 Task: Look for space in Siófok, Hungary from 10th July, 2023 to 15th July, 2023 for 7 adults in price range Rs.10000 to Rs.15000. Place can be entire place or shared room with 4 bedrooms having 7 beds and 4 bathrooms. Property type can be house, flat, guest house. Amenities needed are: wifi, TV, free parkinig on premises, gym, breakfast. Booking option can be shelf check-in. Required host language is English.
Action: Mouse moved to (604, 130)
Screenshot: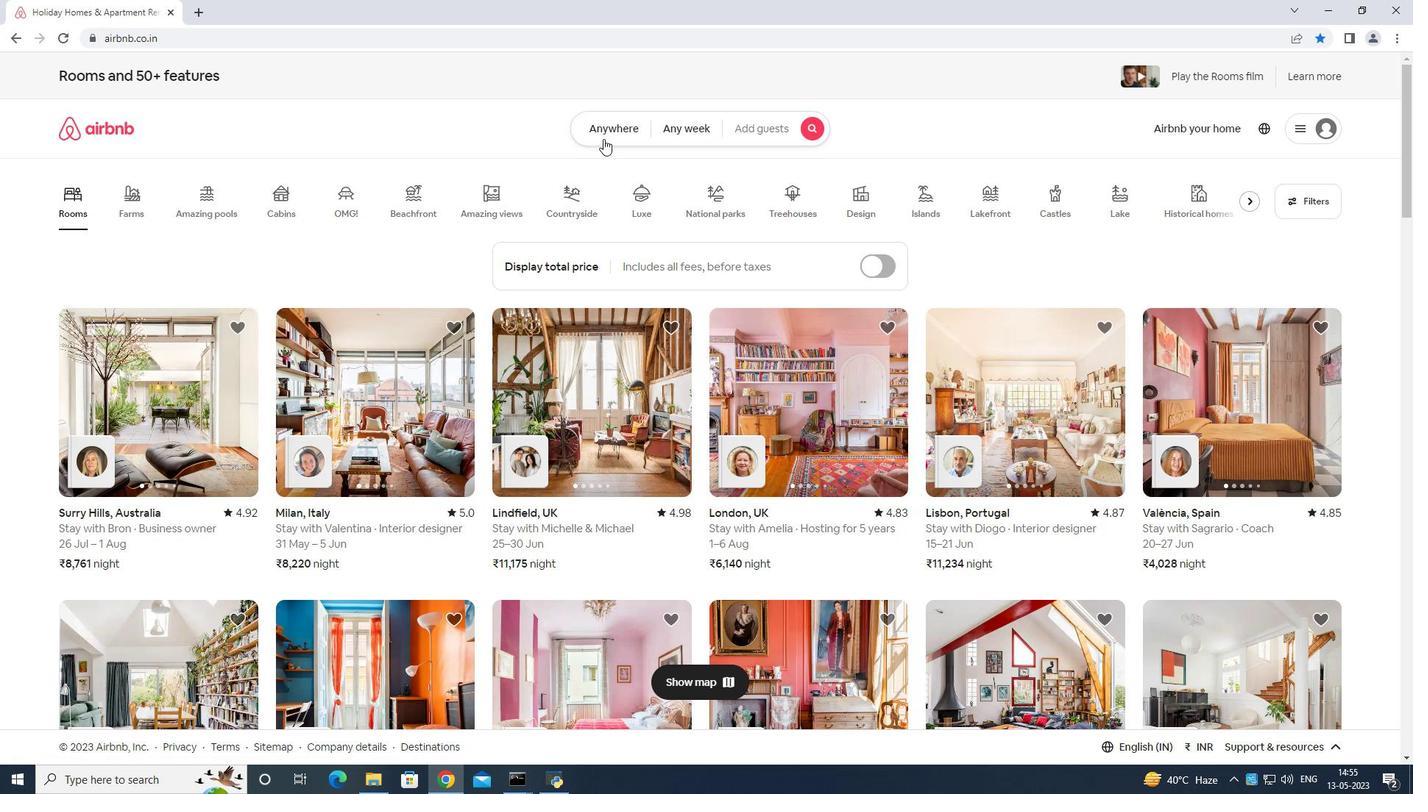 
Action: Mouse pressed left at (604, 130)
Screenshot: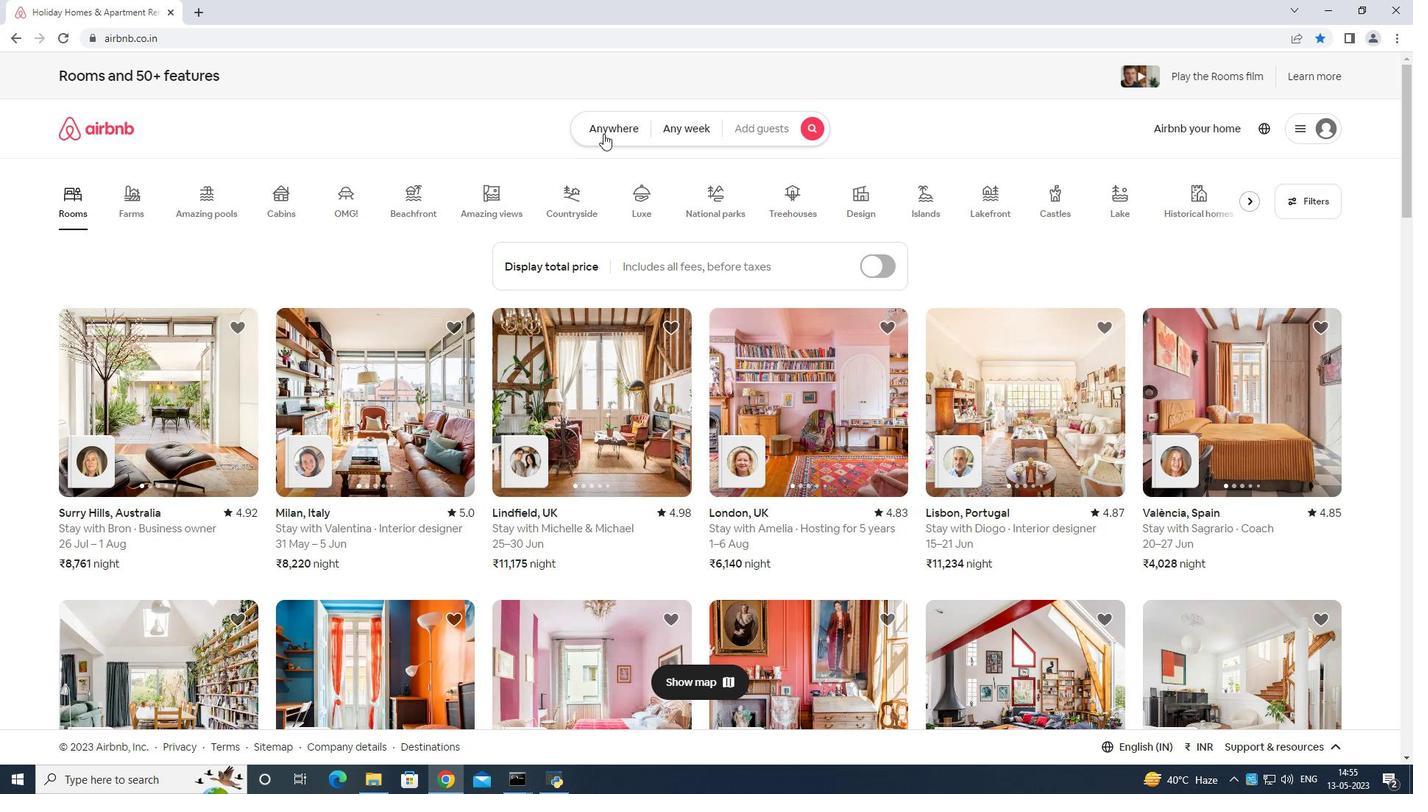 
Action: Mouse moved to (571, 168)
Screenshot: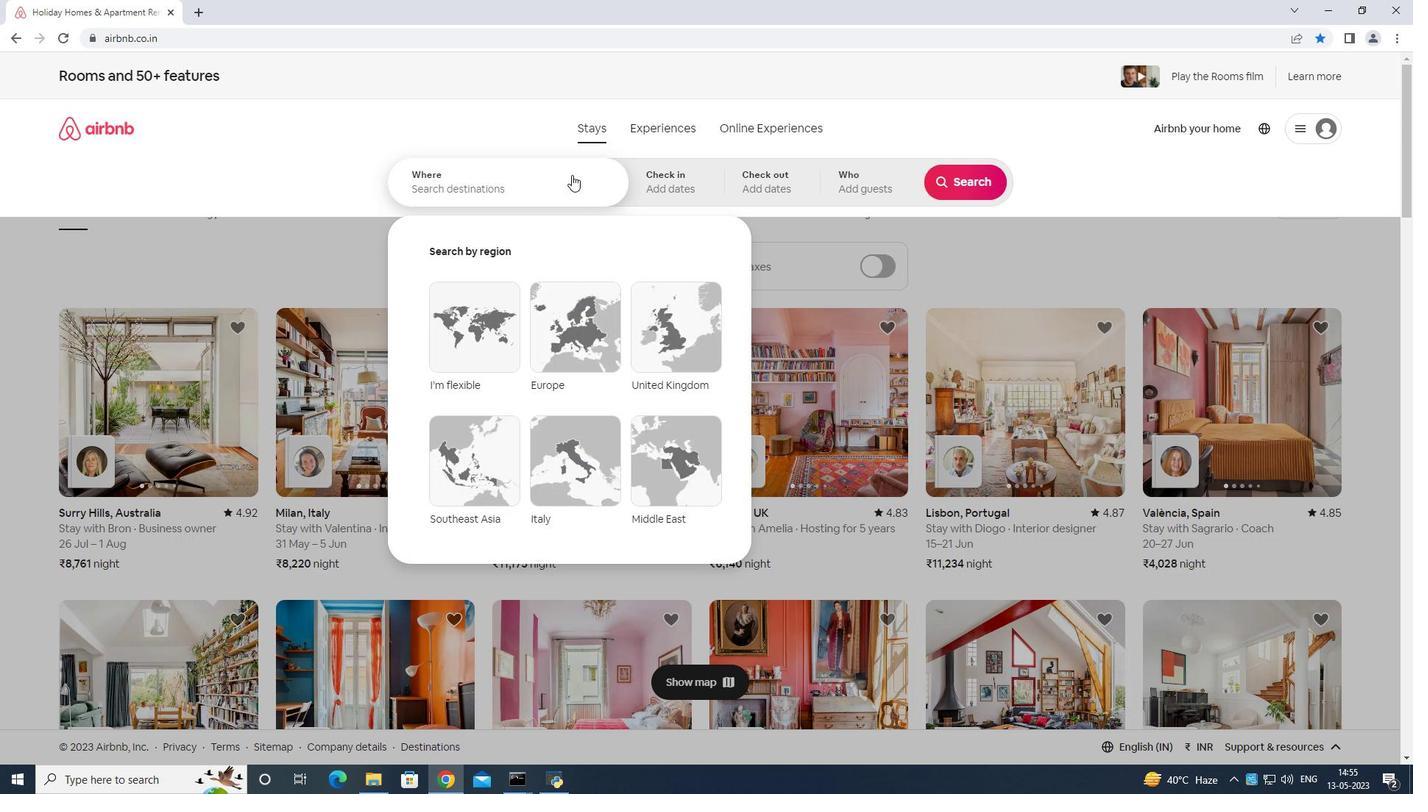 
Action: Mouse pressed left at (571, 168)
Screenshot: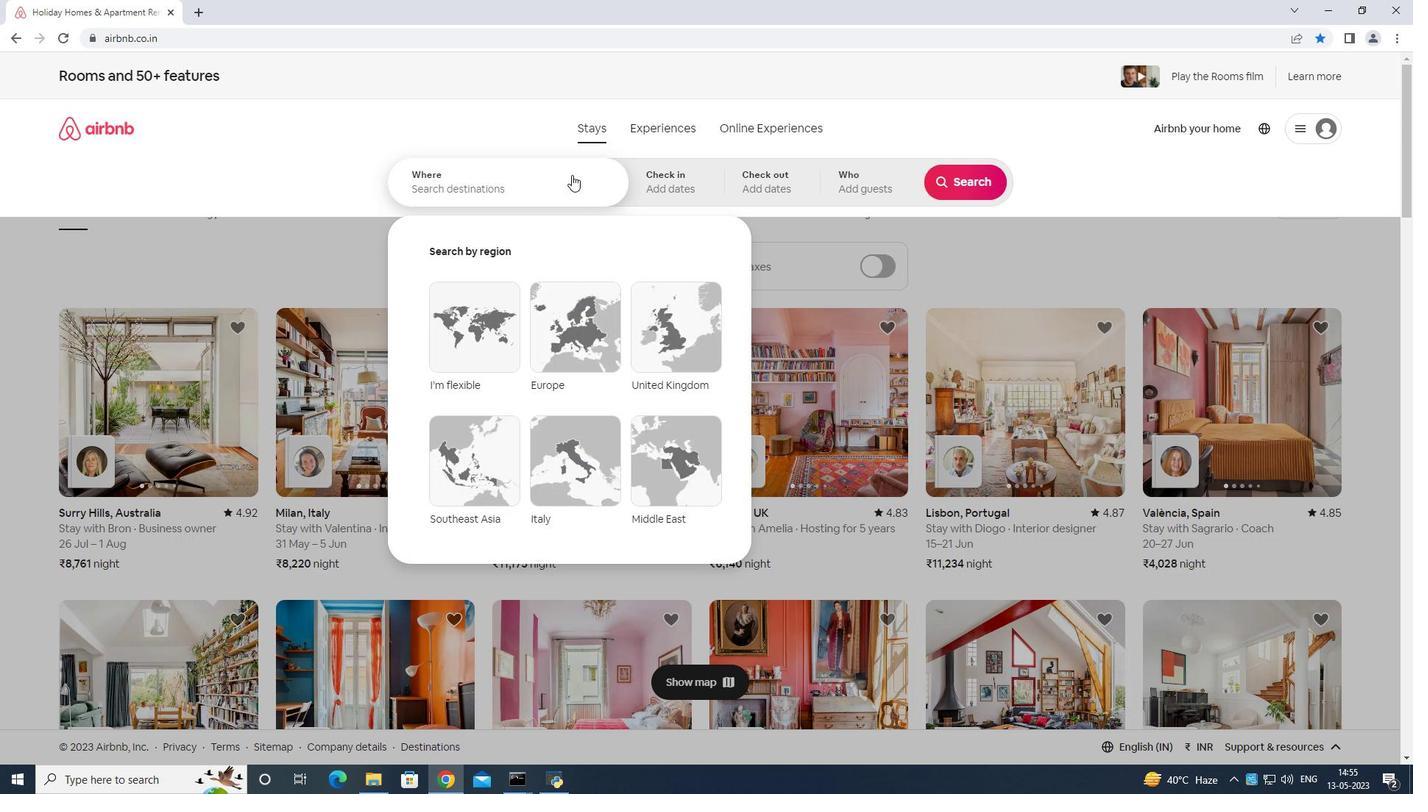 
Action: Mouse moved to (571, 170)
Screenshot: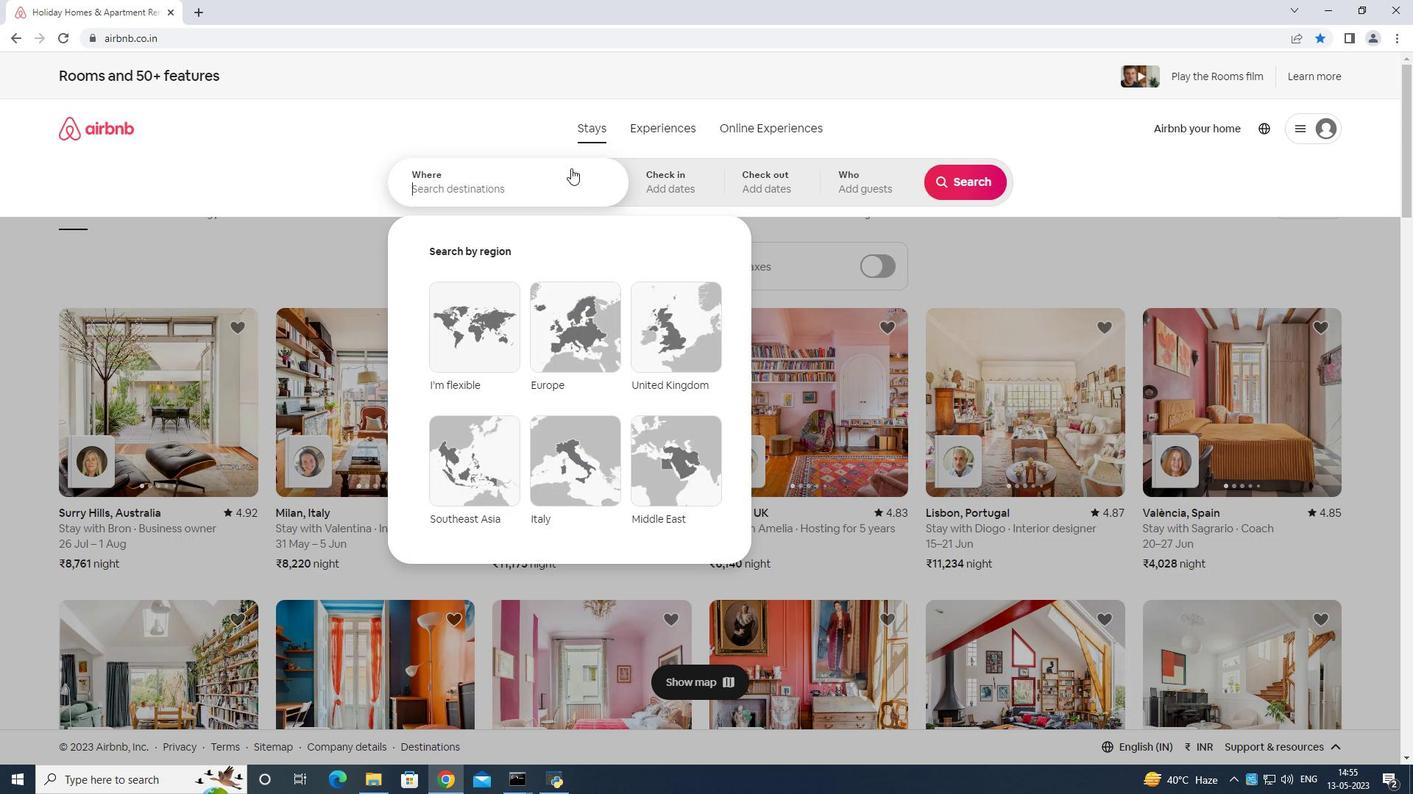
Action: Key pressed <Key.shift>Siofok<Key.space>hungary<Key.enter>
Screenshot: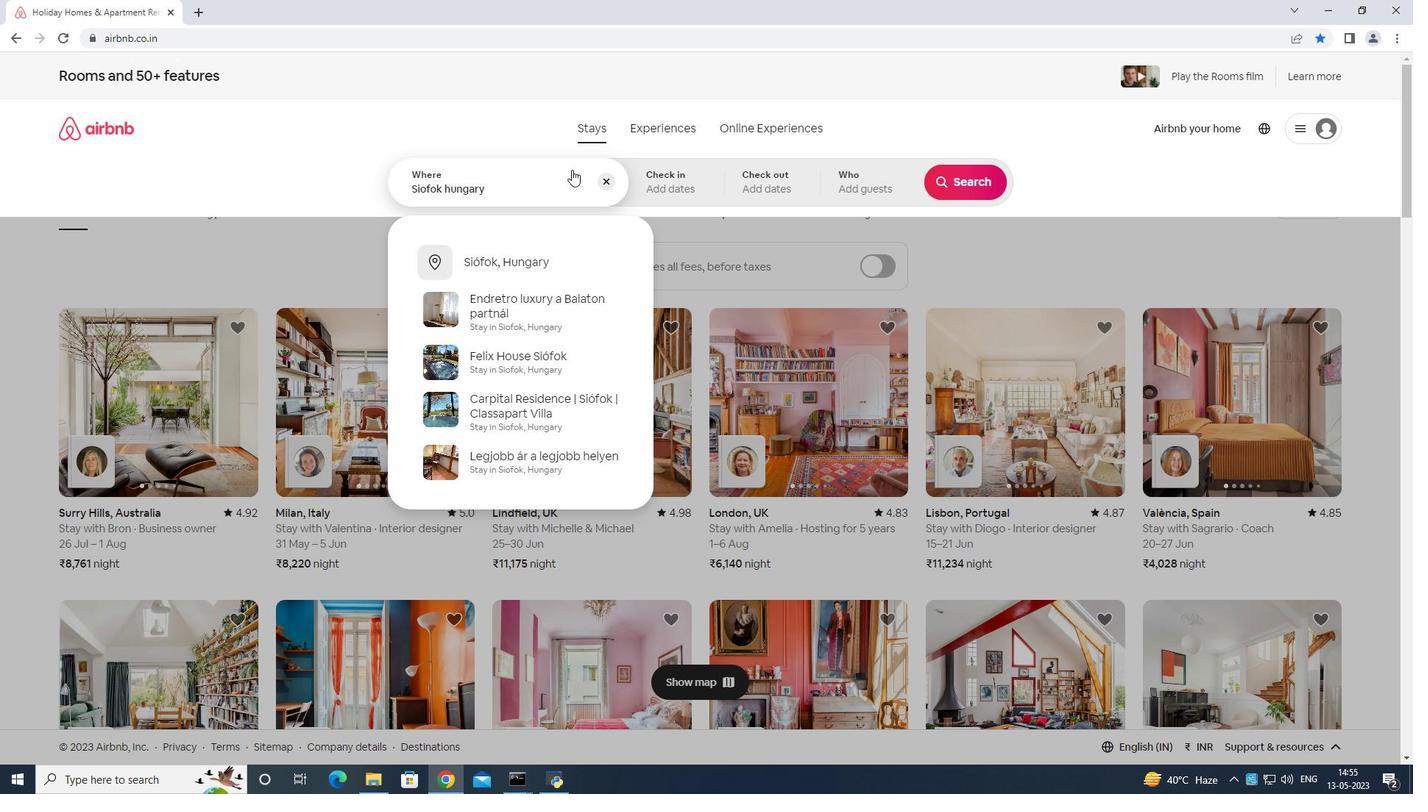
Action: Mouse moved to (961, 295)
Screenshot: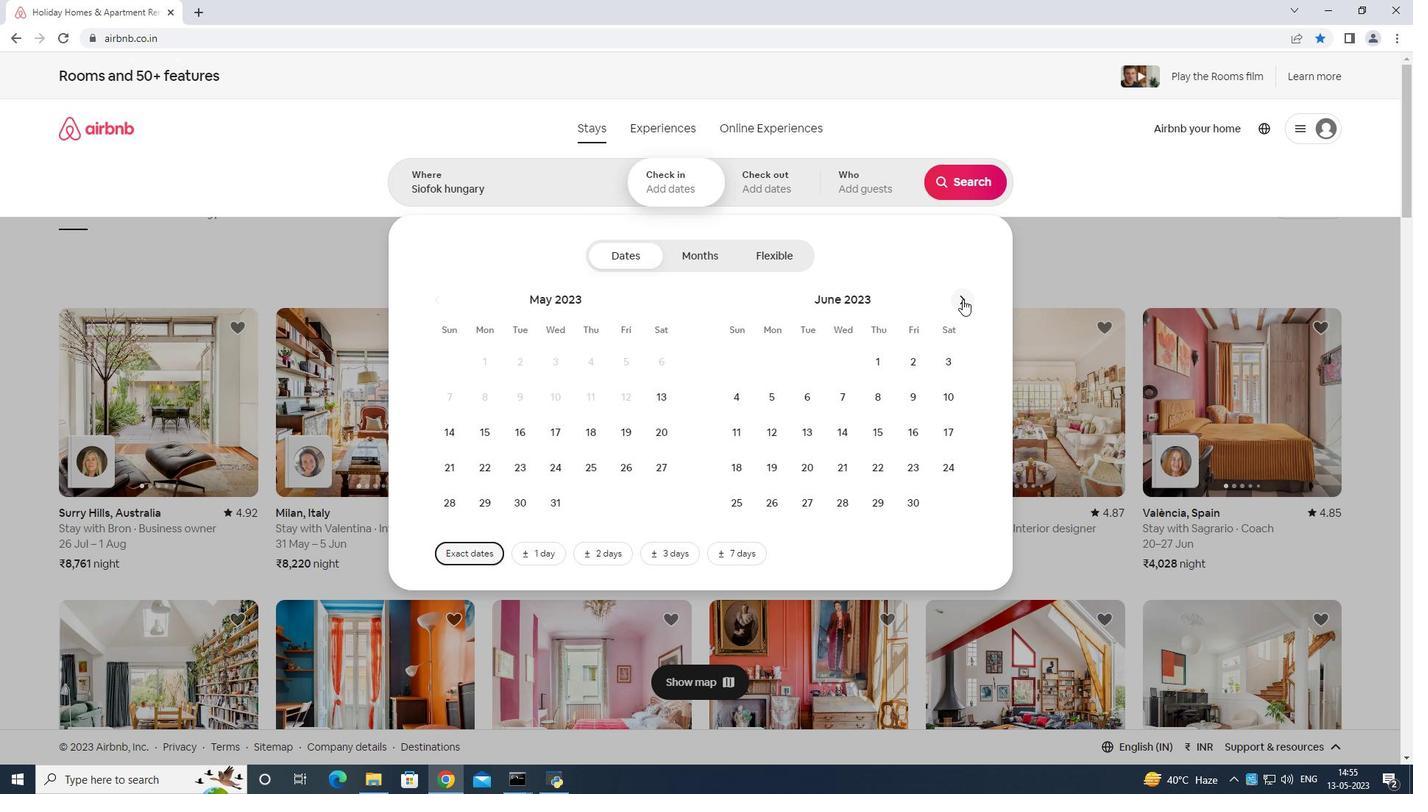 
Action: Mouse pressed left at (961, 295)
Screenshot: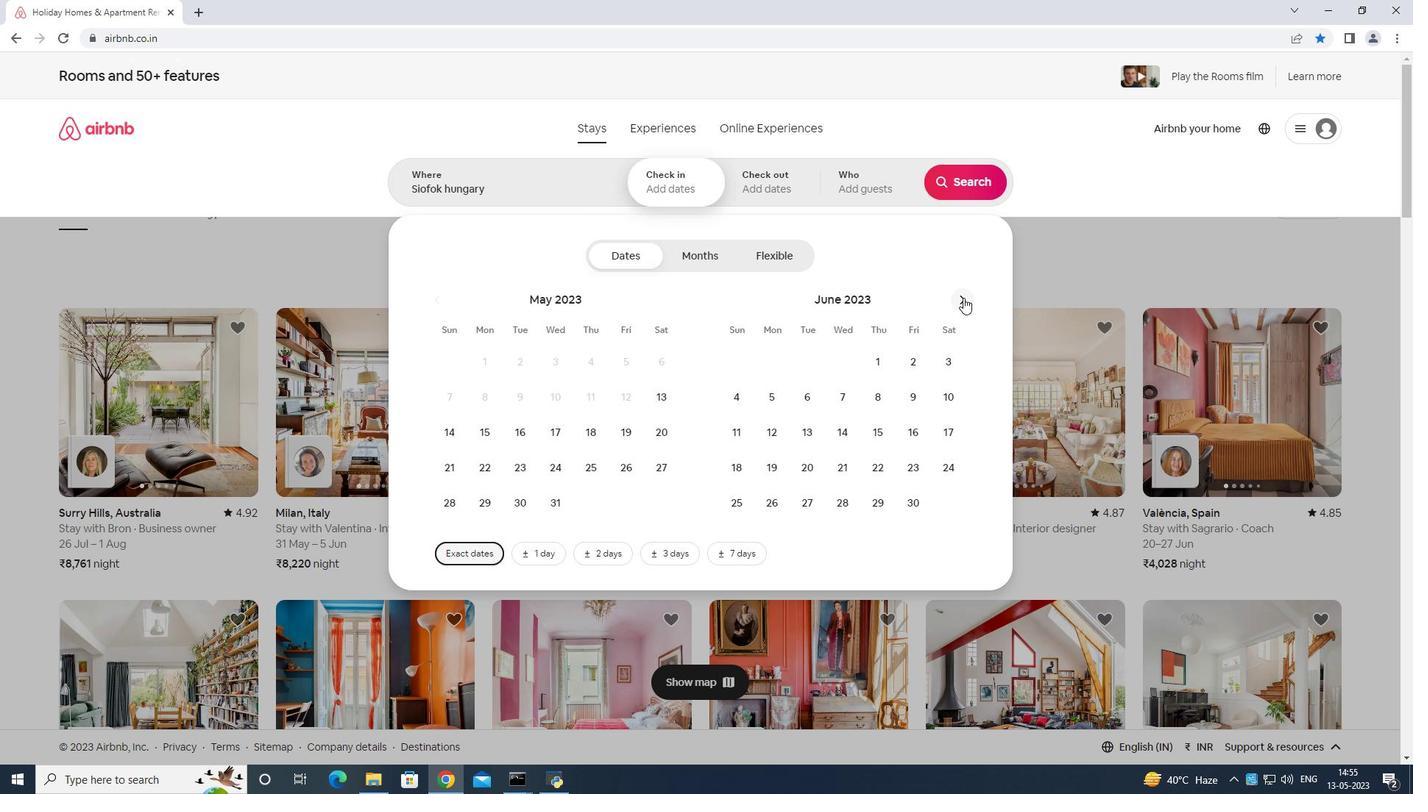 
Action: Mouse moved to (765, 434)
Screenshot: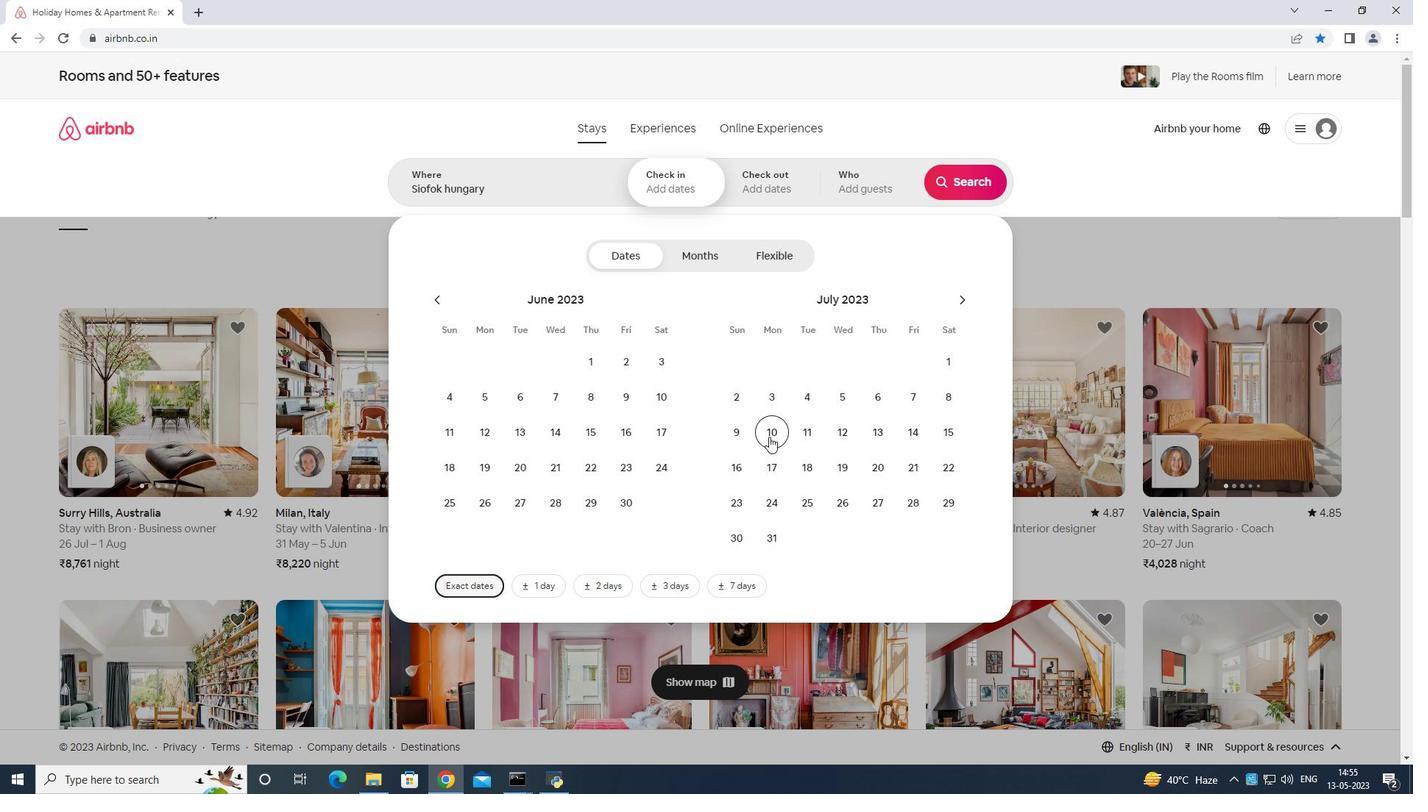 
Action: Mouse pressed left at (765, 434)
Screenshot: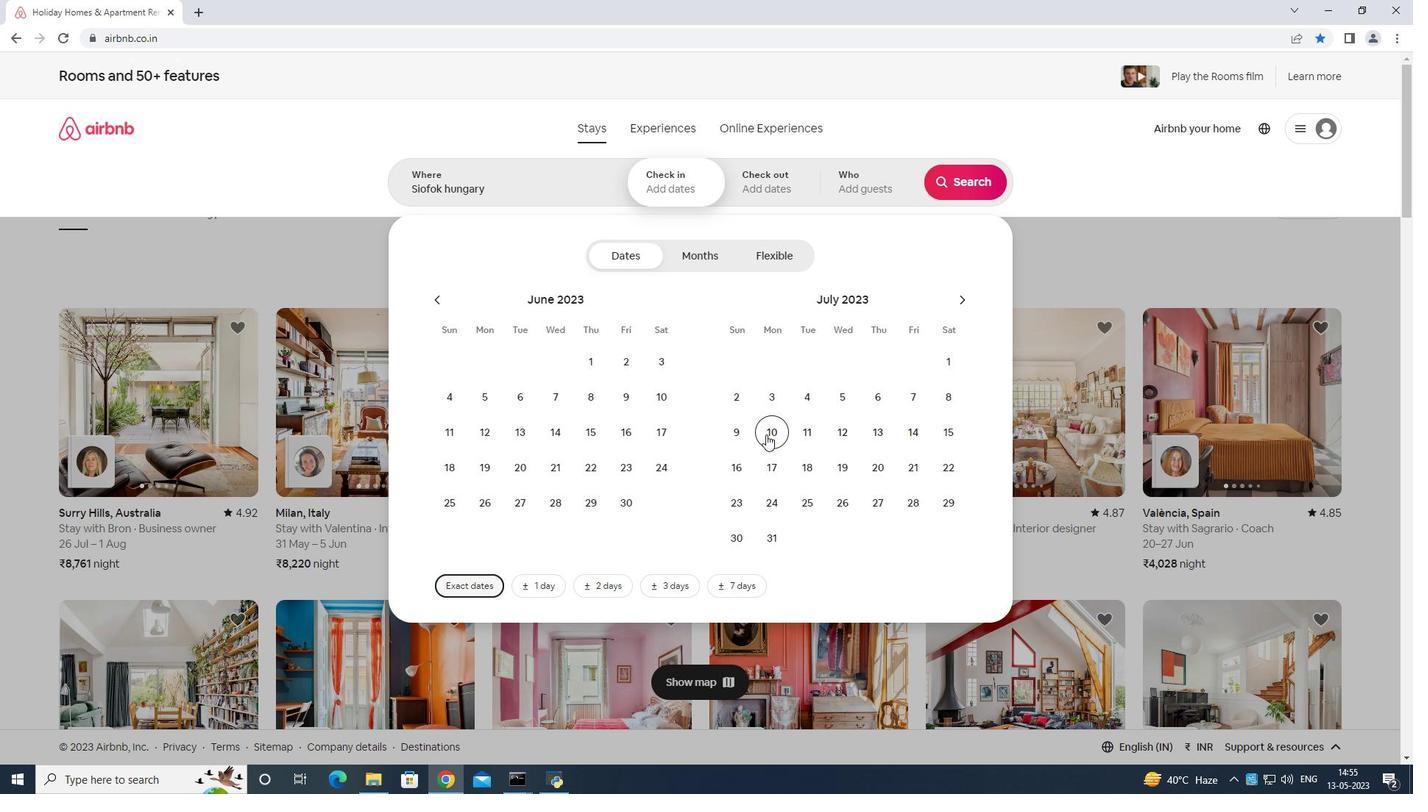 
Action: Mouse moved to (939, 429)
Screenshot: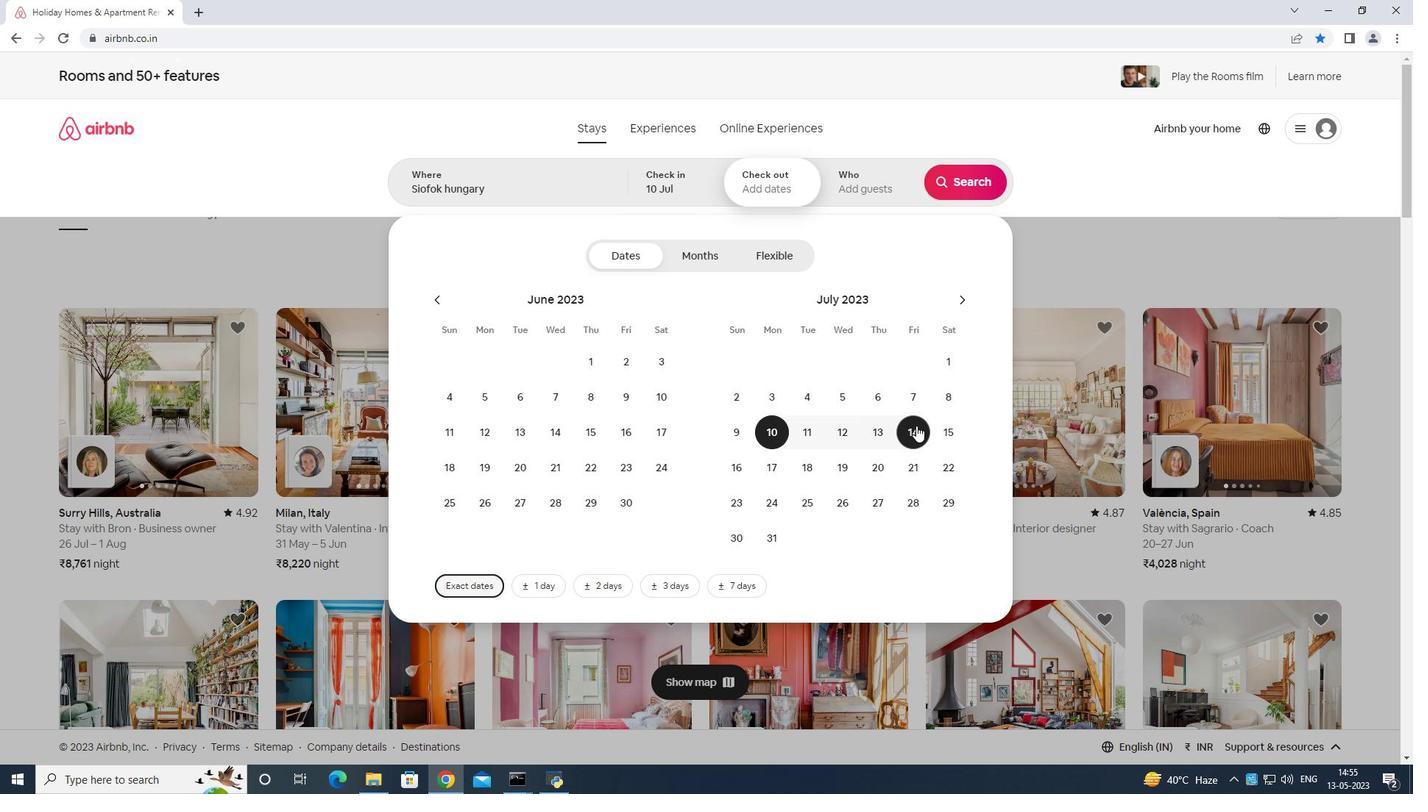 
Action: Mouse pressed left at (939, 429)
Screenshot: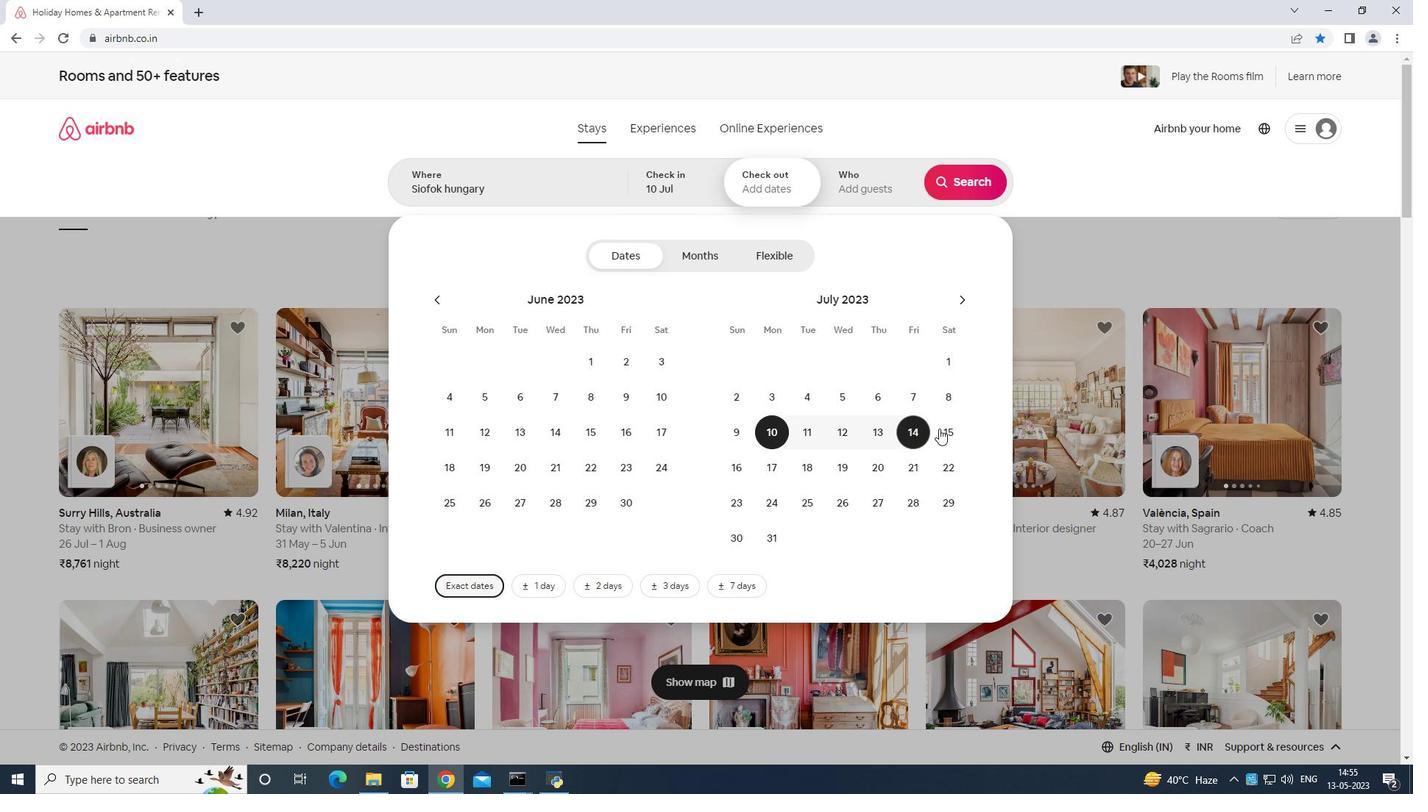 
Action: Mouse moved to (853, 184)
Screenshot: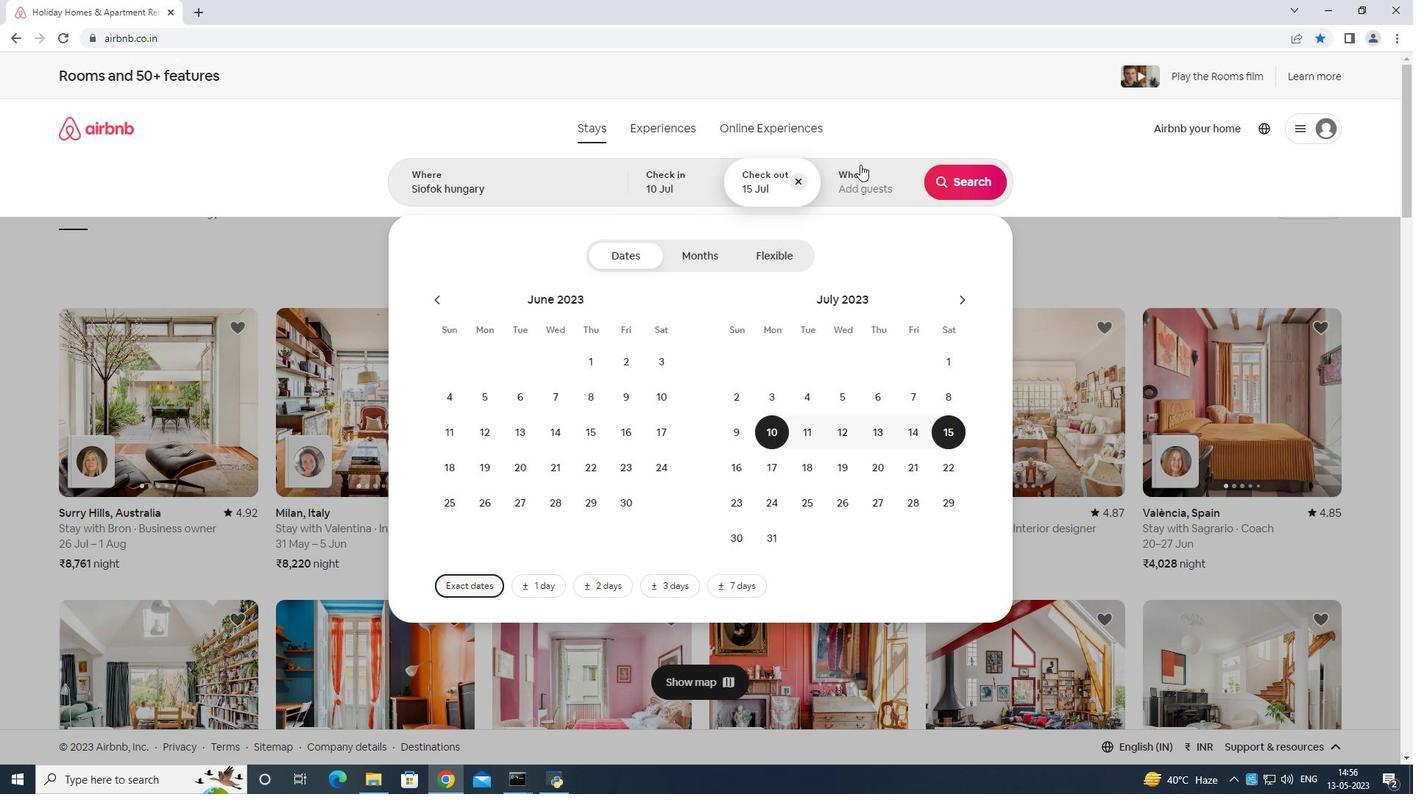 
Action: Mouse pressed left at (853, 184)
Screenshot: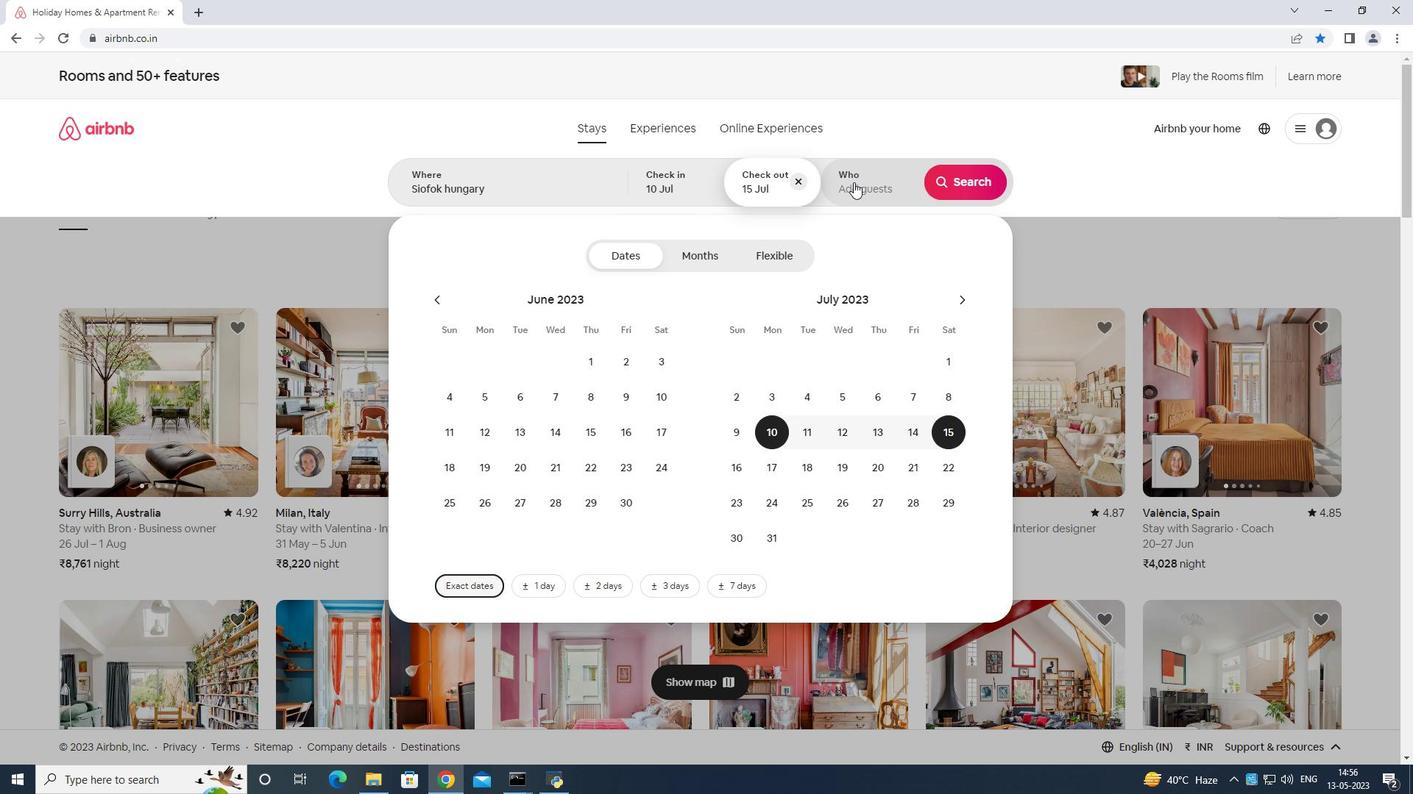 
Action: Mouse moved to (967, 248)
Screenshot: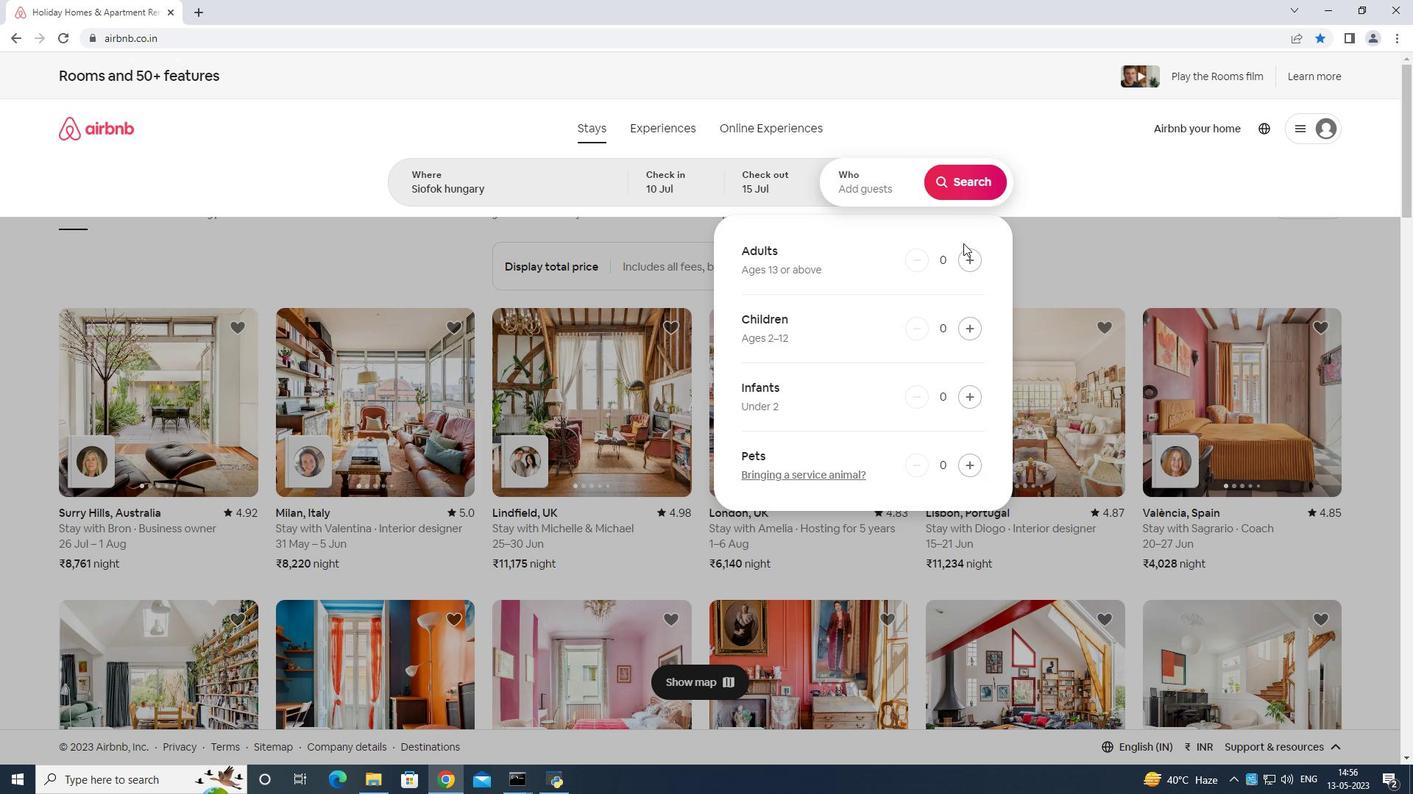 
Action: Mouse pressed left at (967, 248)
Screenshot: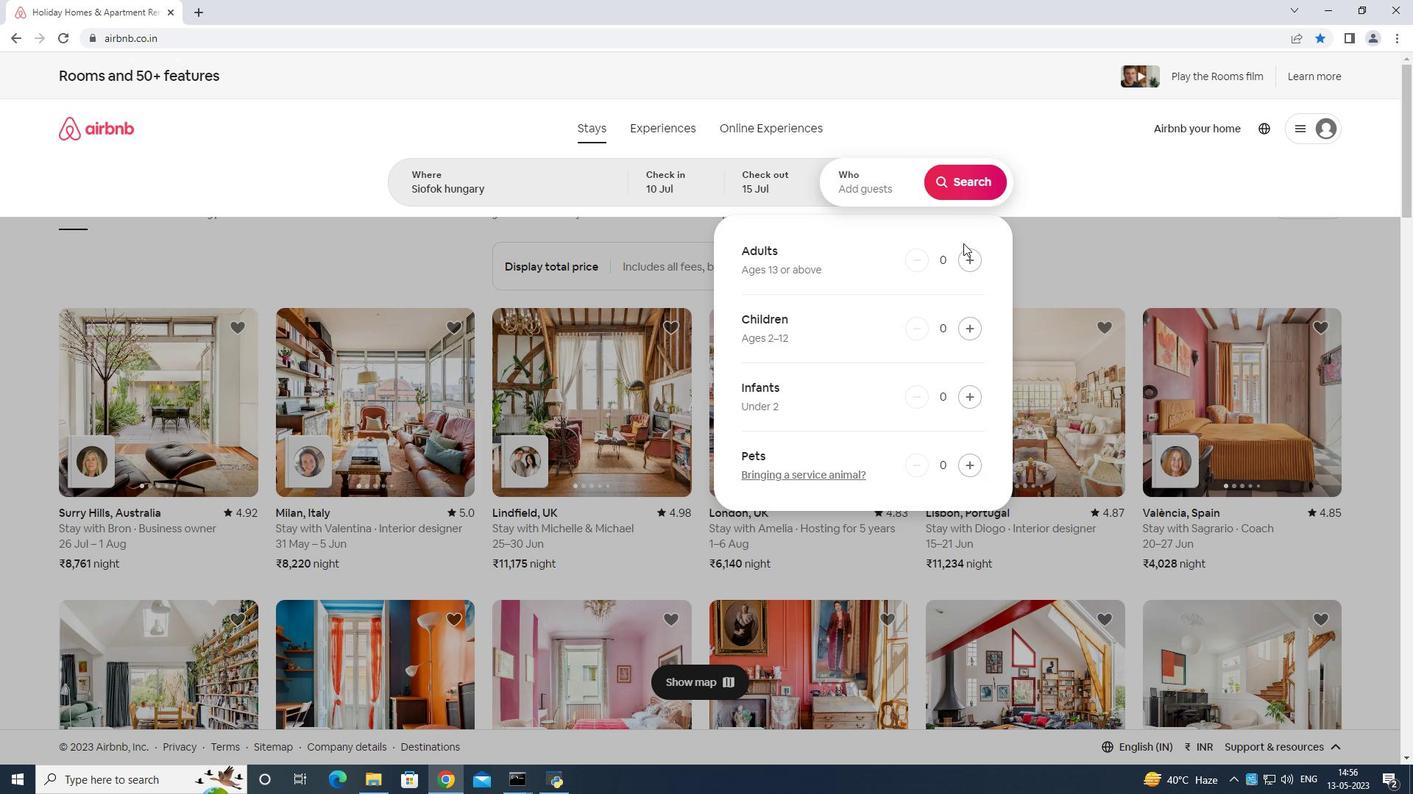 
Action: Mouse moved to (968, 252)
Screenshot: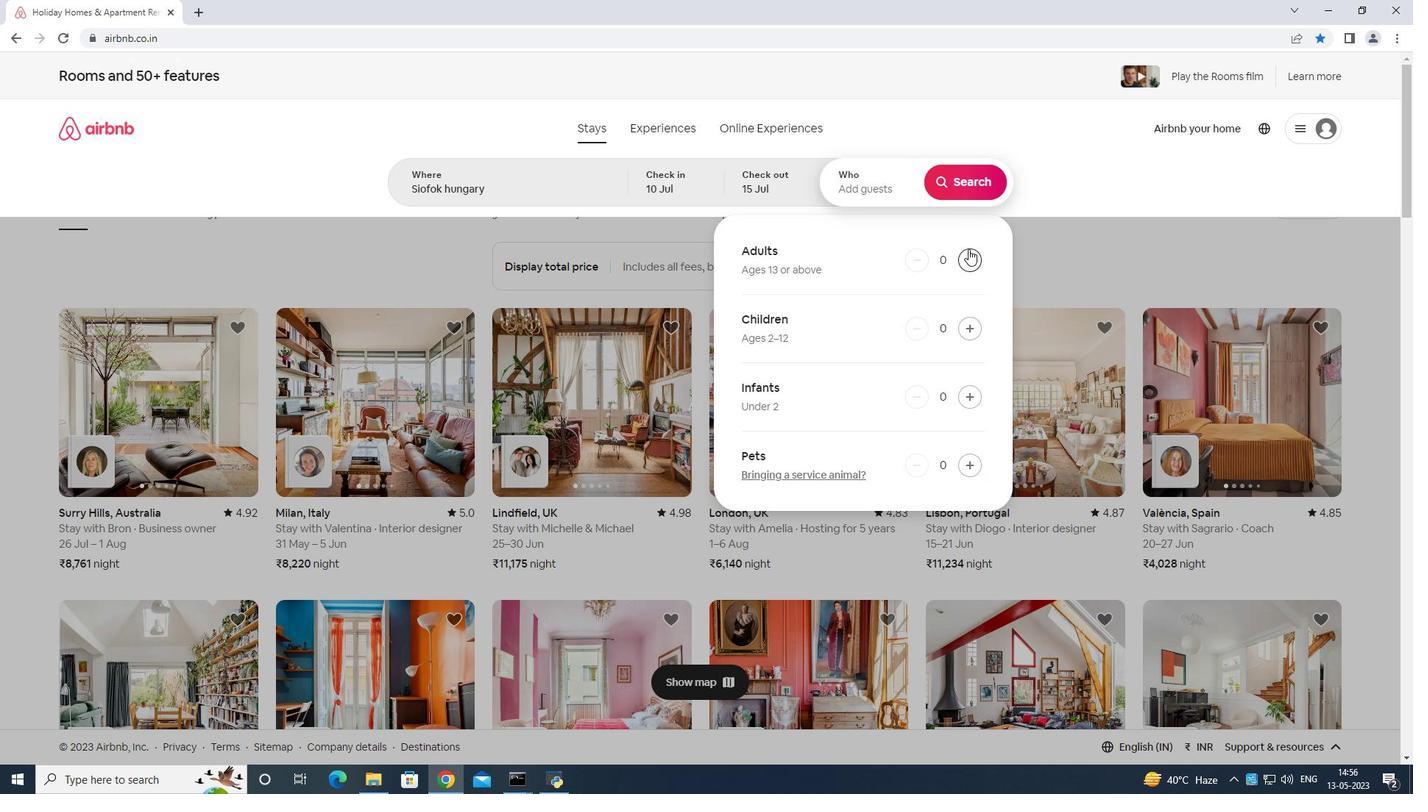 
Action: Mouse pressed left at (968, 252)
Screenshot: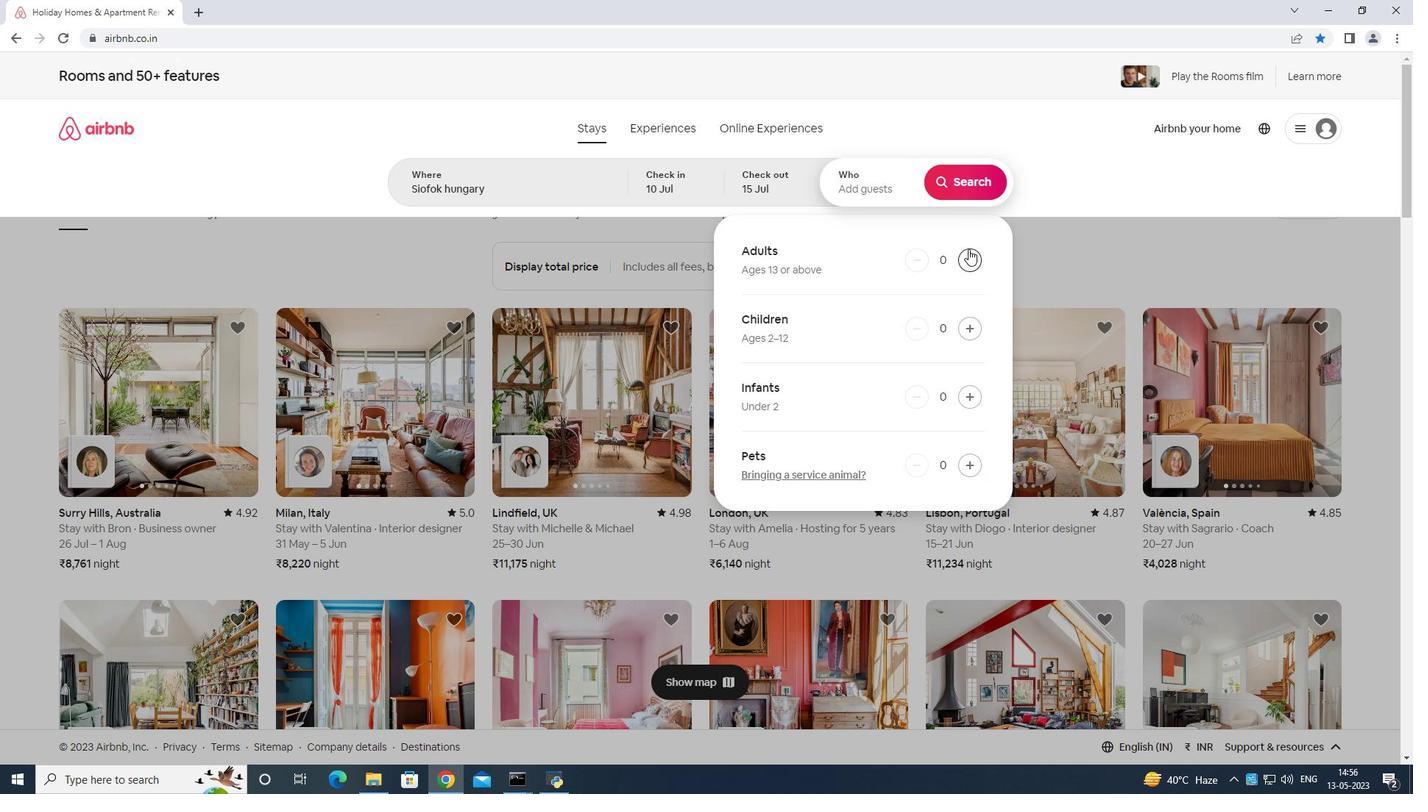 
Action: Mouse moved to (969, 253)
Screenshot: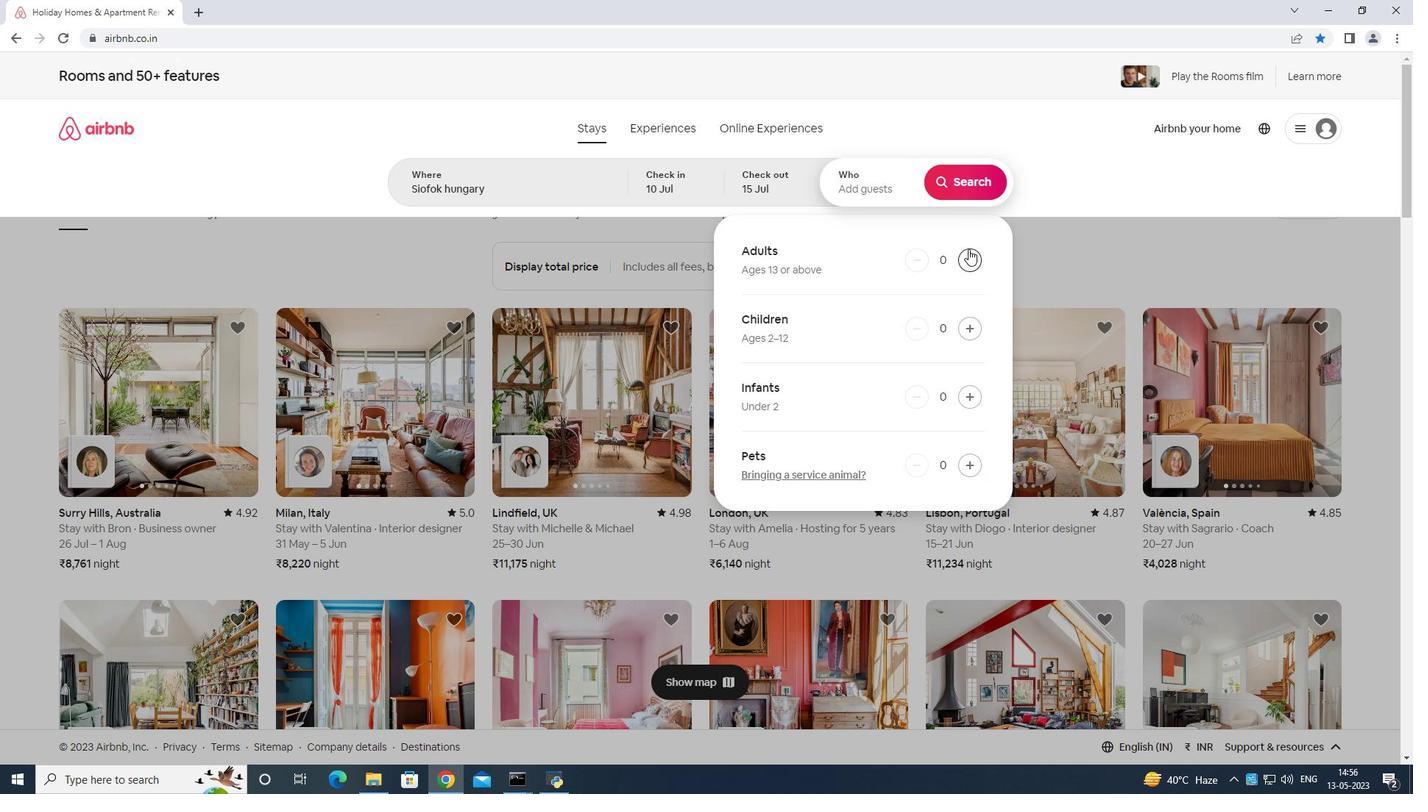 
Action: Mouse pressed left at (969, 253)
Screenshot: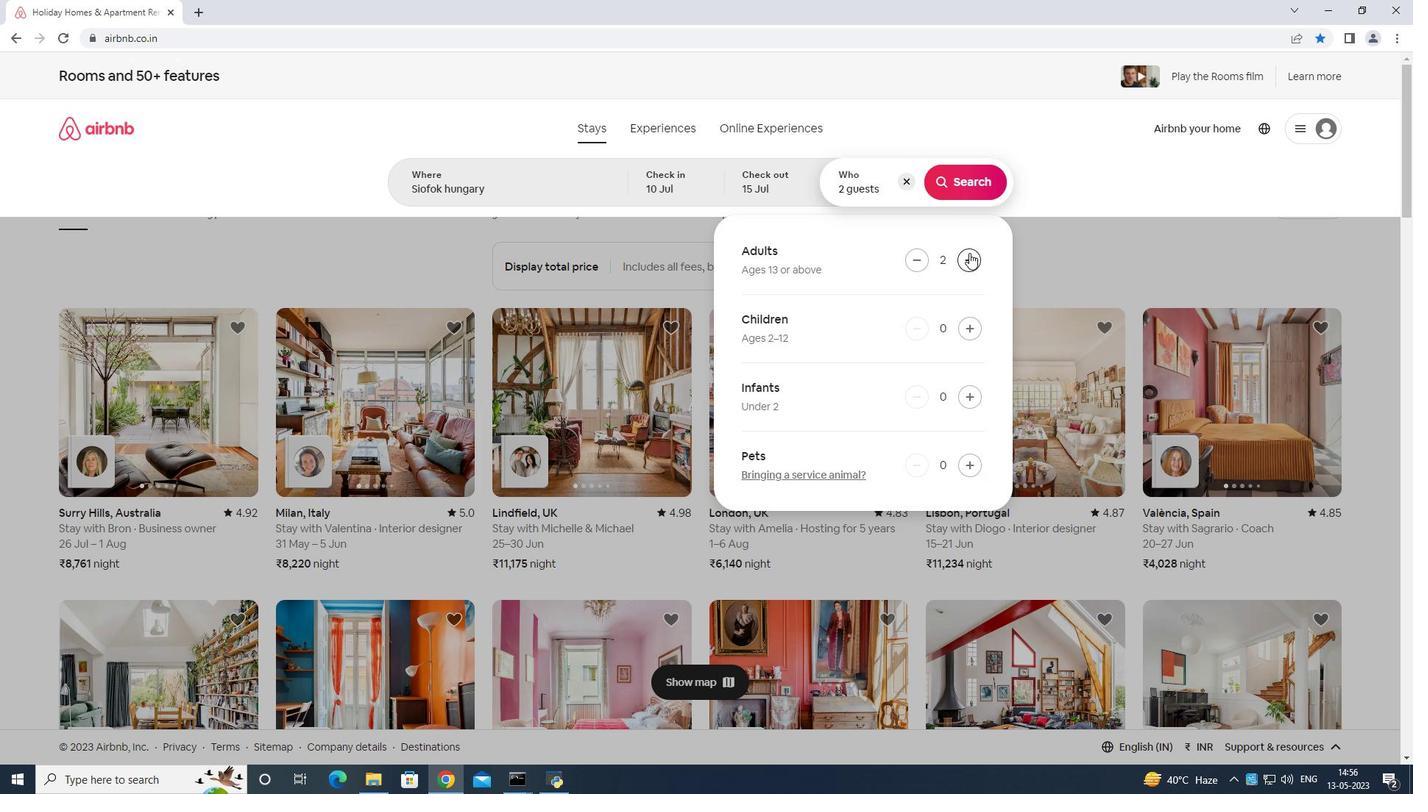 
Action: Mouse moved to (970, 253)
Screenshot: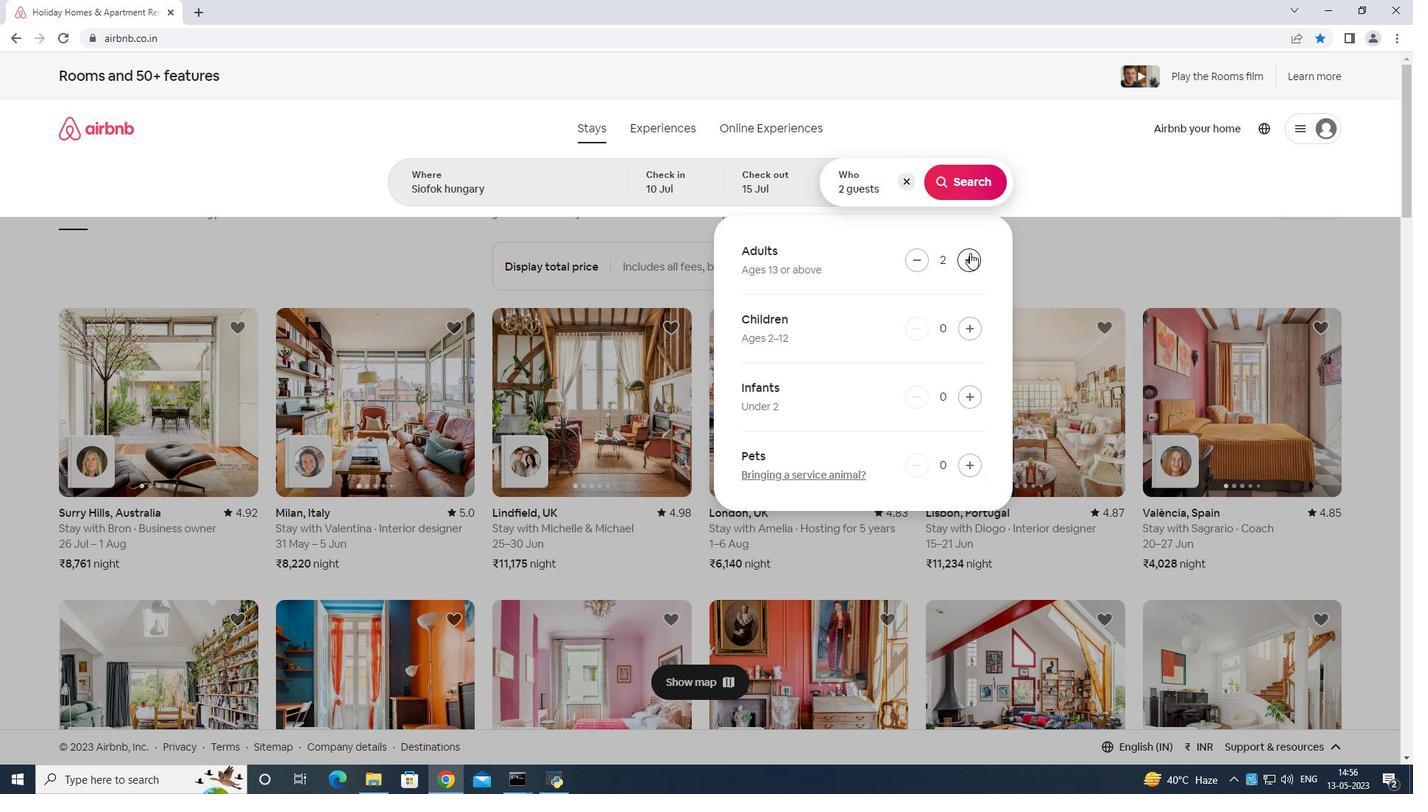 
Action: Mouse pressed left at (970, 253)
Screenshot: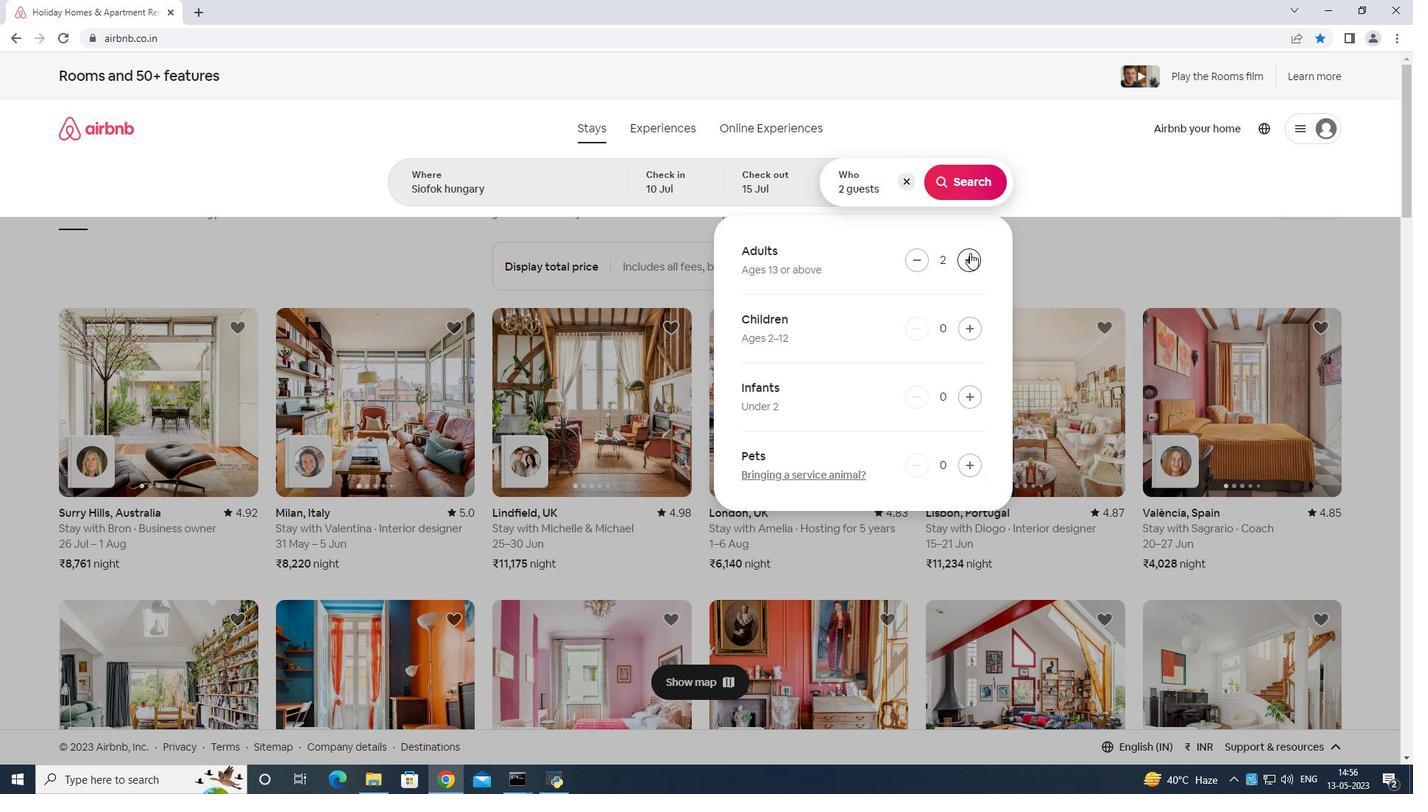 
Action: Mouse moved to (970, 253)
Screenshot: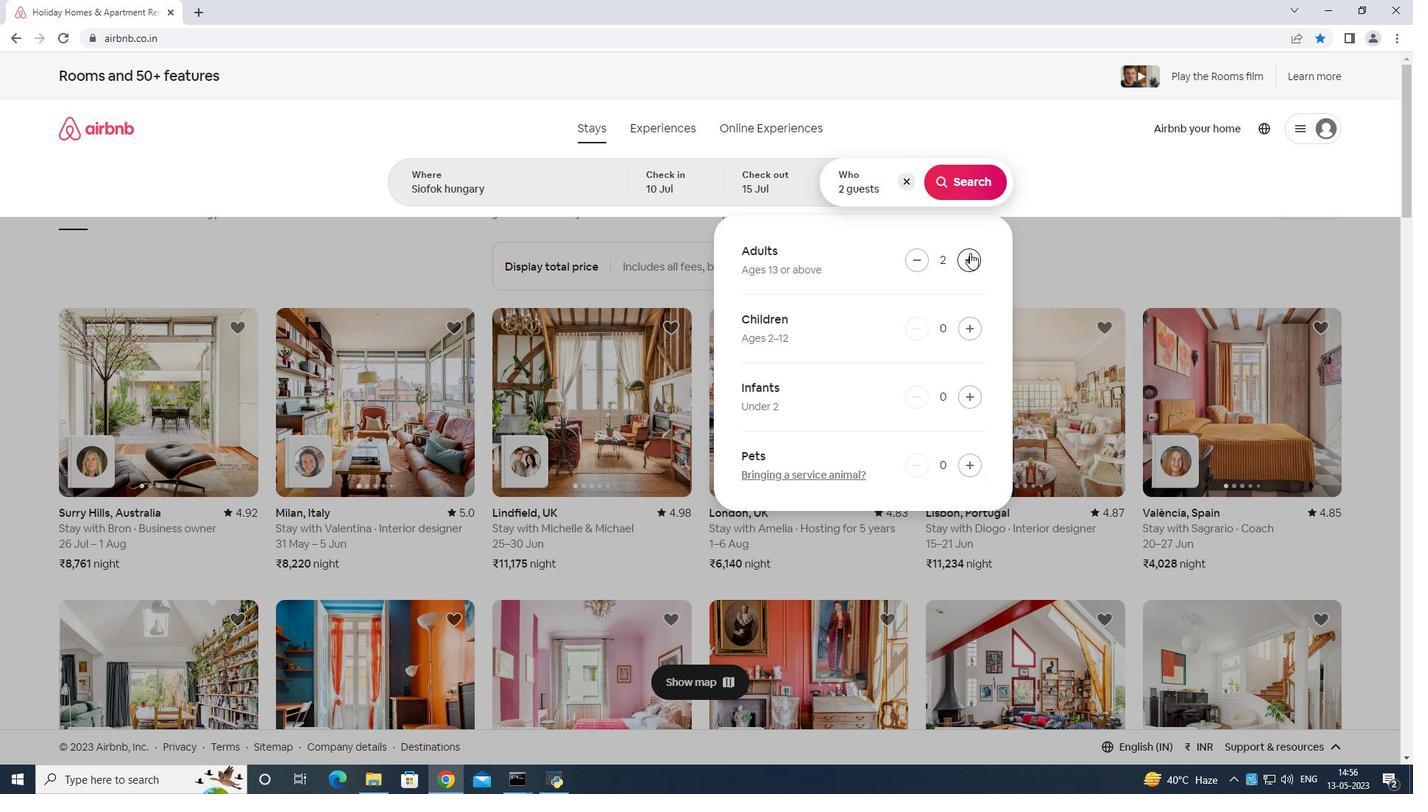 
Action: Mouse pressed left at (970, 253)
Screenshot: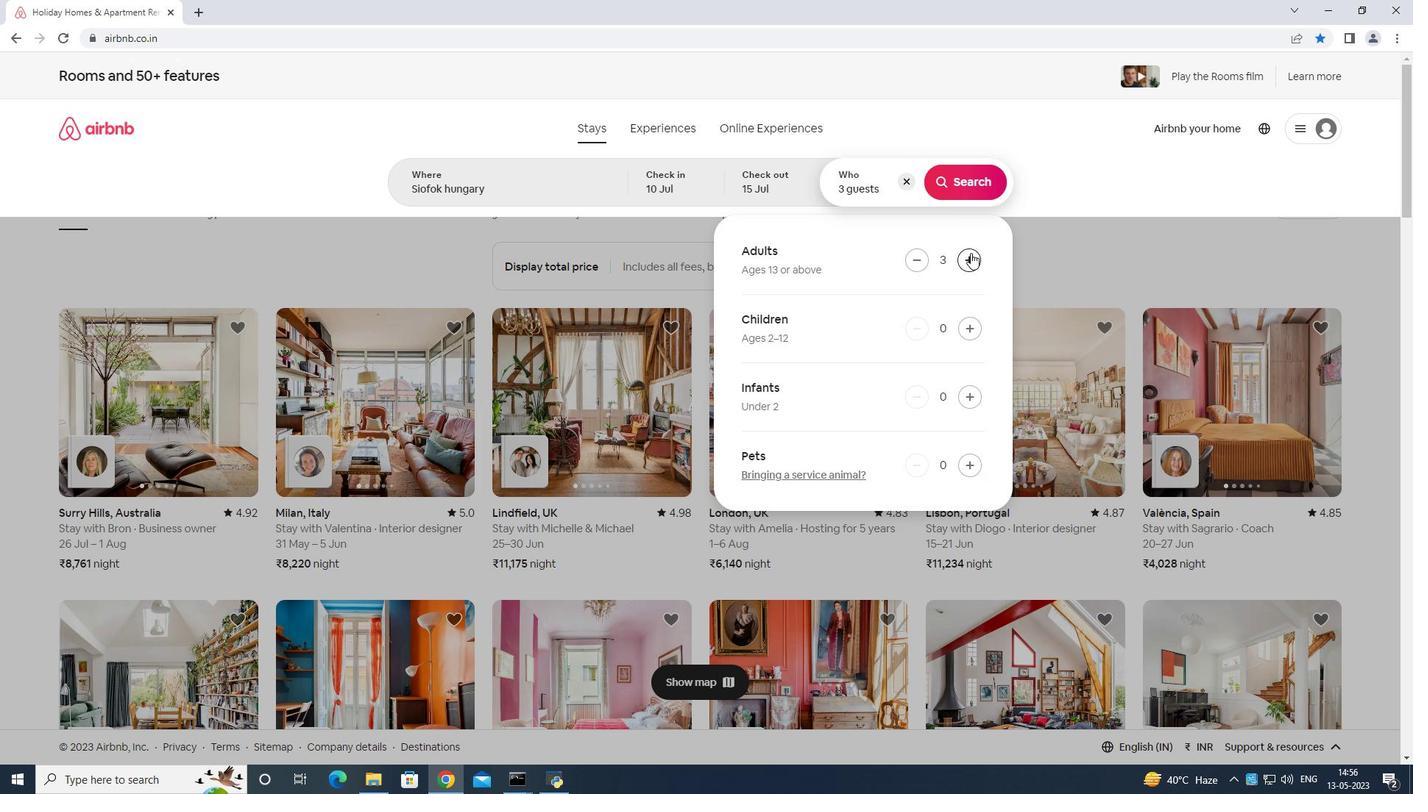 
Action: Mouse moved to (972, 253)
Screenshot: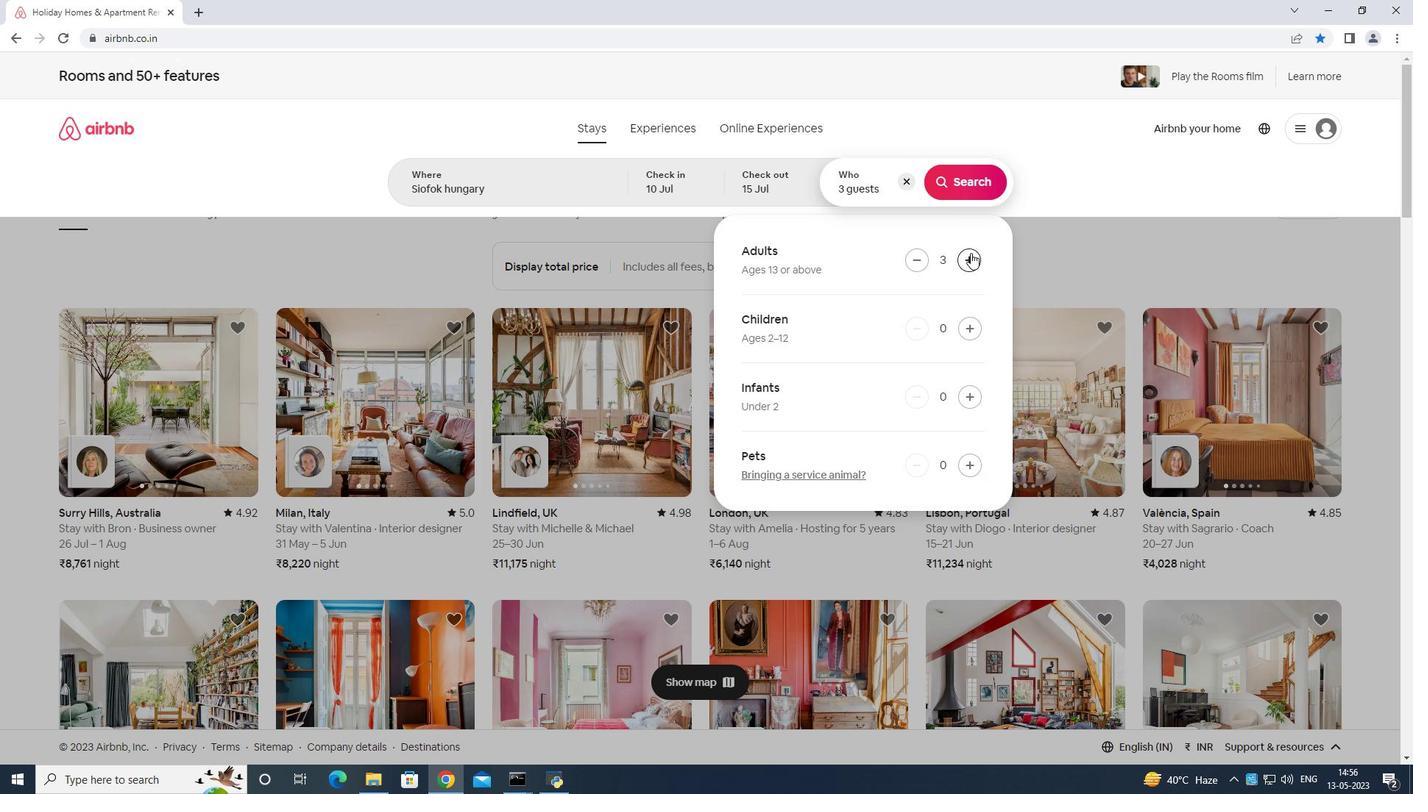 
Action: Mouse pressed left at (972, 253)
Screenshot: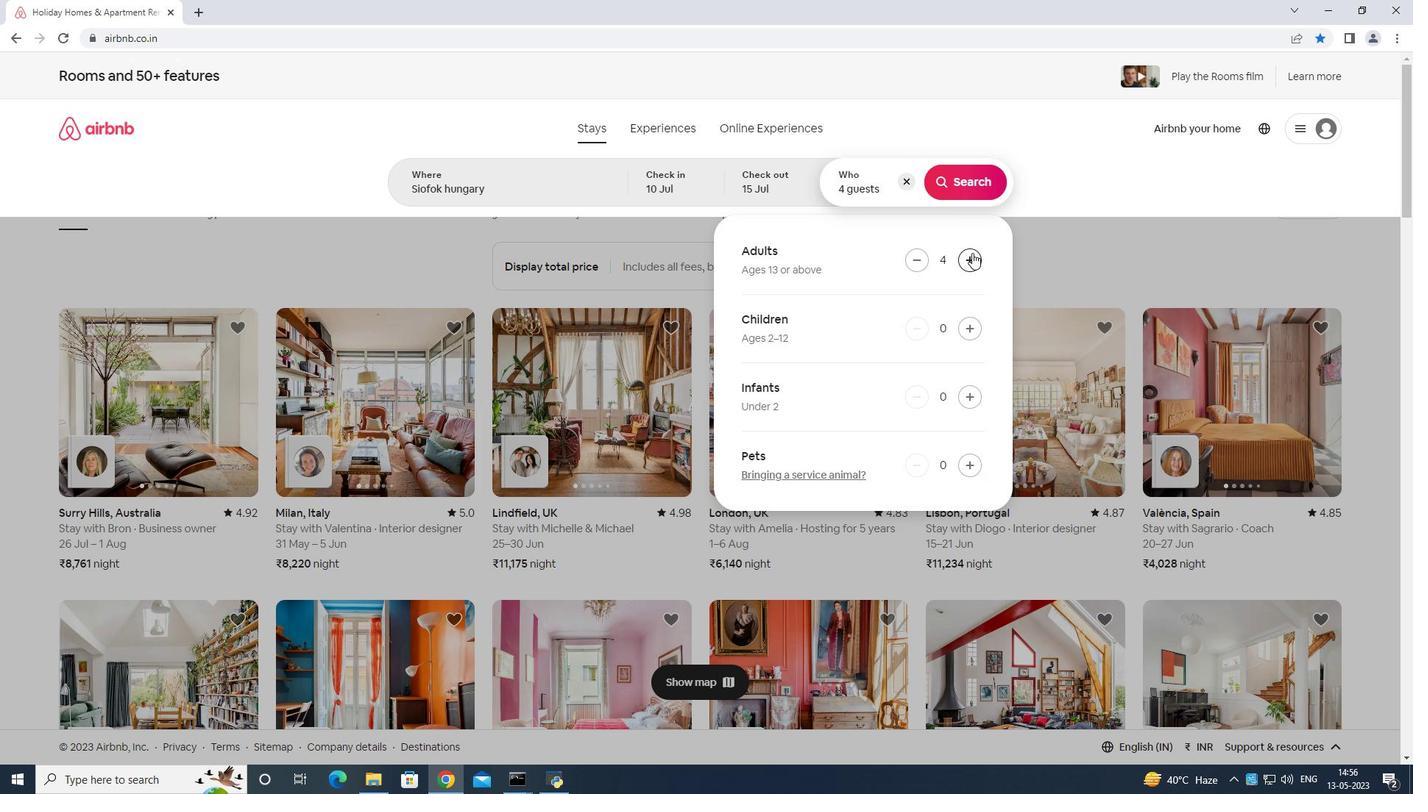 
Action: Mouse moved to (972, 253)
Screenshot: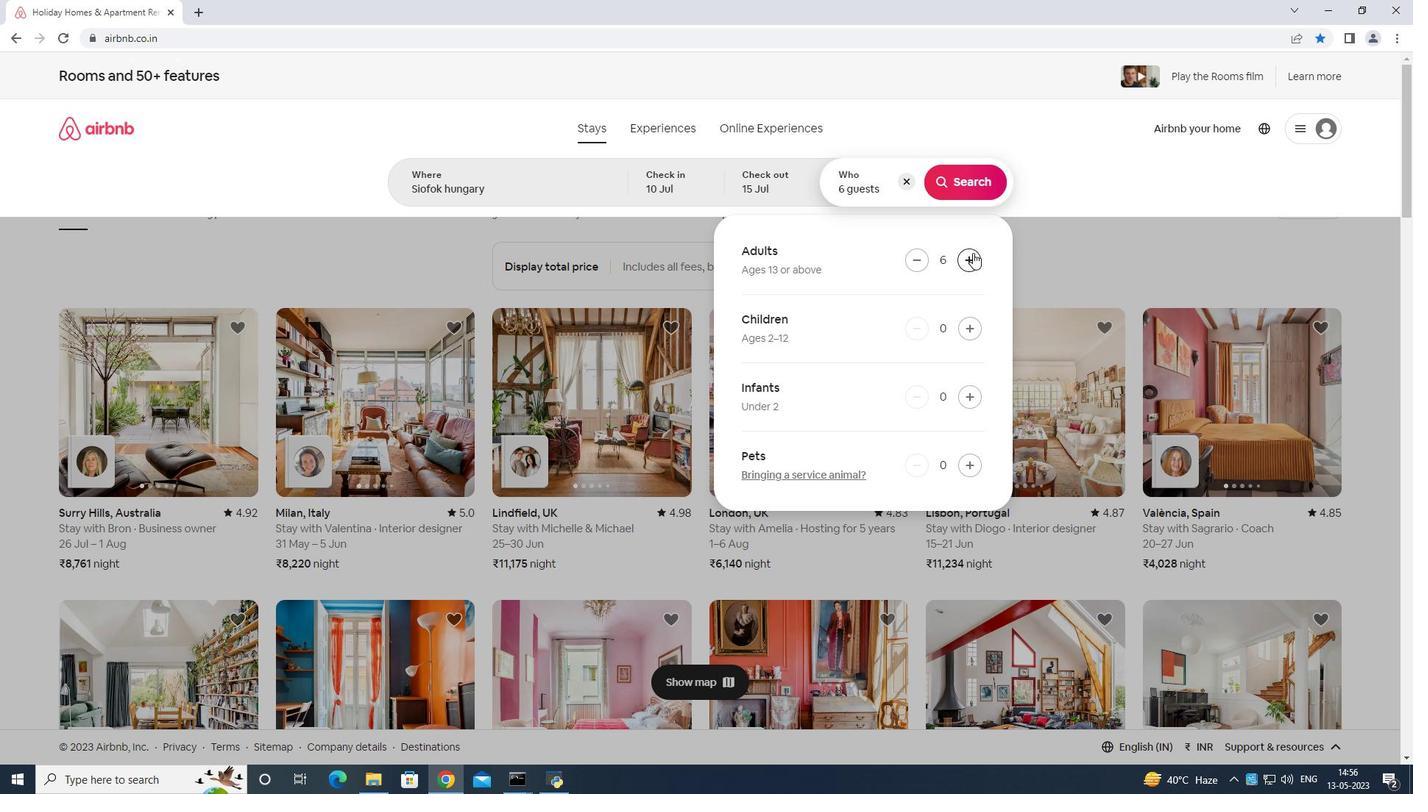 
Action: Mouse pressed left at (972, 253)
Screenshot: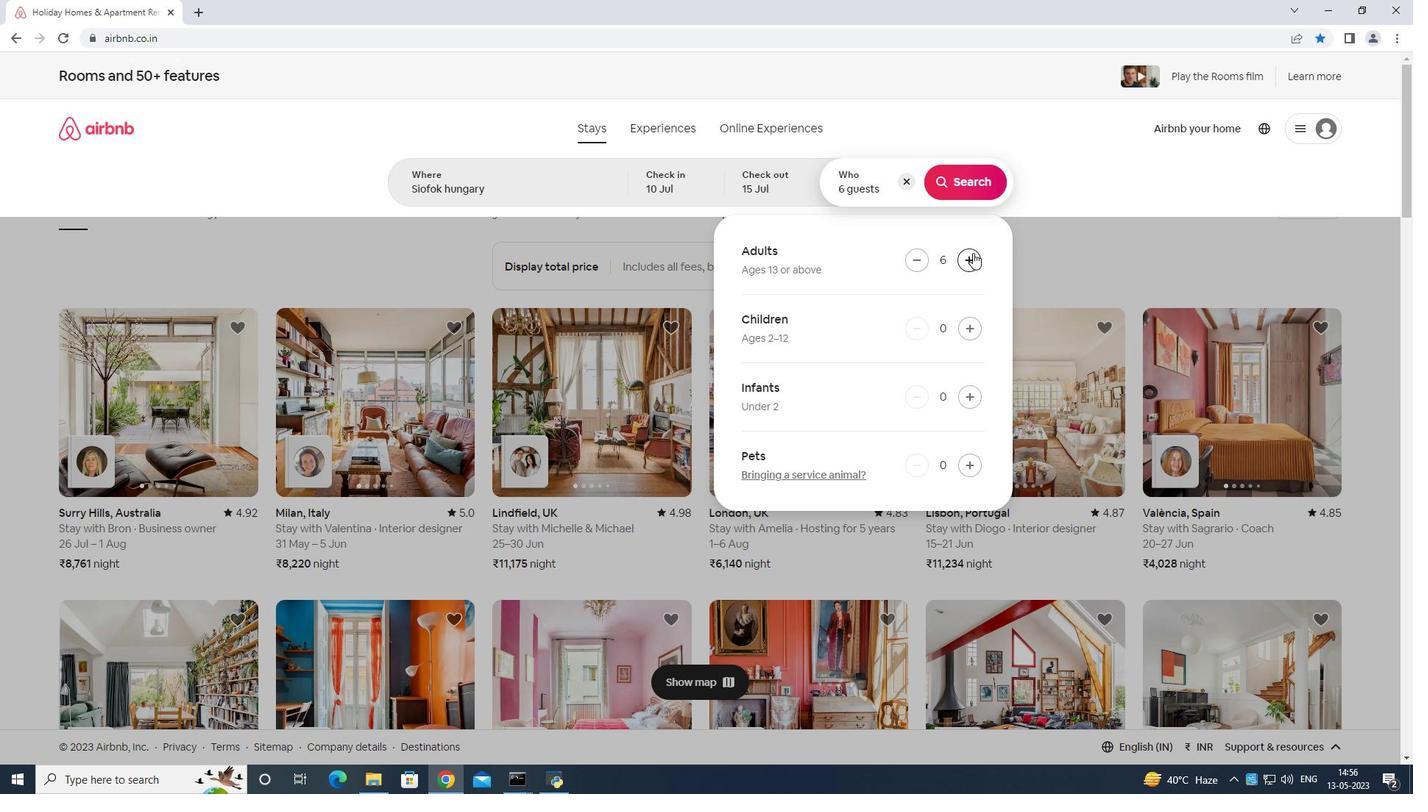 
Action: Mouse moved to (962, 176)
Screenshot: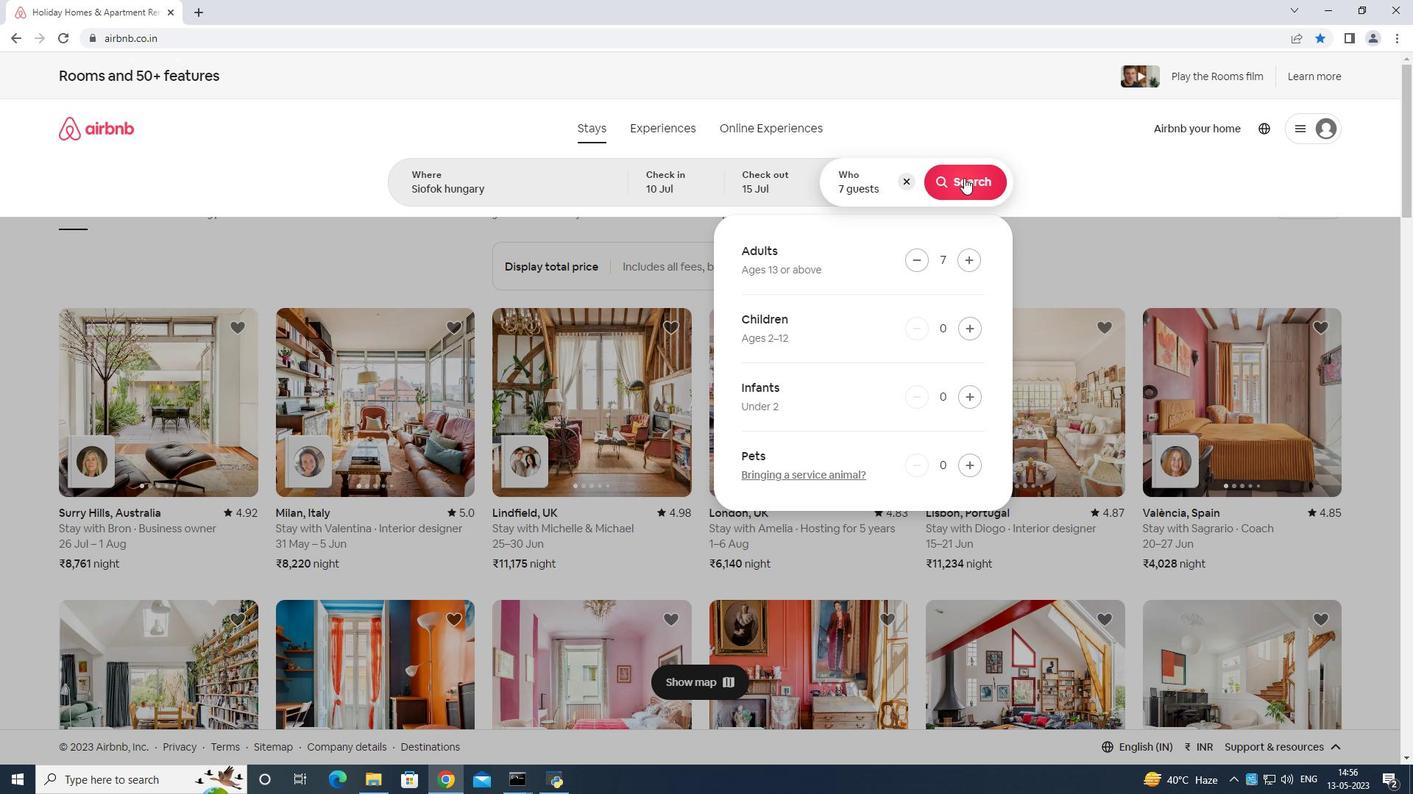 
Action: Mouse pressed left at (962, 176)
Screenshot: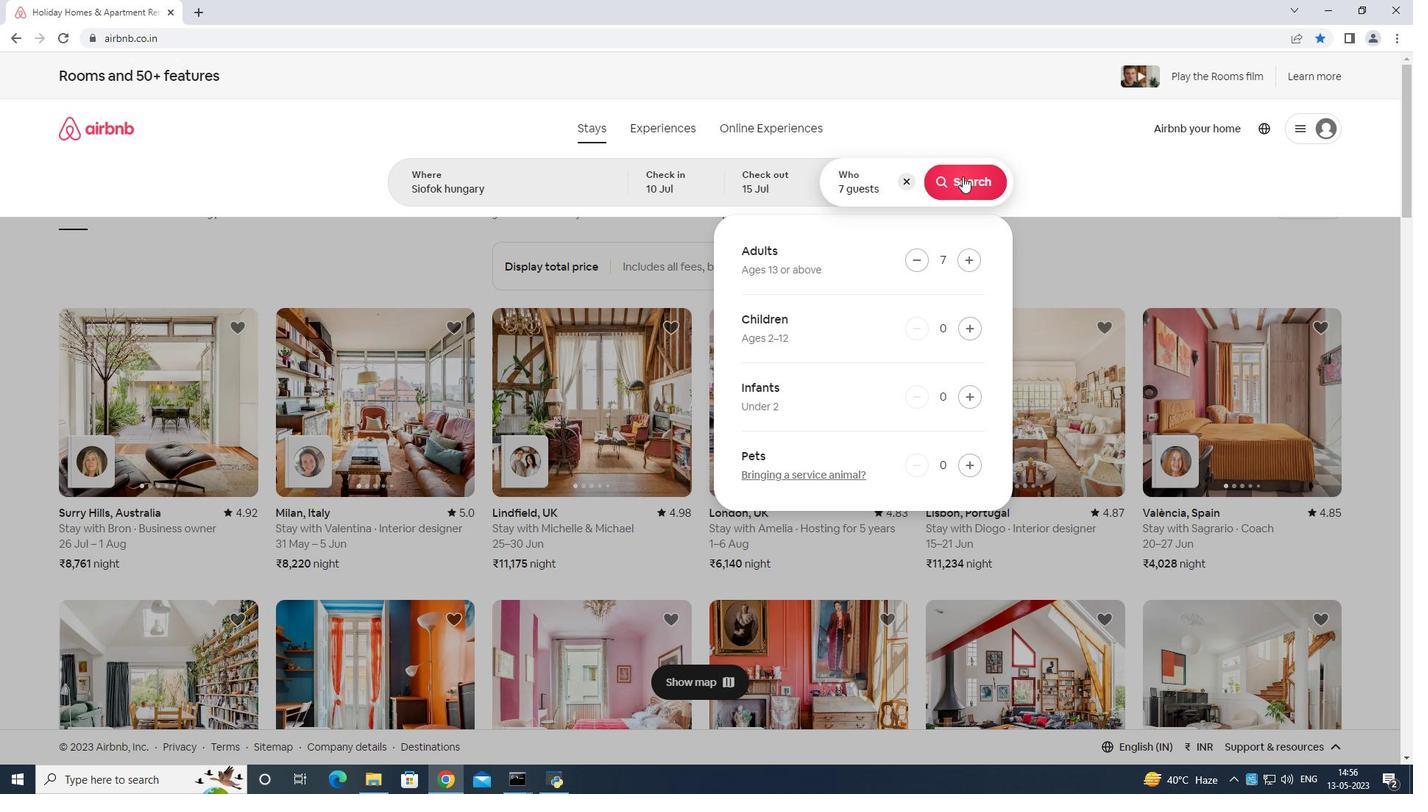 
Action: Mouse moved to (1351, 136)
Screenshot: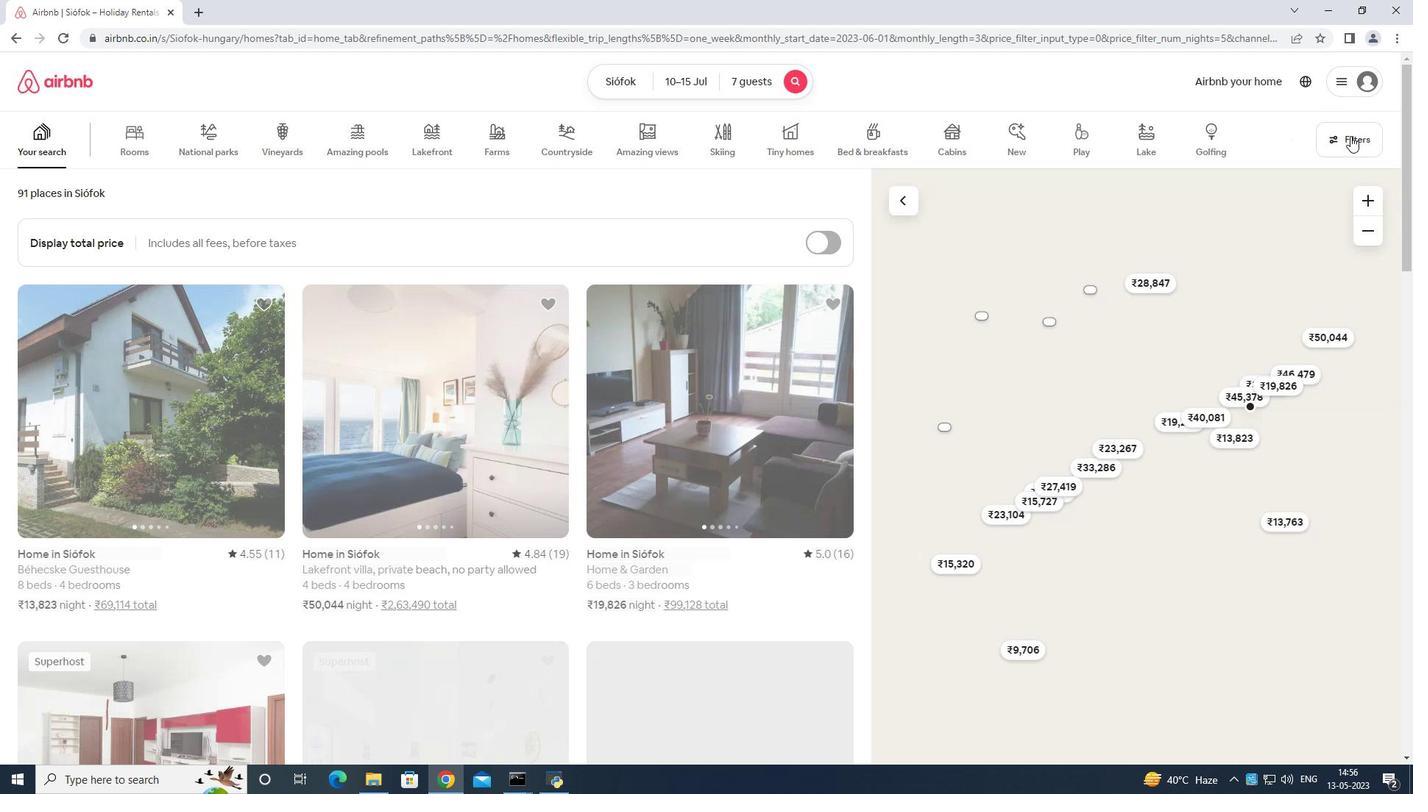 
Action: Mouse pressed left at (1351, 136)
Screenshot: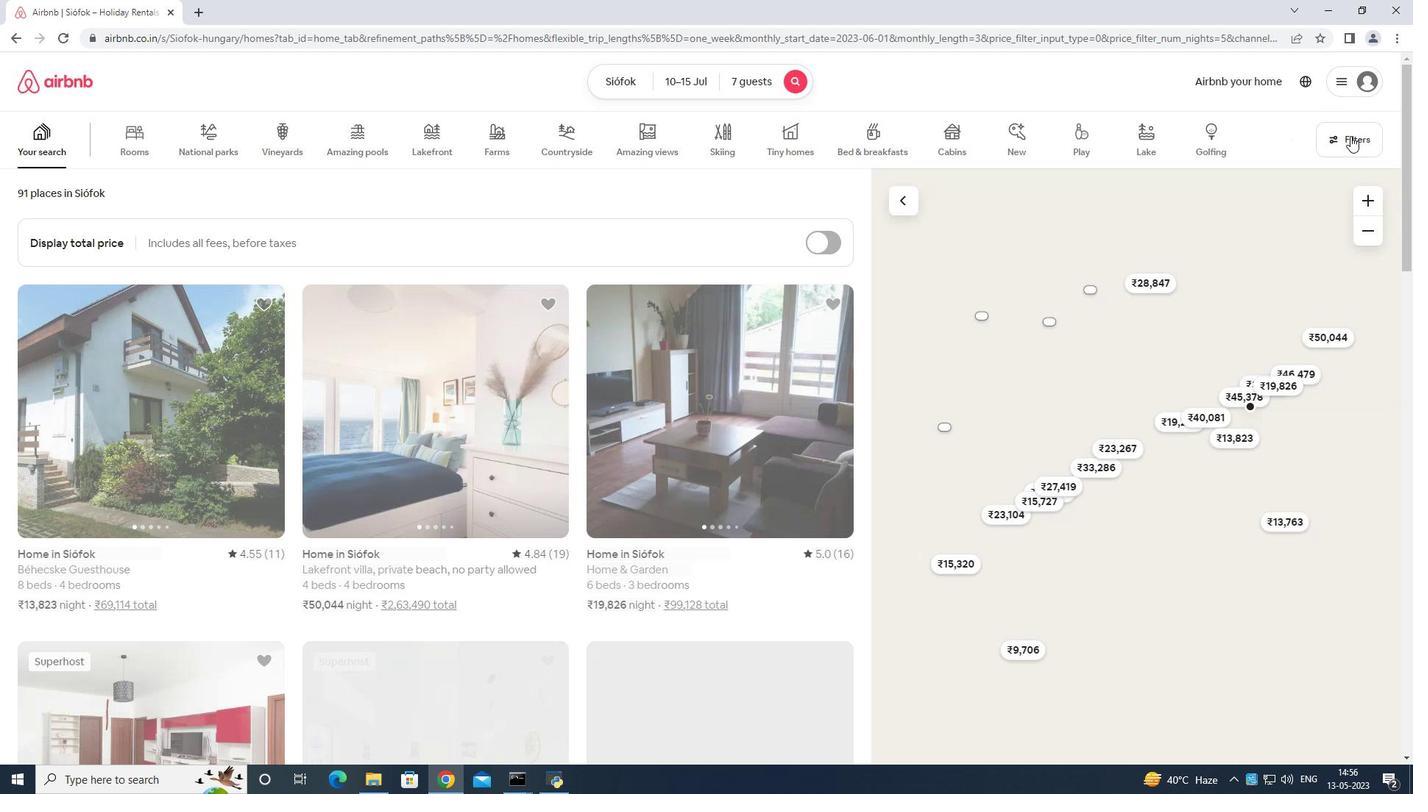 
Action: Mouse moved to (621, 498)
Screenshot: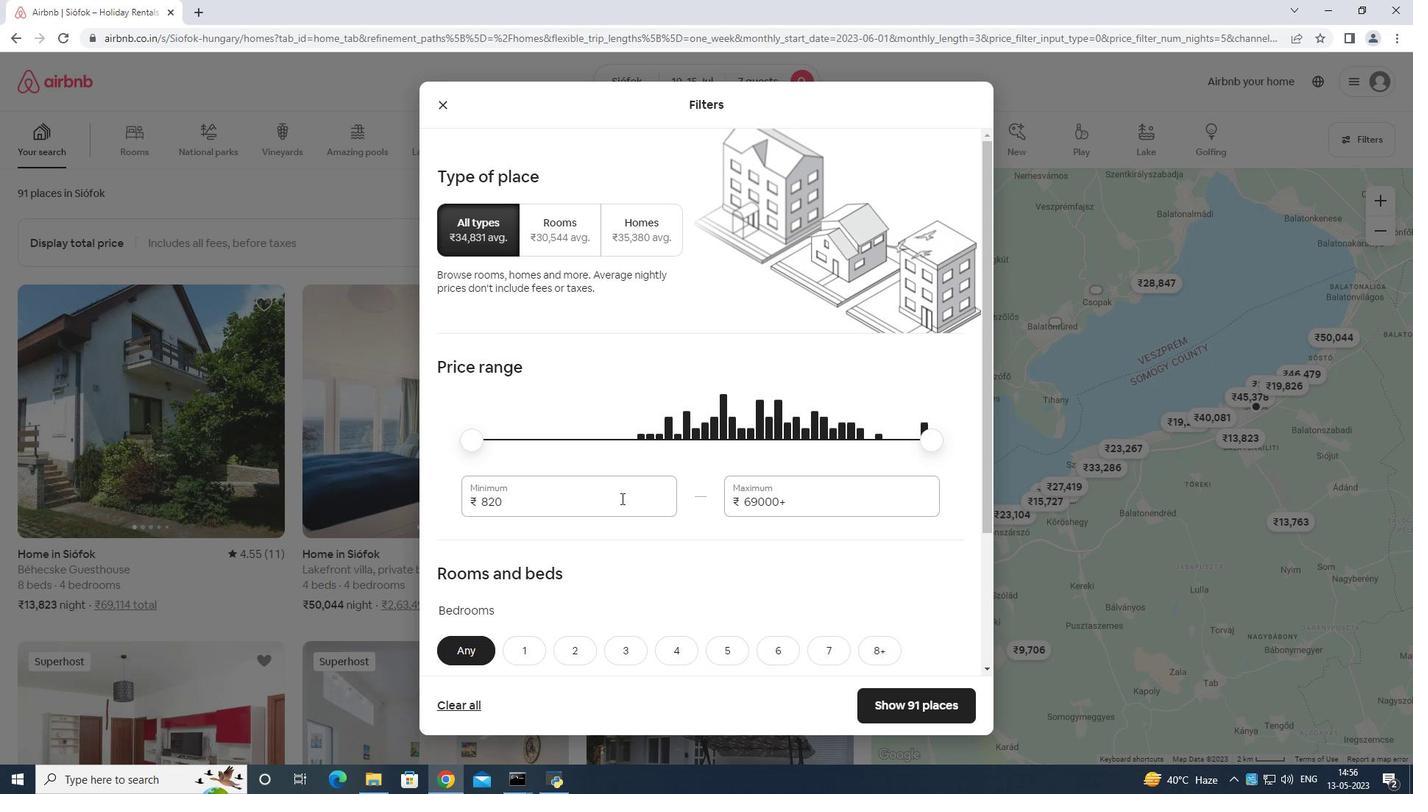 
Action: Mouse pressed left at (621, 498)
Screenshot: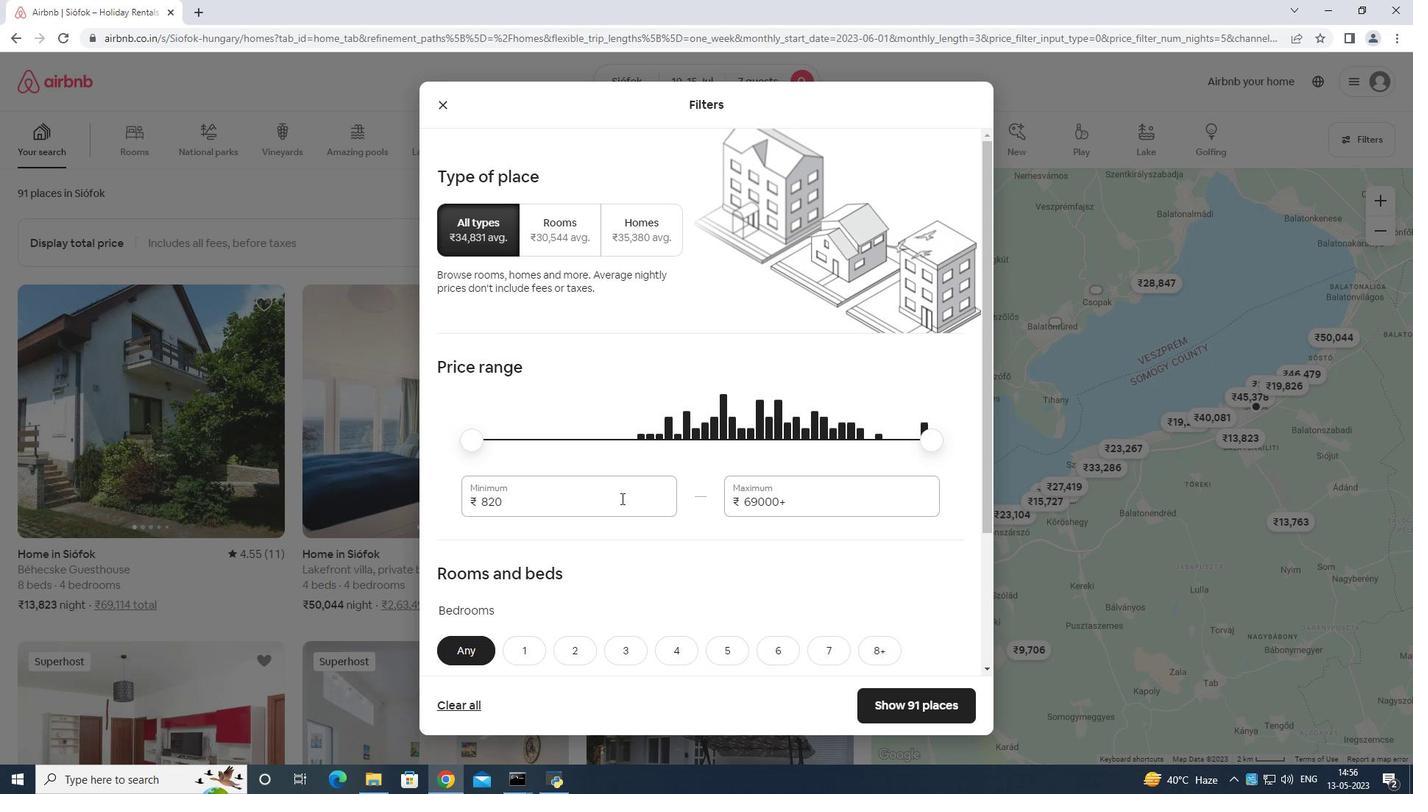 
Action: Mouse moved to (624, 484)
Screenshot: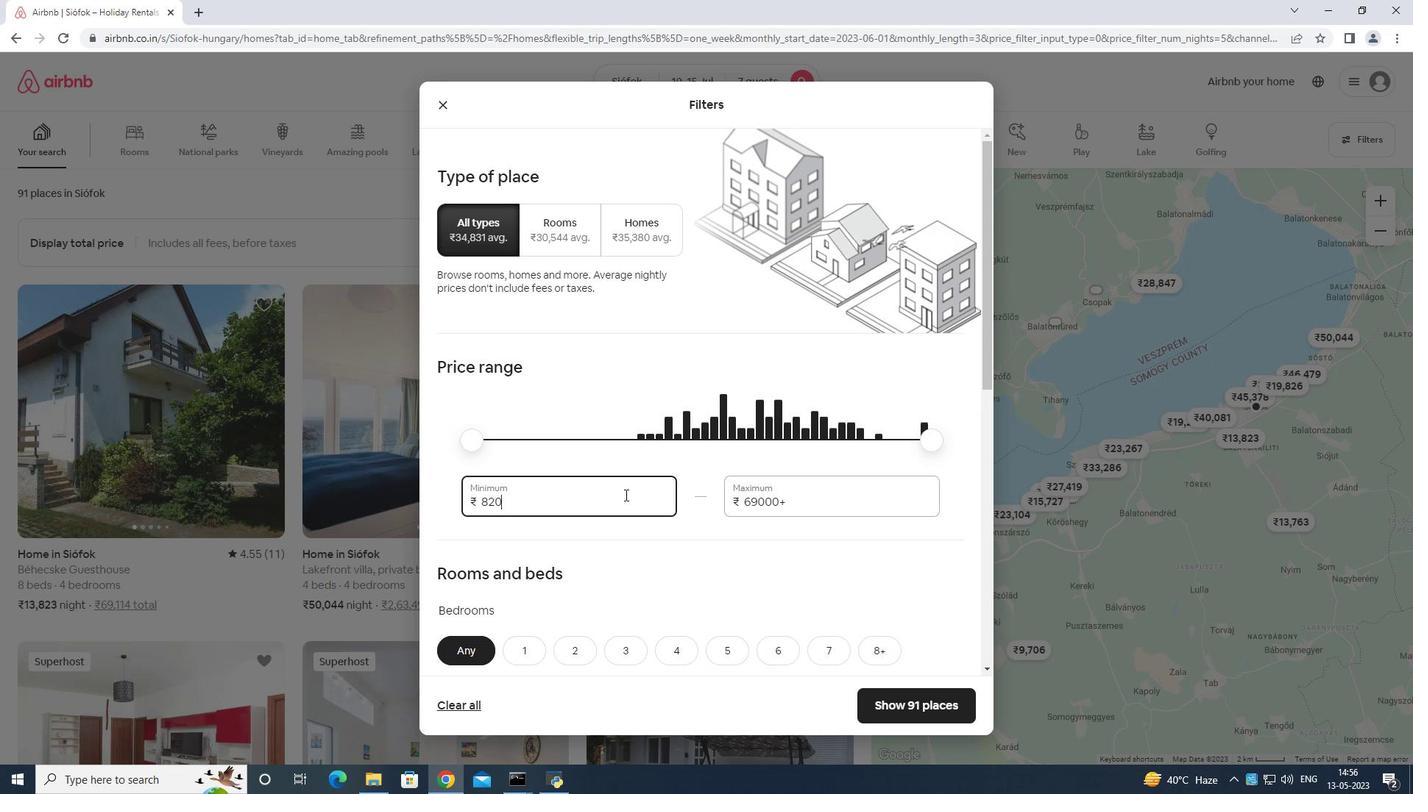
Action: Key pressed <Key.backspace>
Screenshot: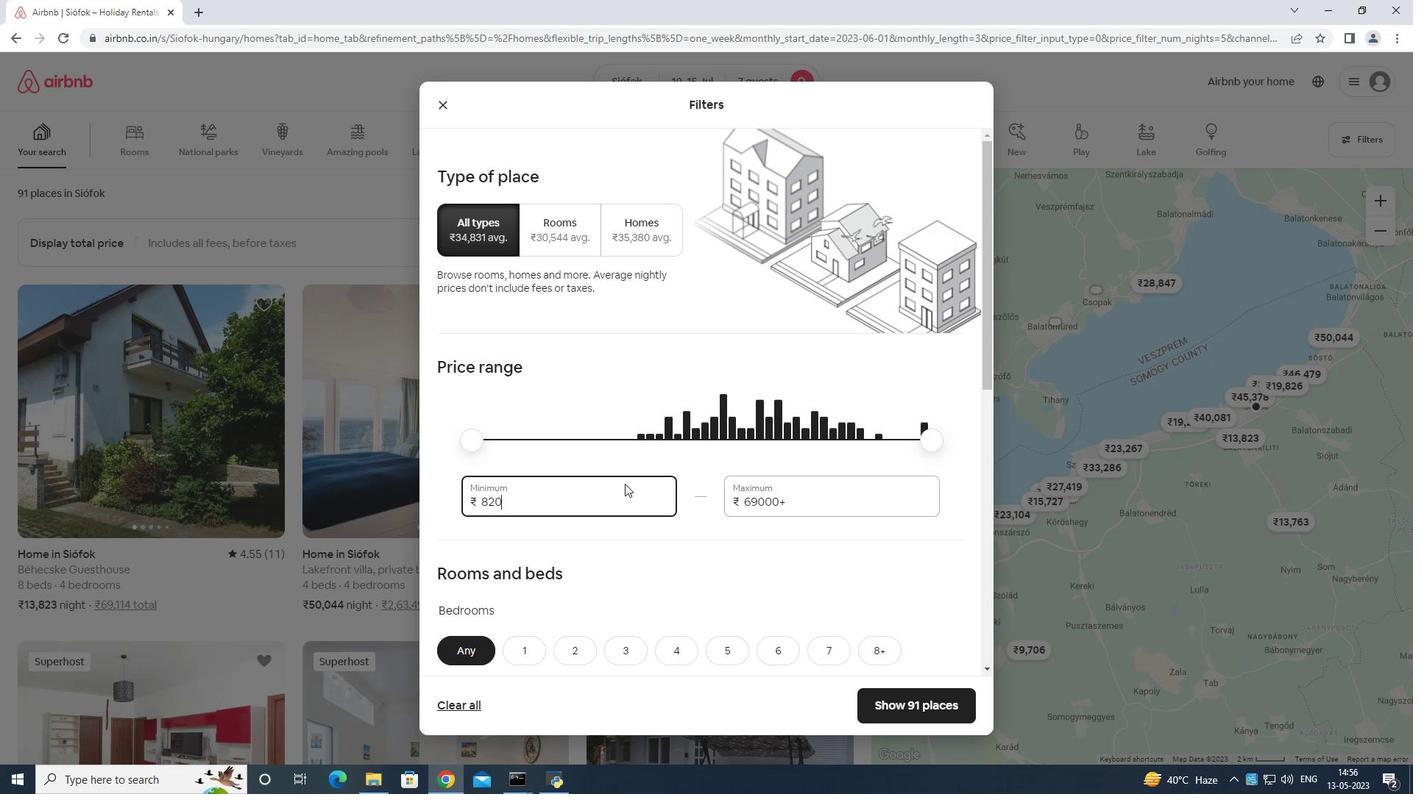 
Action: Mouse moved to (625, 482)
Screenshot: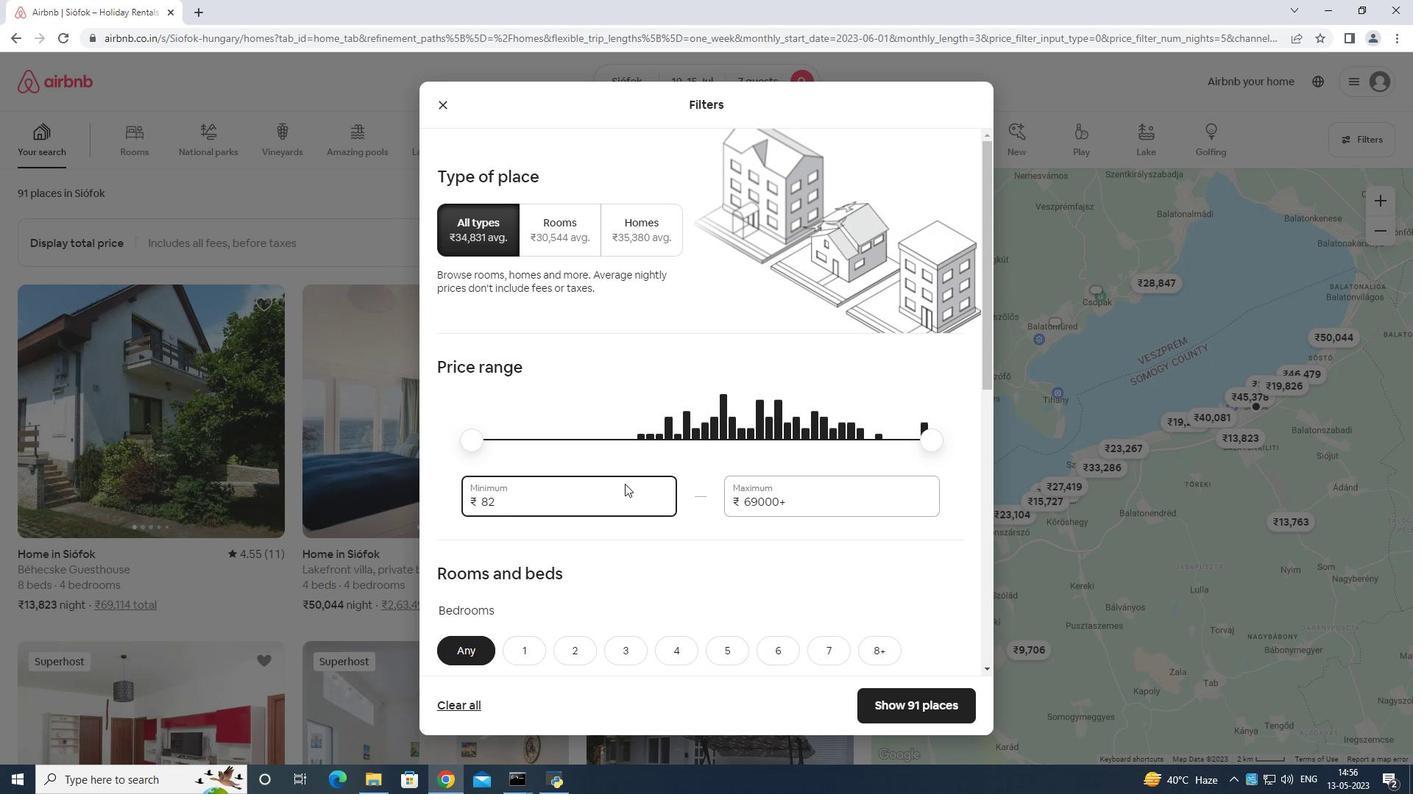 
Action: Key pressed <Key.backspace><Key.backspace><Key.backspace><Key.backspace><Key.backspace><Key.backspace><Key.backspace><Key.backspace><Key.backspace>
Screenshot: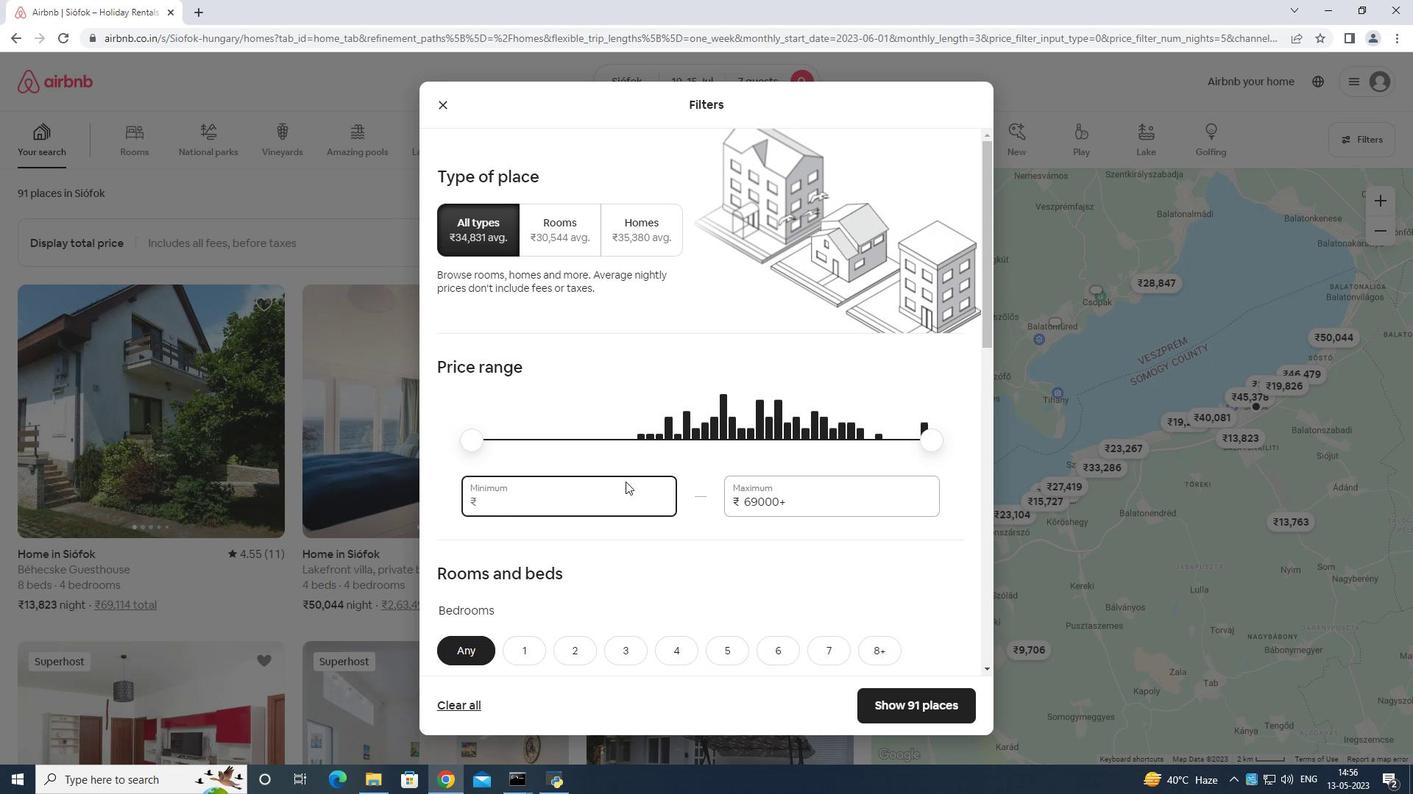 
Action: Mouse moved to (636, 476)
Screenshot: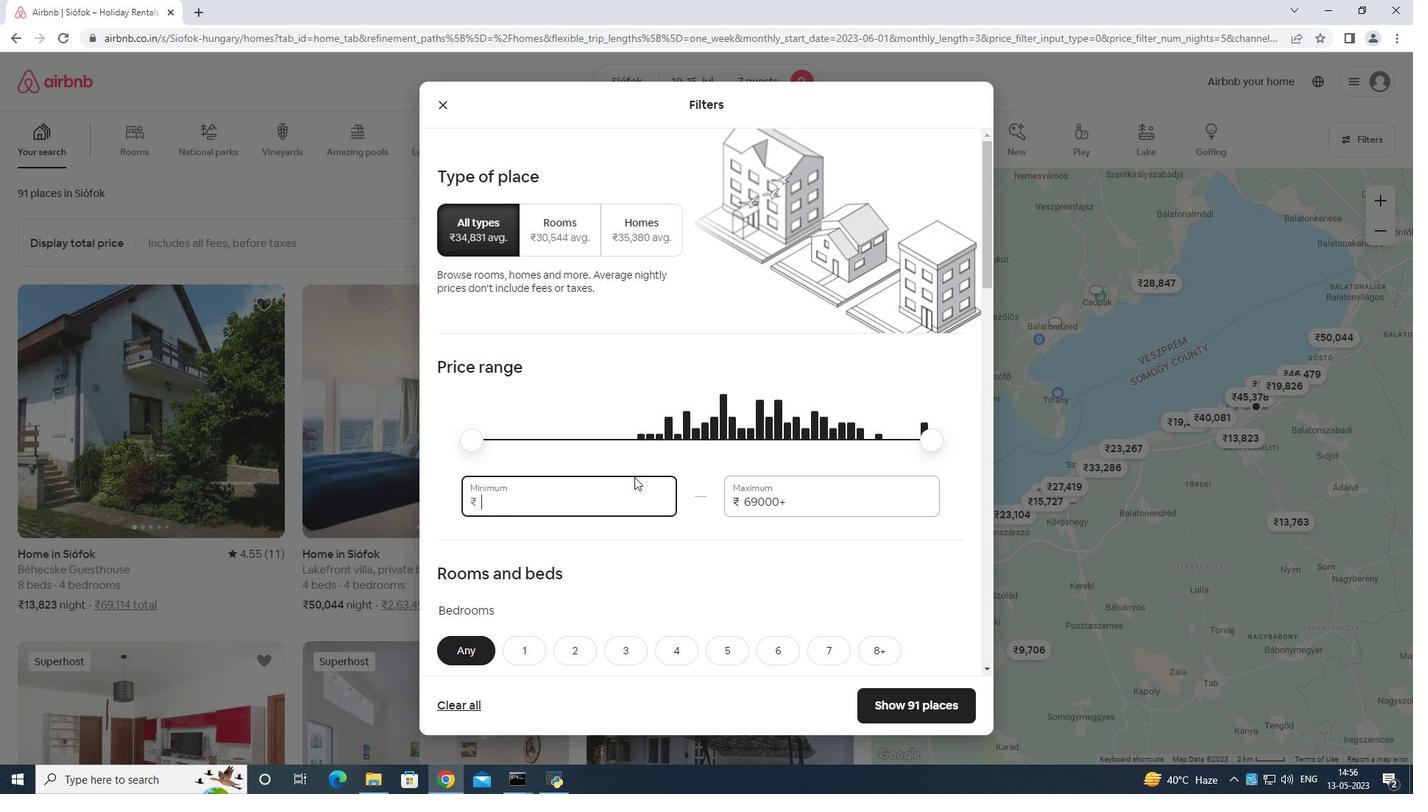 
Action: Key pressed 1
Screenshot: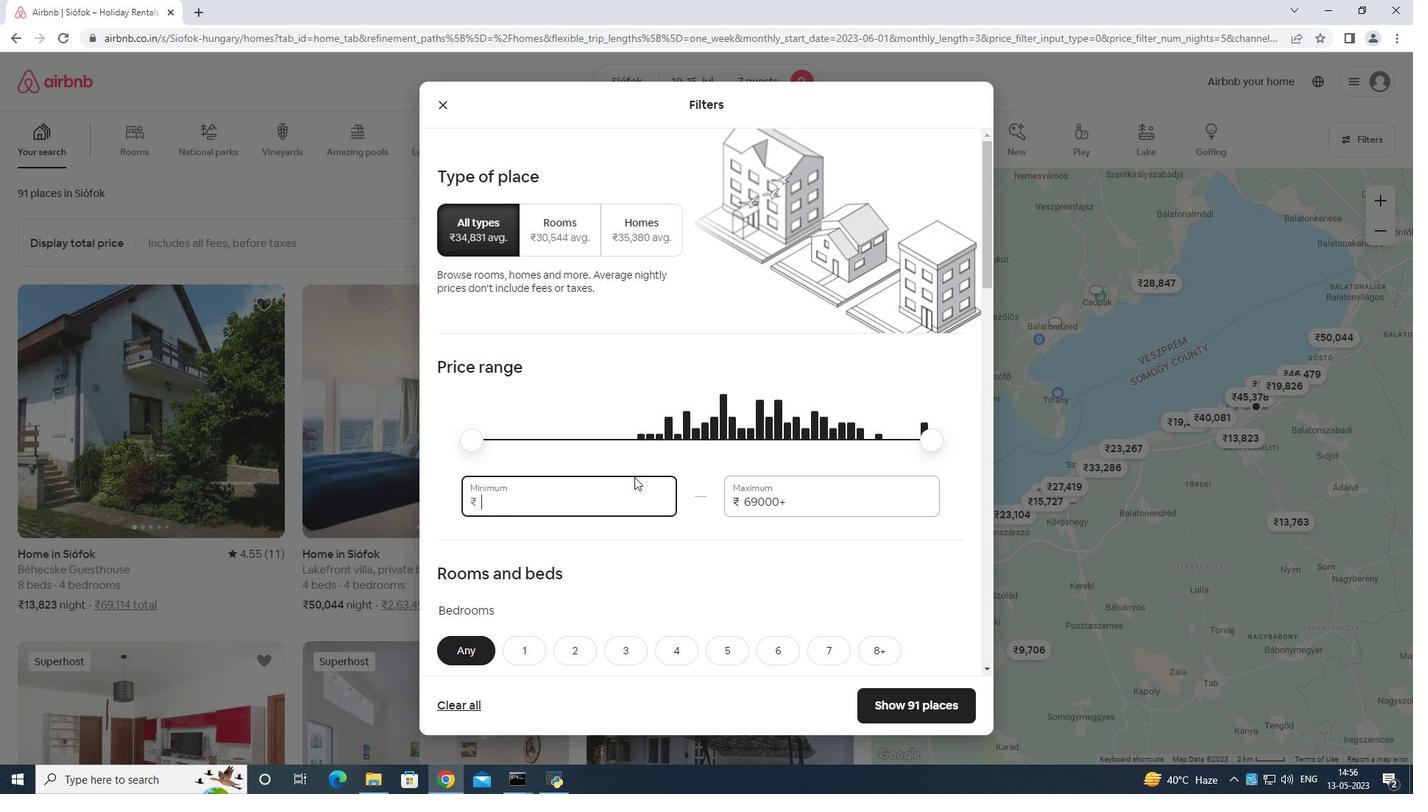 
Action: Mouse moved to (639, 475)
Screenshot: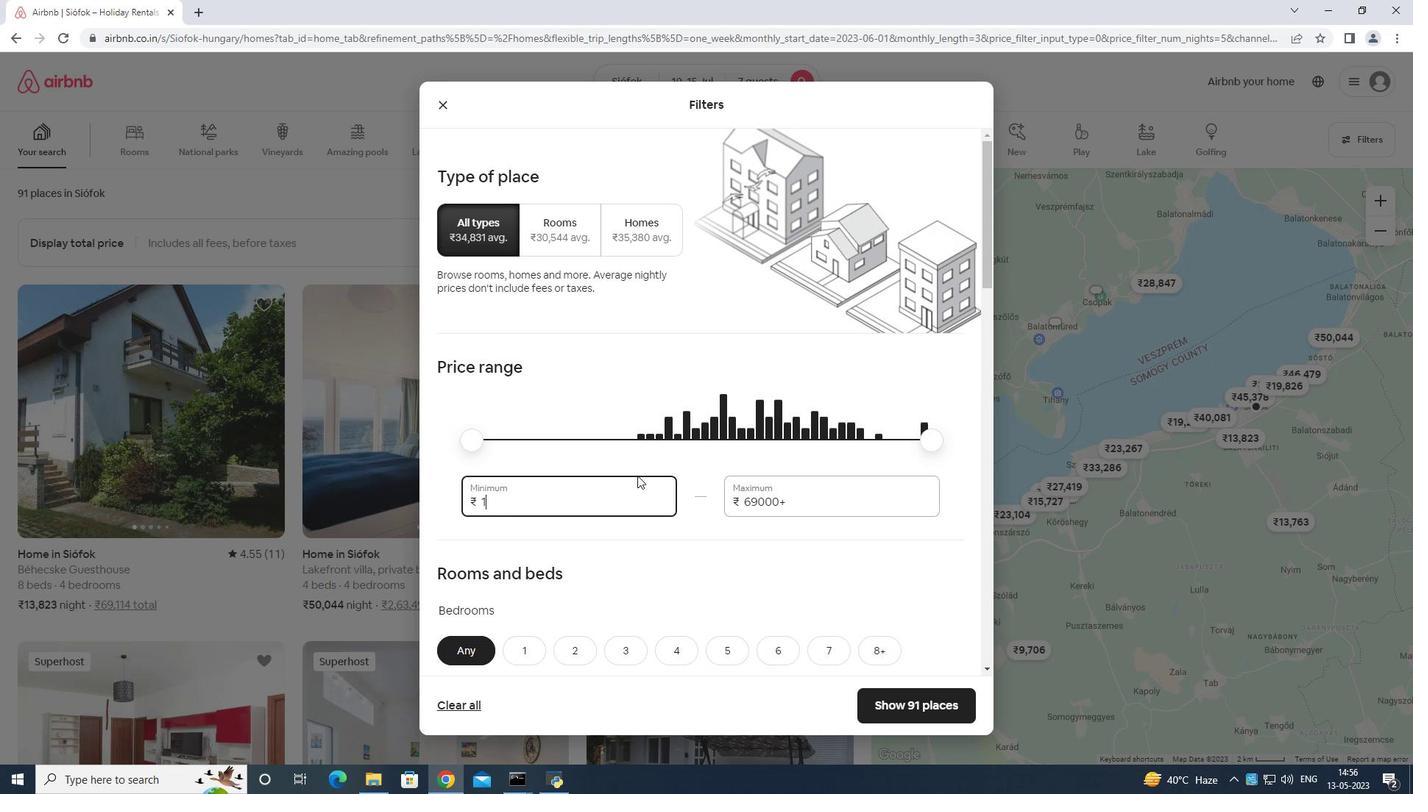 
Action: Key pressed 0
Screenshot: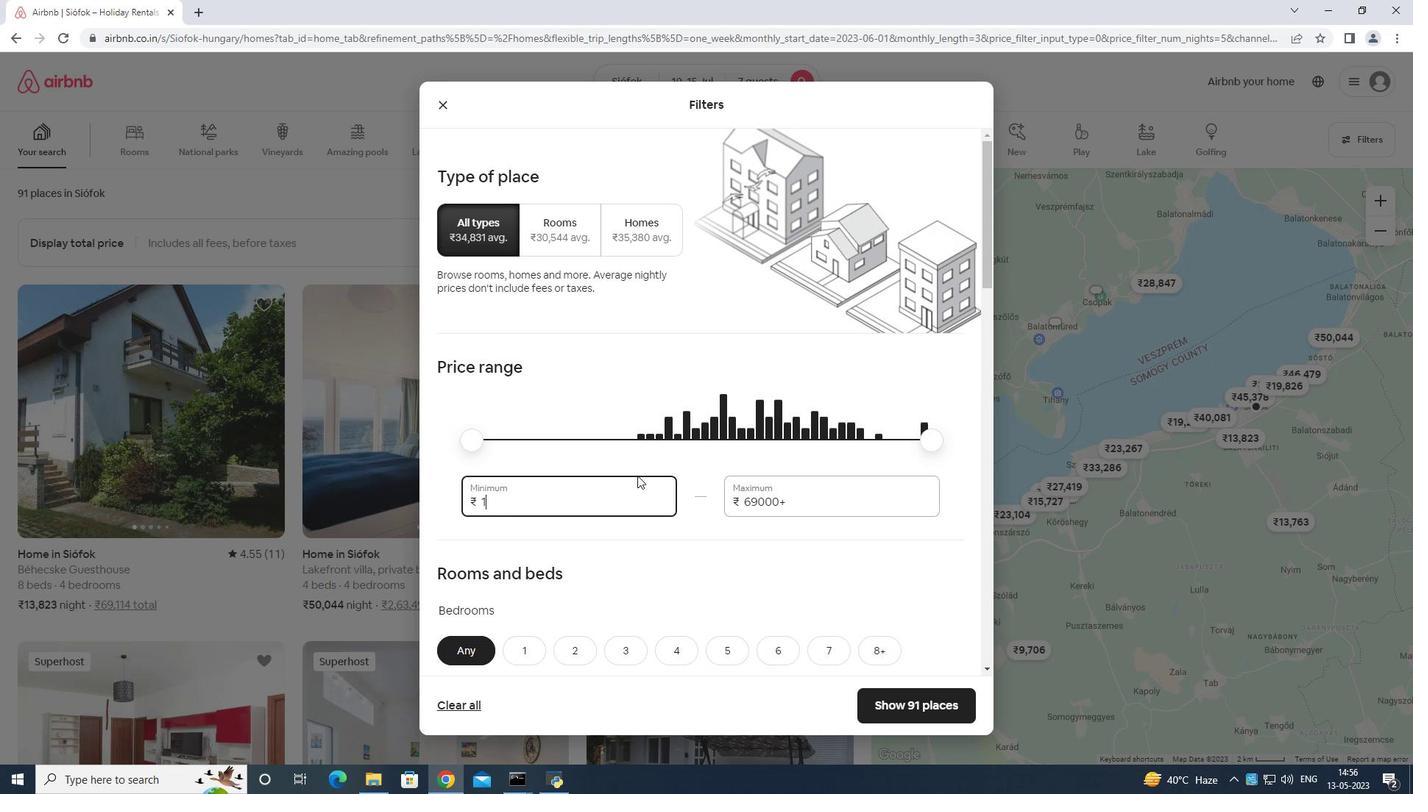 
Action: Mouse moved to (641, 474)
Screenshot: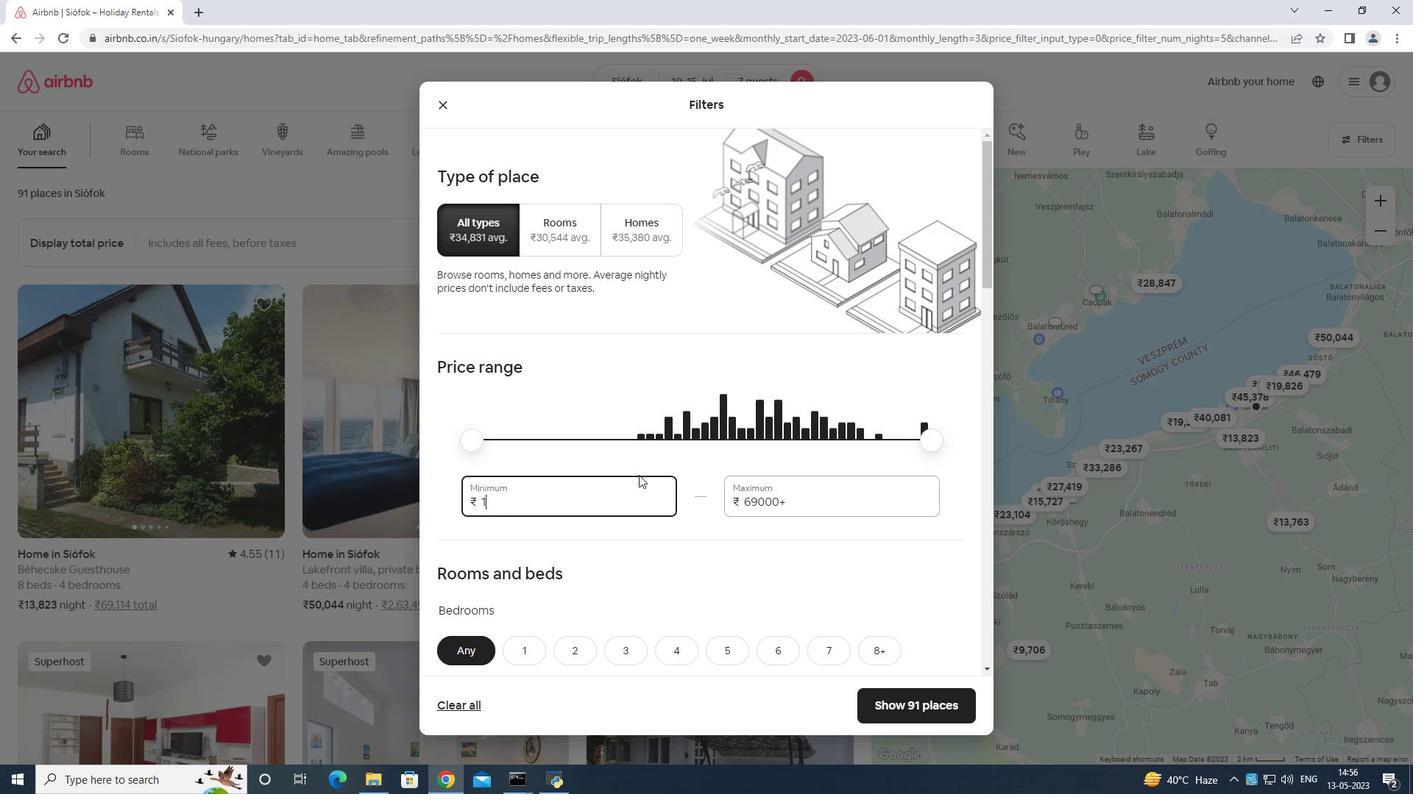 
Action: Key pressed 00
Screenshot: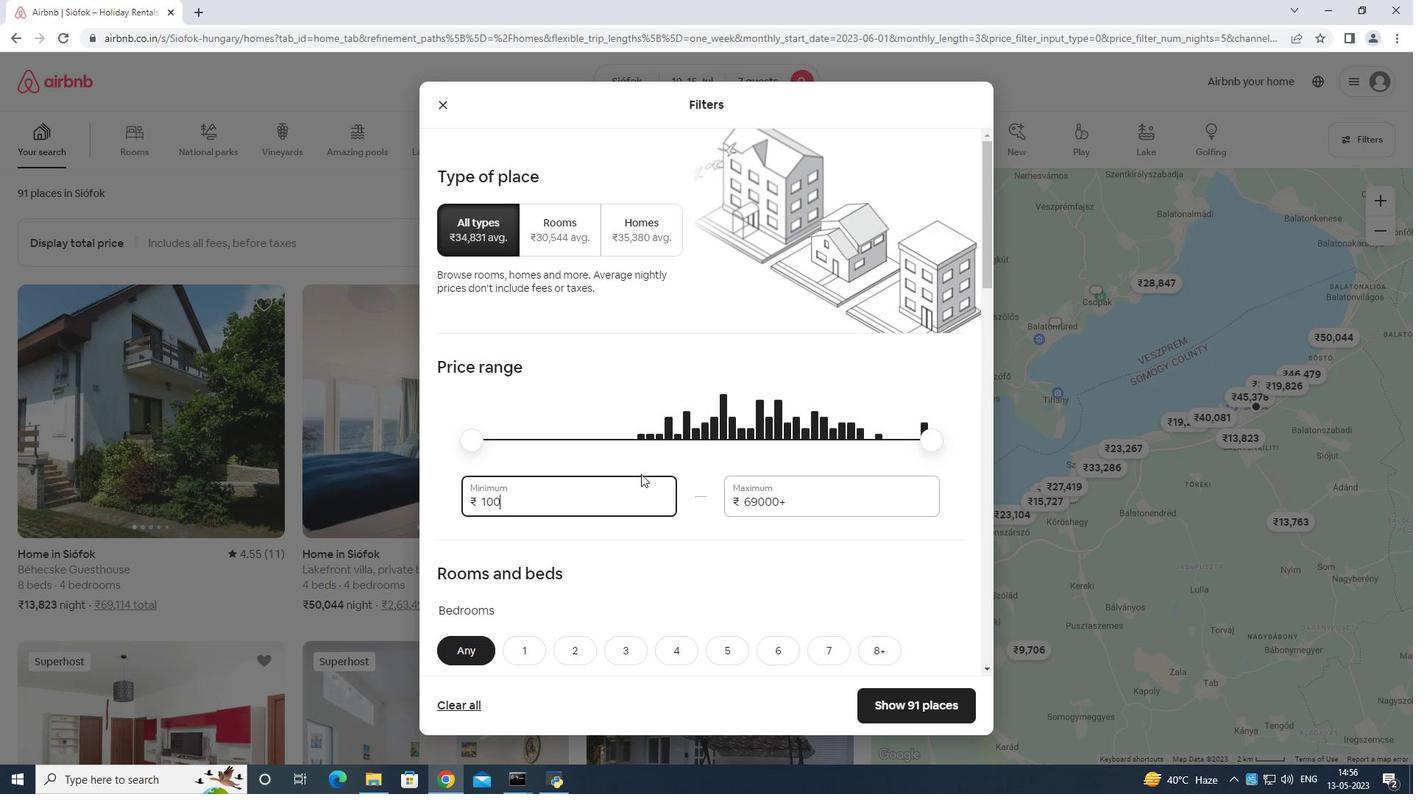 
Action: Mouse moved to (641, 473)
Screenshot: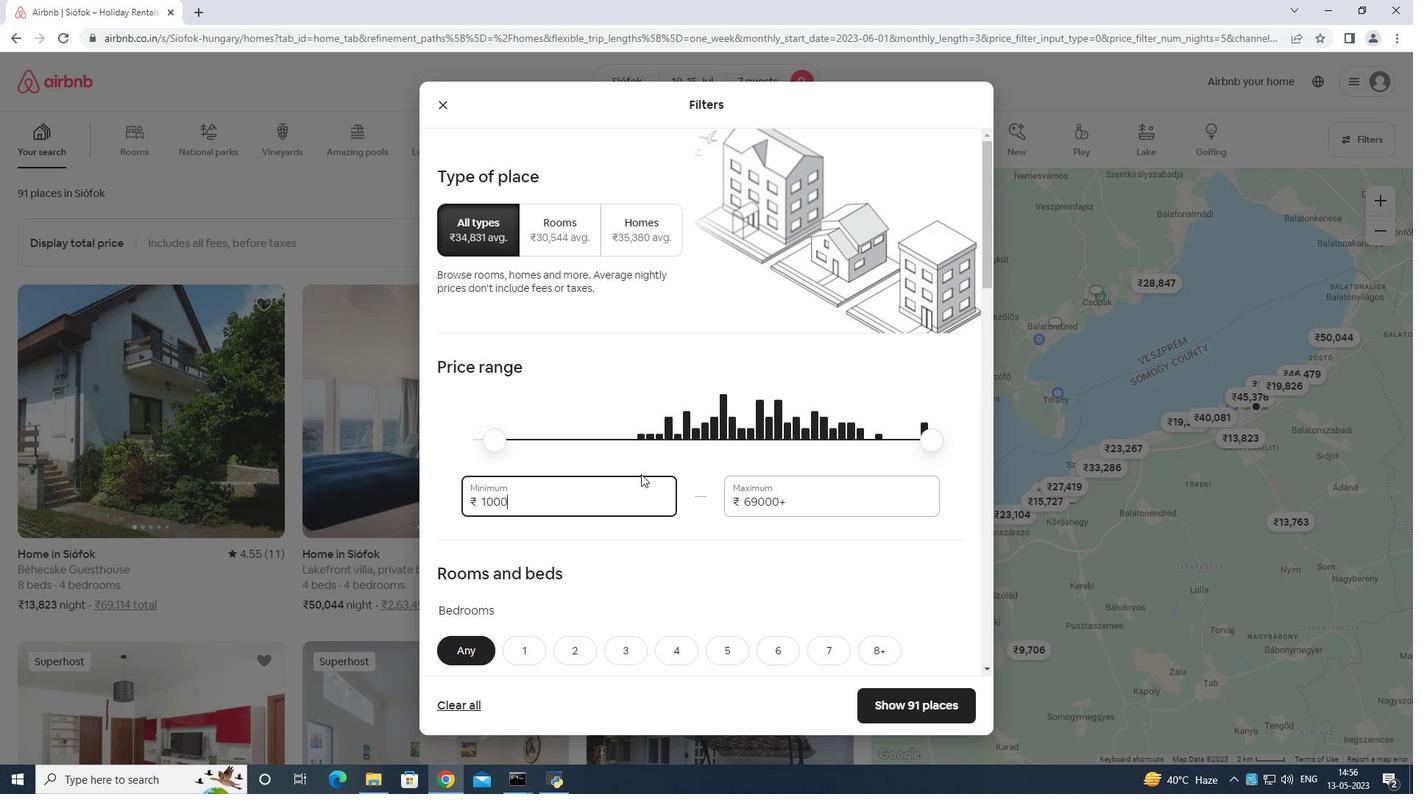 
Action: Key pressed 0
Screenshot: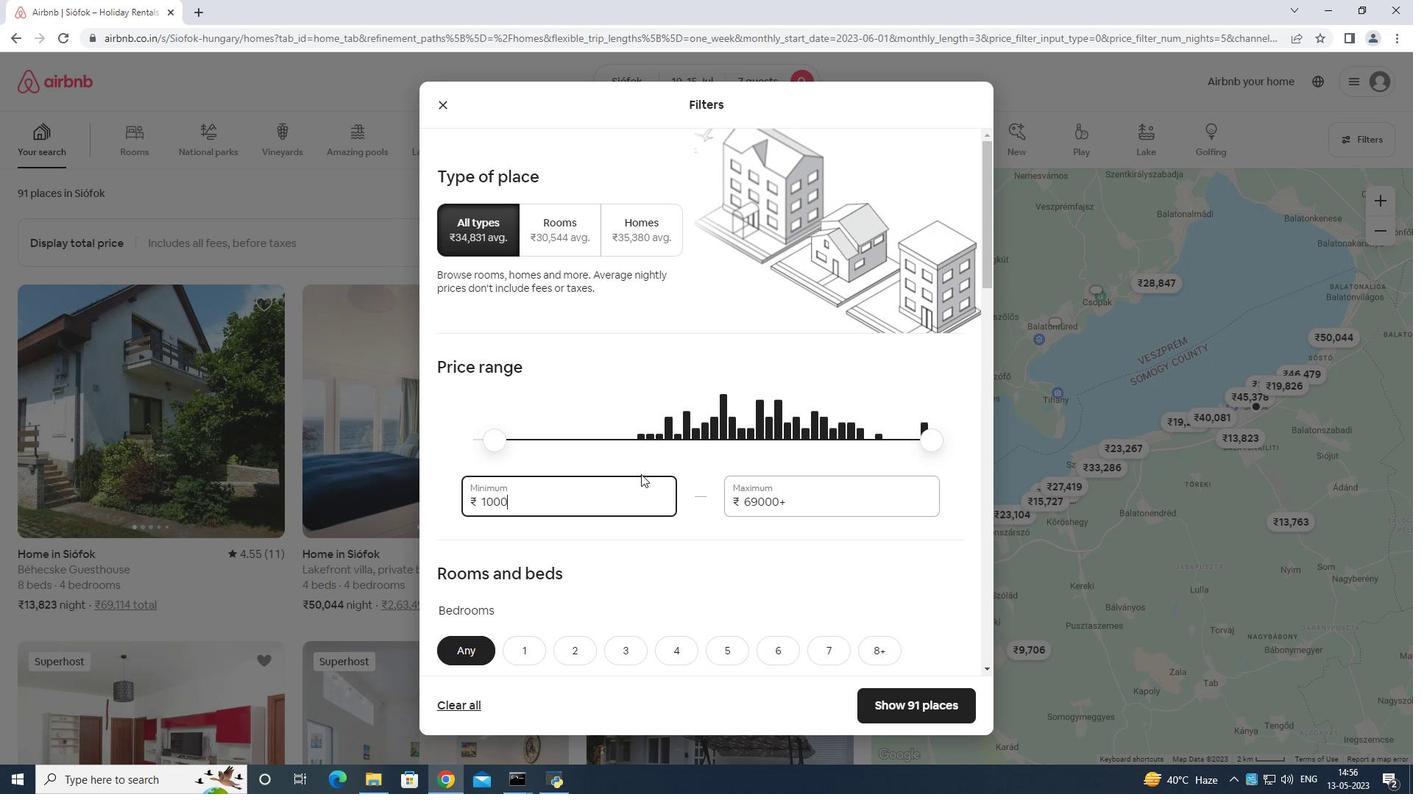 
Action: Mouse moved to (800, 488)
Screenshot: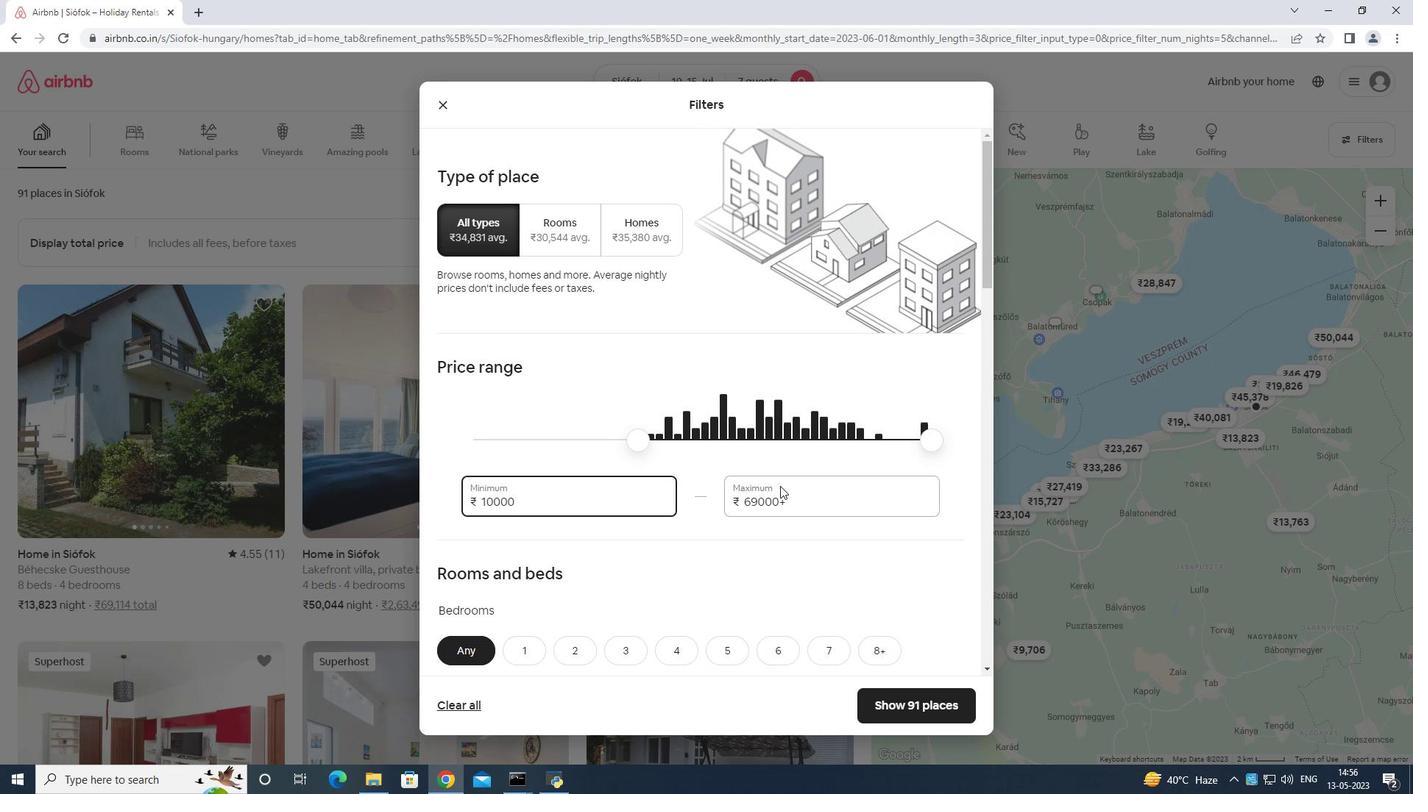 
Action: Mouse pressed left at (800, 488)
Screenshot: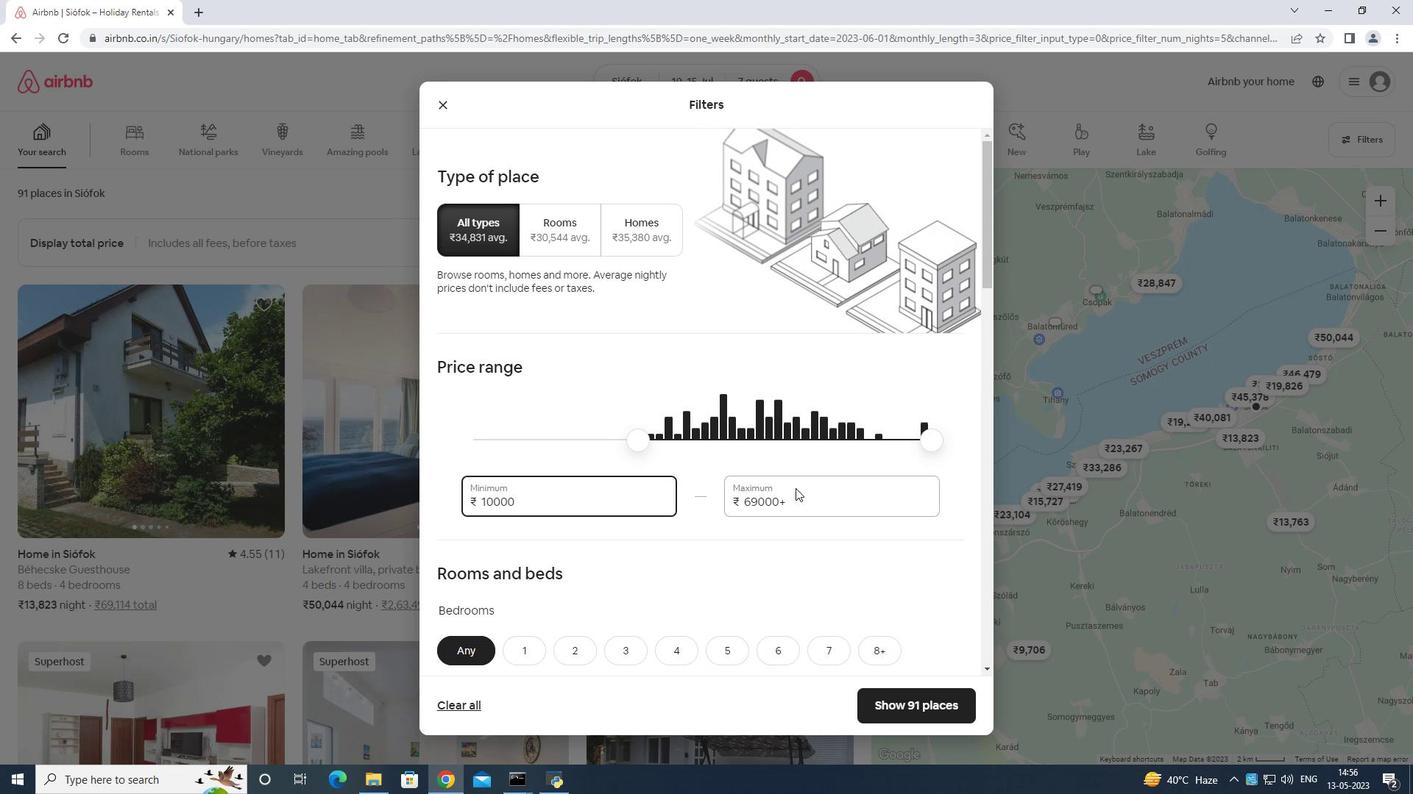 
Action: Mouse moved to (802, 483)
Screenshot: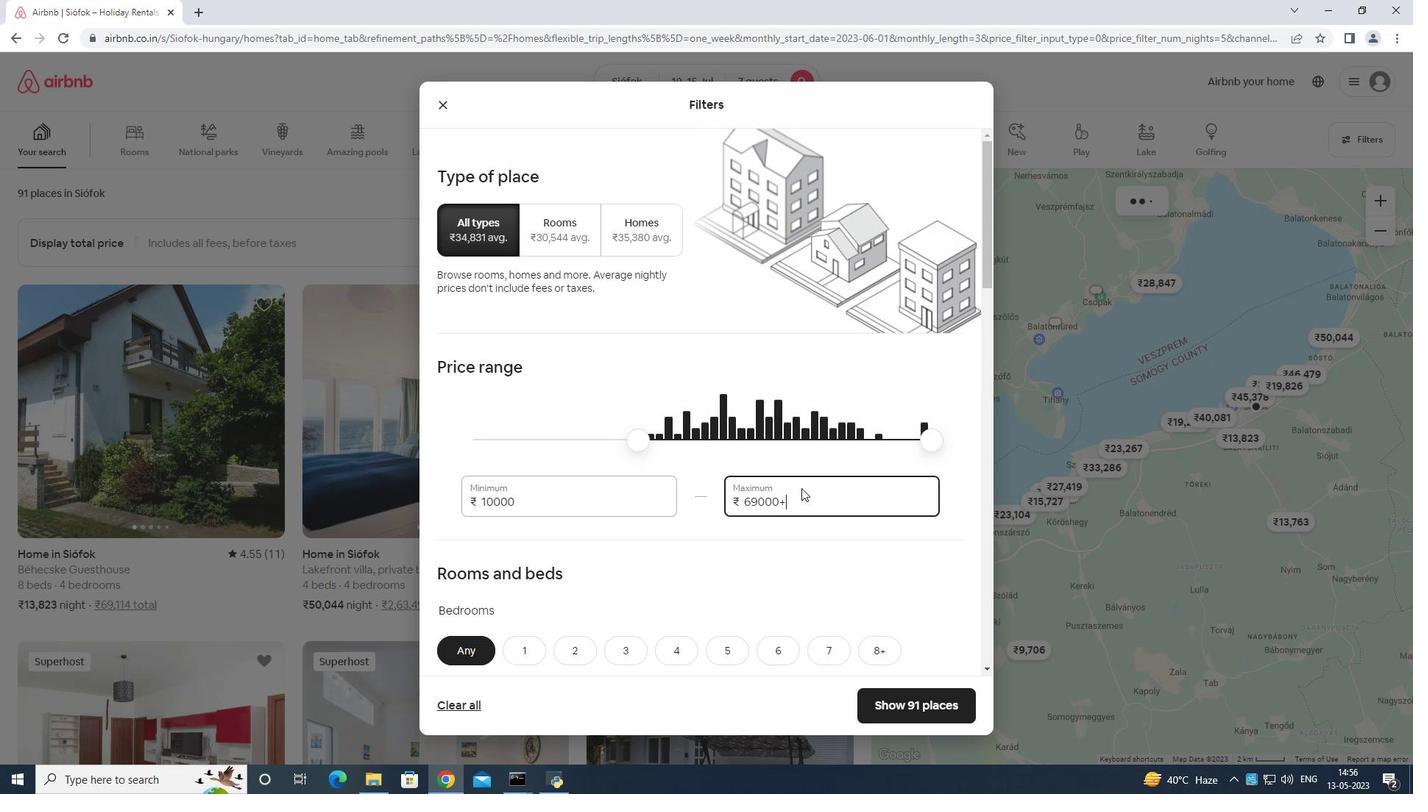 
Action: Key pressed <Key.backspace><Key.backspace><Key.backspace><Key.backspace><Key.backspace><Key.backspace><Key.backspace><Key.backspace><Key.backspace>1
Screenshot: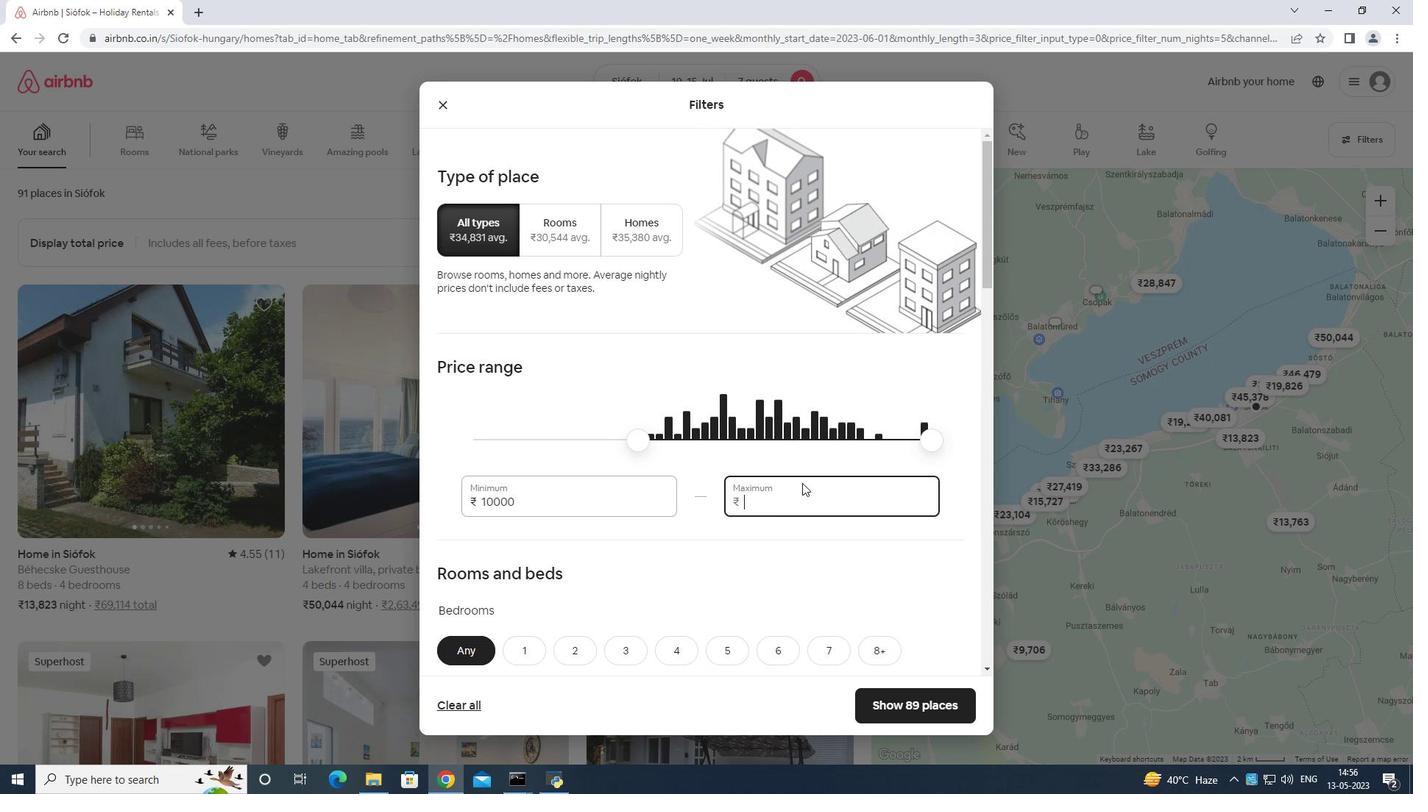 
Action: Mouse moved to (803, 482)
Screenshot: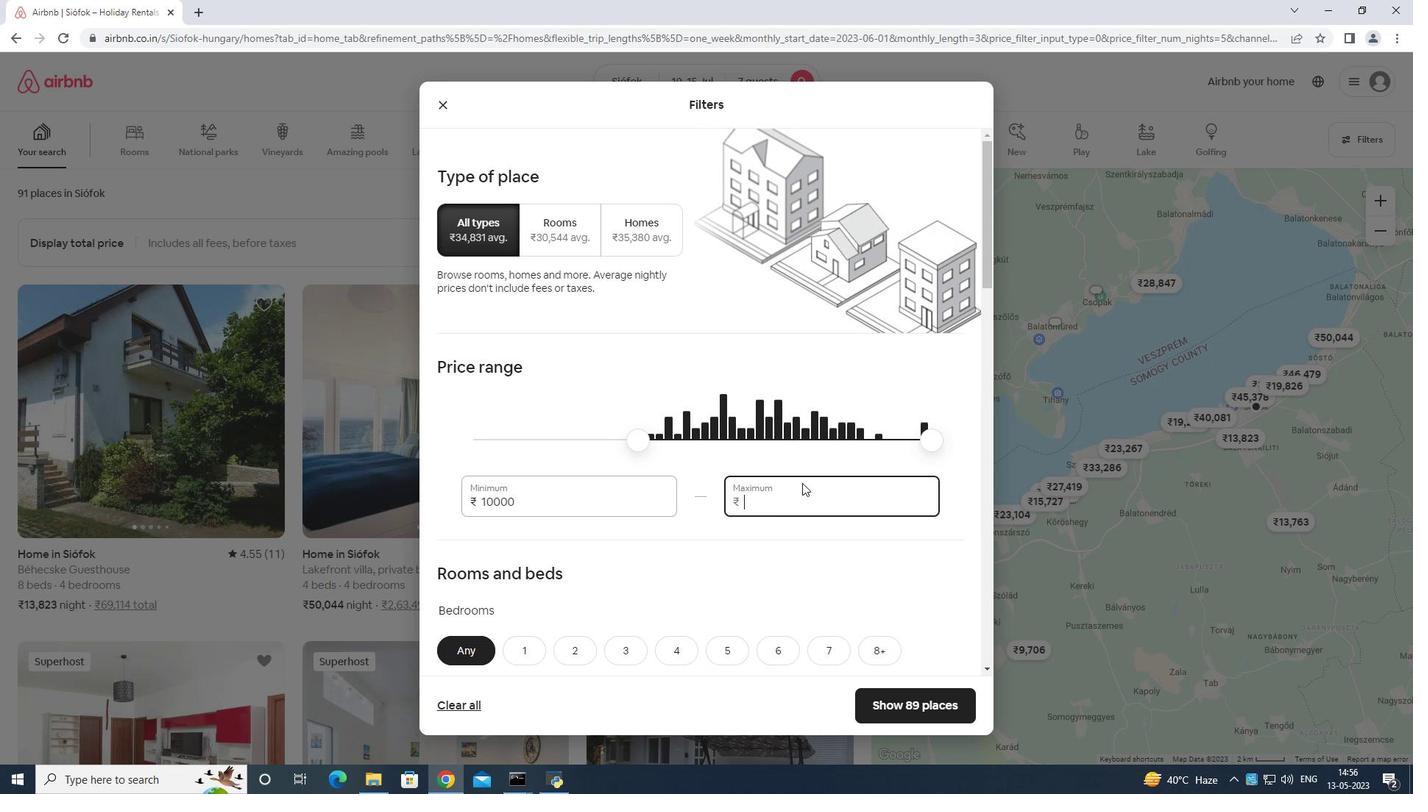 
Action: Key pressed 5
Screenshot: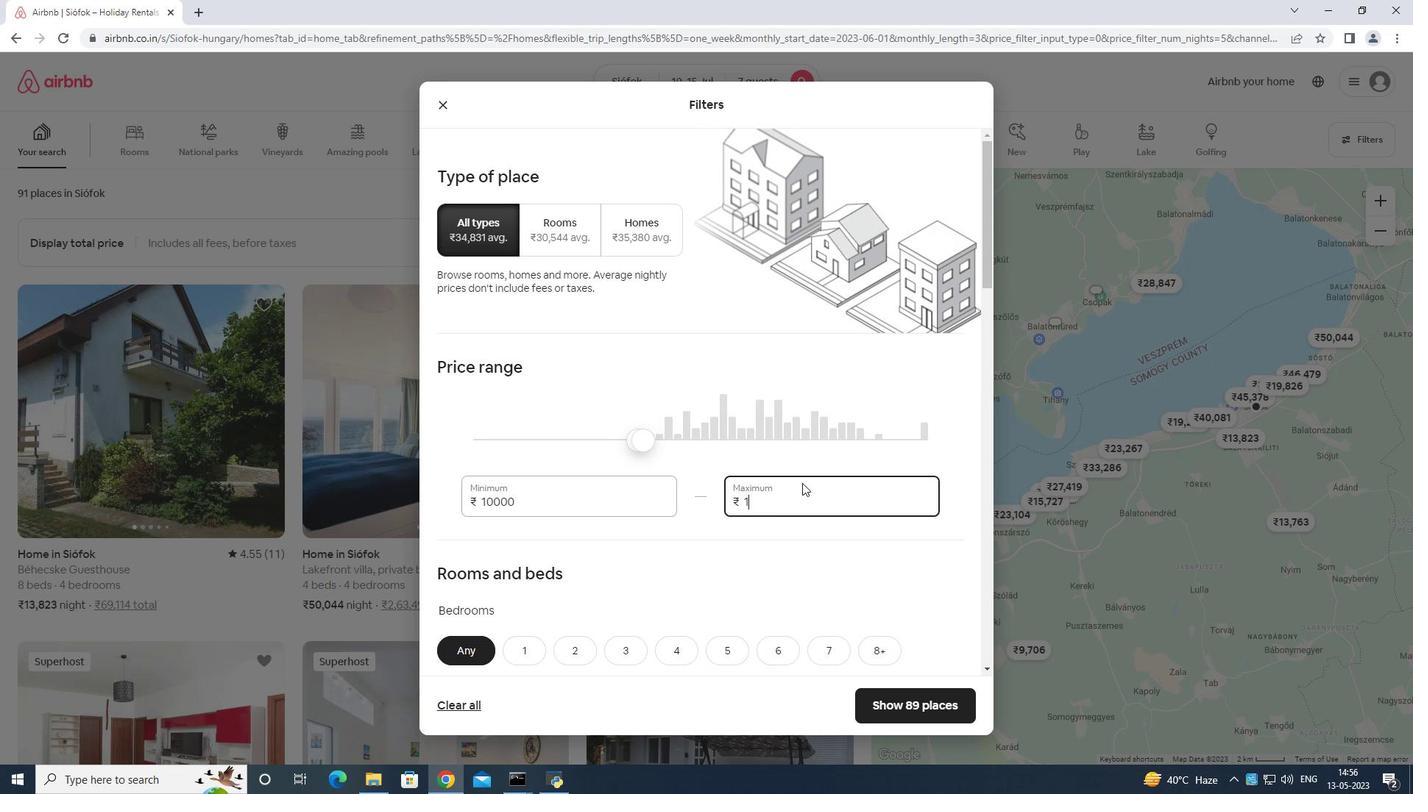 
Action: Mouse moved to (806, 480)
Screenshot: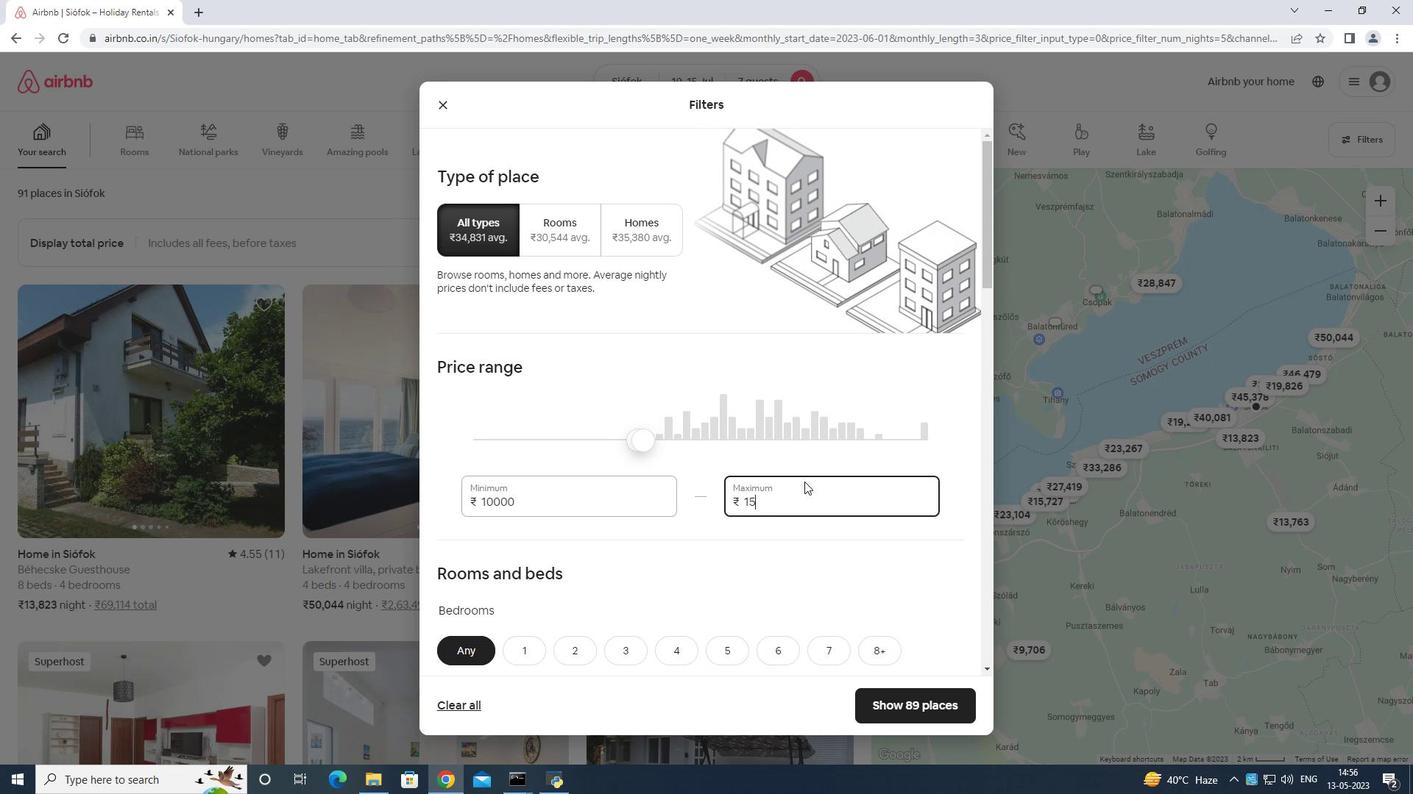 
Action: Key pressed 0
Screenshot: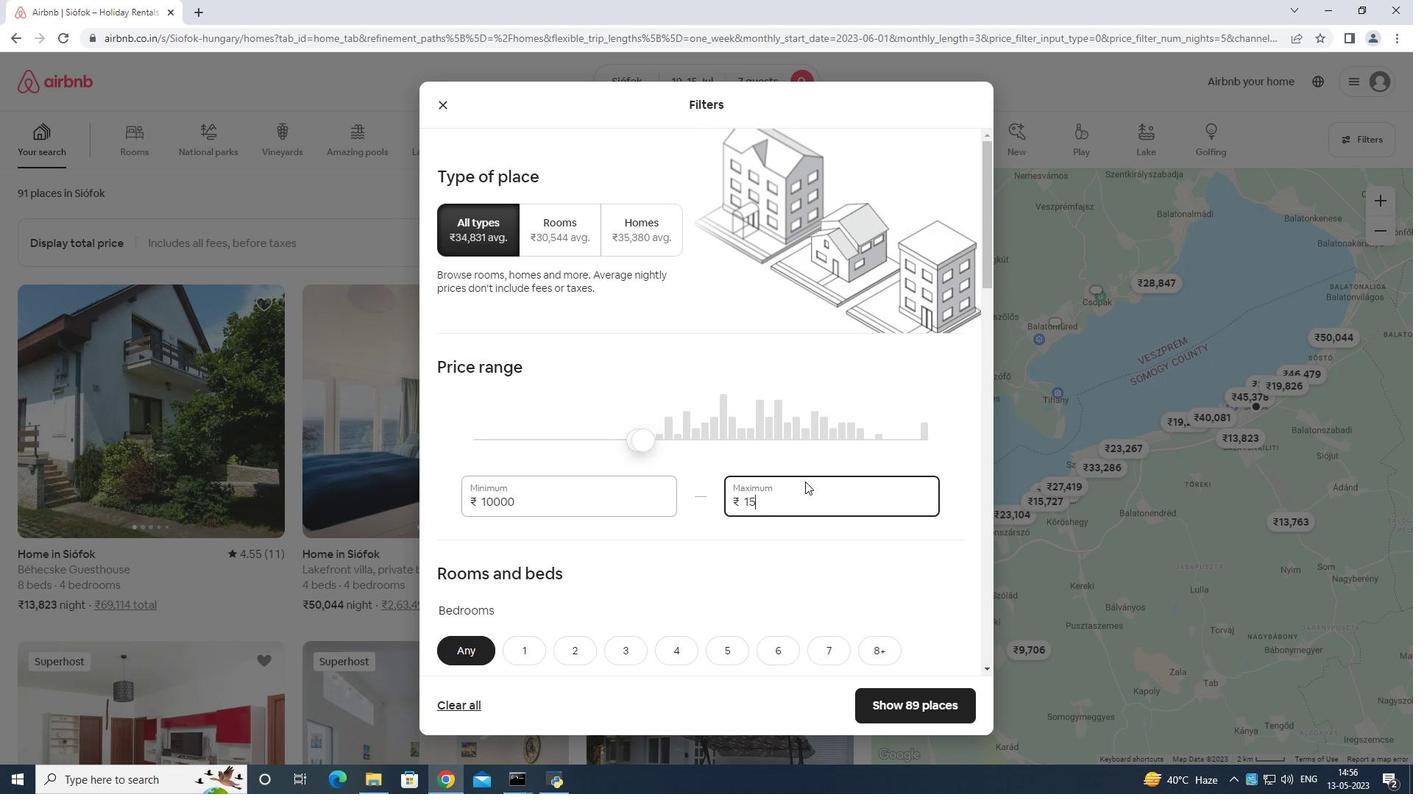 
Action: Mouse moved to (806, 479)
Screenshot: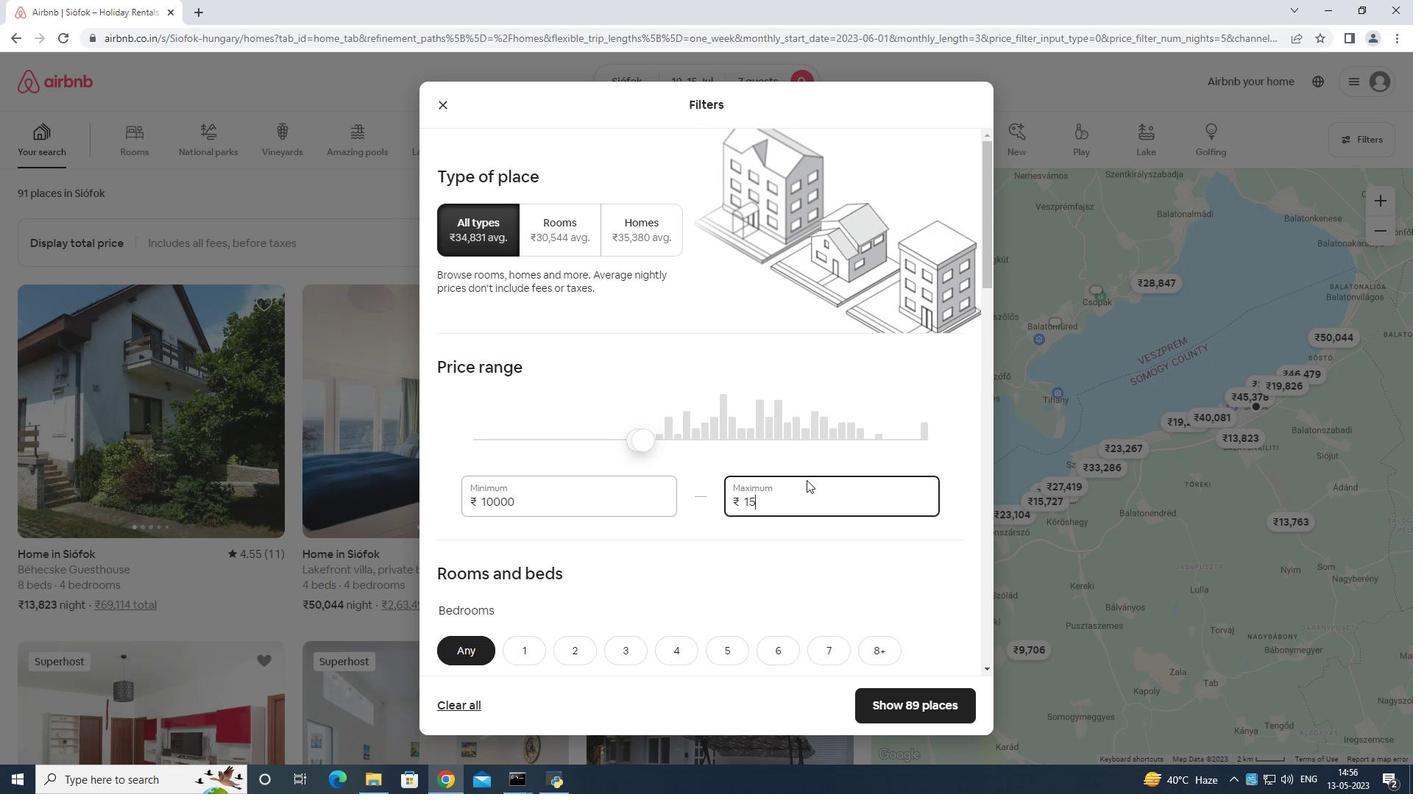 
Action: Key pressed 00
Screenshot: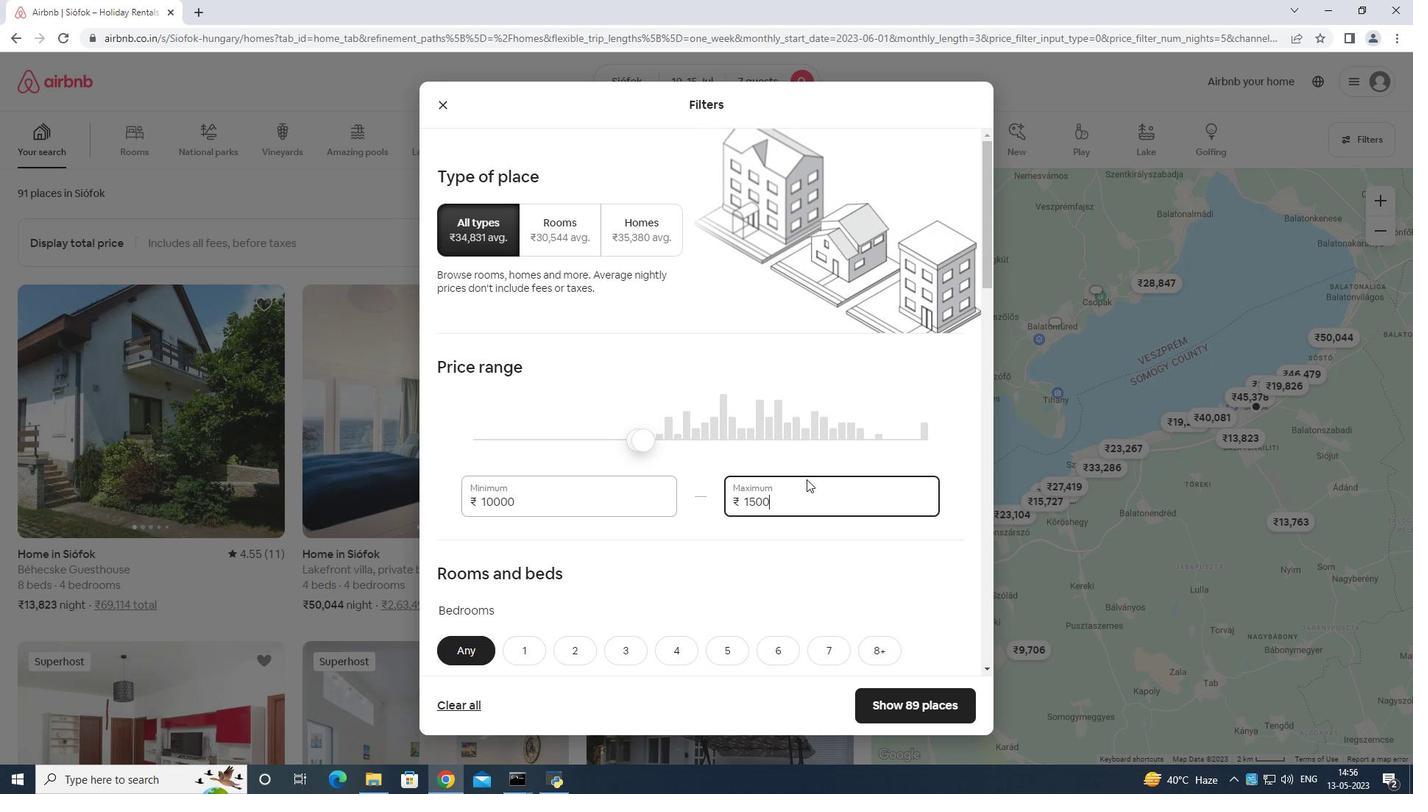 
Action: Mouse moved to (802, 479)
Screenshot: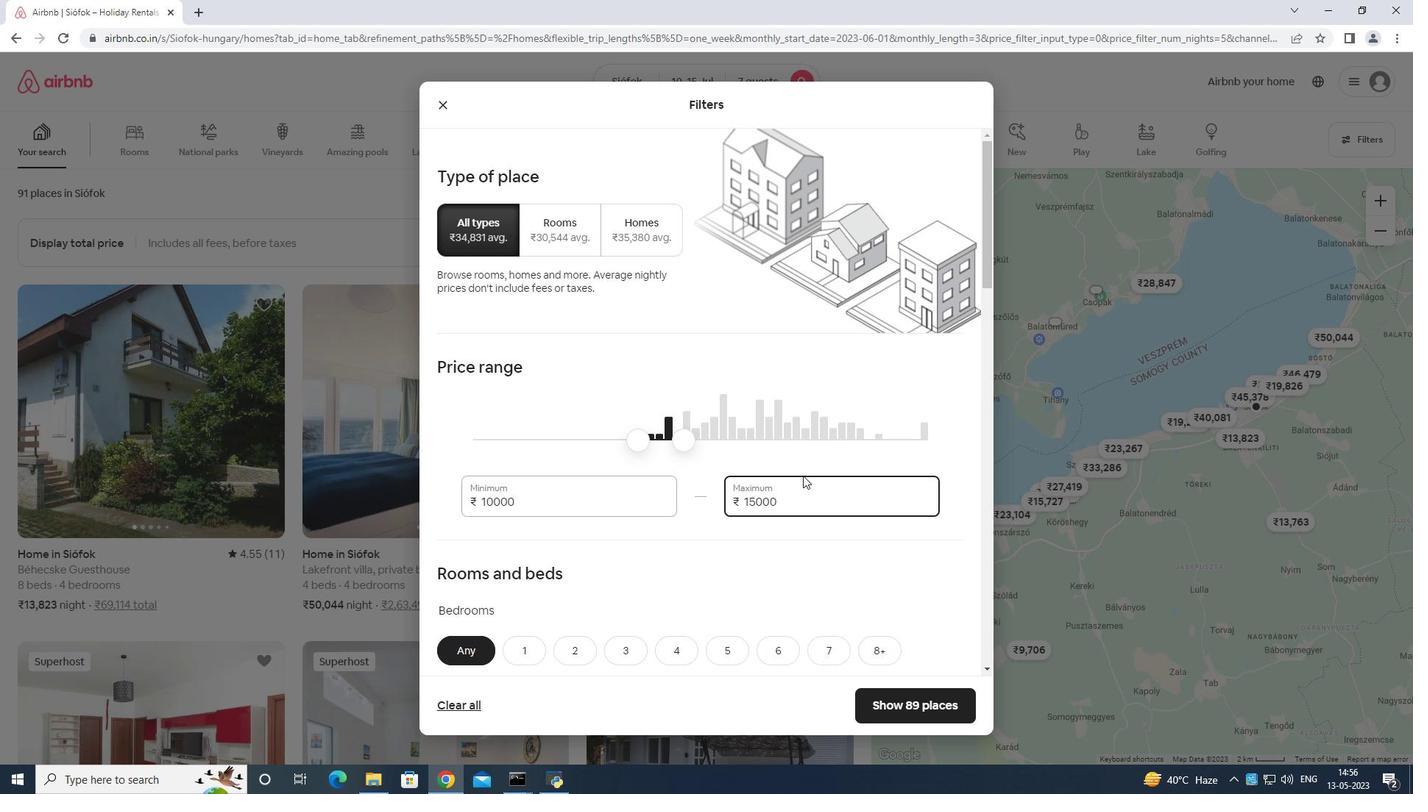 
Action: Mouse scrolled (802, 478) with delta (0, 0)
Screenshot: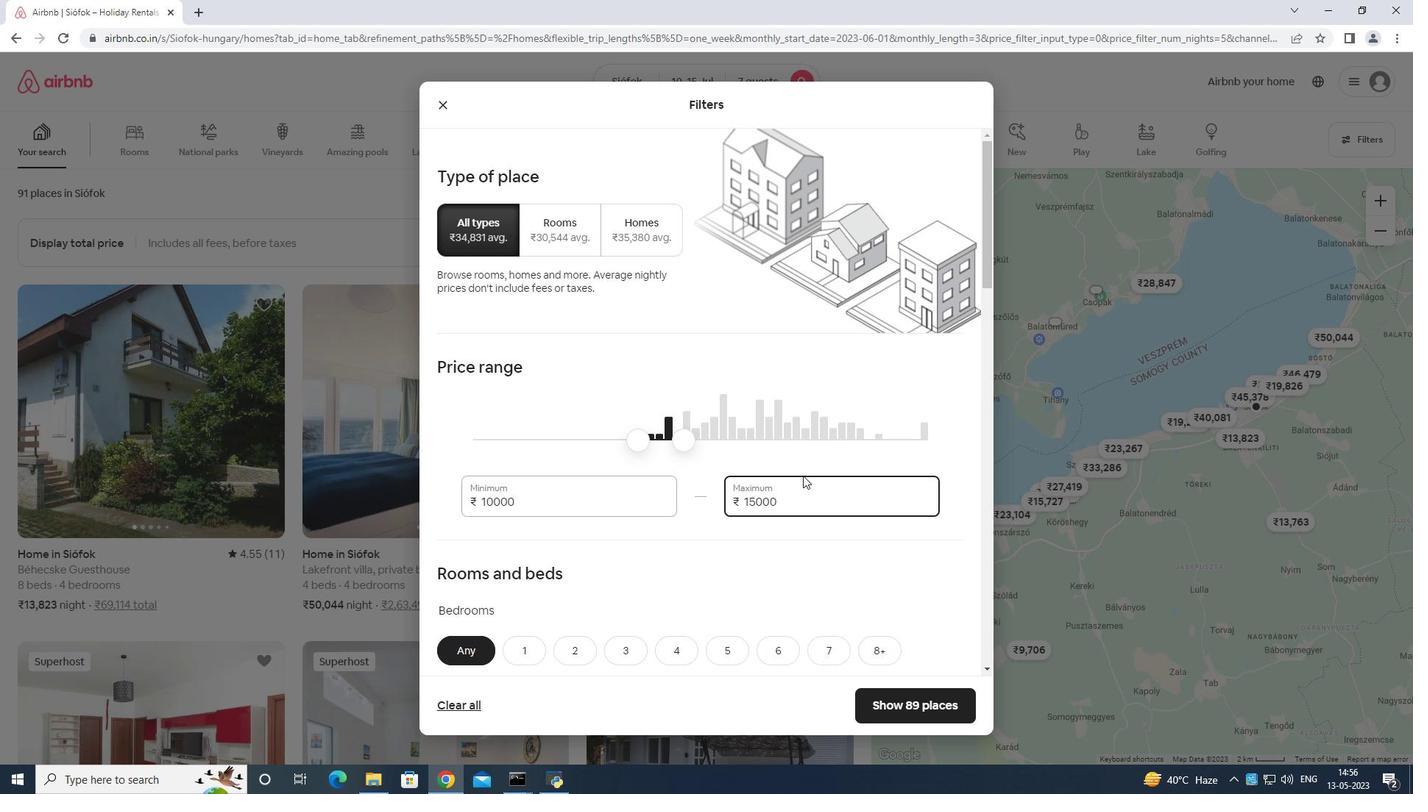 
Action: Mouse moved to (803, 479)
Screenshot: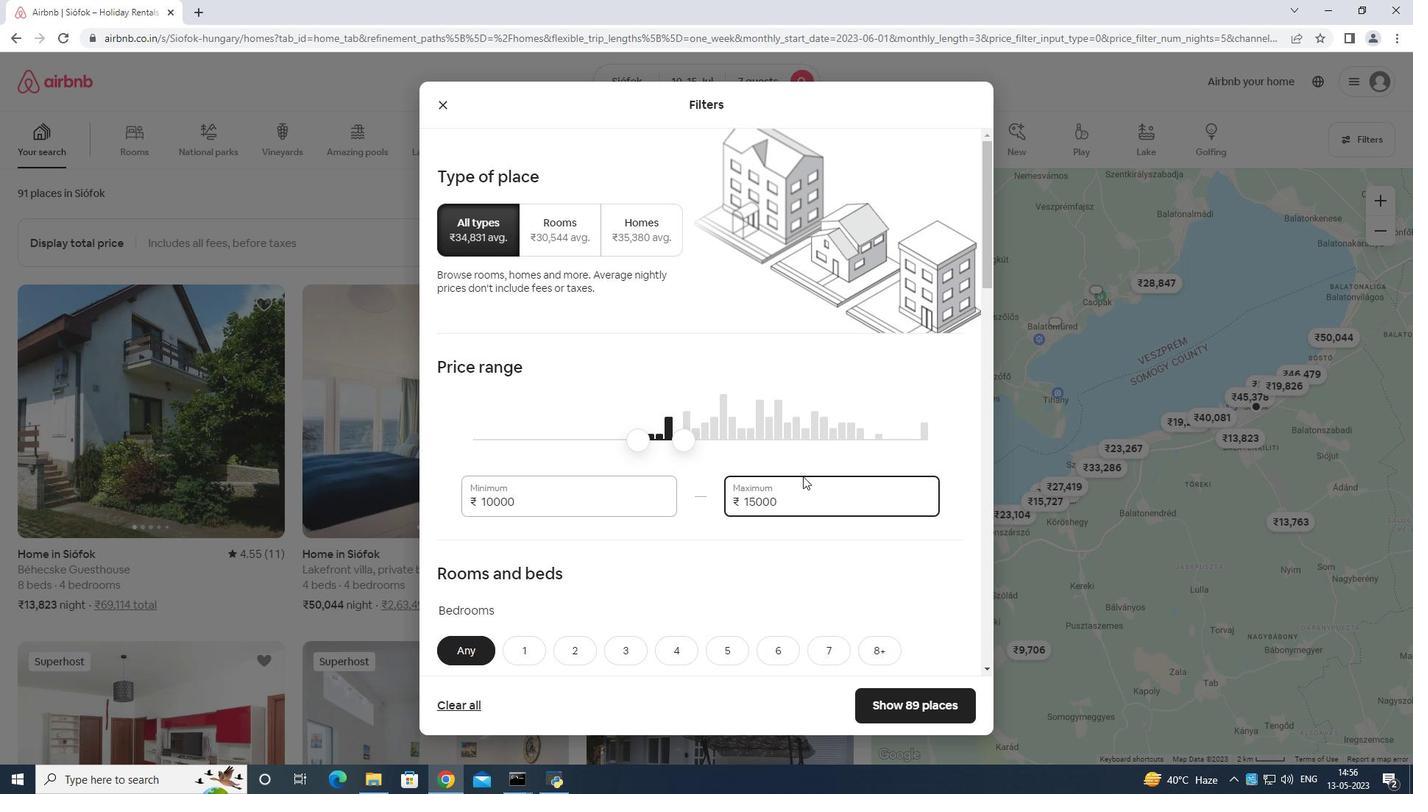 
Action: Mouse scrolled (803, 479) with delta (0, 0)
Screenshot: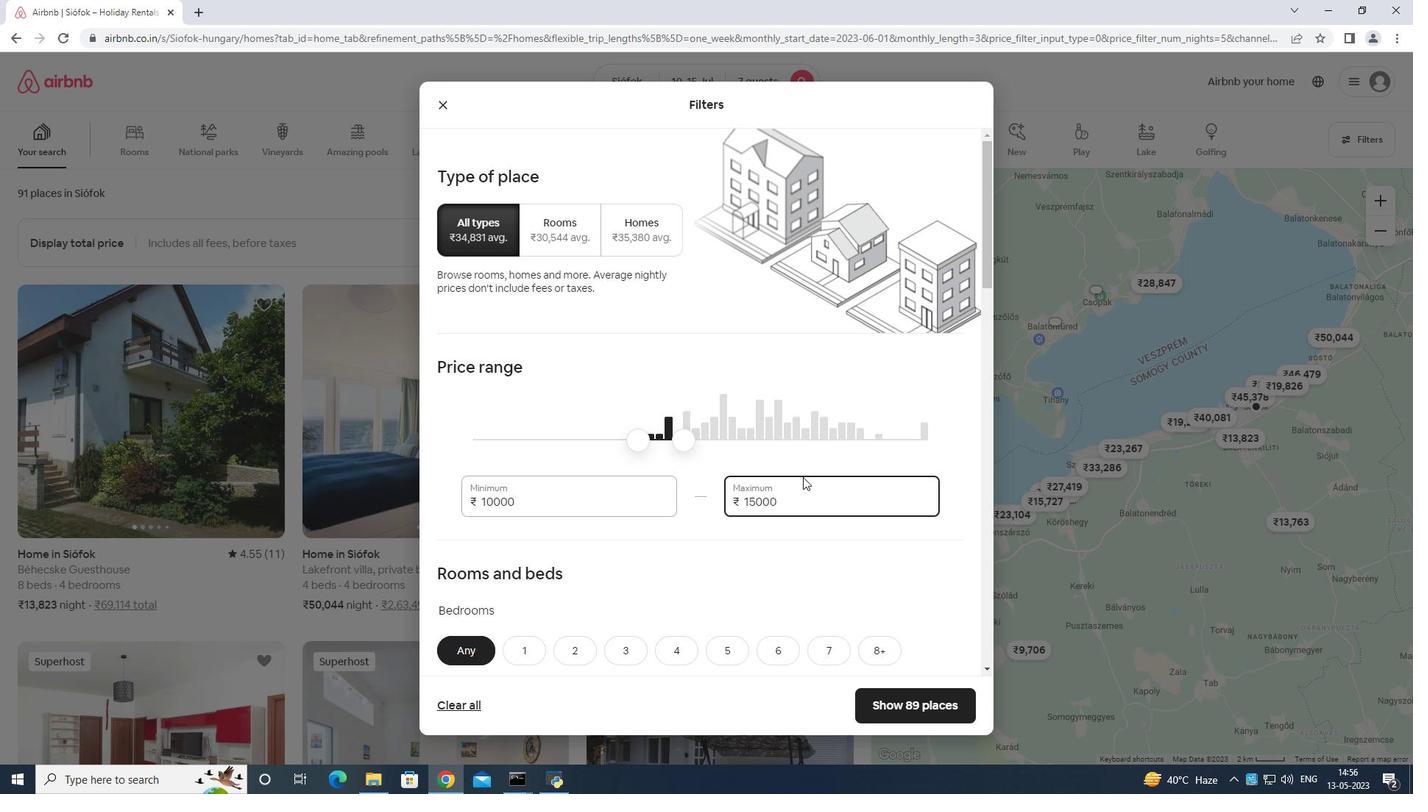 
Action: Mouse moved to (803, 480)
Screenshot: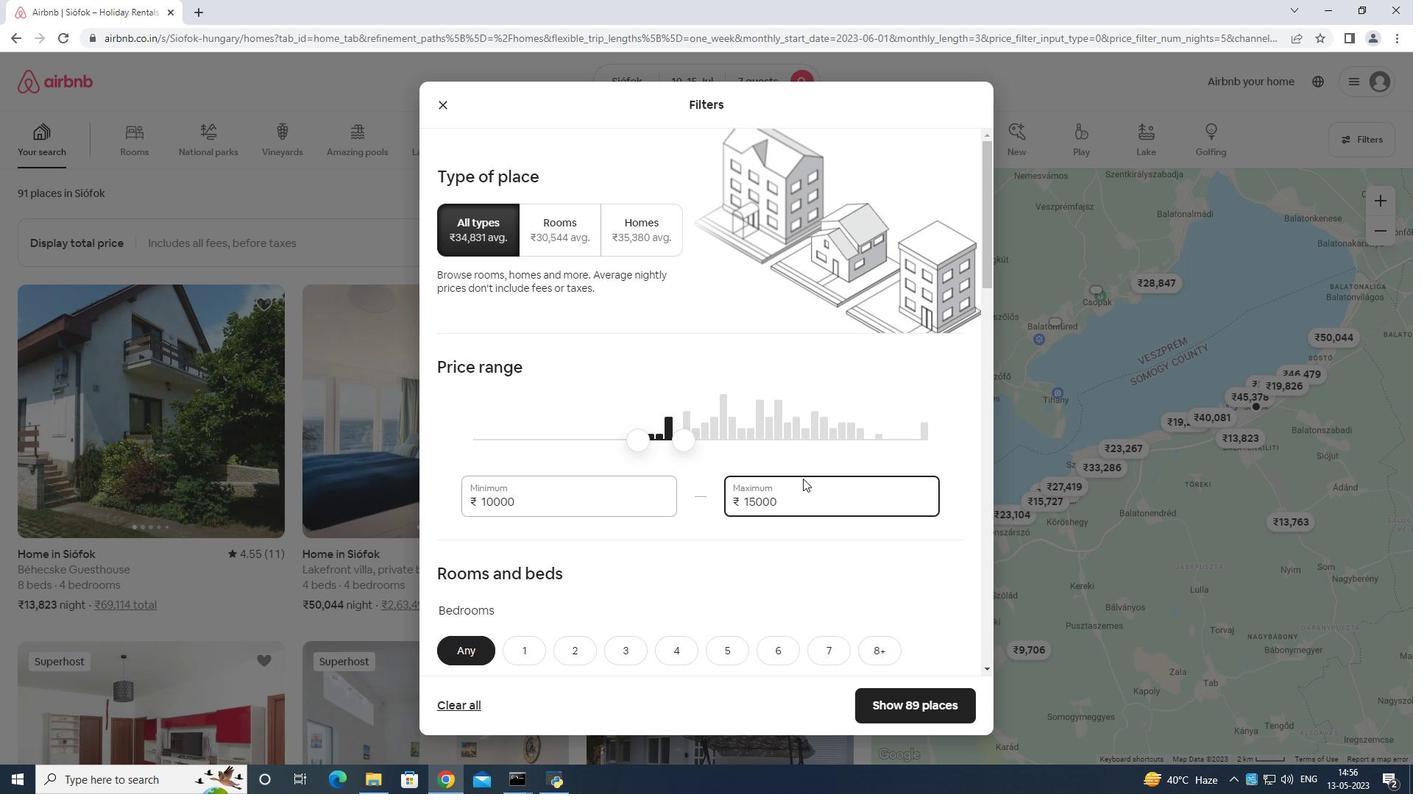 
Action: Mouse scrolled (803, 479) with delta (0, 0)
Screenshot: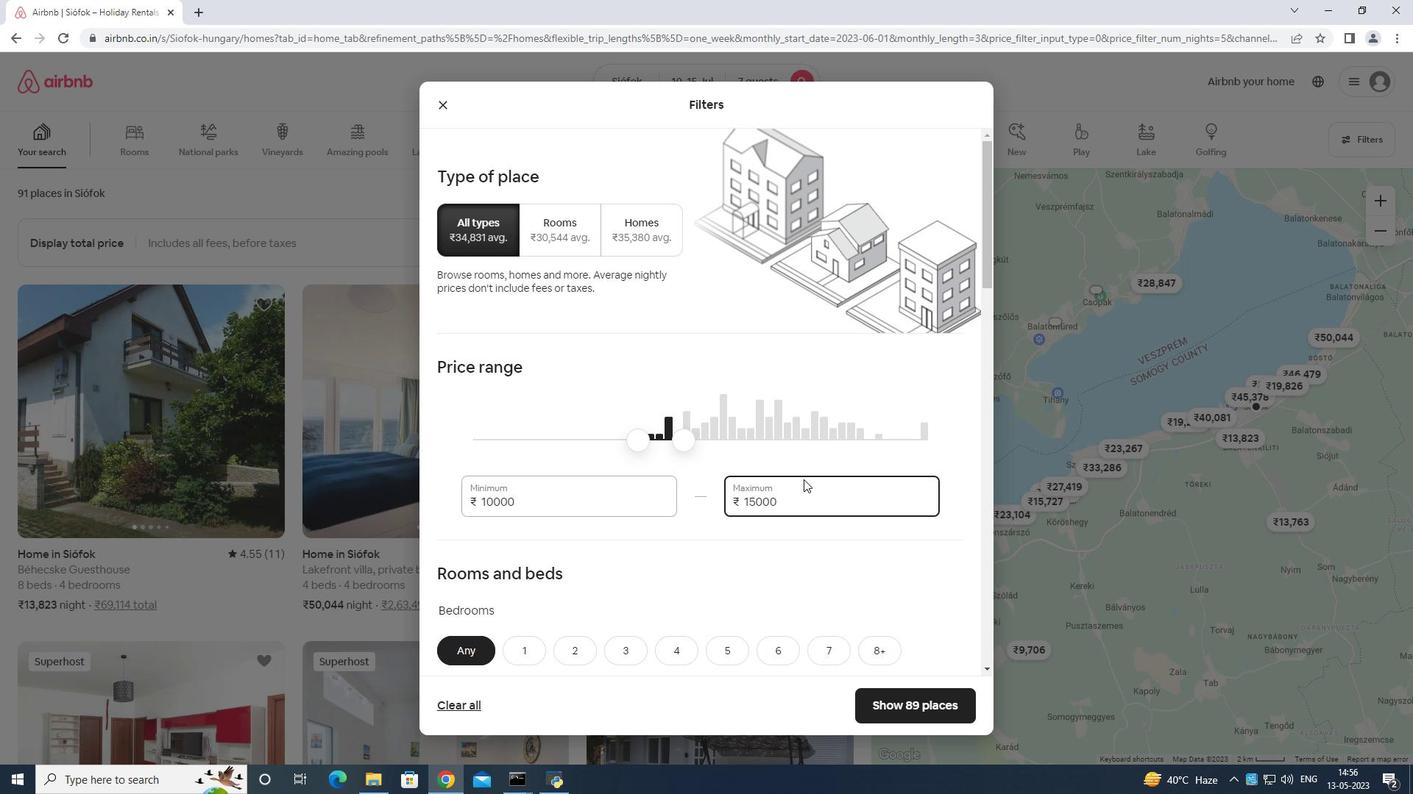 
Action: Mouse scrolled (803, 479) with delta (0, 0)
Screenshot: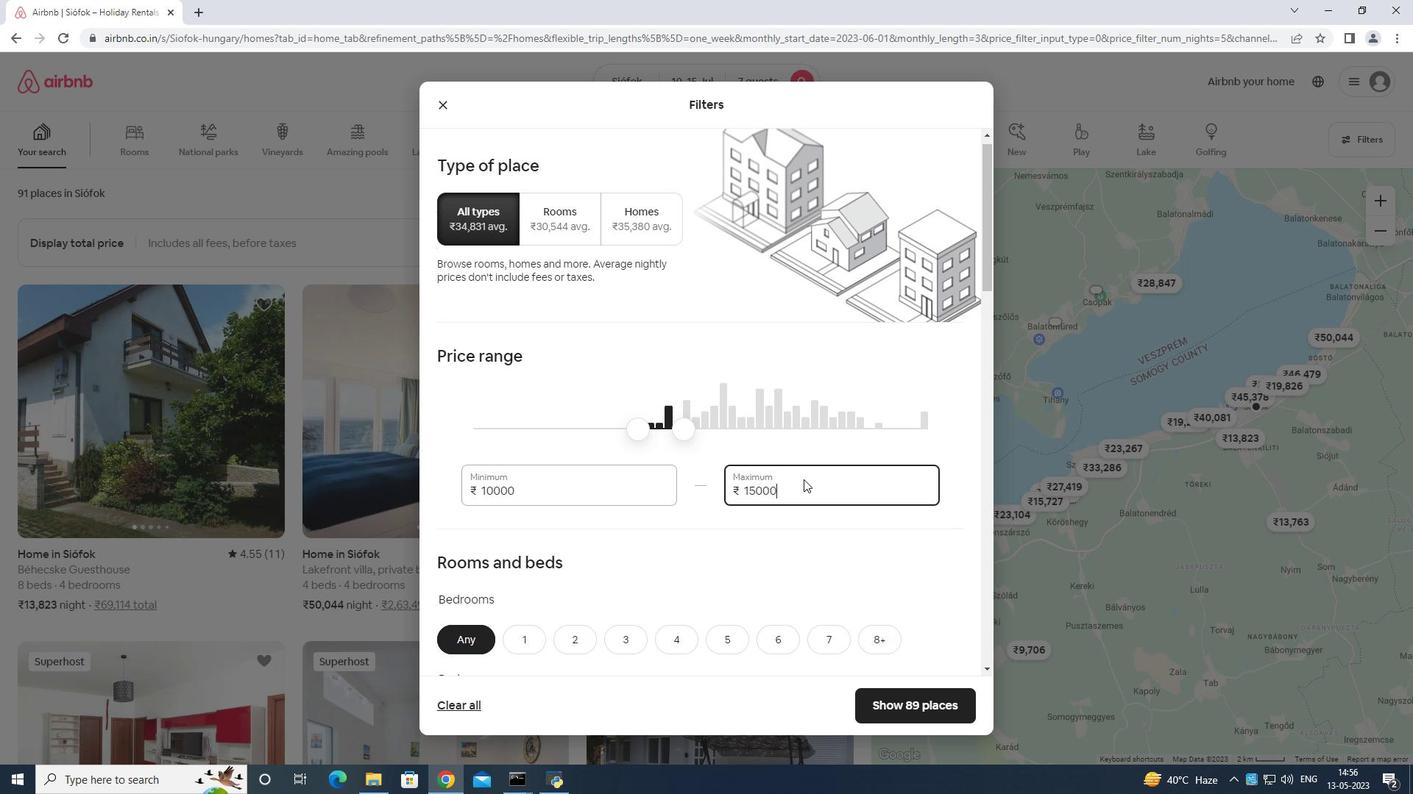 
Action: Mouse moved to (661, 349)
Screenshot: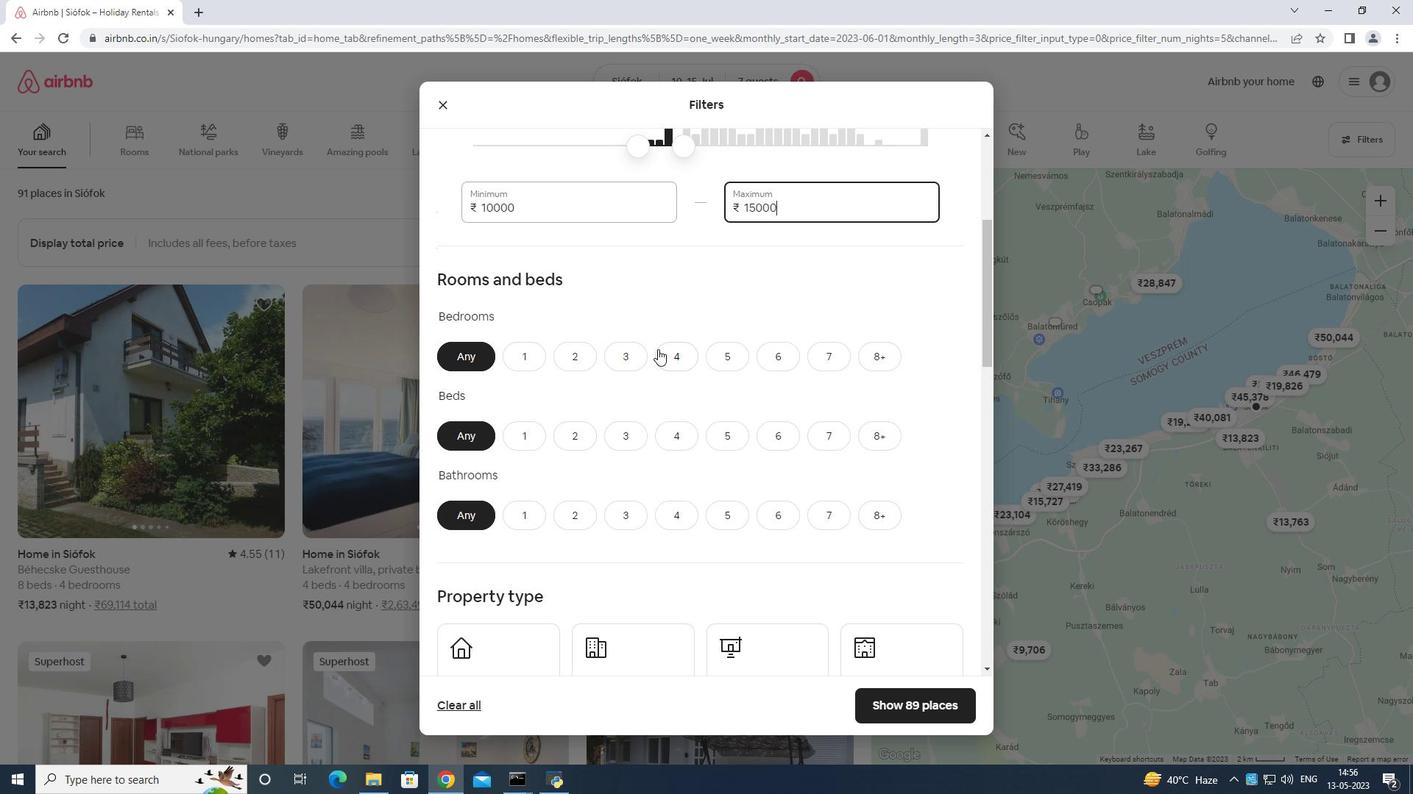 
Action: Mouse pressed left at (661, 349)
Screenshot: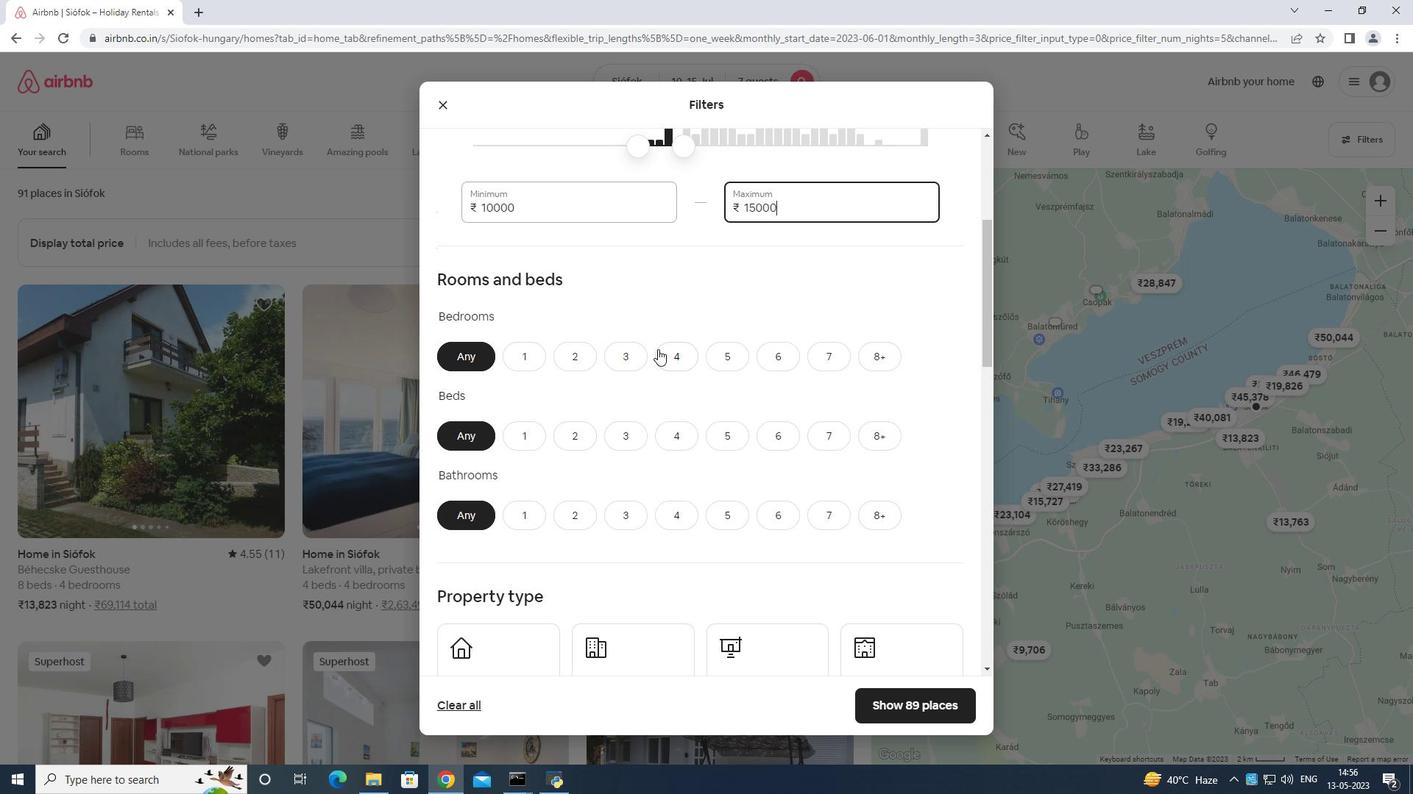 
Action: Mouse moved to (819, 427)
Screenshot: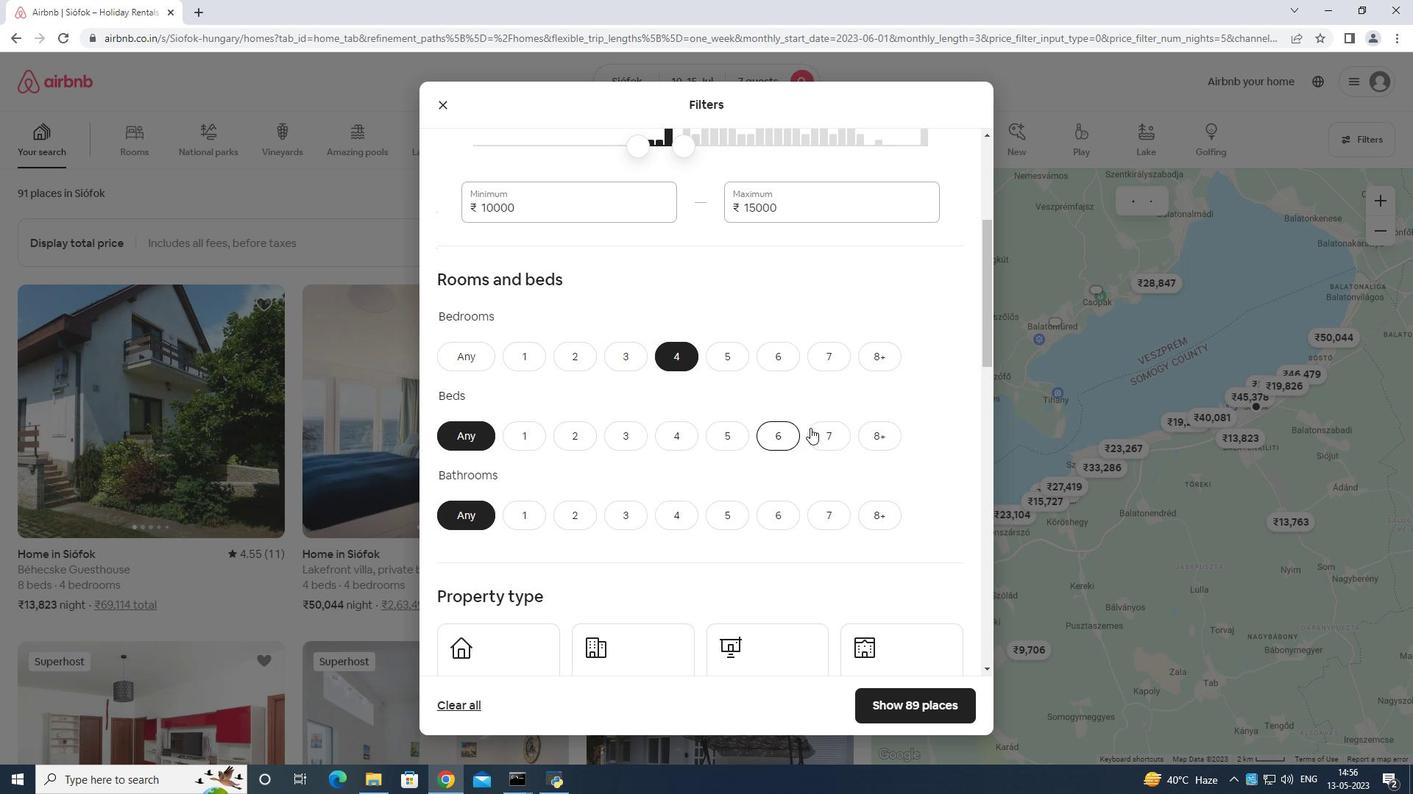 
Action: Mouse pressed left at (819, 427)
Screenshot: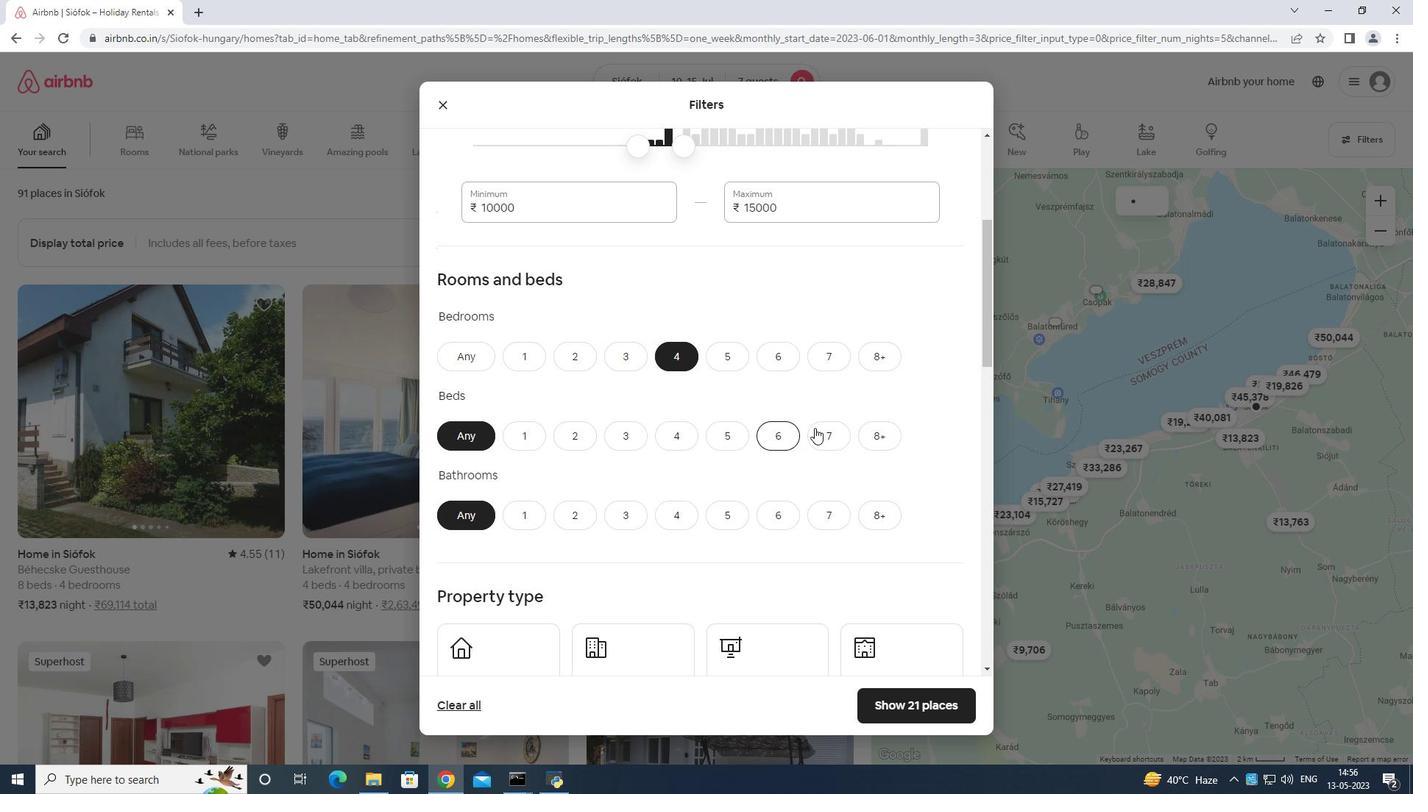 
Action: Mouse moved to (671, 507)
Screenshot: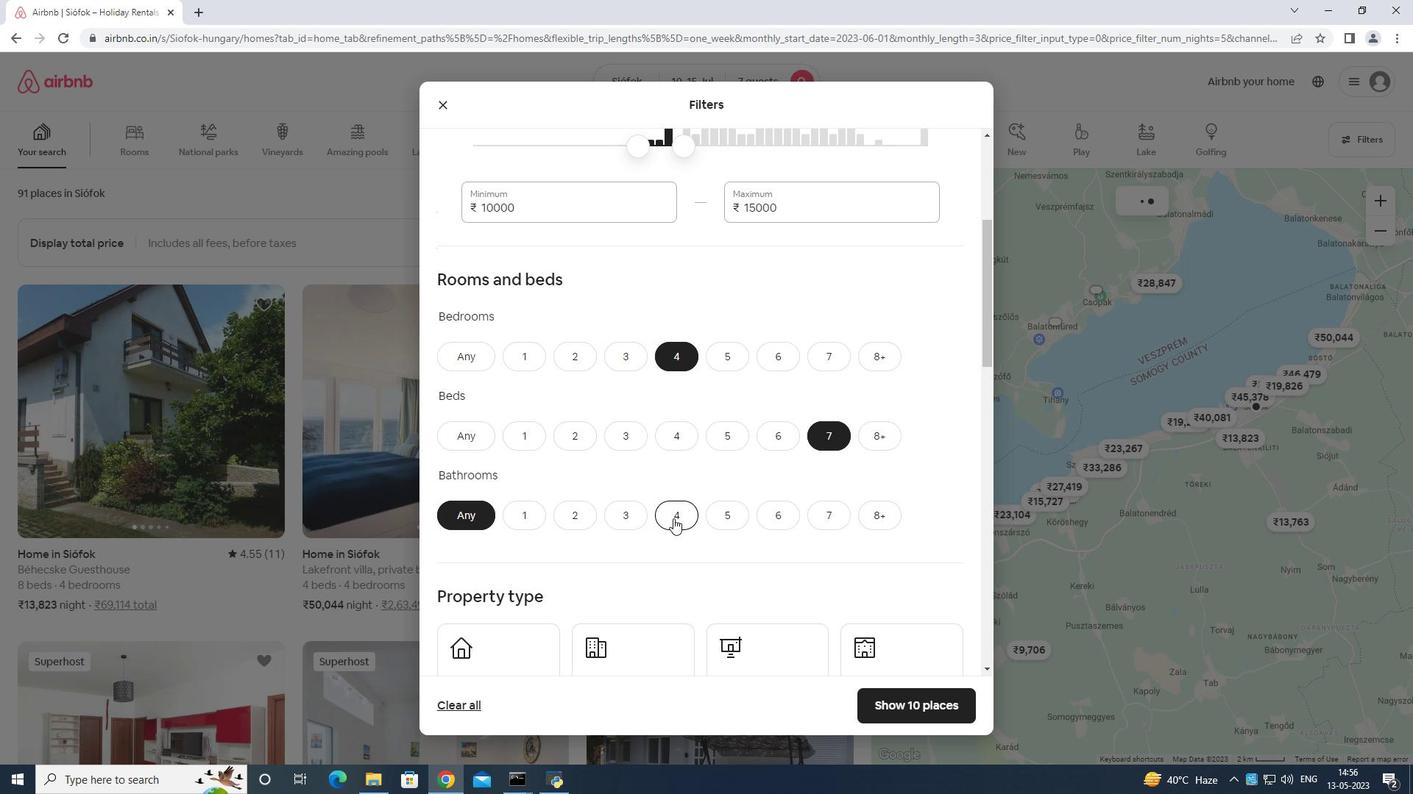 
Action: Mouse pressed left at (671, 507)
Screenshot: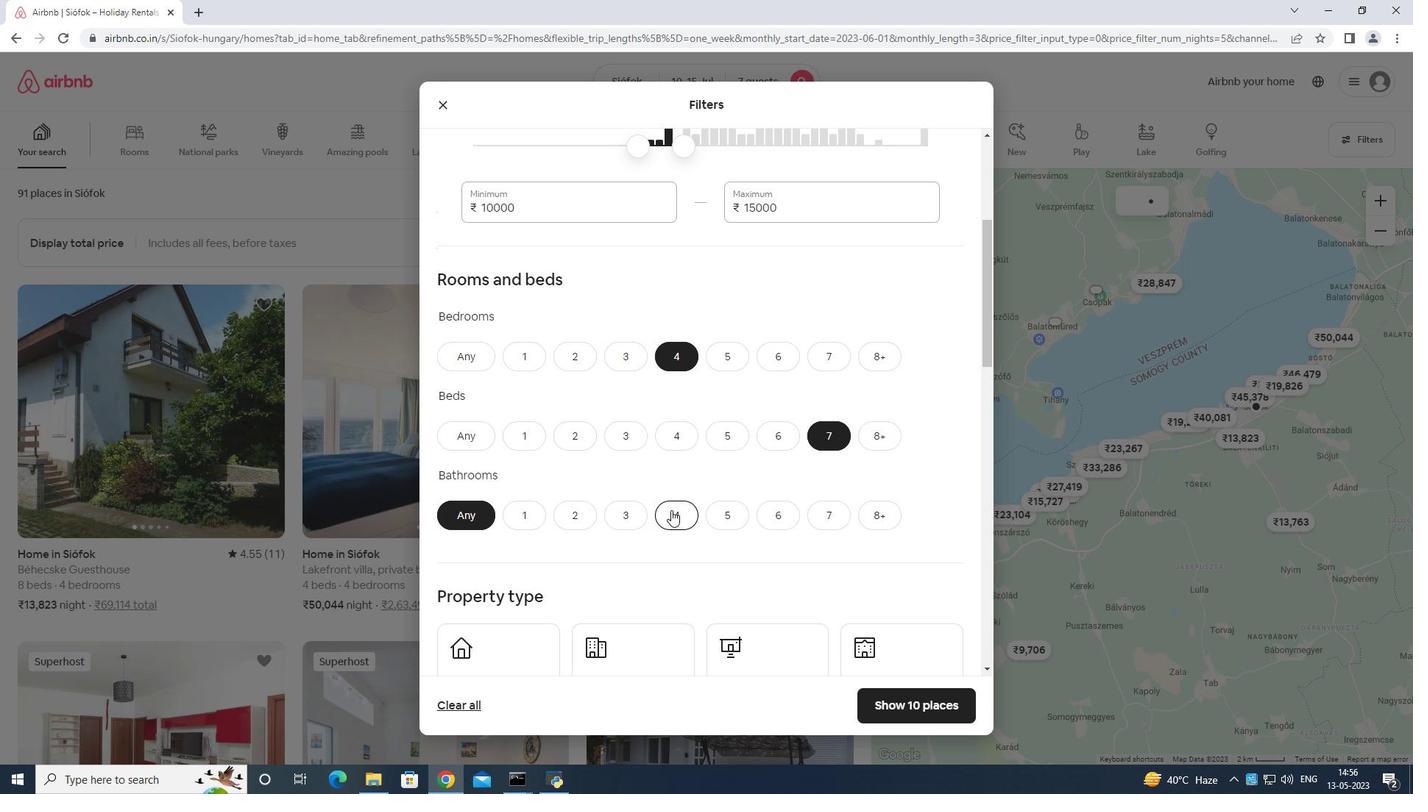 
Action: Mouse moved to (713, 448)
Screenshot: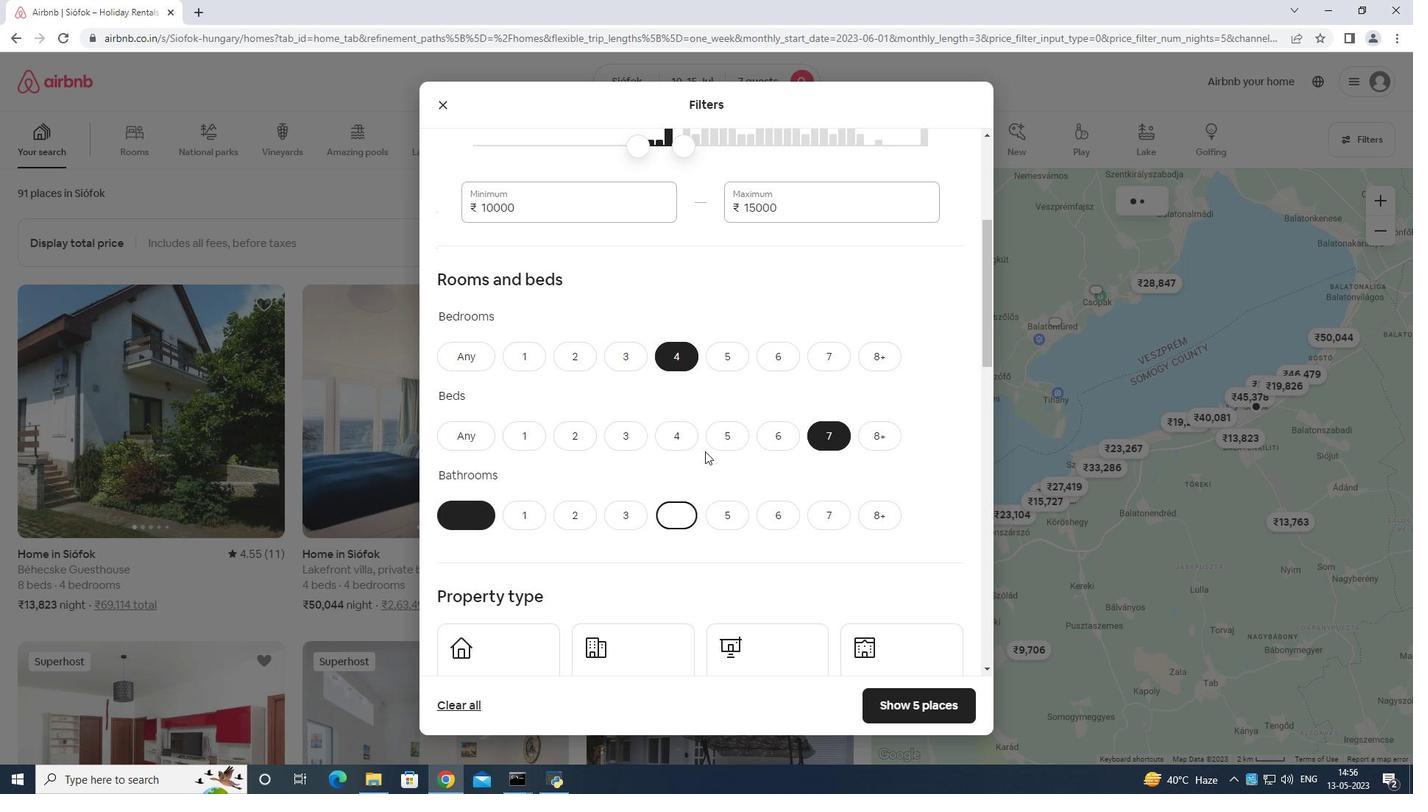 
Action: Mouse scrolled (713, 448) with delta (0, 0)
Screenshot: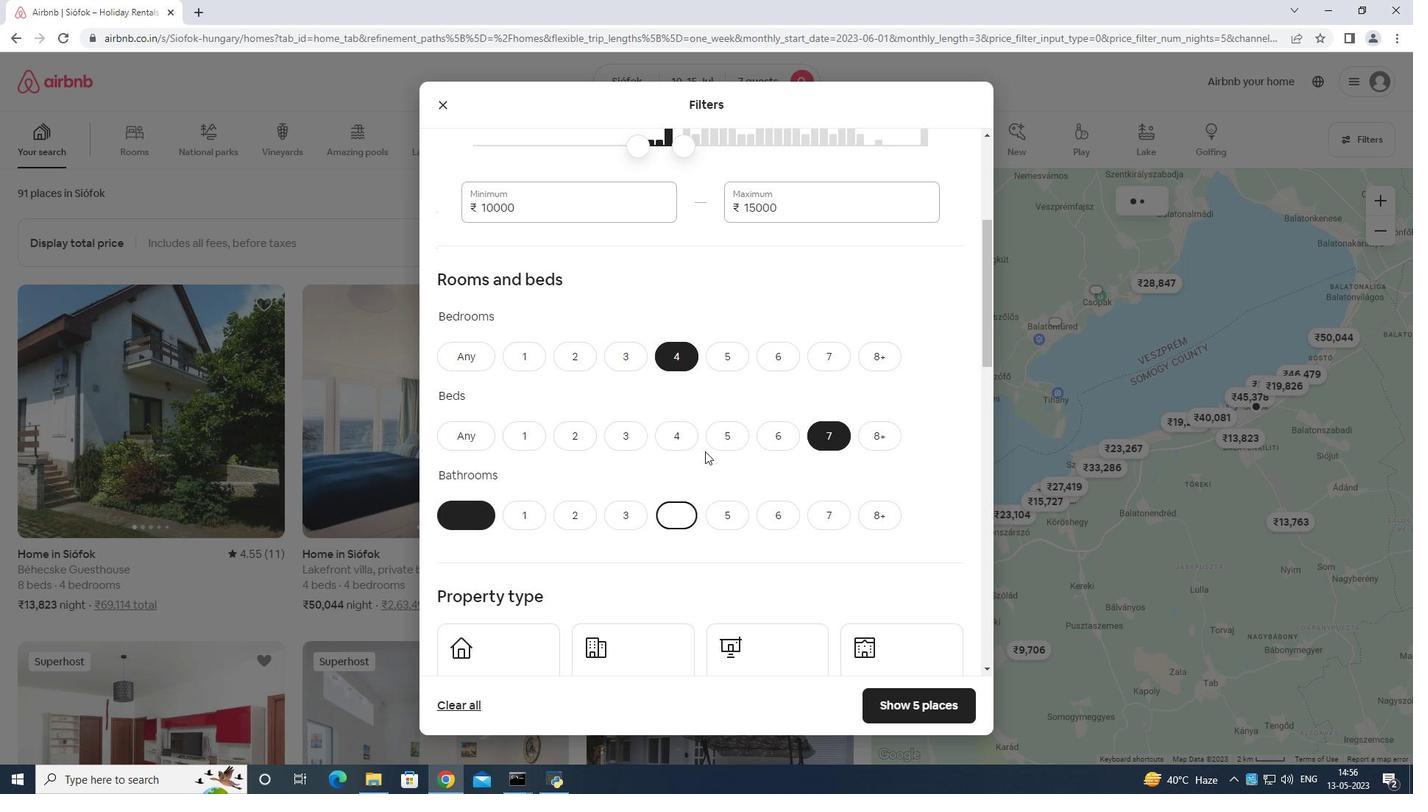 
Action: Mouse moved to (716, 455)
Screenshot: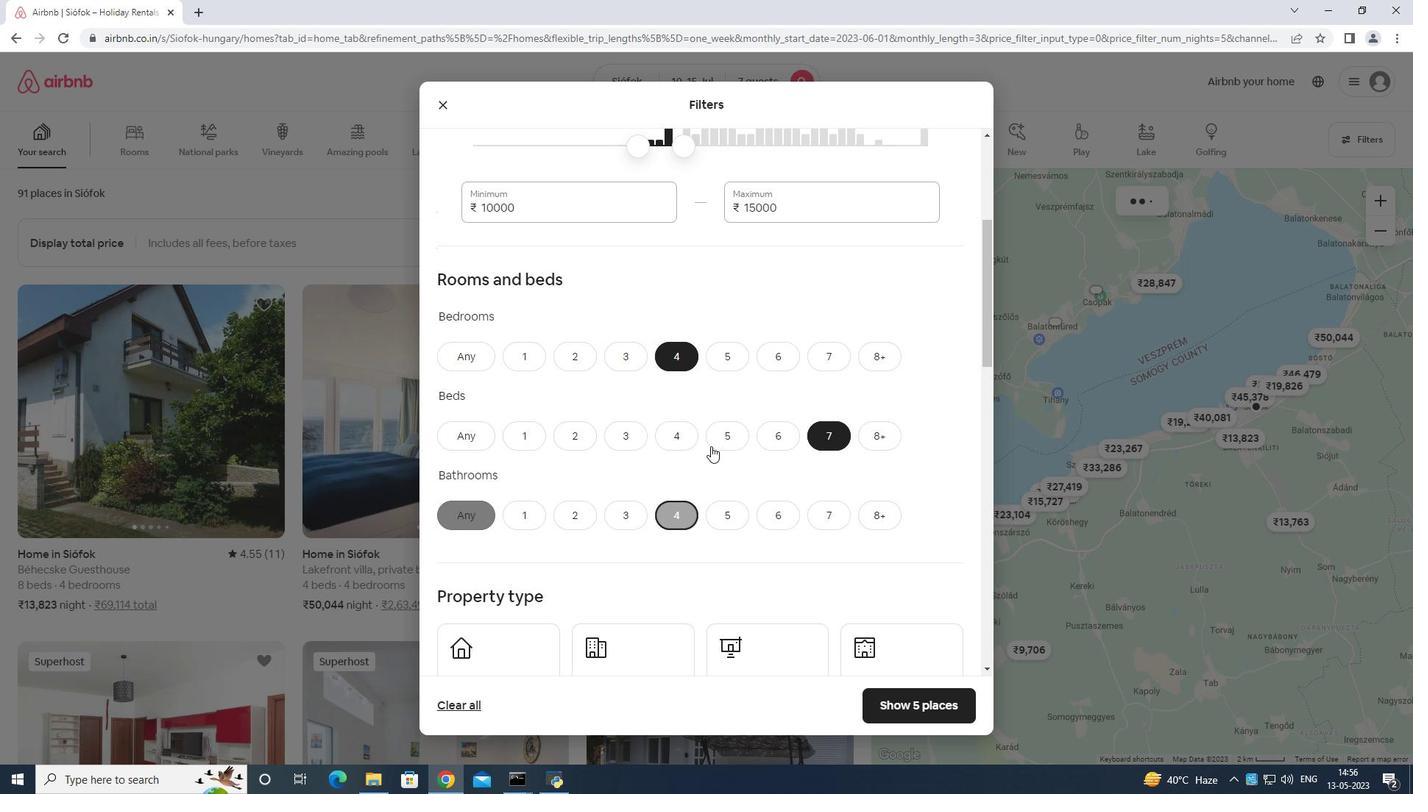 
Action: Mouse scrolled (716, 454) with delta (0, 0)
Screenshot: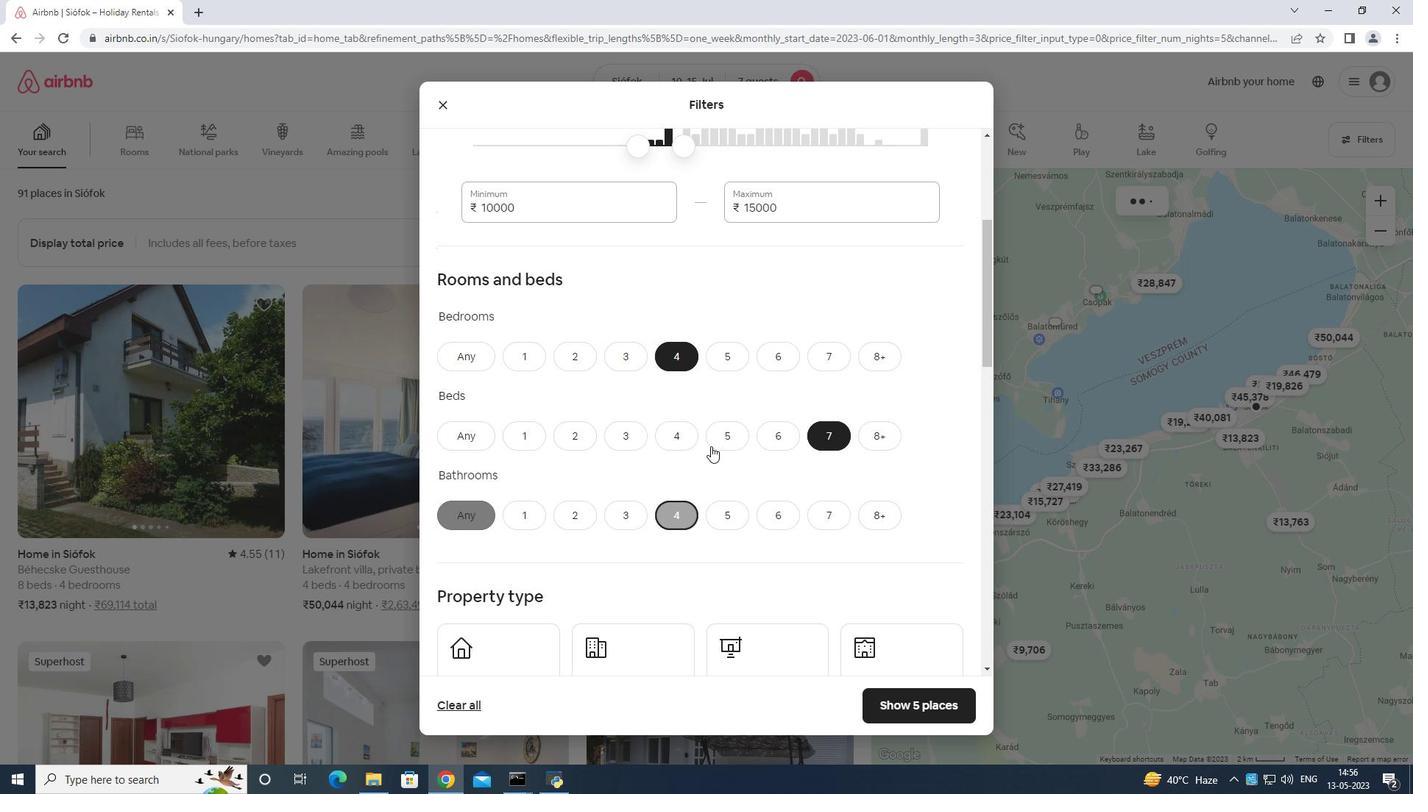 
Action: Mouse moved to (719, 455)
Screenshot: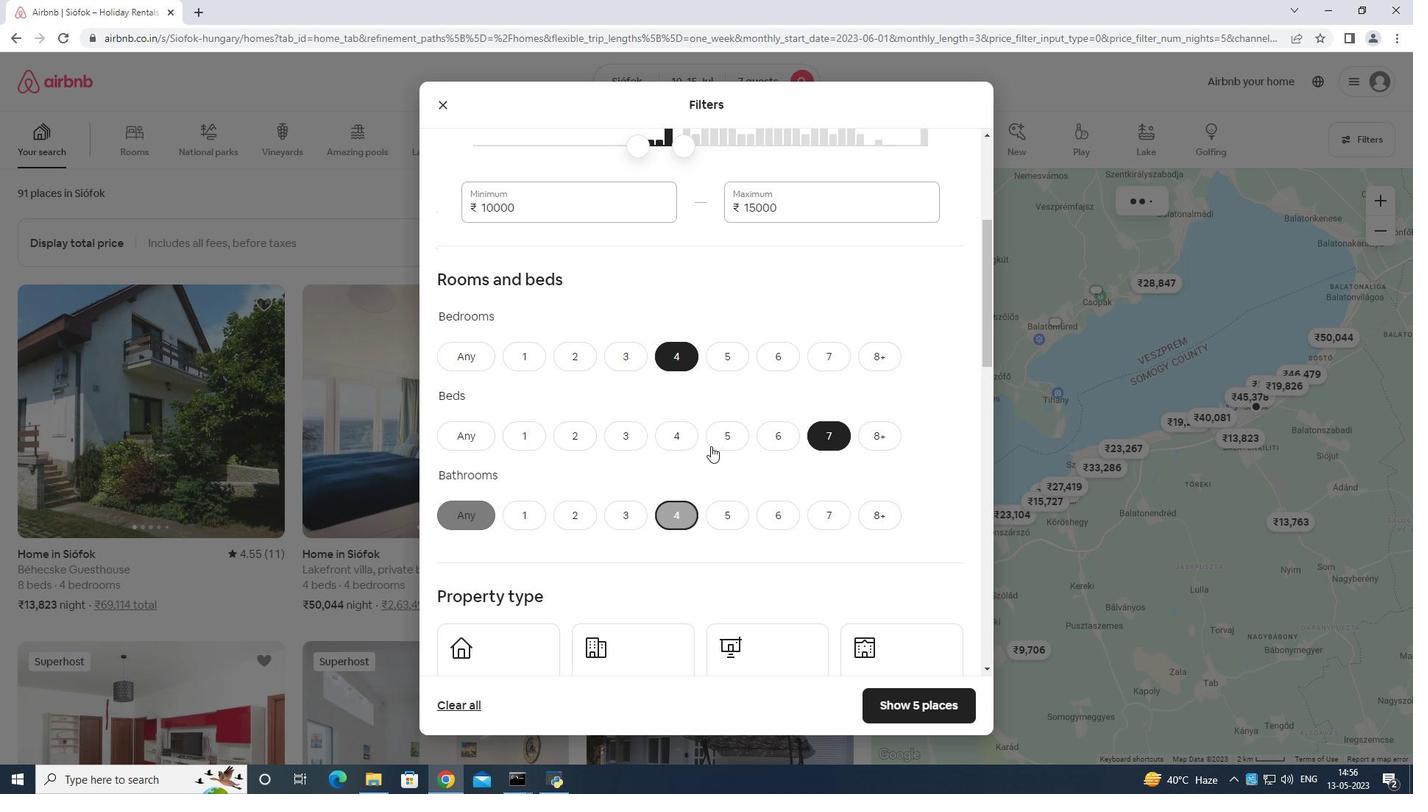 
Action: Mouse scrolled (719, 454) with delta (0, 0)
Screenshot: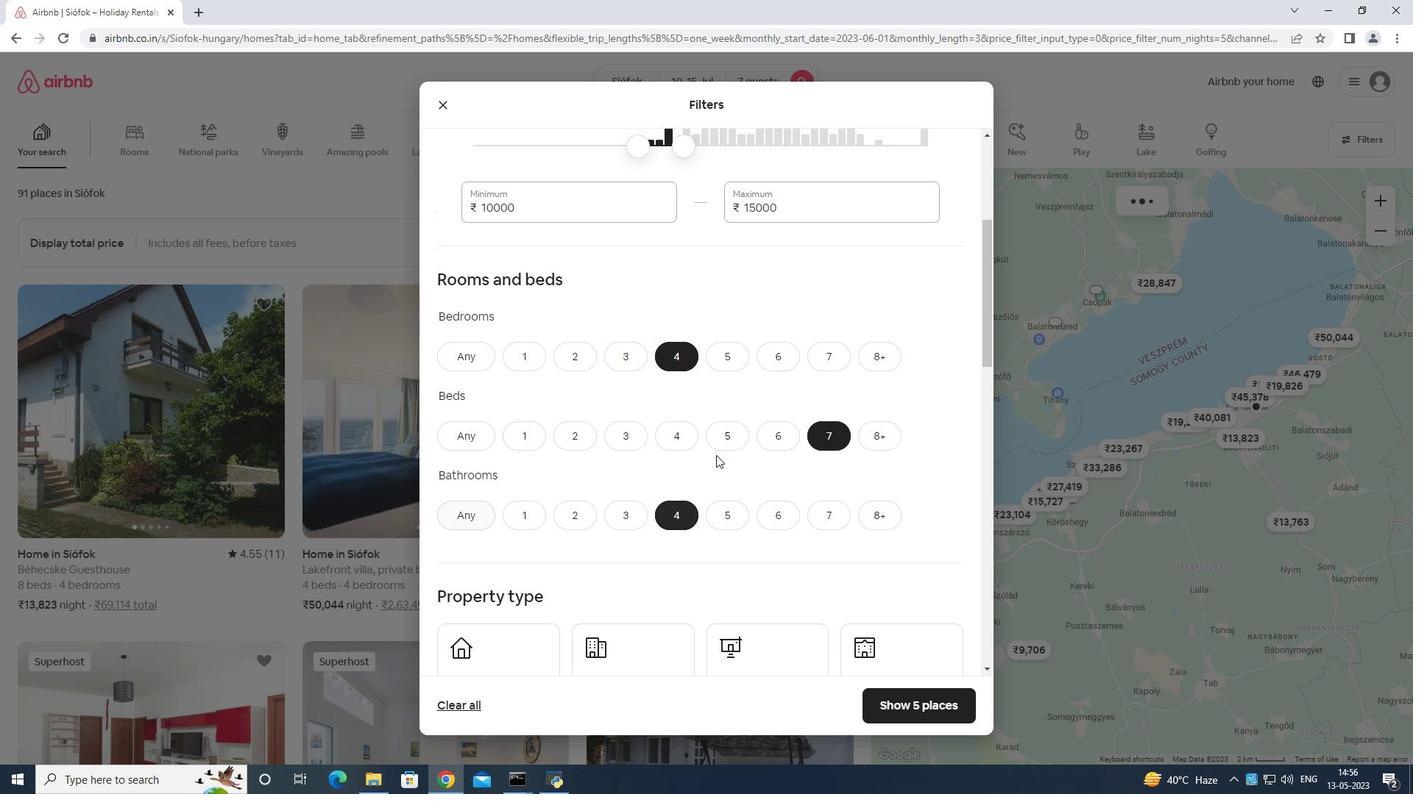 
Action: Mouse moved to (722, 455)
Screenshot: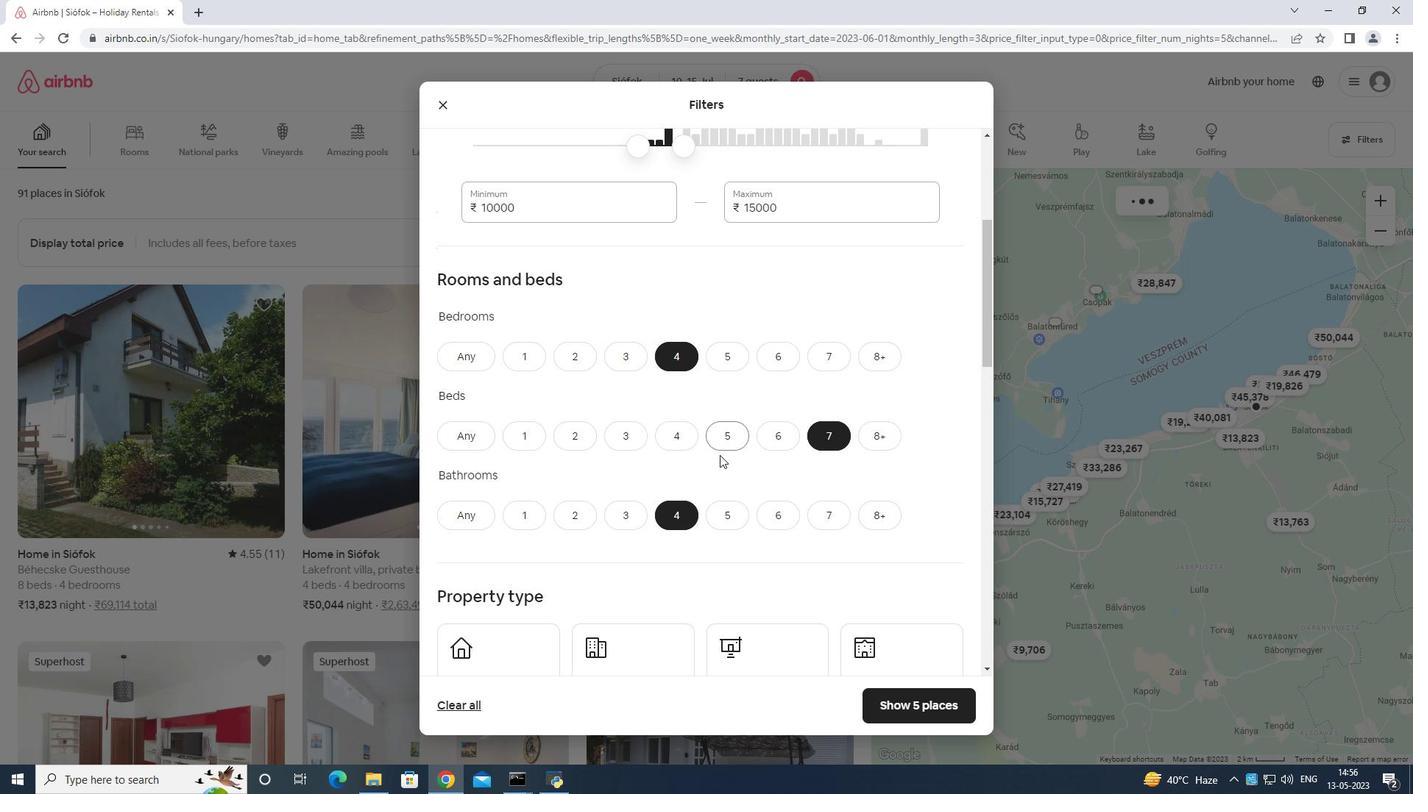 
Action: Mouse scrolled (722, 454) with delta (0, 0)
Screenshot: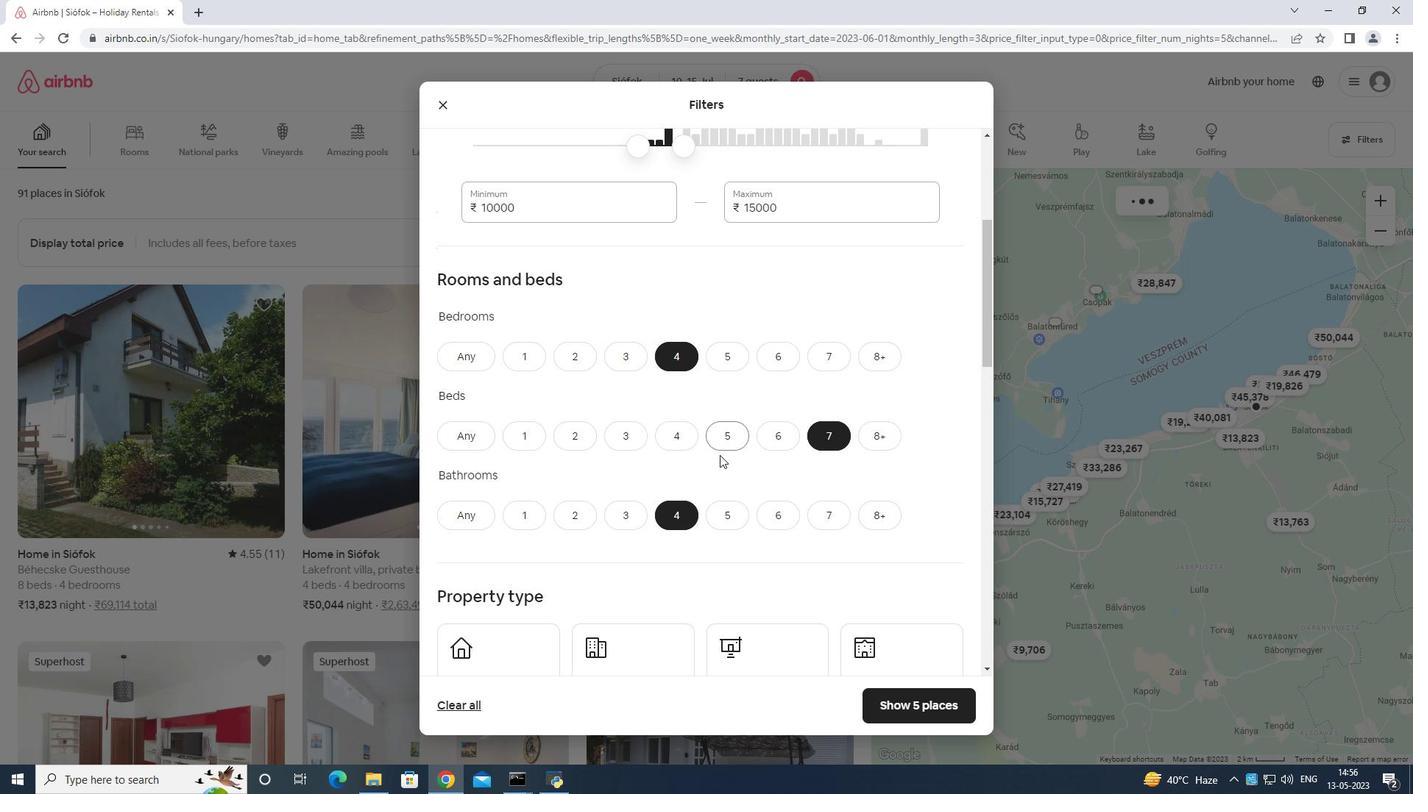 
Action: Mouse moved to (533, 383)
Screenshot: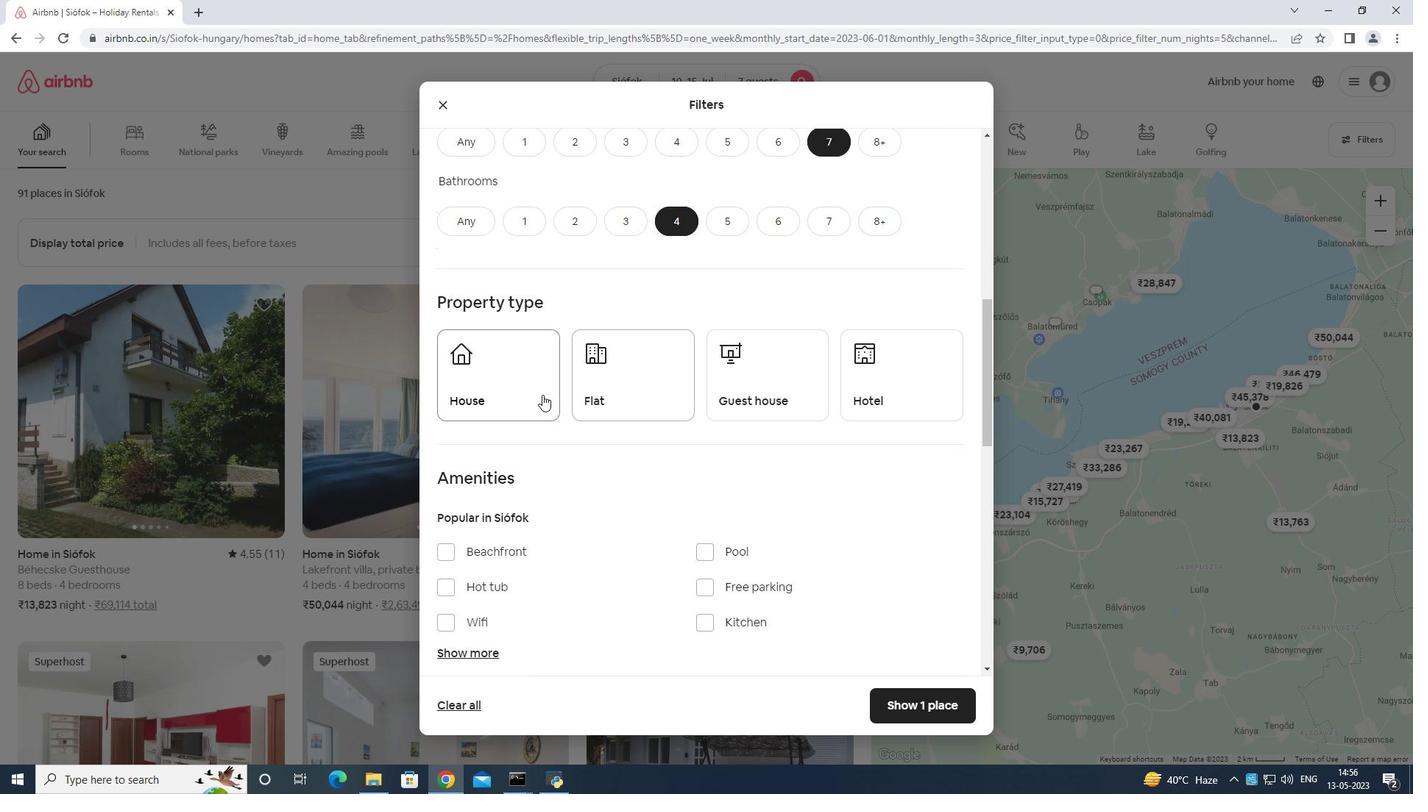 
Action: Mouse pressed left at (533, 383)
Screenshot: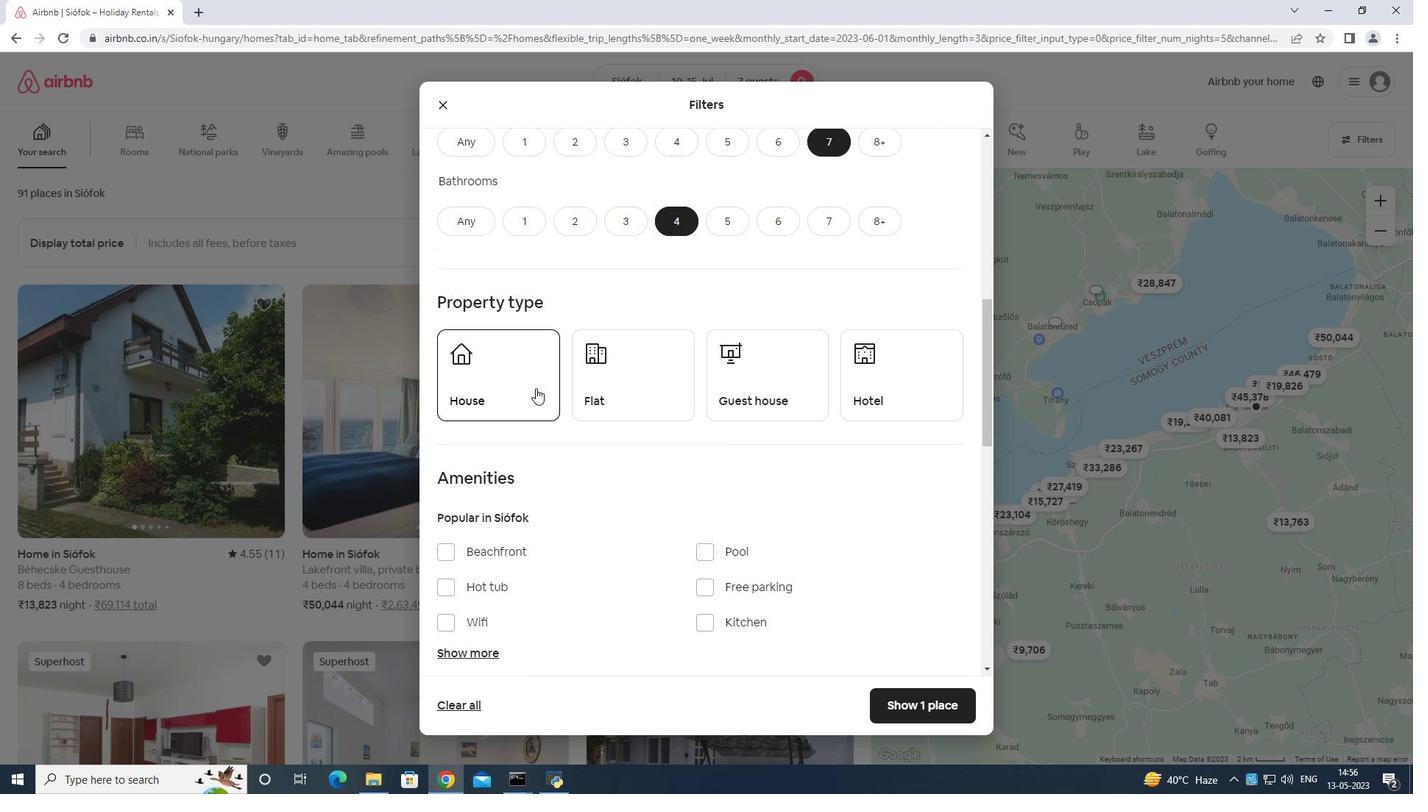 
Action: Mouse moved to (635, 381)
Screenshot: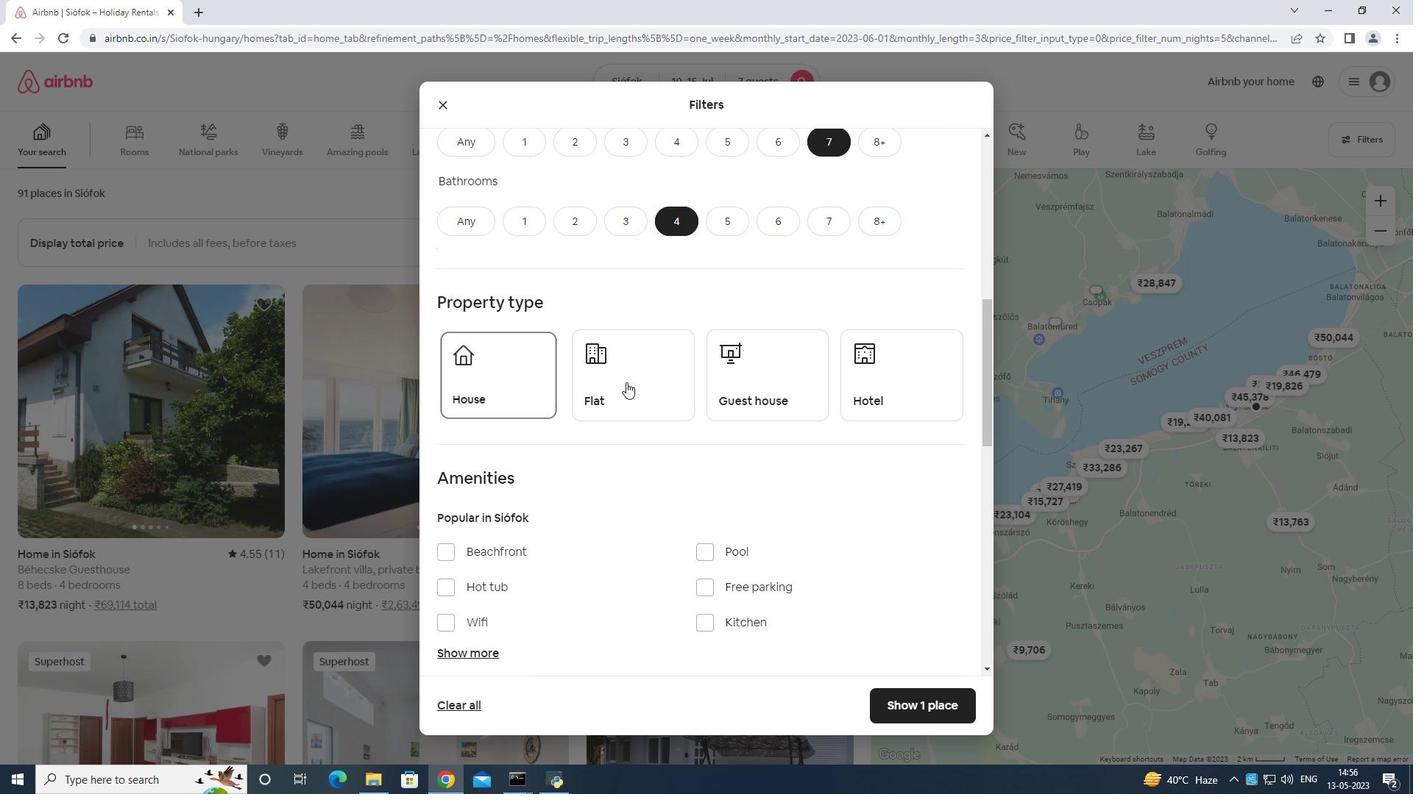 
Action: Mouse pressed left at (635, 381)
Screenshot: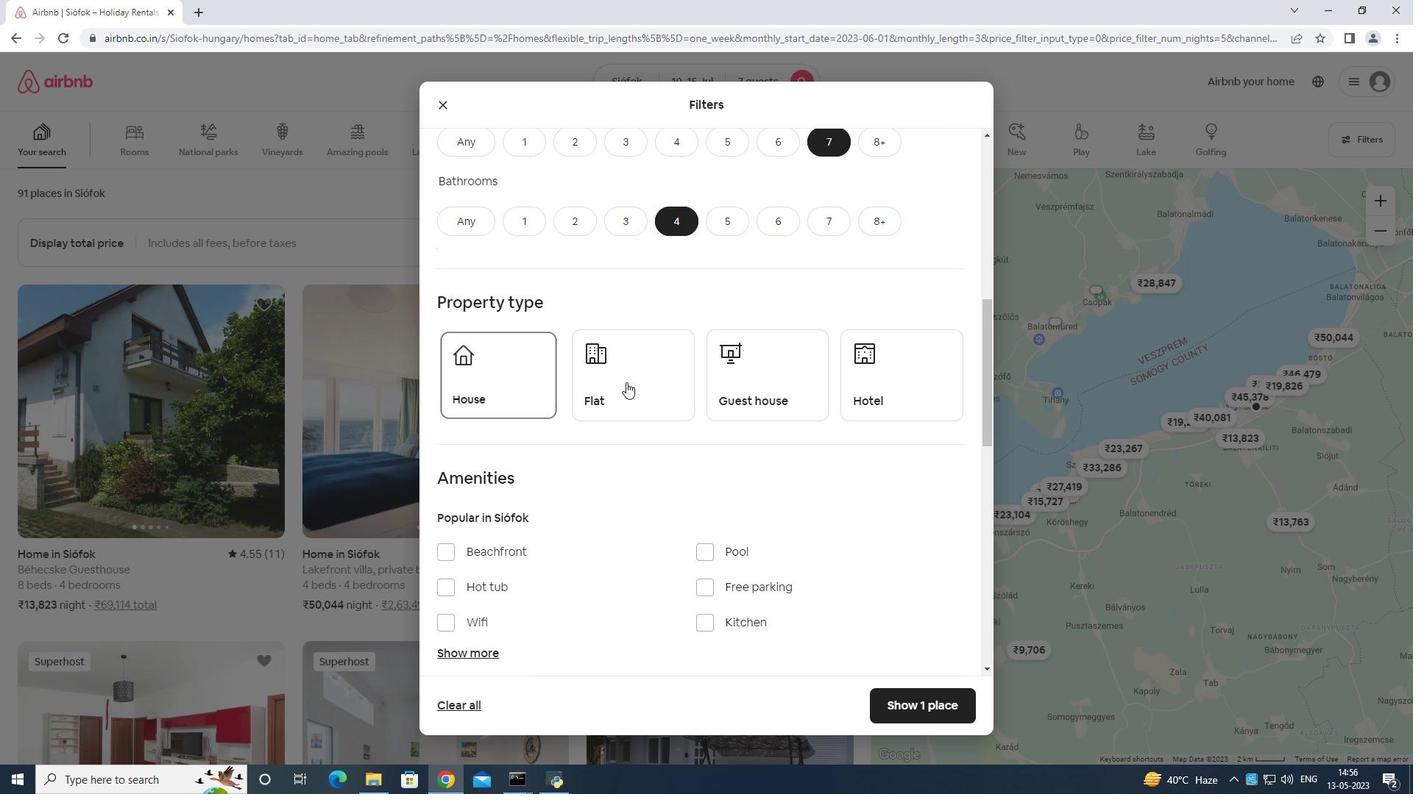 
Action: Mouse moved to (752, 367)
Screenshot: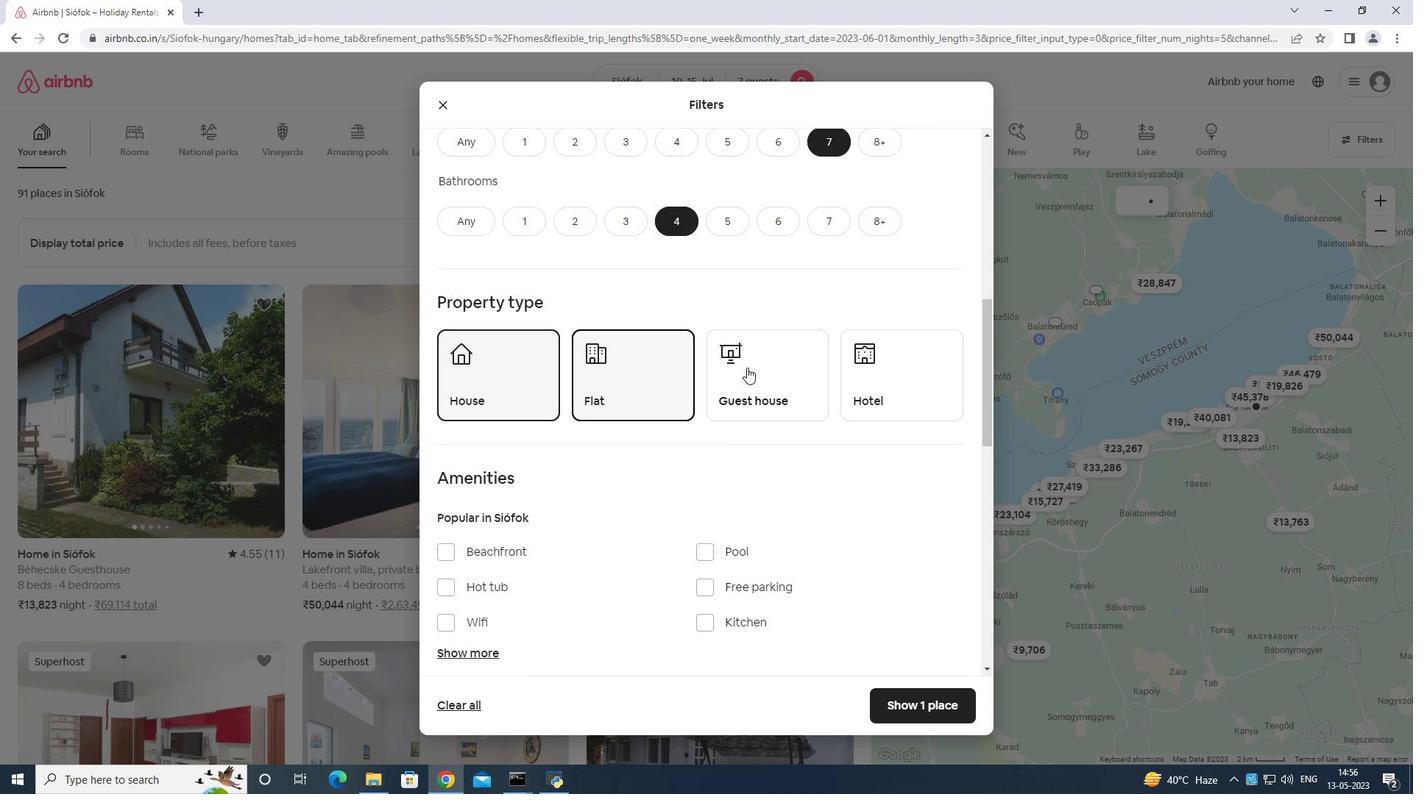 
Action: Mouse pressed left at (752, 367)
Screenshot: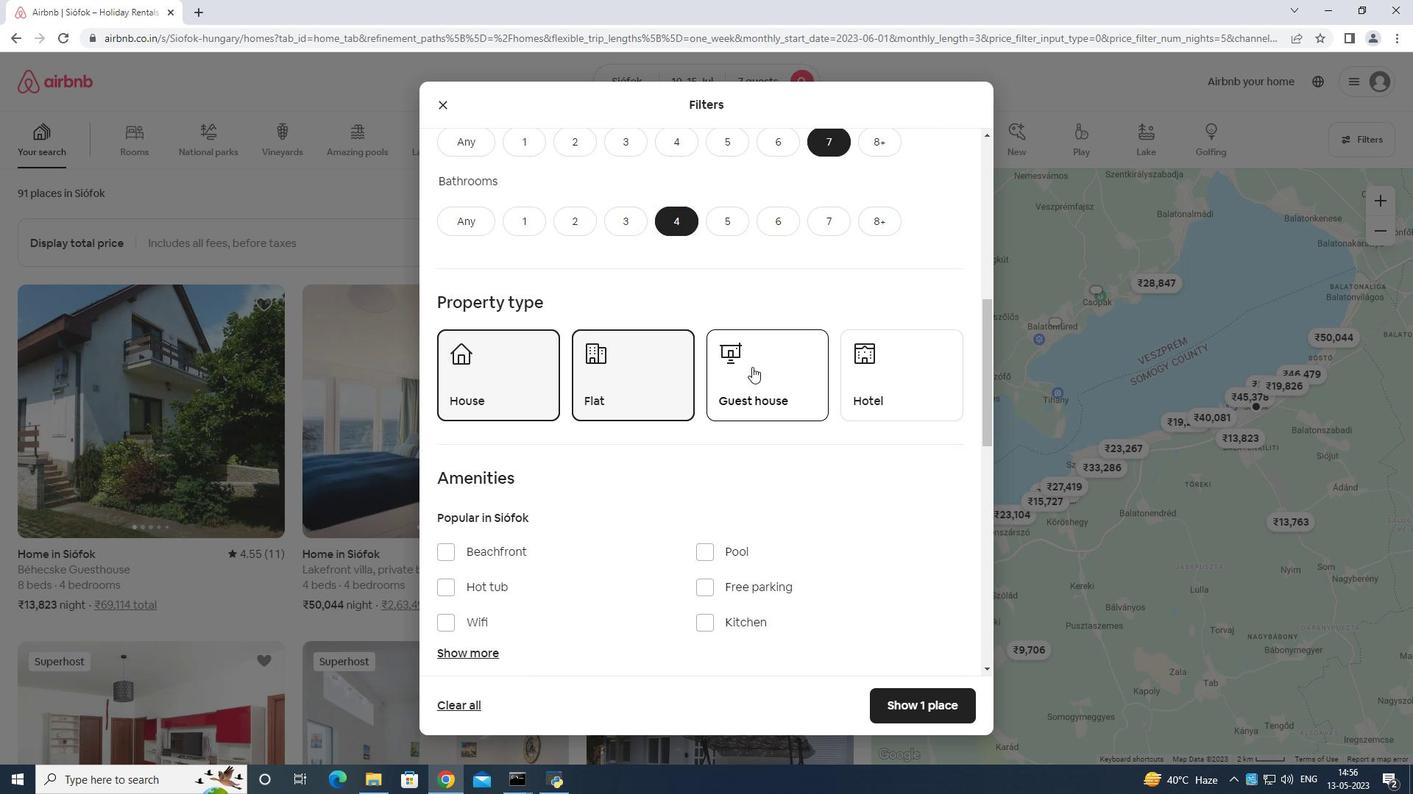 
Action: Mouse moved to (750, 367)
Screenshot: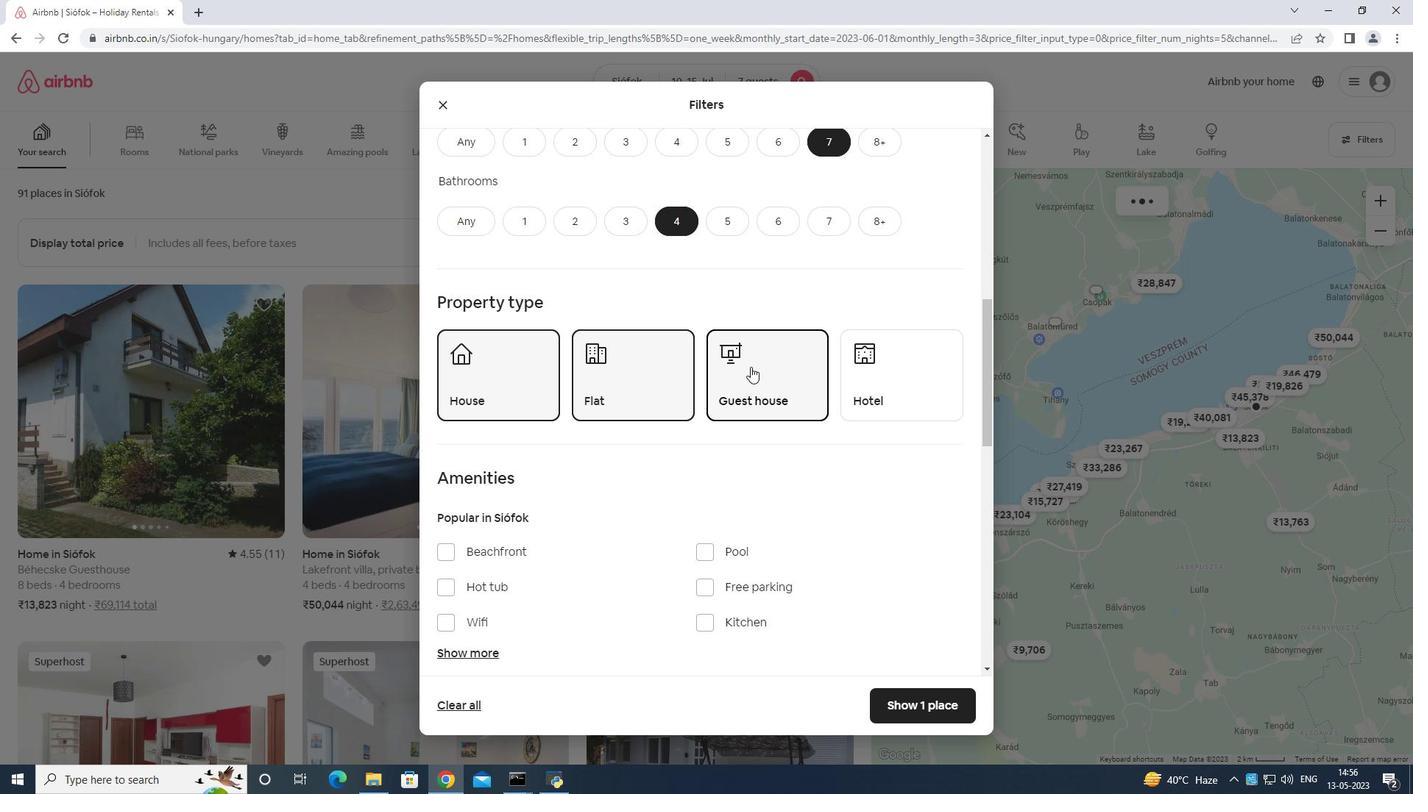 
Action: Mouse scrolled (750, 366) with delta (0, 0)
Screenshot: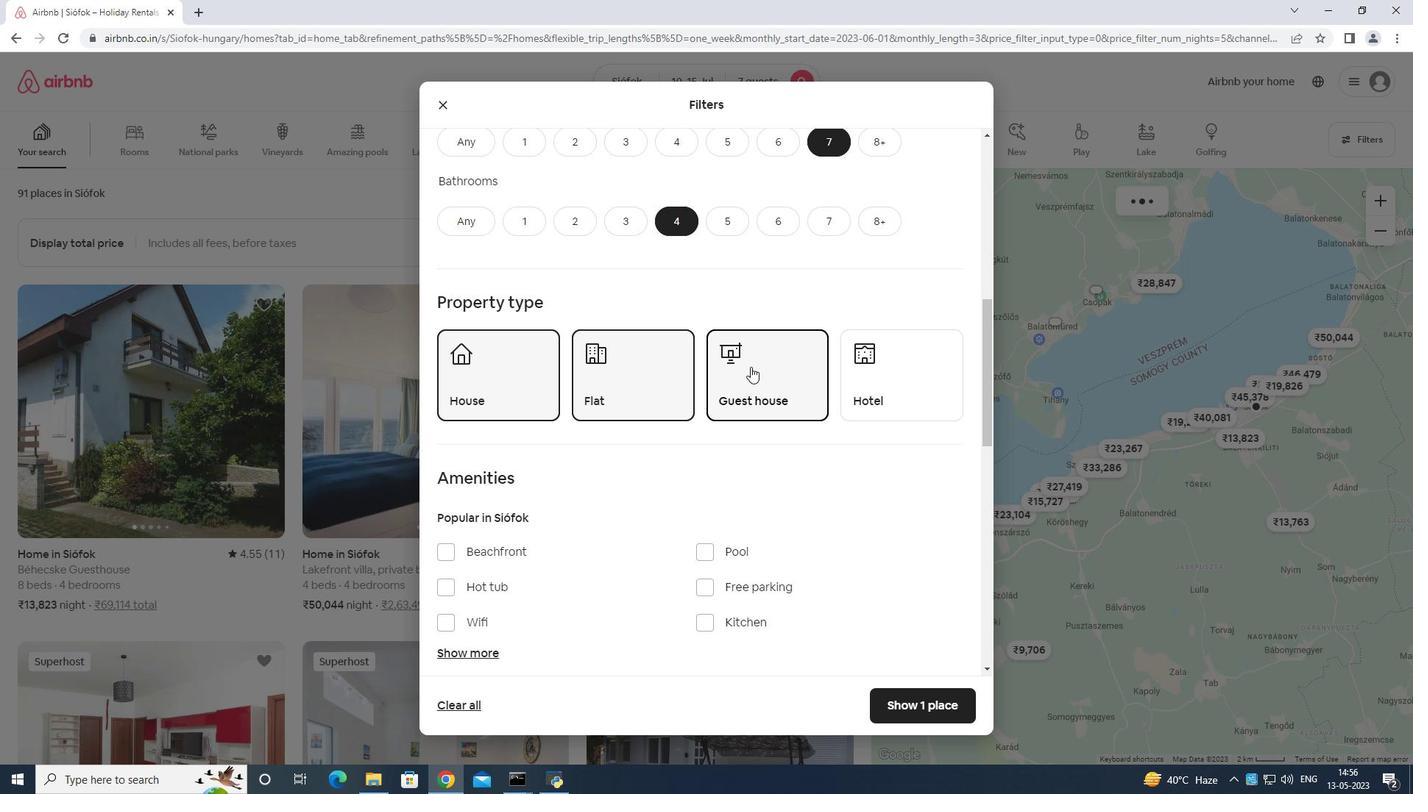 
Action: Mouse moved to (752, 369)
Screenshot: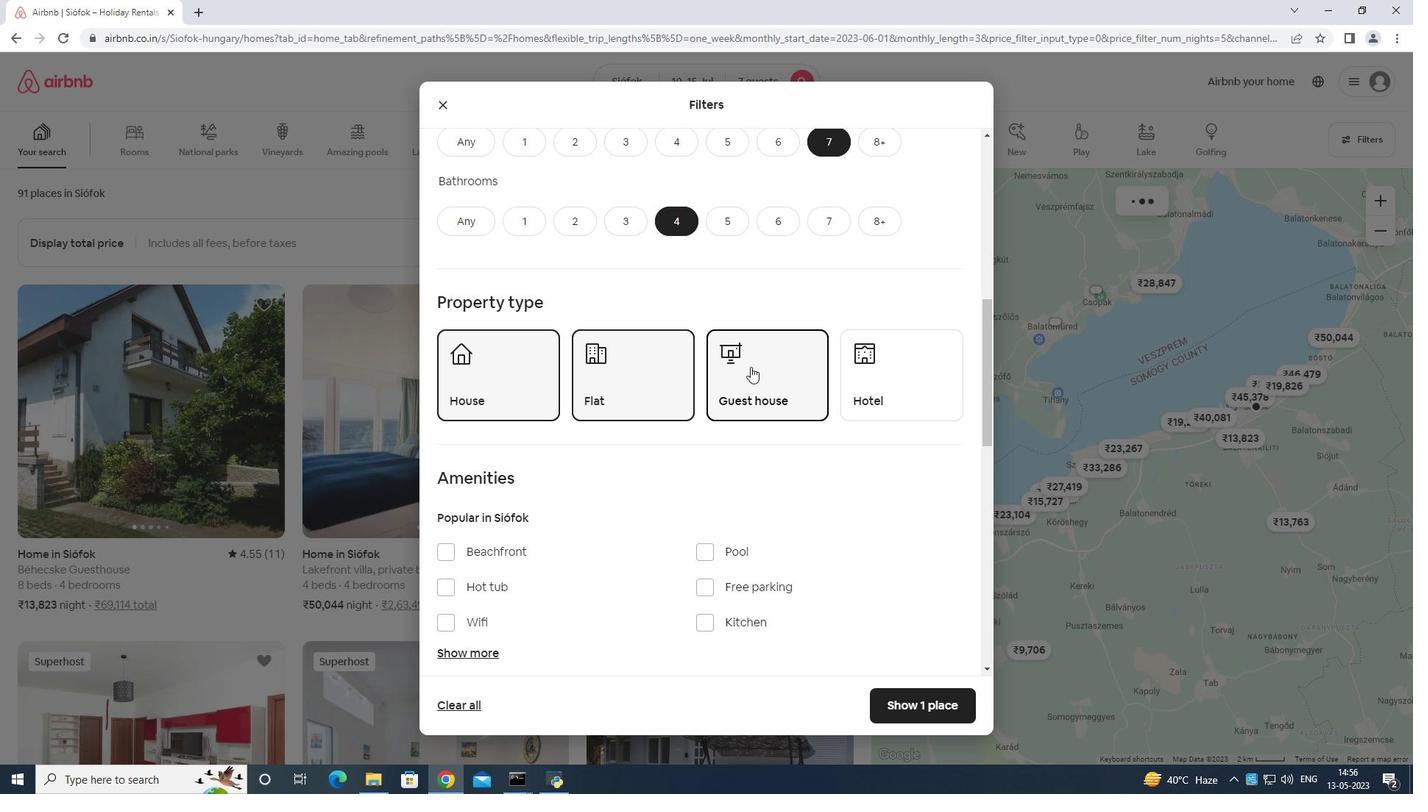 
Action: Mouse scrolled (752, 368) with delta (0, 0)
Screenshot: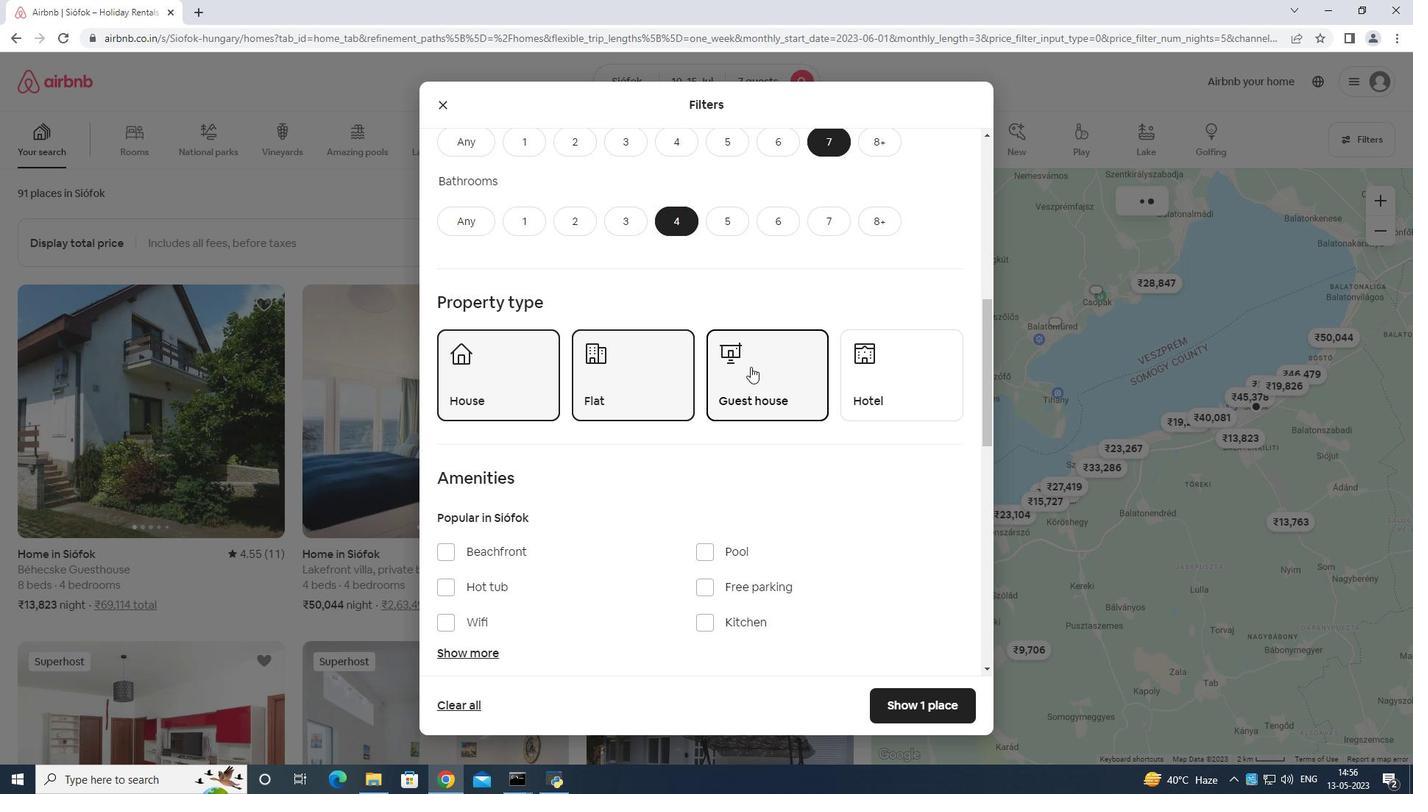 
Action: Mouse moved to (440, 474)
Screenshot: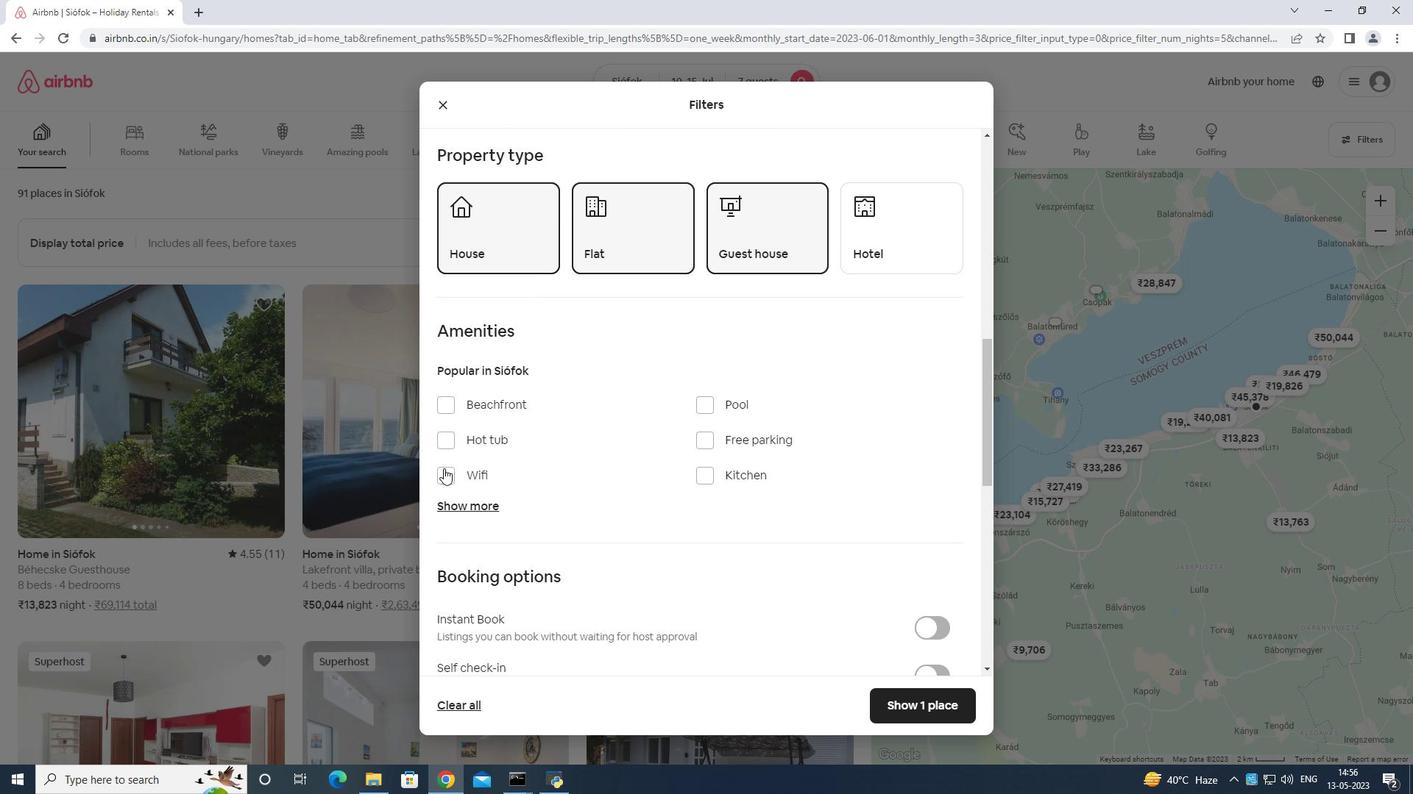 
Action: Mouse pressed left at (440, 474)
Screenshot: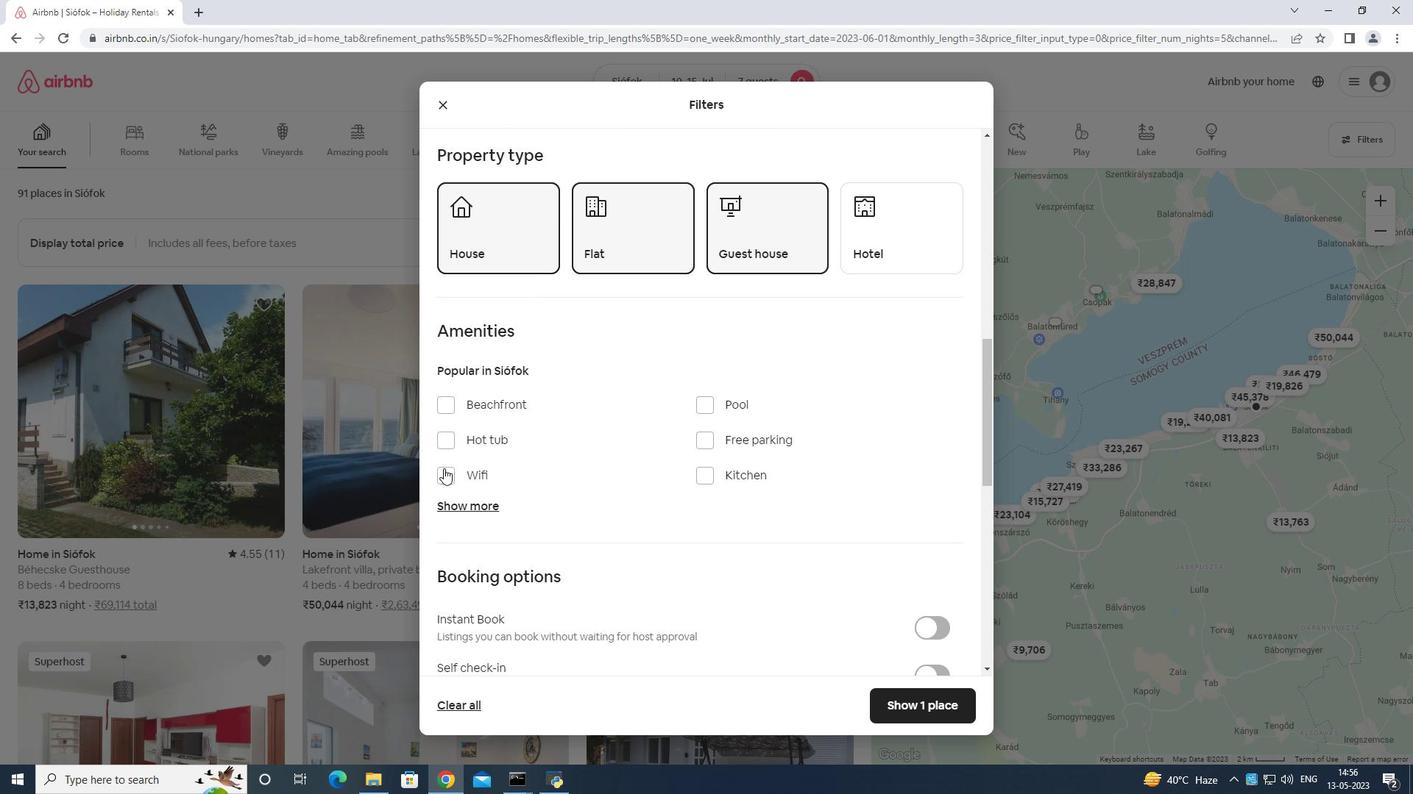 
Action: Mouse moved to (700, 442)
Screenshot: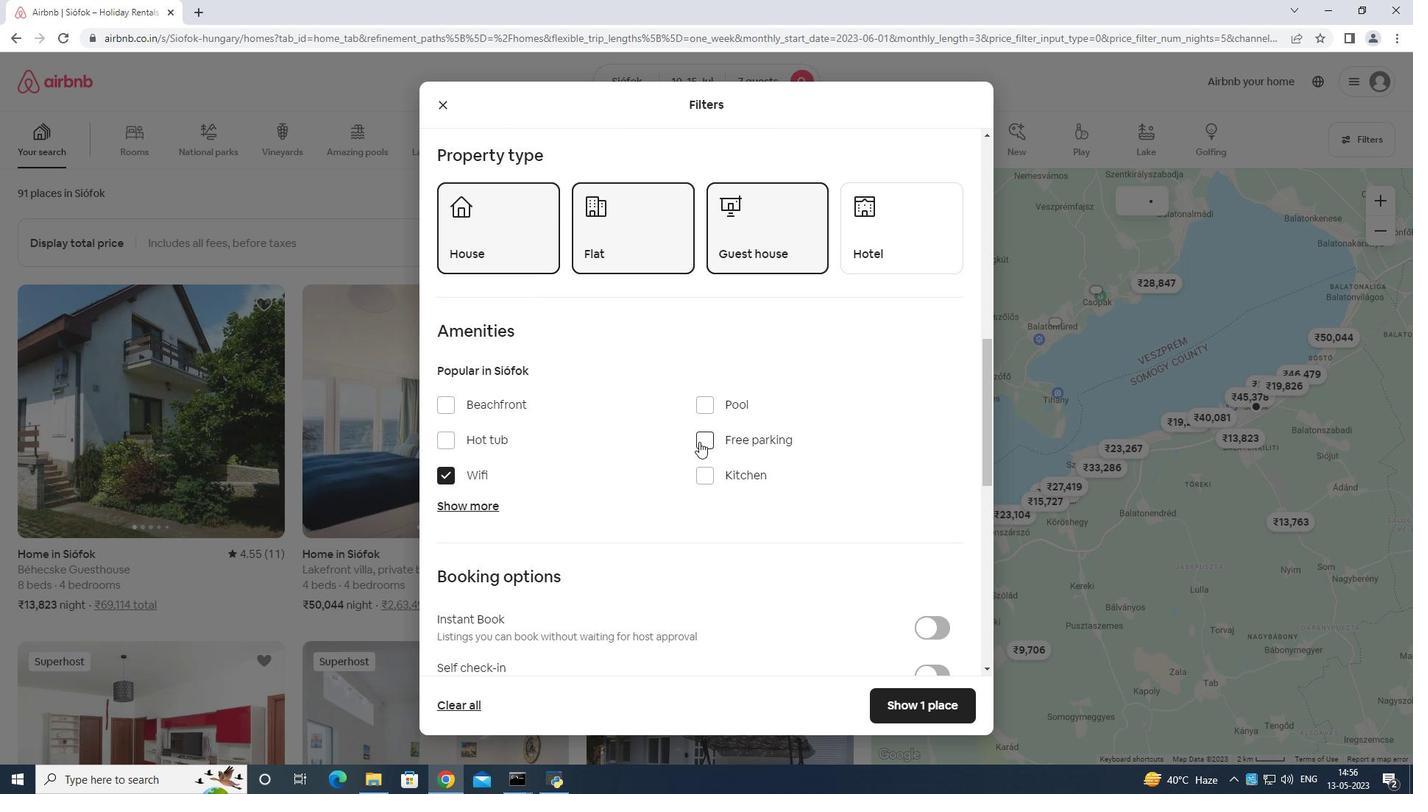 
Action: Mouse pressed left at (700, 442)
Screenshot: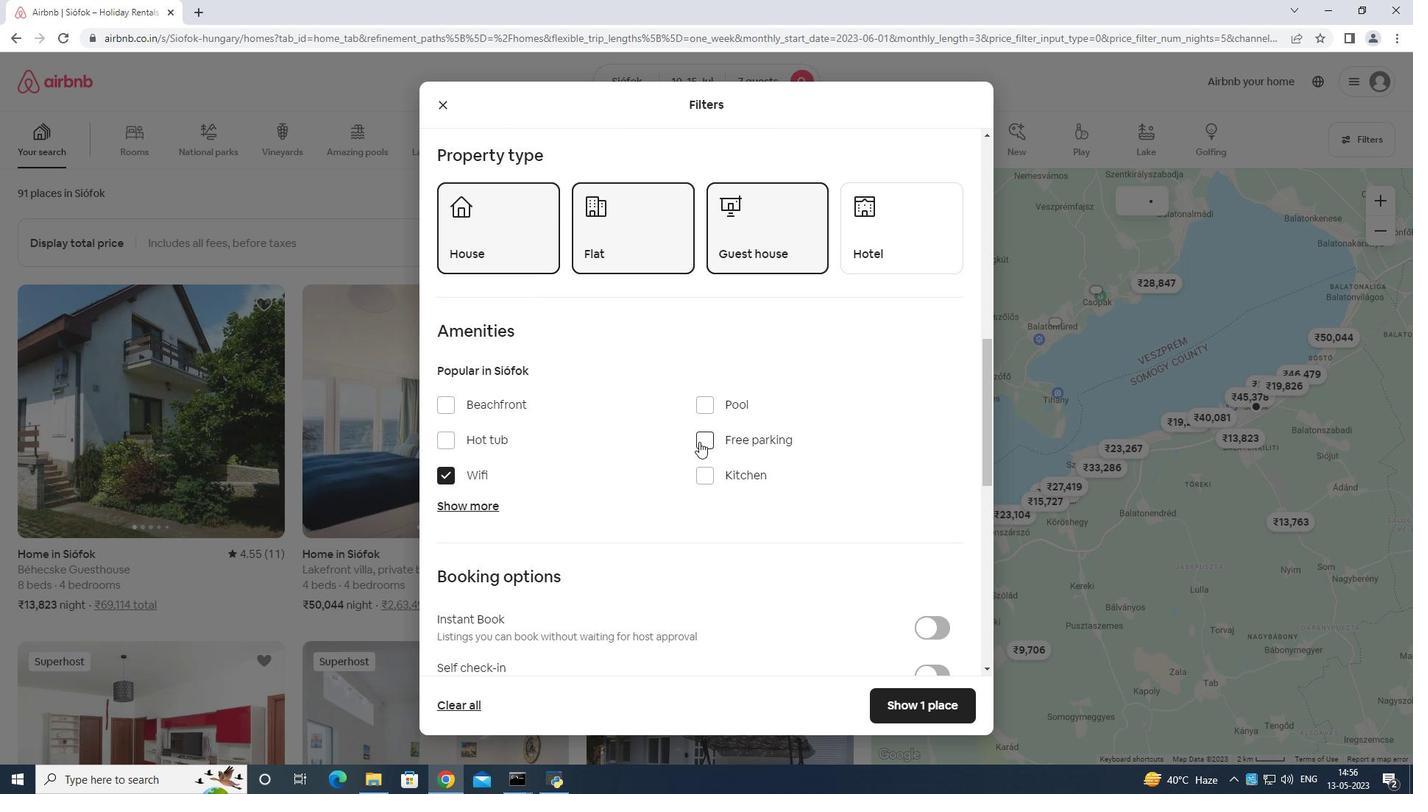 
Action: Mouse moved to (470, 509)
Screenshot: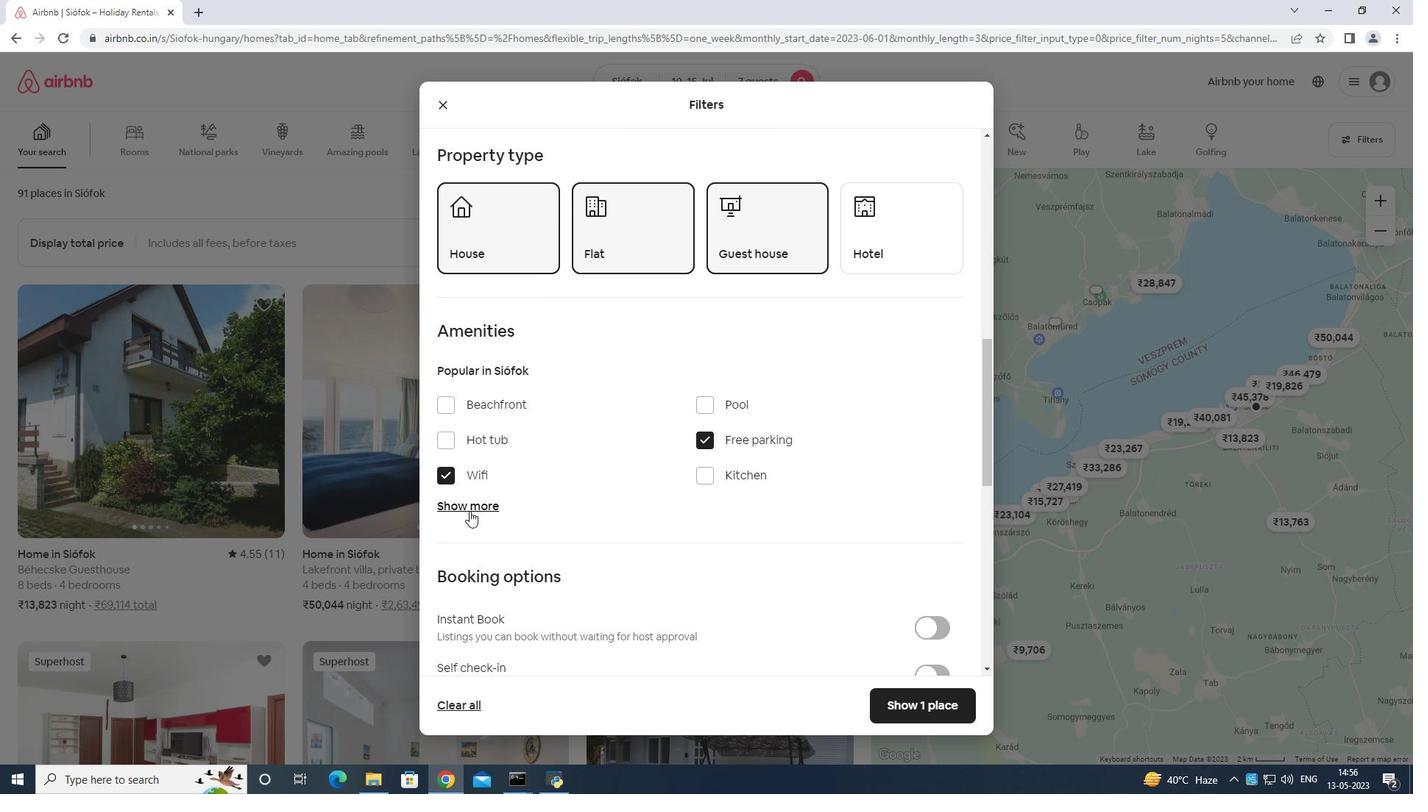 
Action: Mouse pressed left at (470, 509)
Screenshot: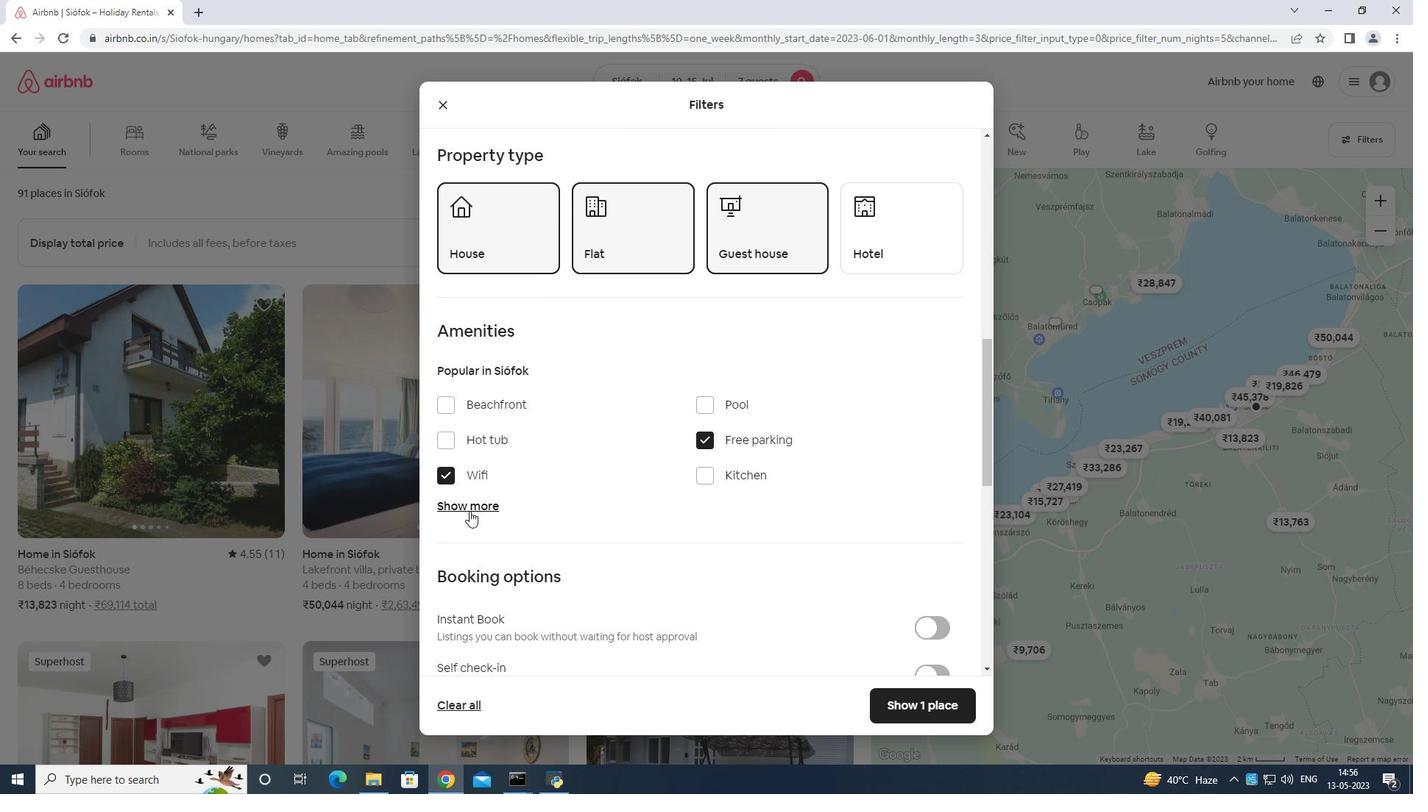 
Action: Mouse moved to (553, 486)
Screenshot: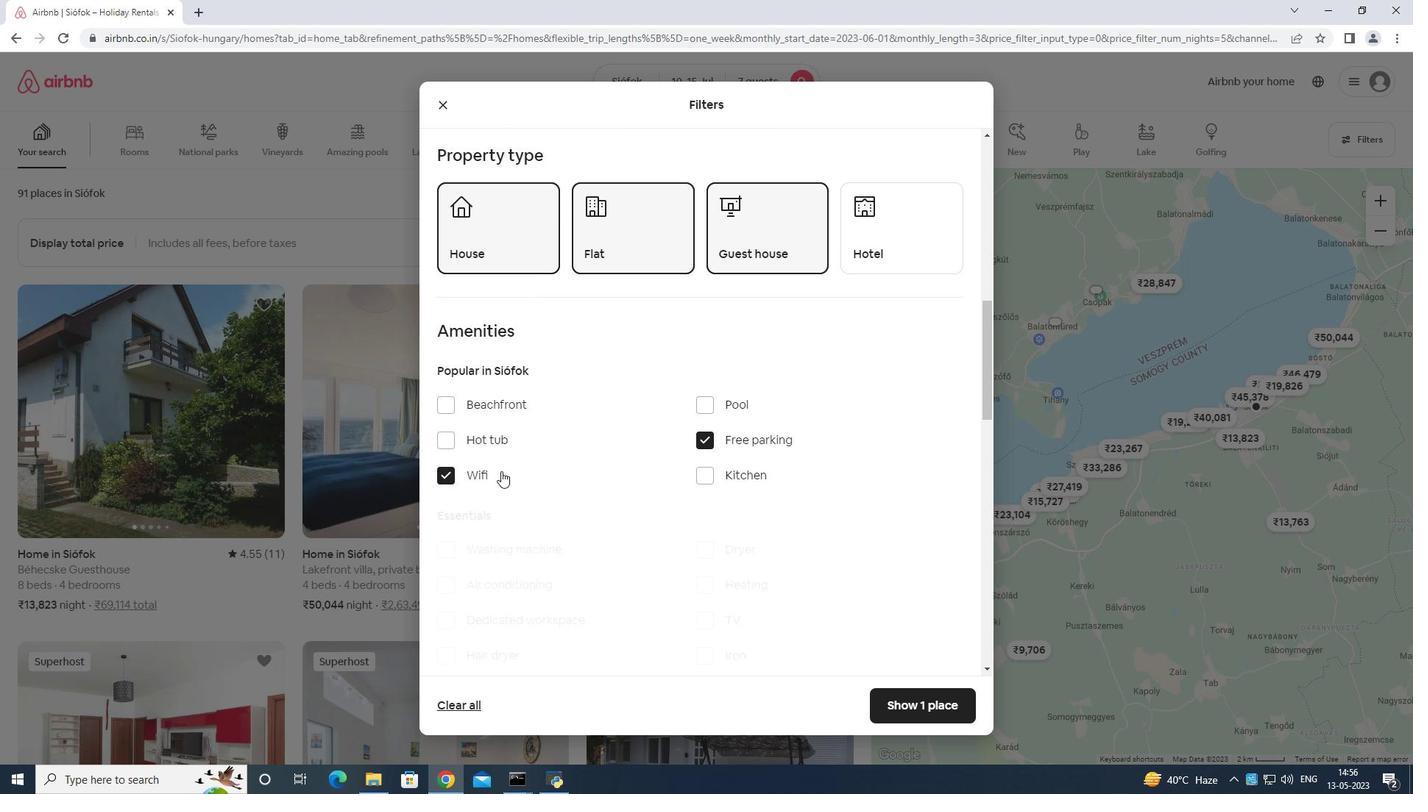 
Action: Mouse scrolled (553, 485) with delta (0, 0)
Screenshot: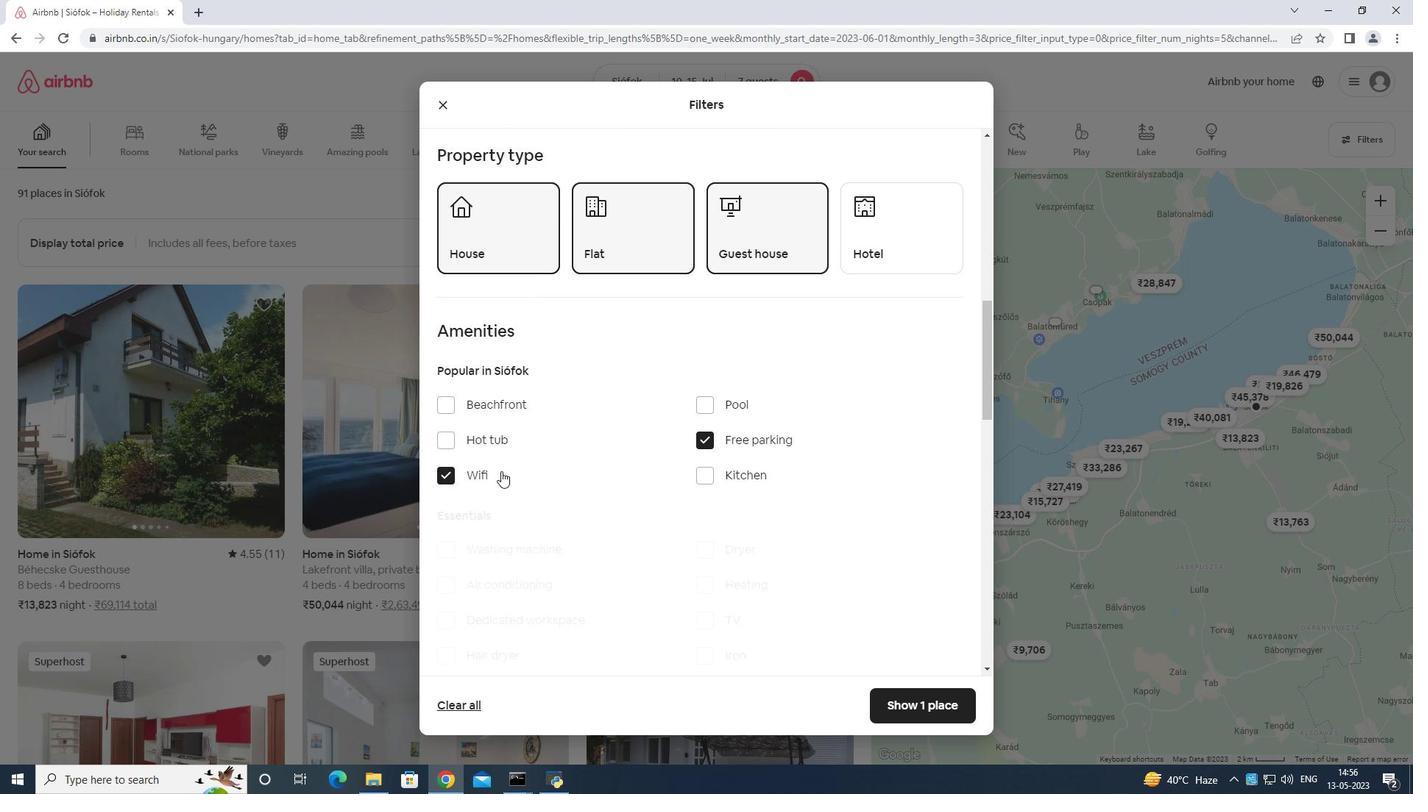 
Action: Mouse moved to (562, 492)
Screenshot: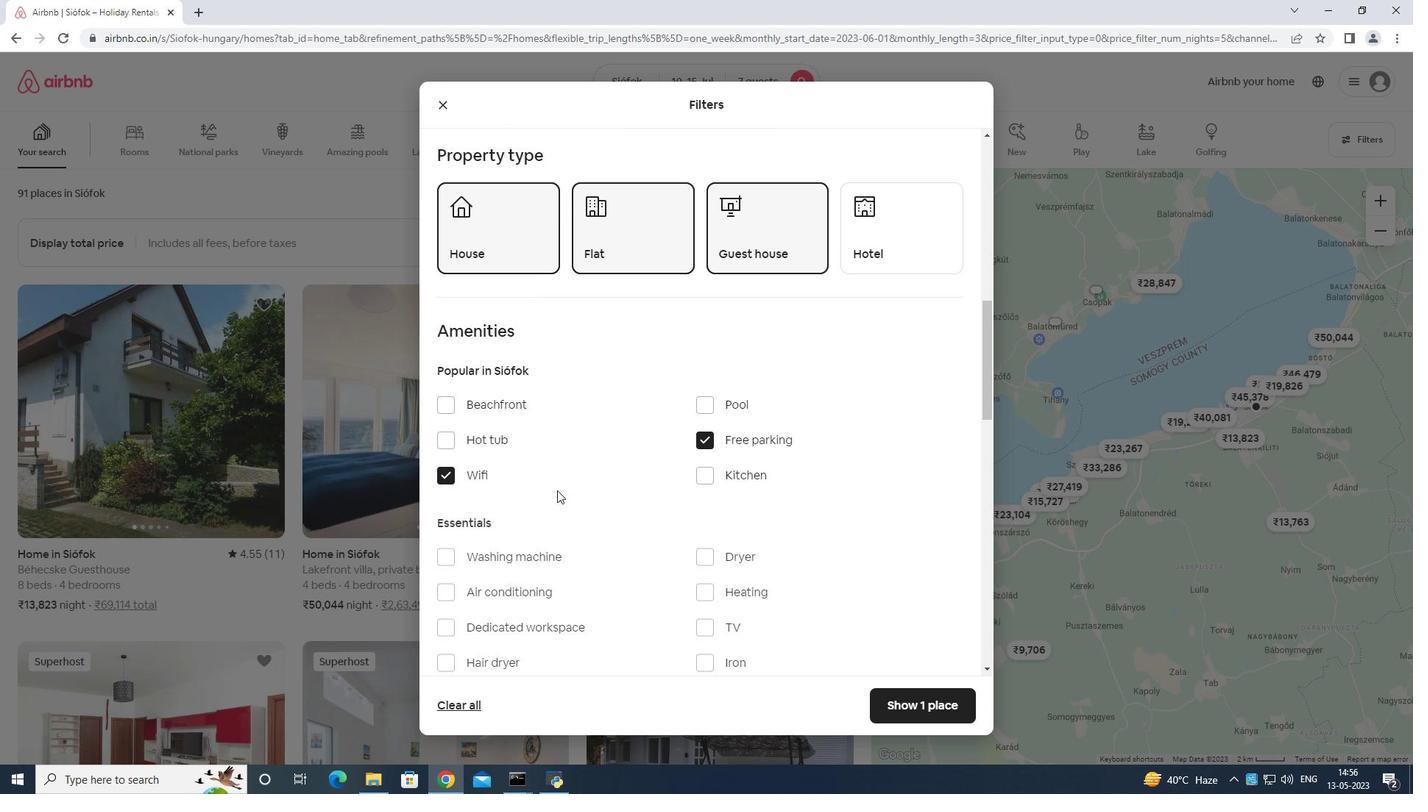 
Action: Mouse scrolled (561, 491) with delta (0, 0)
Screenshot: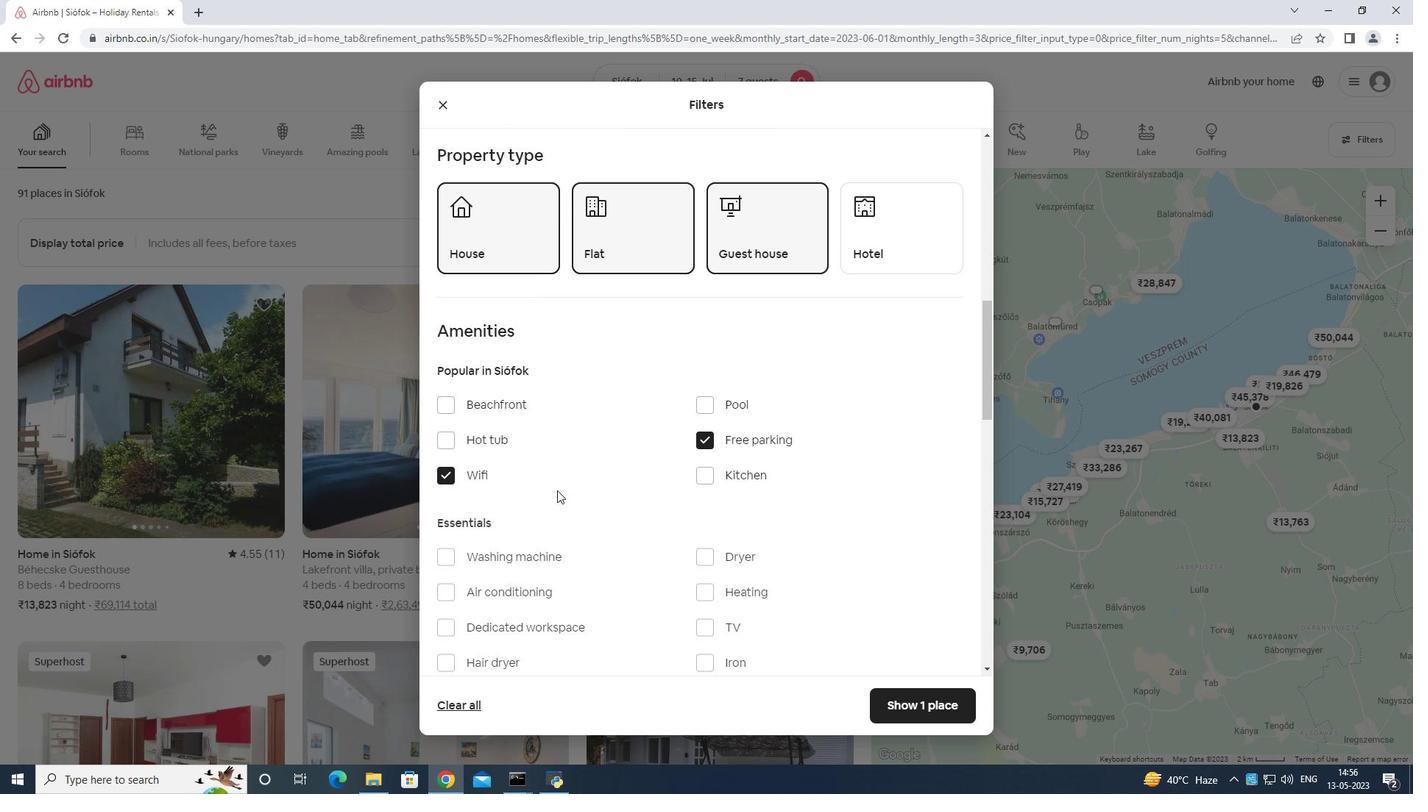 
Action: Mouse moved to (704, 479)
Screenshot: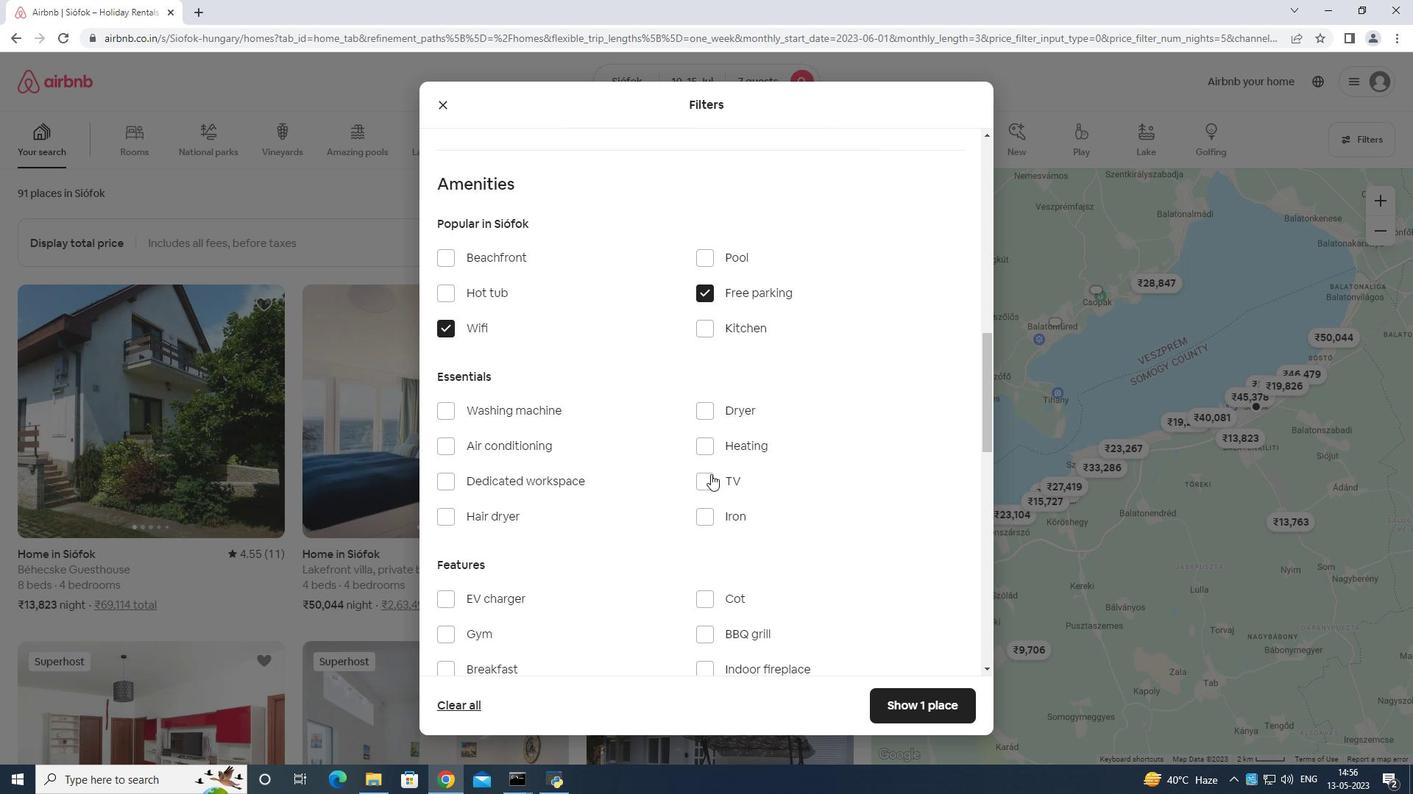 
Action: Mouse pressed left at (704, 479)
Screenshot: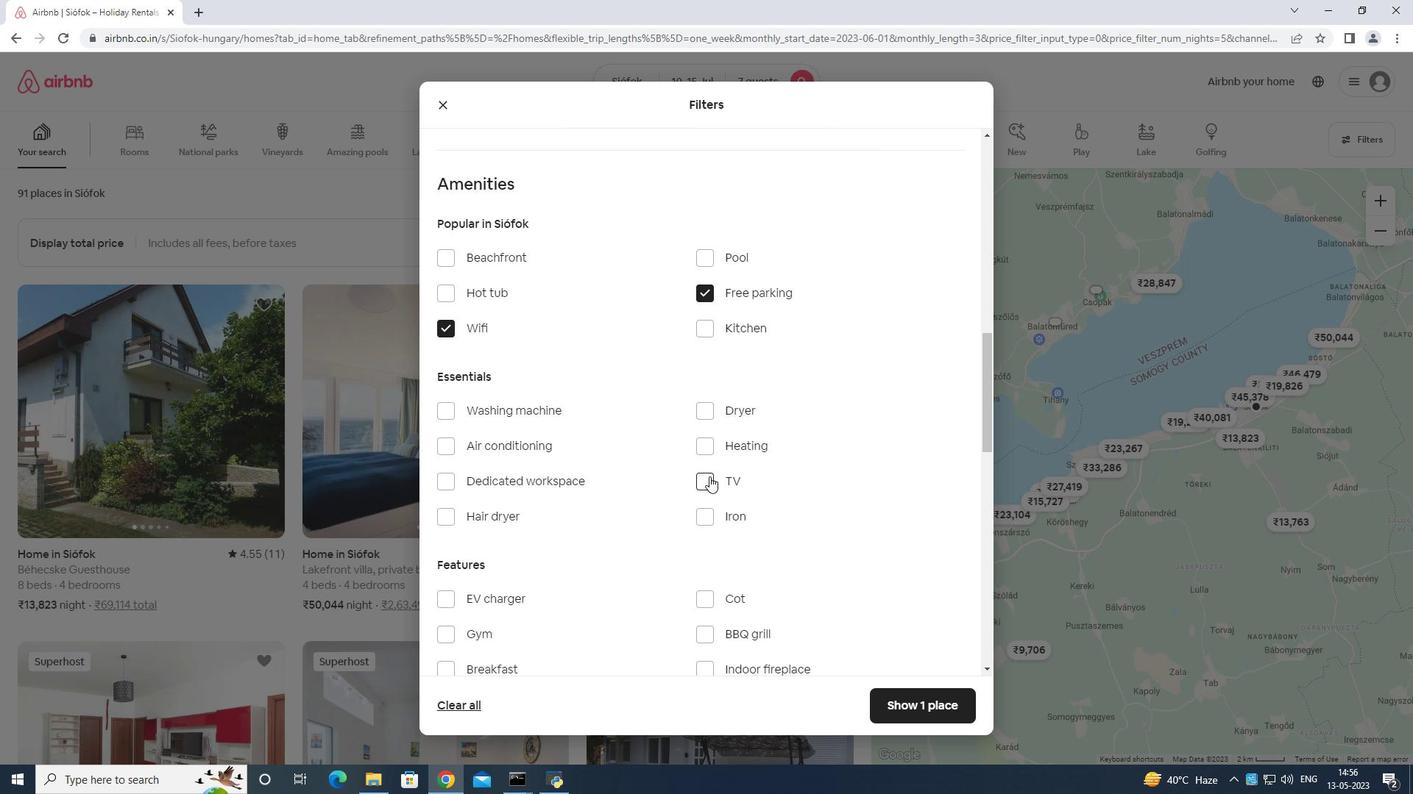 
Action: Mouse moved to (721, 436)
Screenshot: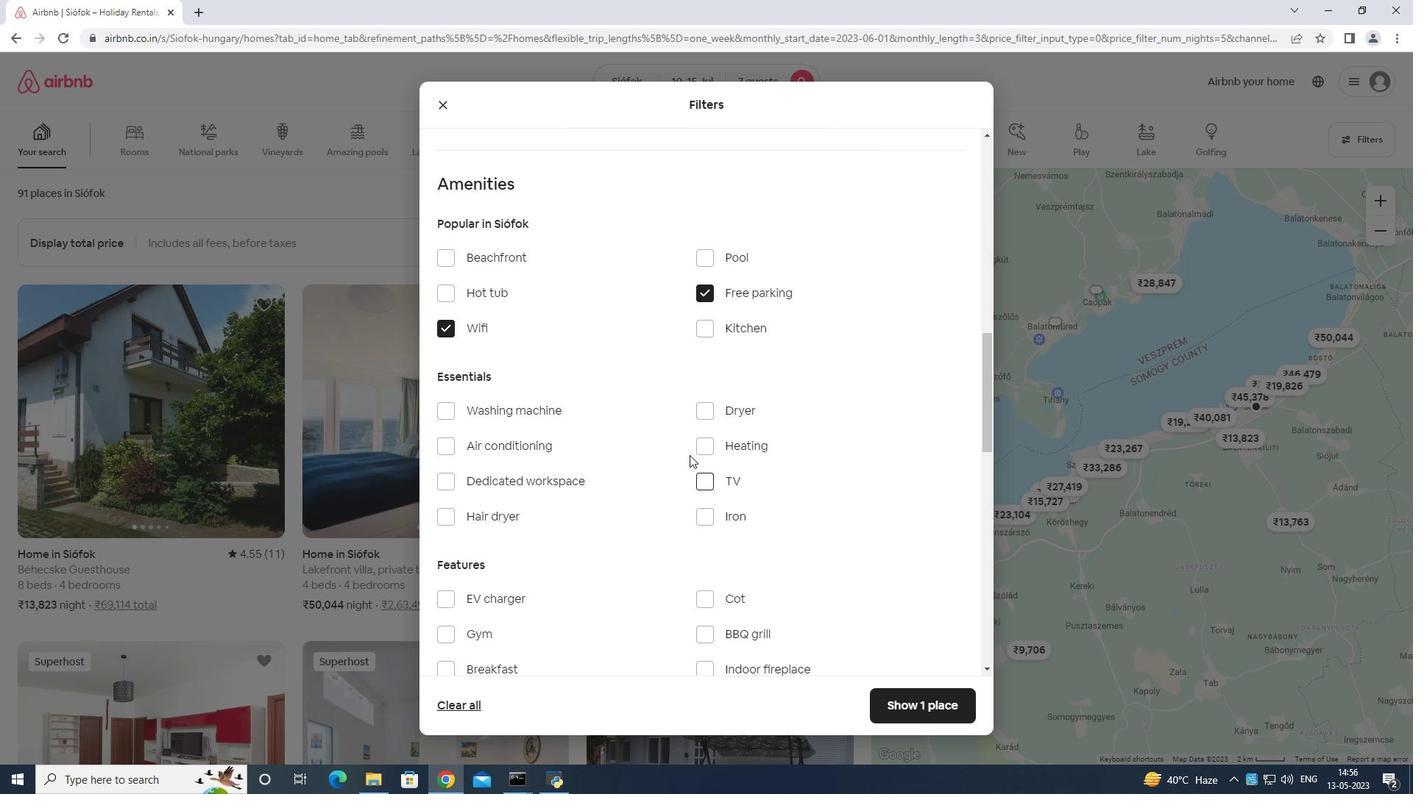 
Action: Mouse scrolled (721, 435) with delta (0, 0)
Screenshot: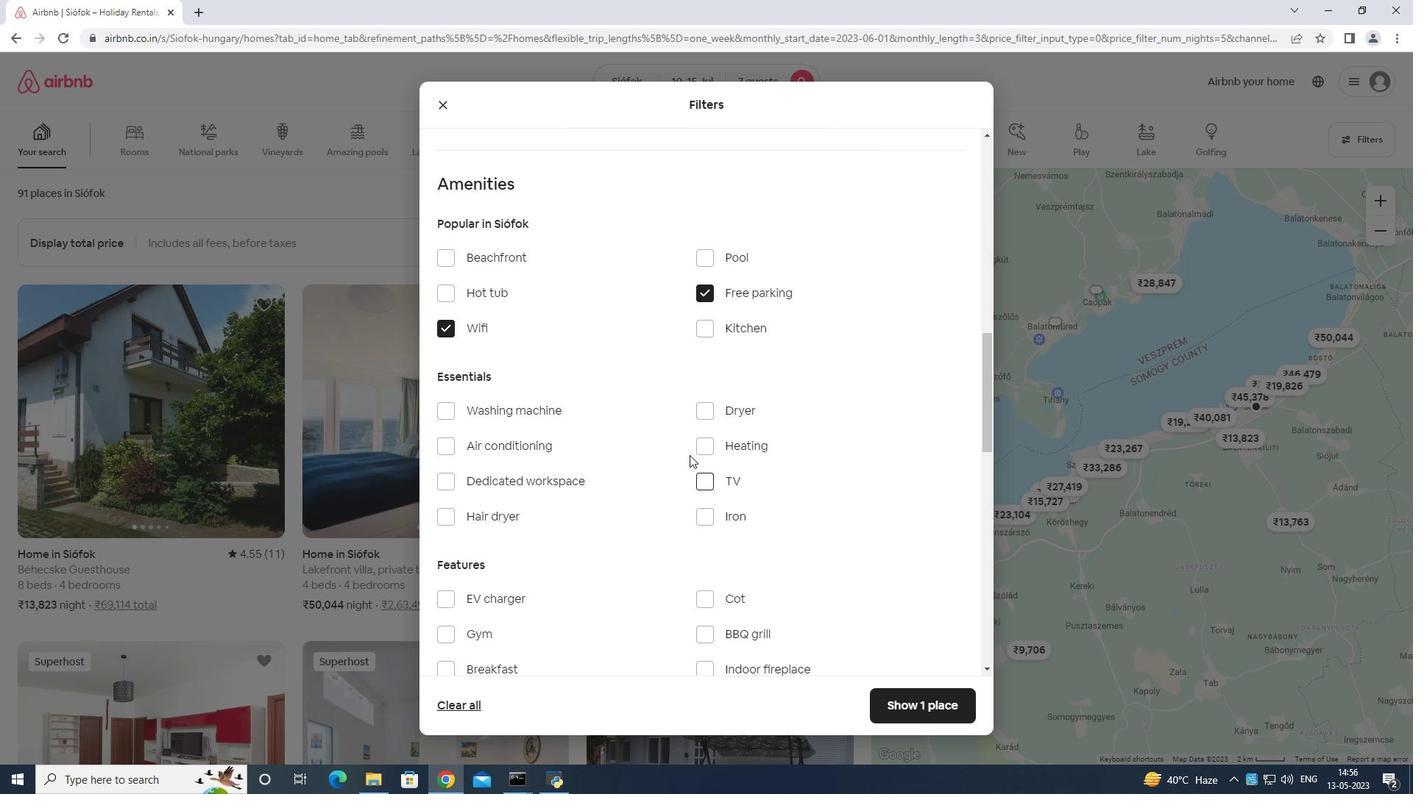 
Action: Mouse moved to (724, 442)
Screenshot: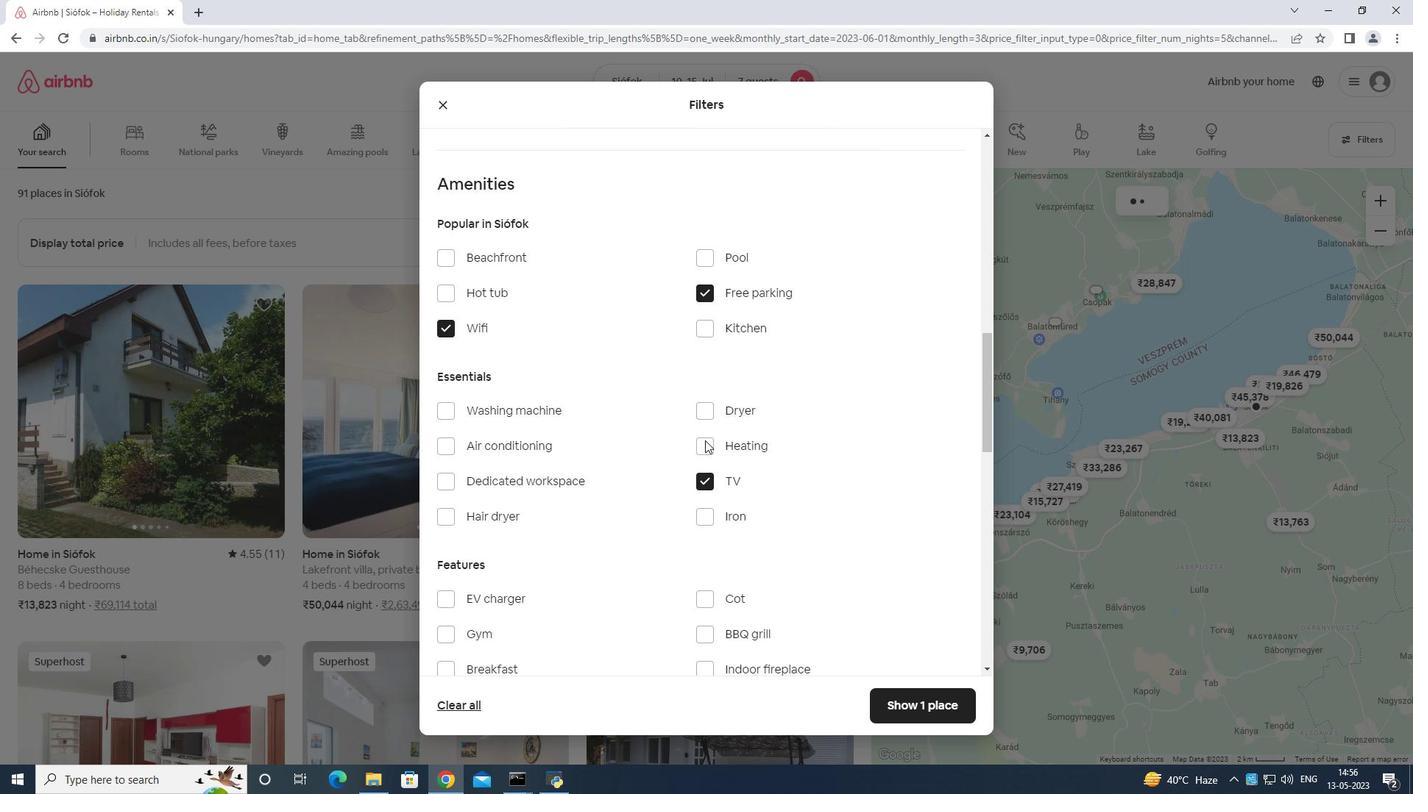 
Action: Mouse scrolled (724, 441) with delta (0, 0)
Screenshot: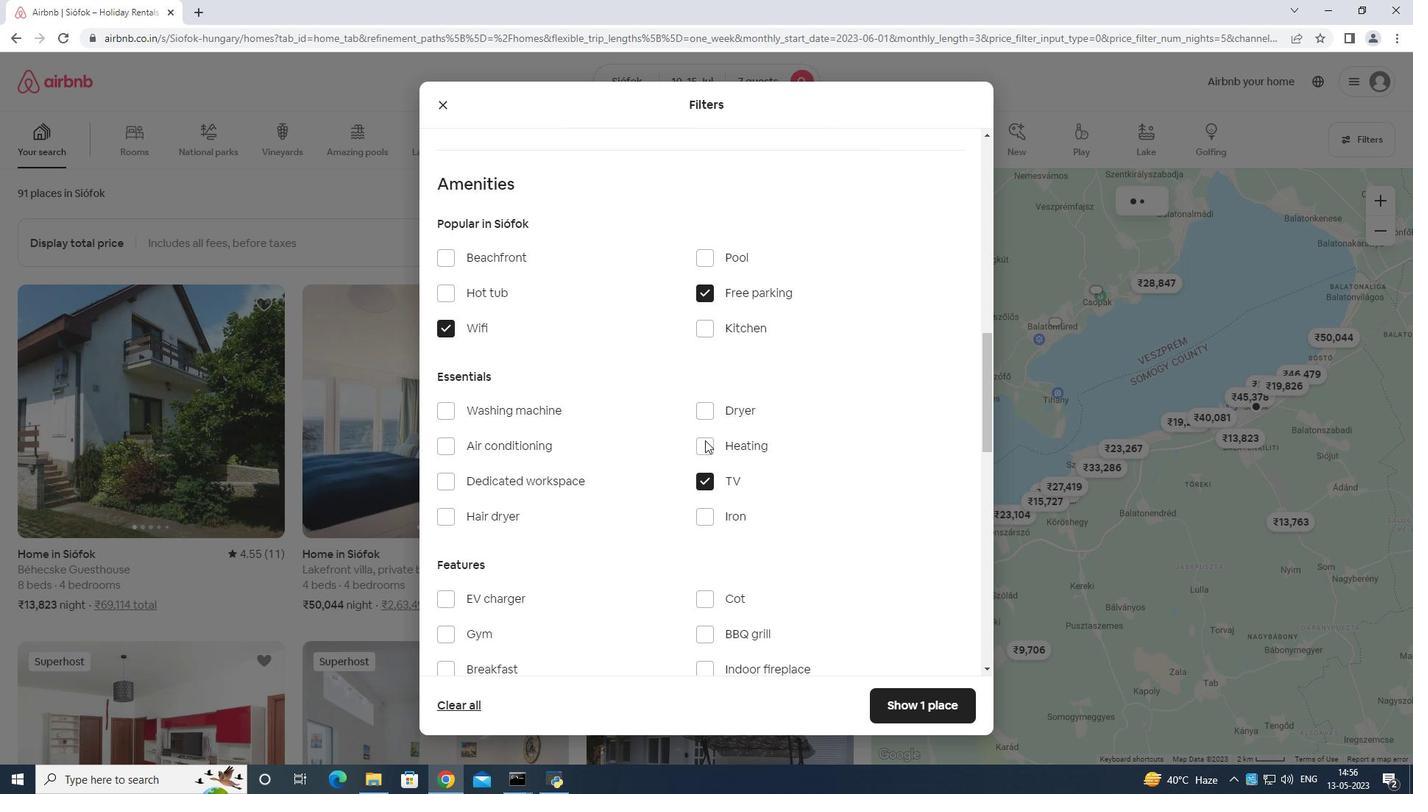 
Action: Mouse moved to (725, 443)
Screenshot: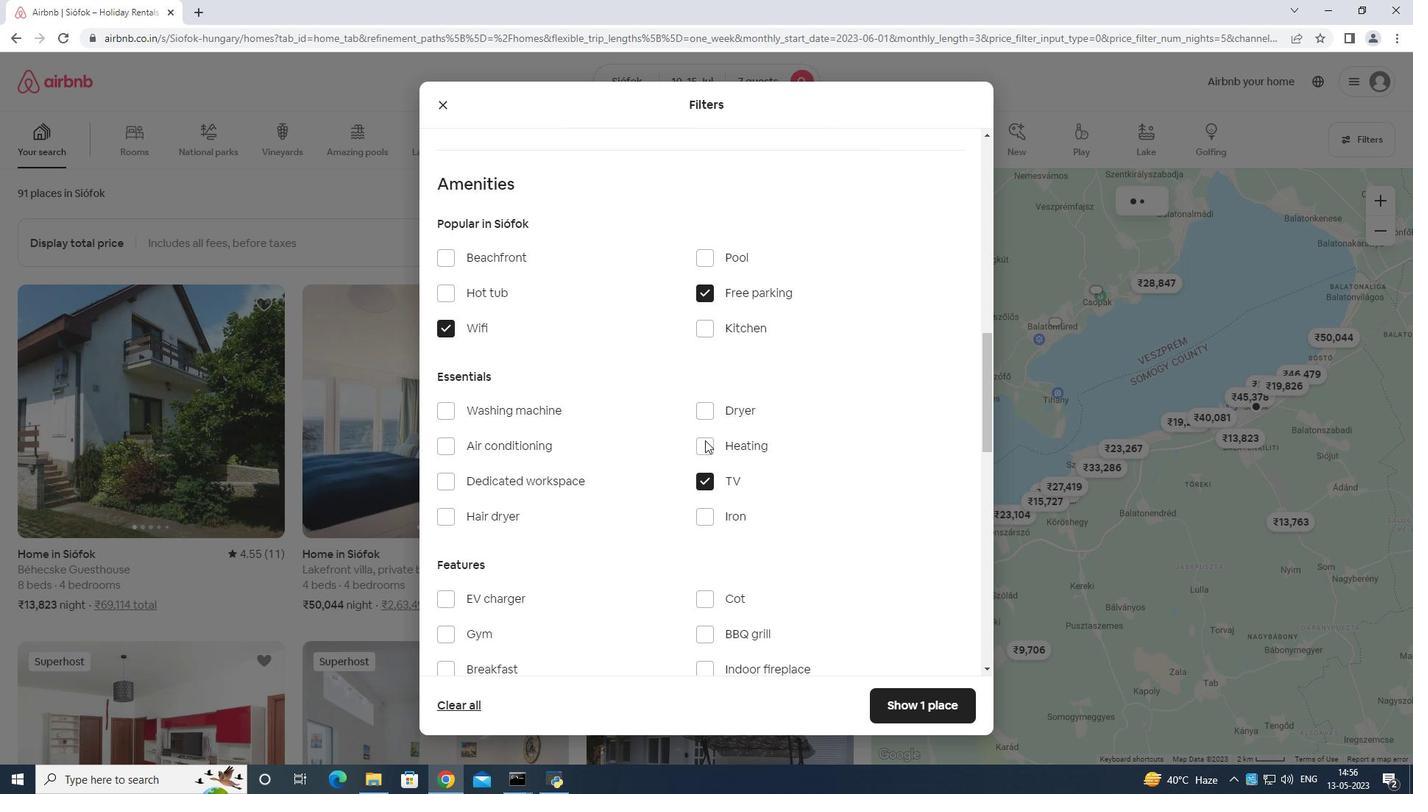 
Action: Mouse scrolled (725, 442) with delta (0, 0)
Screenshot: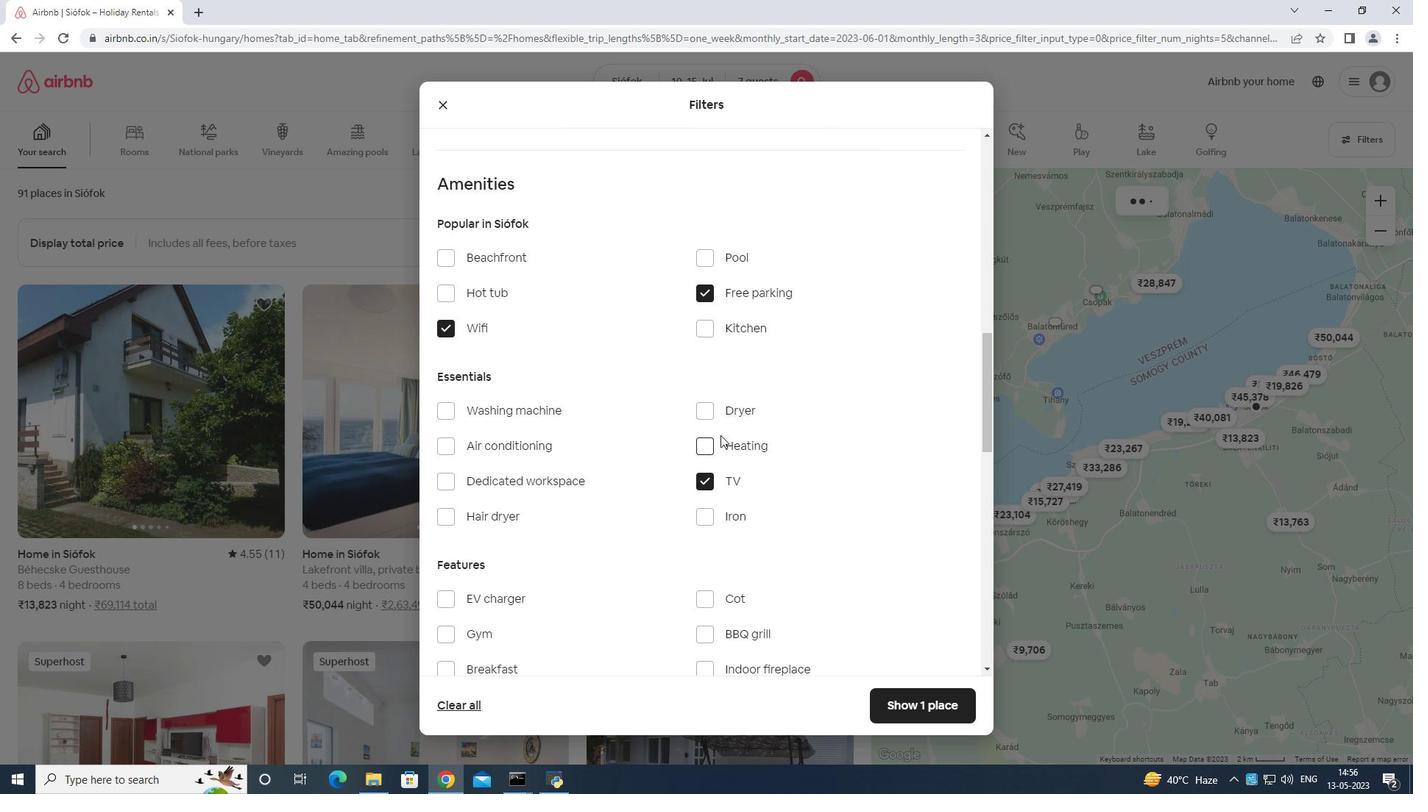 
Action: Mouse moved to (449, 405)
Screenshot: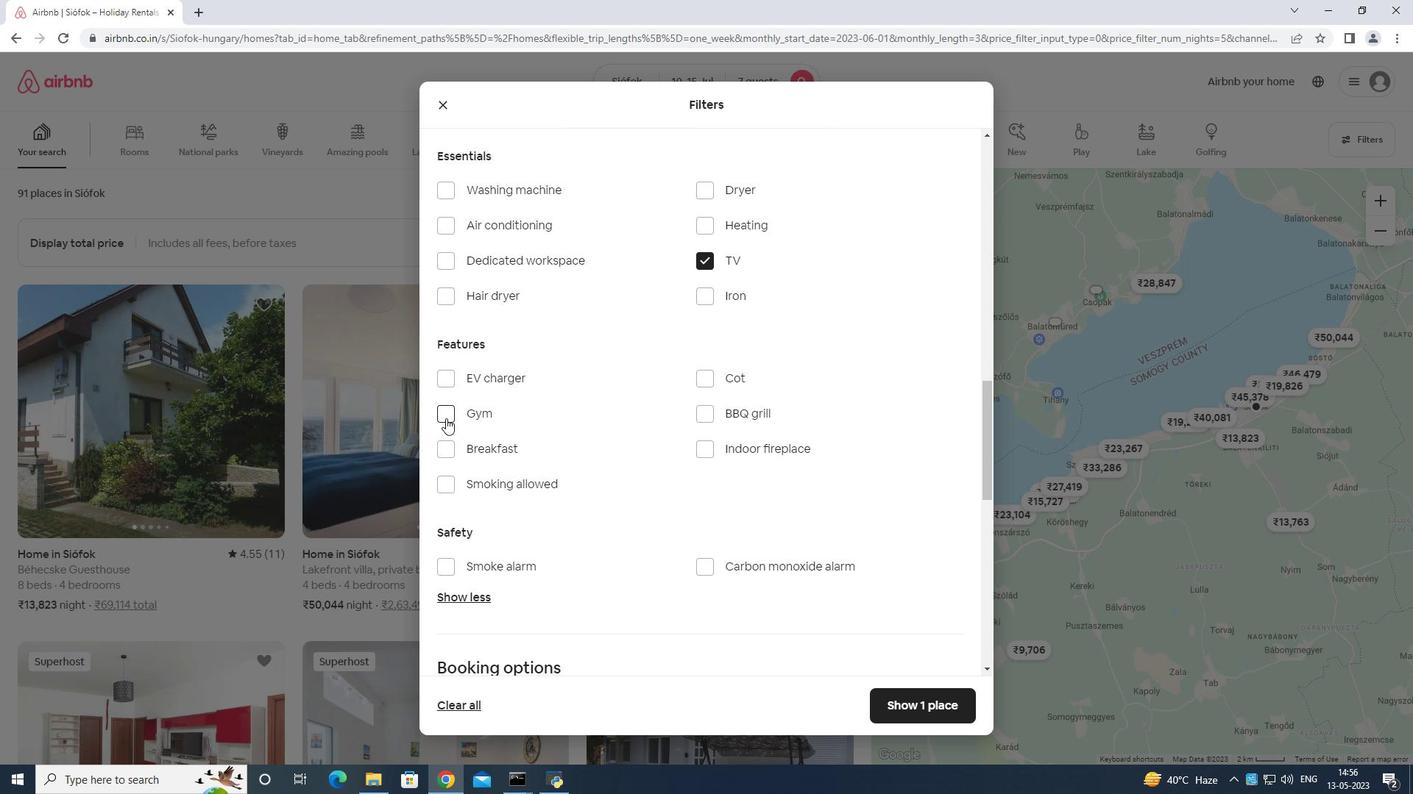 
Action: Mouse pressed left at (449, 405)
Screenshot: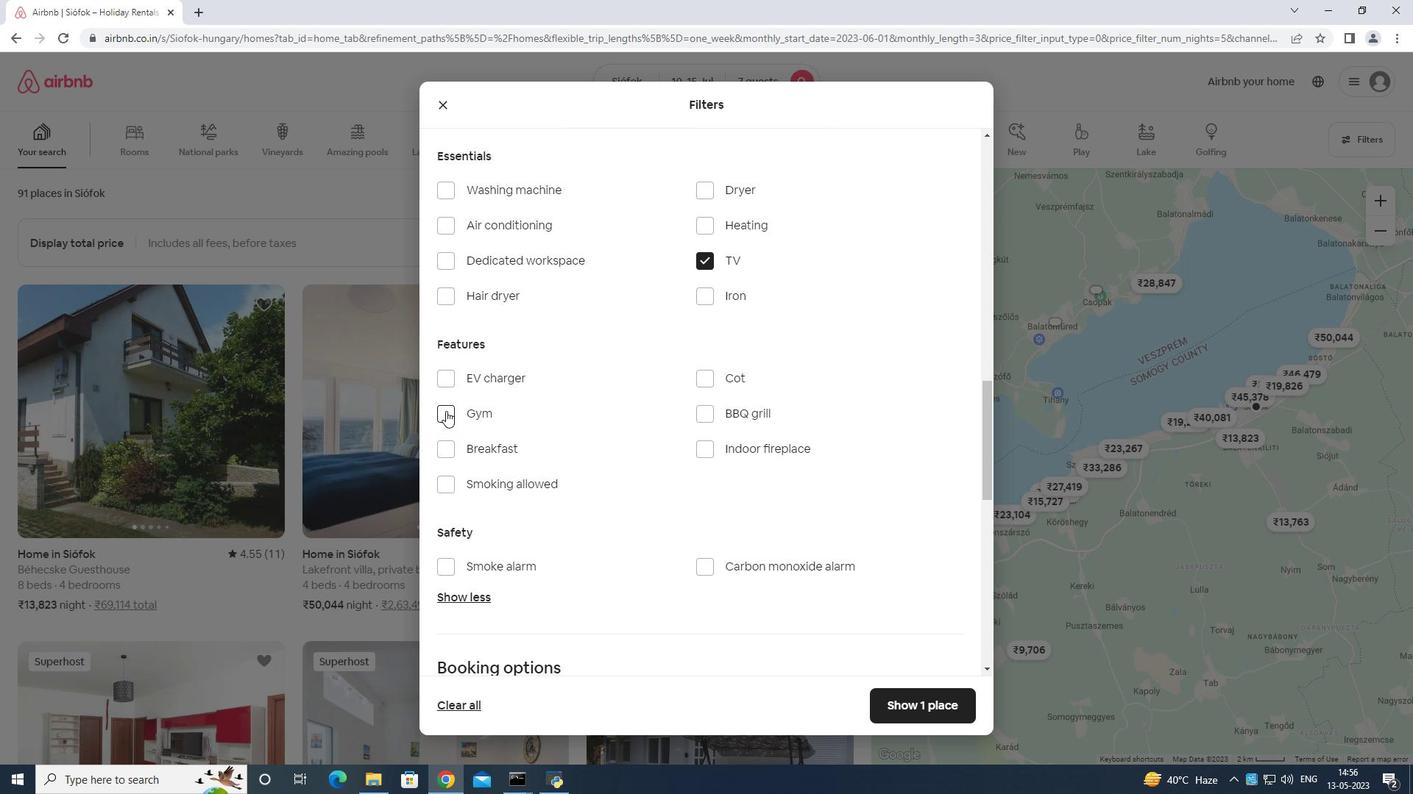 
Action: Mouse moved to (445, 446)
Screenshot: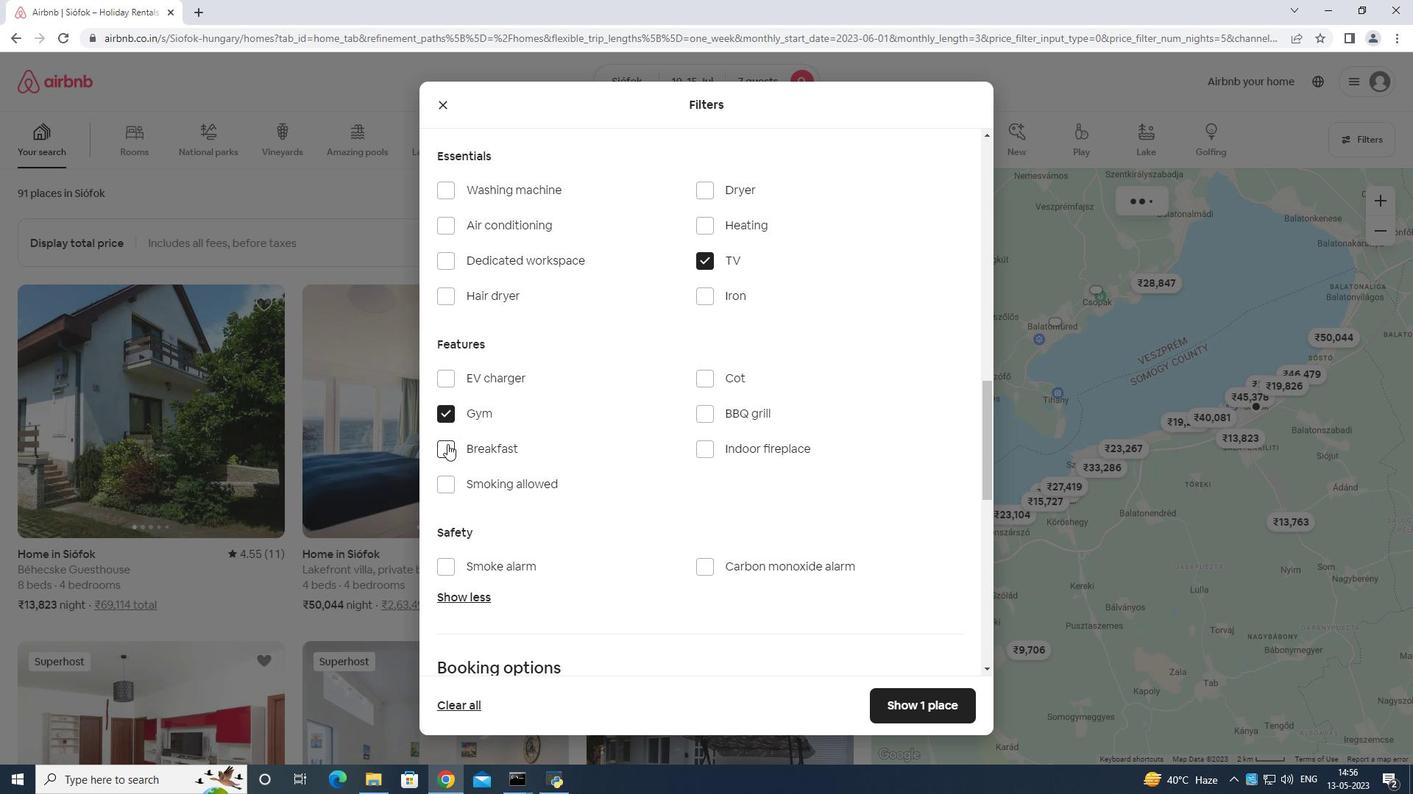 
Action: Mouse pressed left at (445, 446)
Screenshot: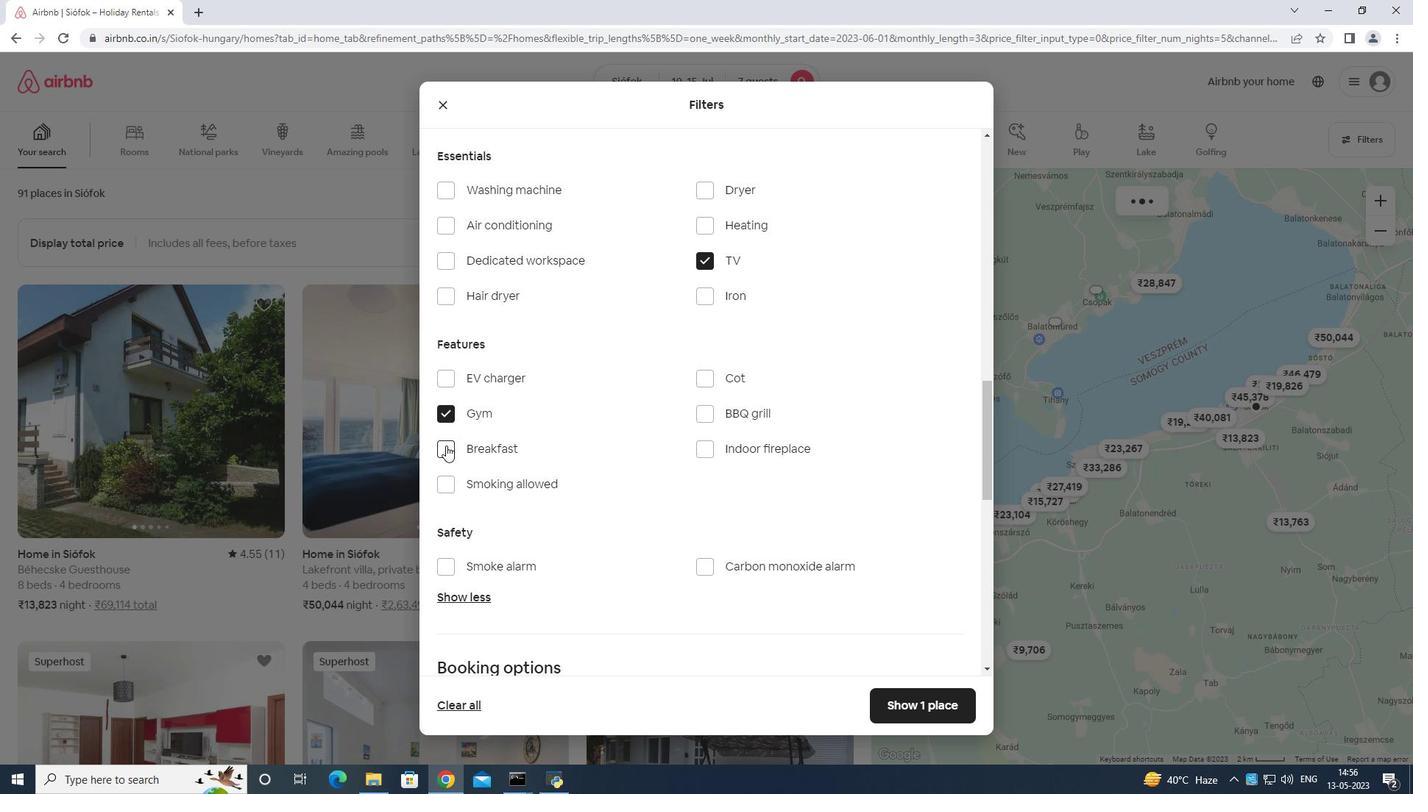 
Action: Mouse moved to (641, 405)
Screenshot: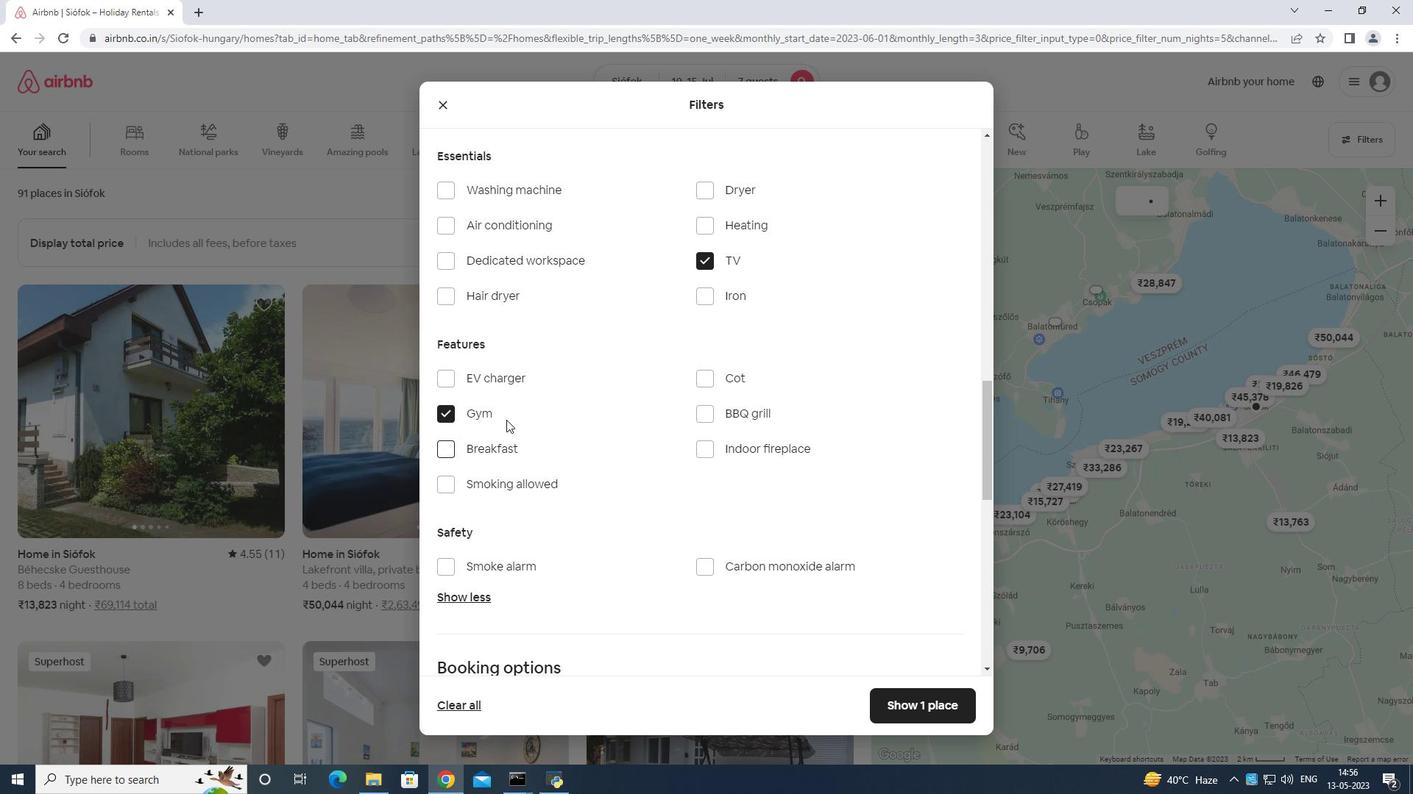 
Action: Mouse scrolled (641, 404) with delta (0, 0)
Screenshot: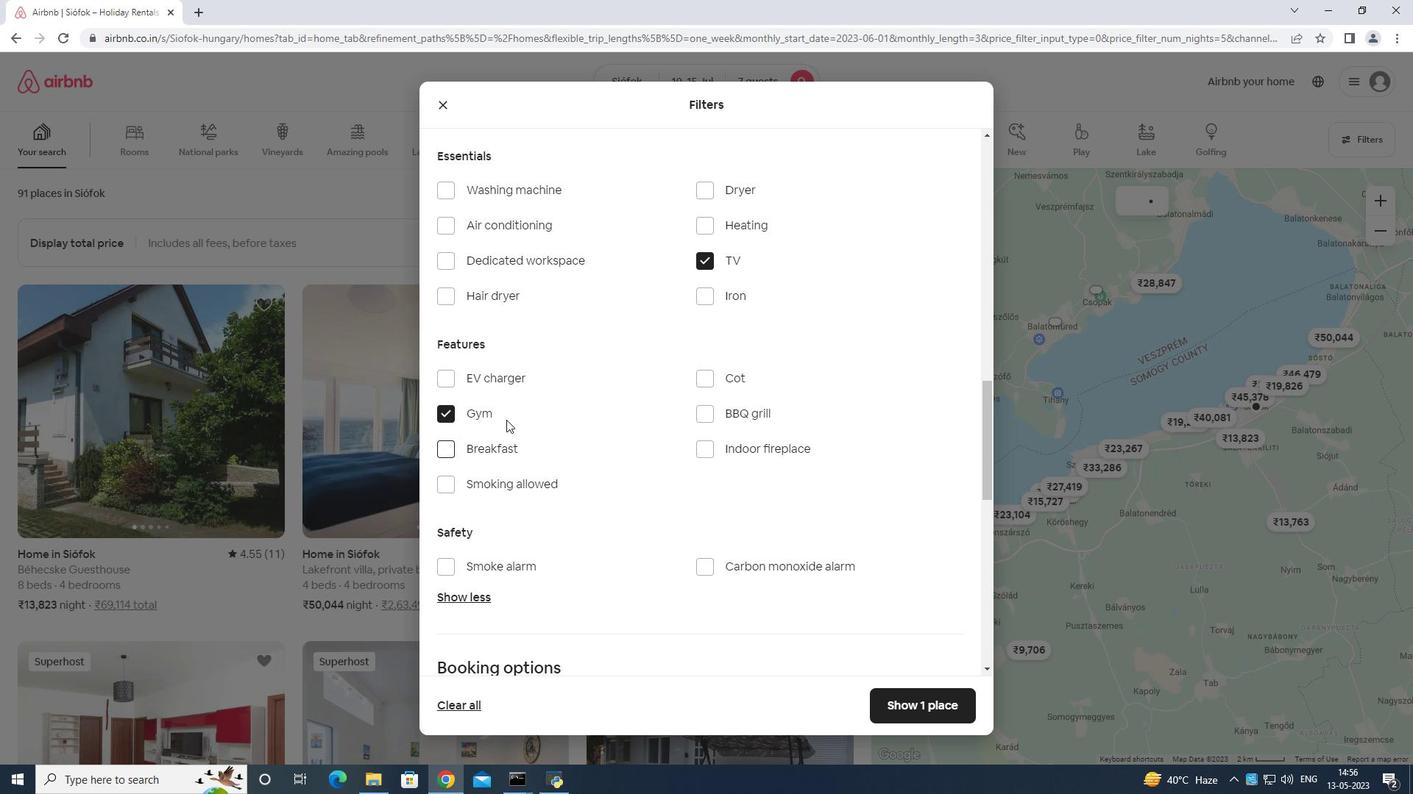 
Action: Mouse moved to (738, 420)
Screenshot: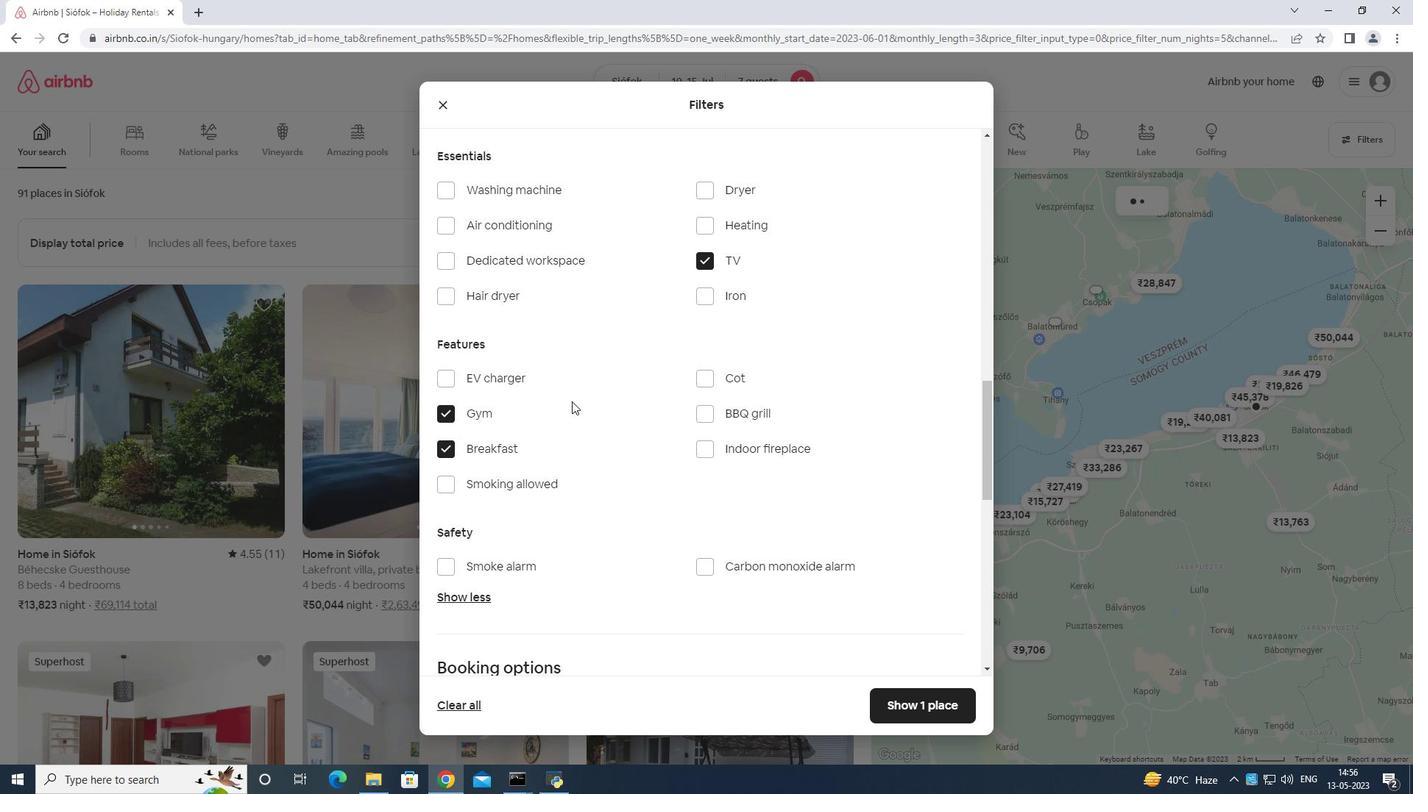 
Action: Mouse scrolled (738, 419) with delta (0, 0)
Screenshot: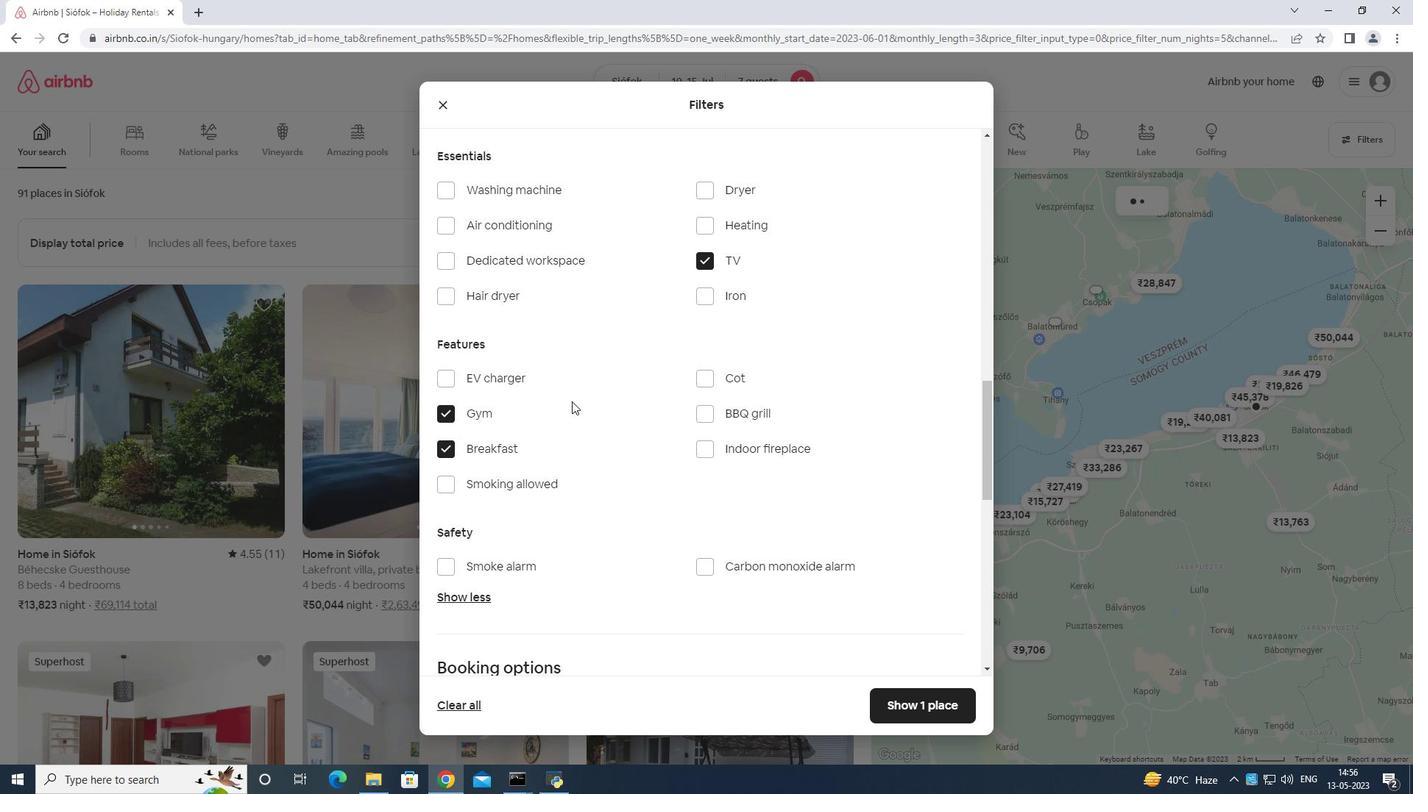 
Action: Mouse moved to (760, 424)
Screenshot: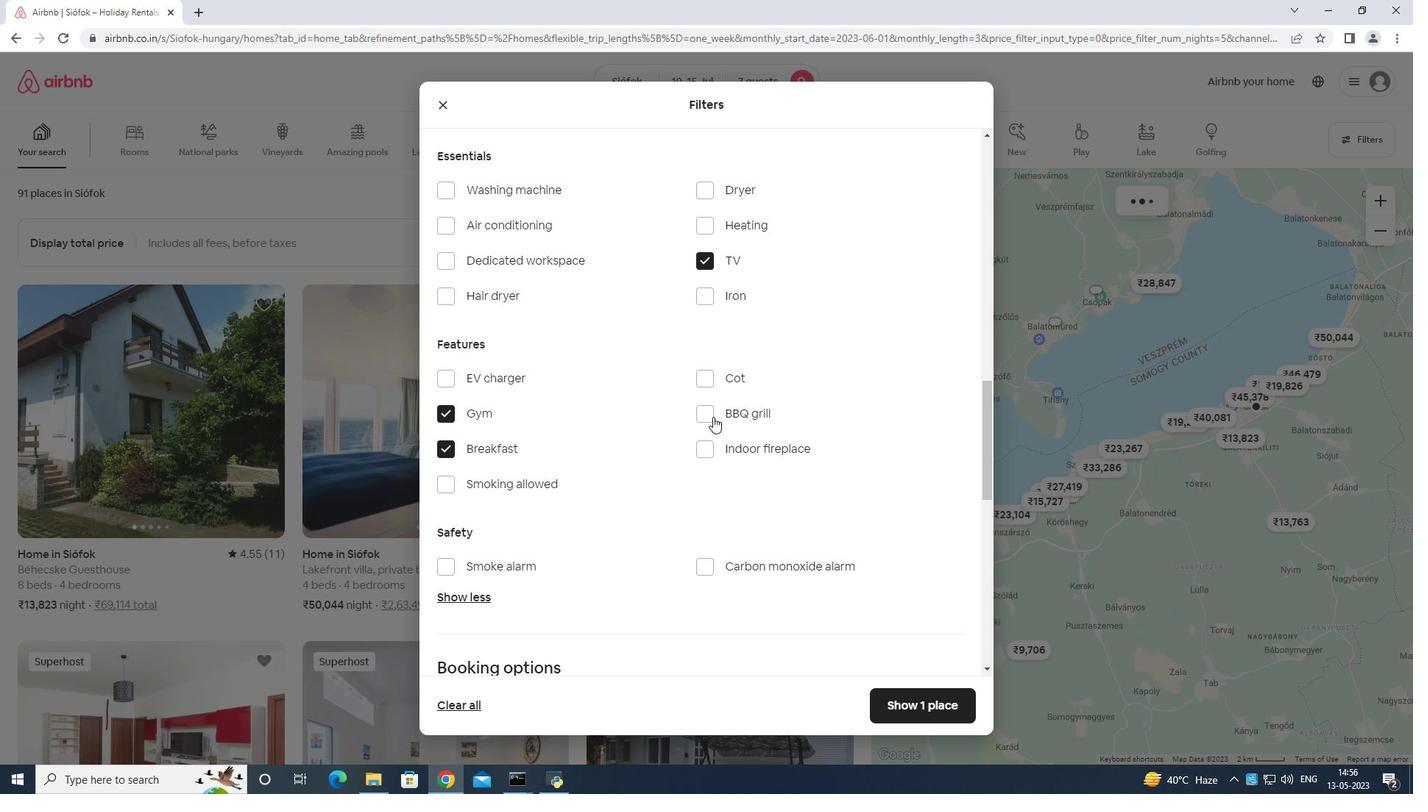 
Action: Mouse scrolled (760, 423) with delta (0, 0)
Screenshot: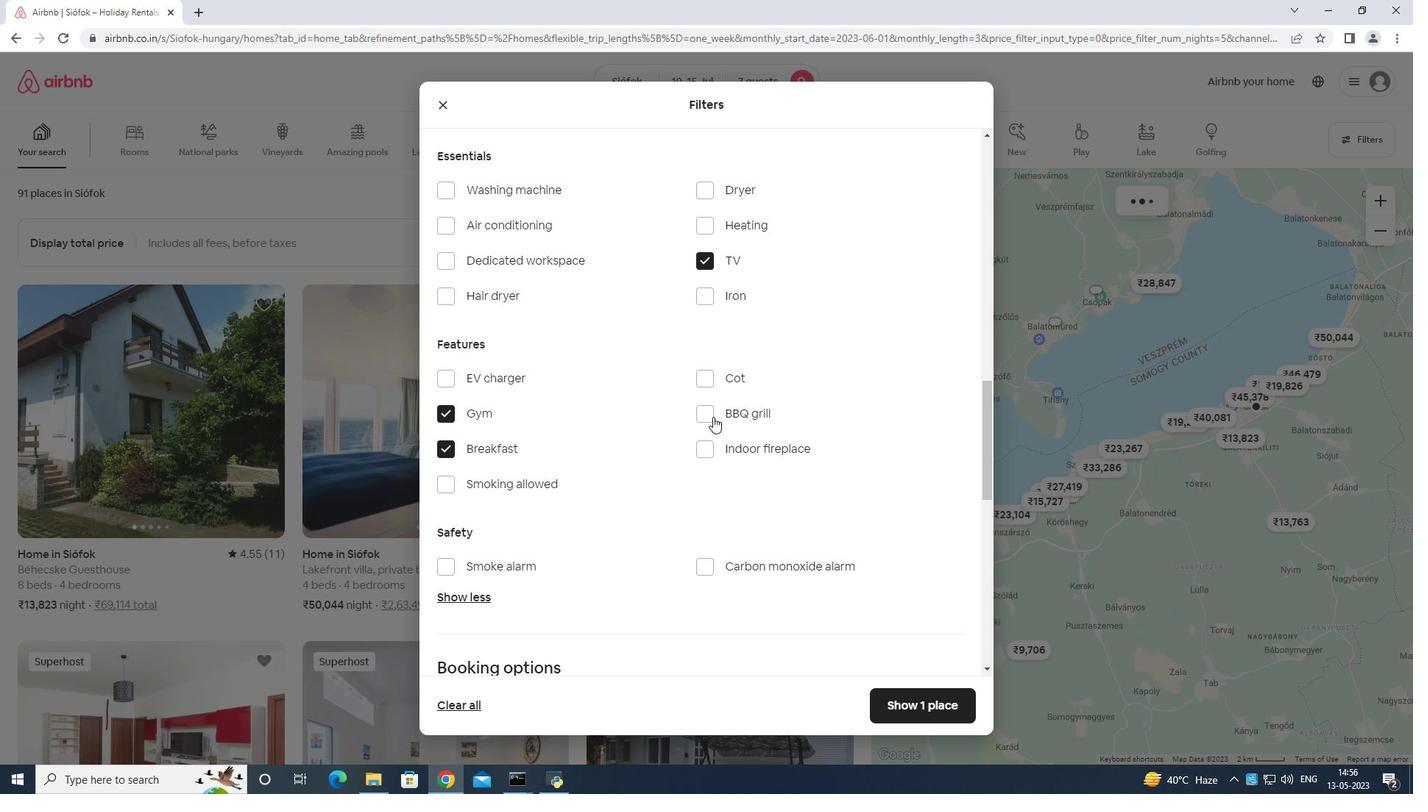 
Action: Mouse moved to (789, 427)
Screenshot: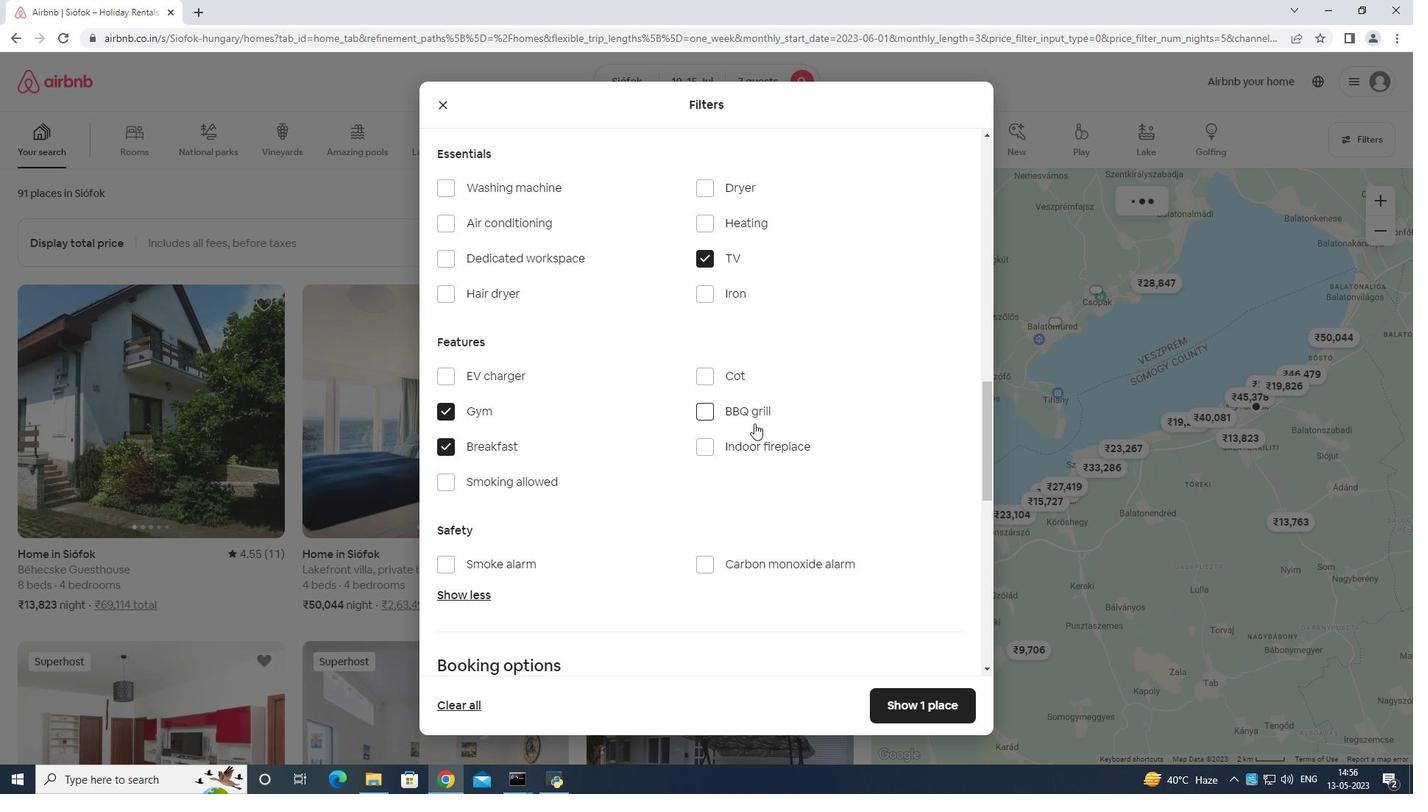 
Action: Mouse scrolled (789, 426) with delta (0, 0)
Screenshot: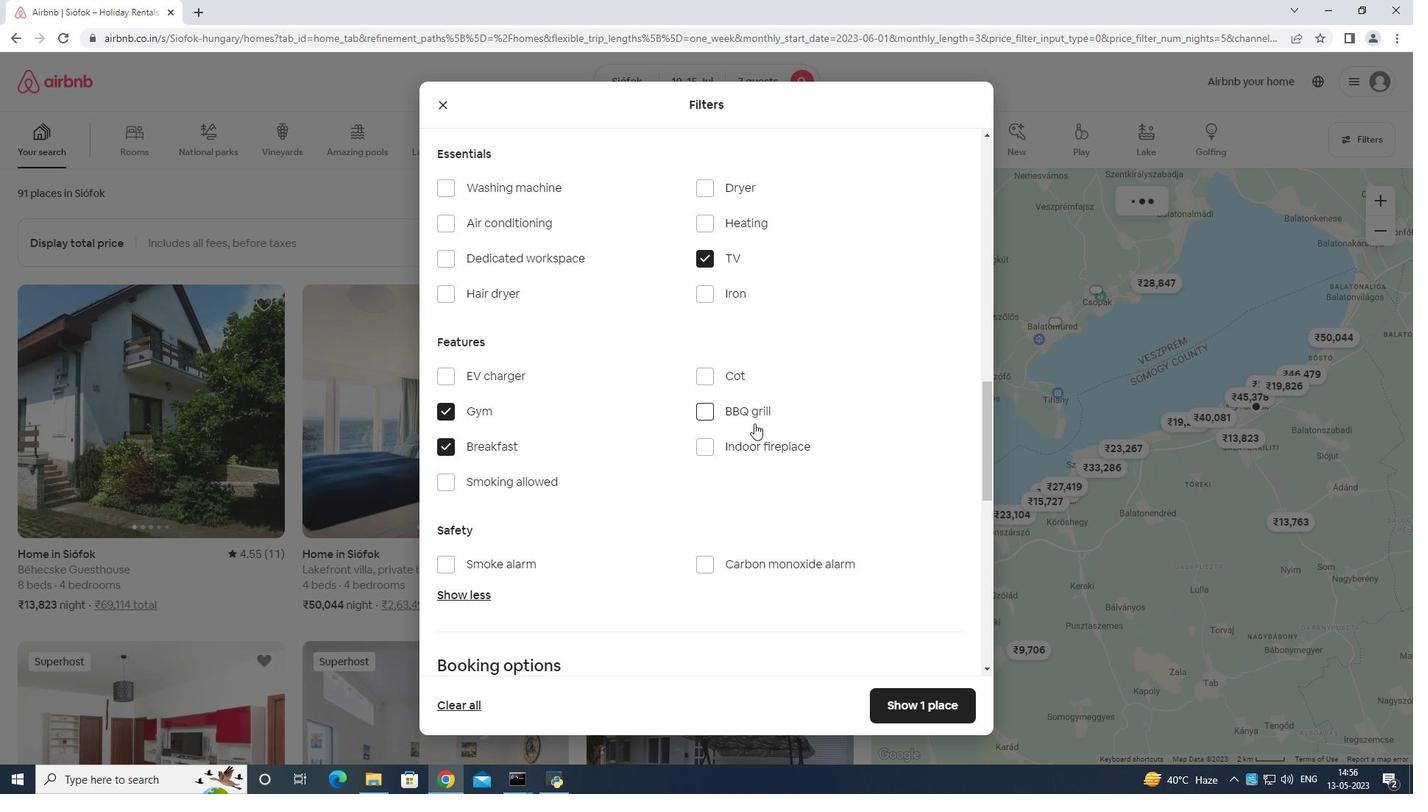 
Action: Mouse moved to (822, 430)
Screenshot: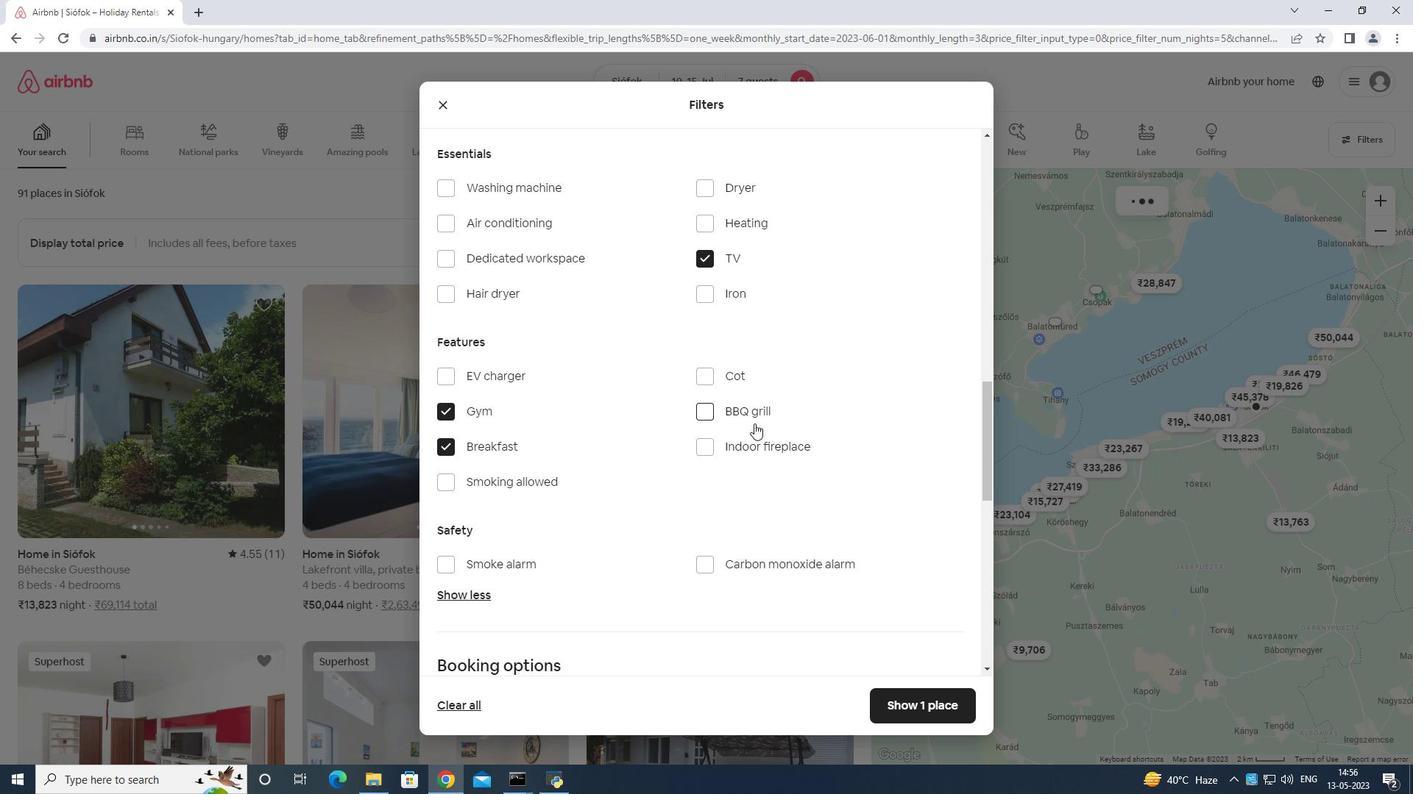 
Action: Mouse scrolled (822, 429) with delta (0, 0)
Screenshot: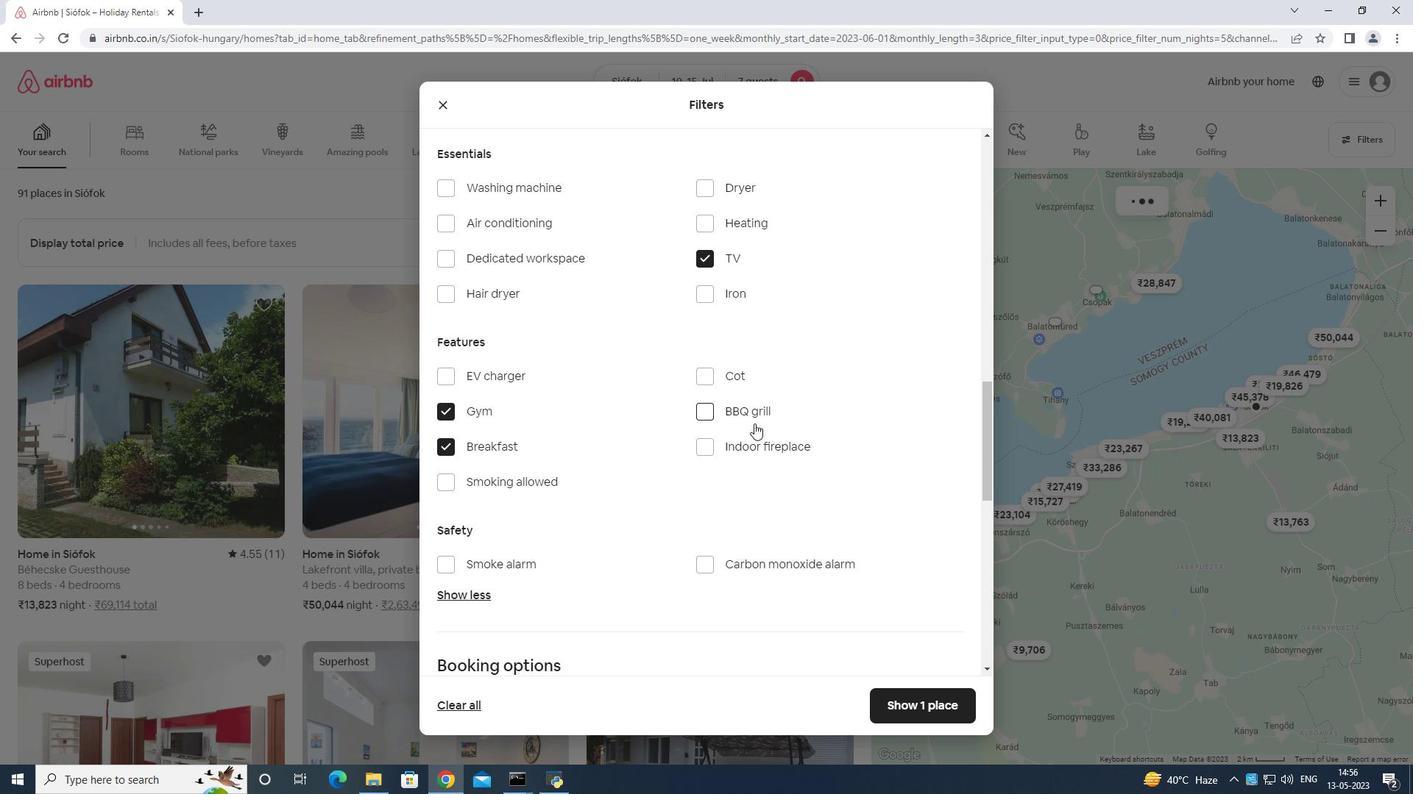 
Action: Mouse moved to (931, 397)
Screenshot: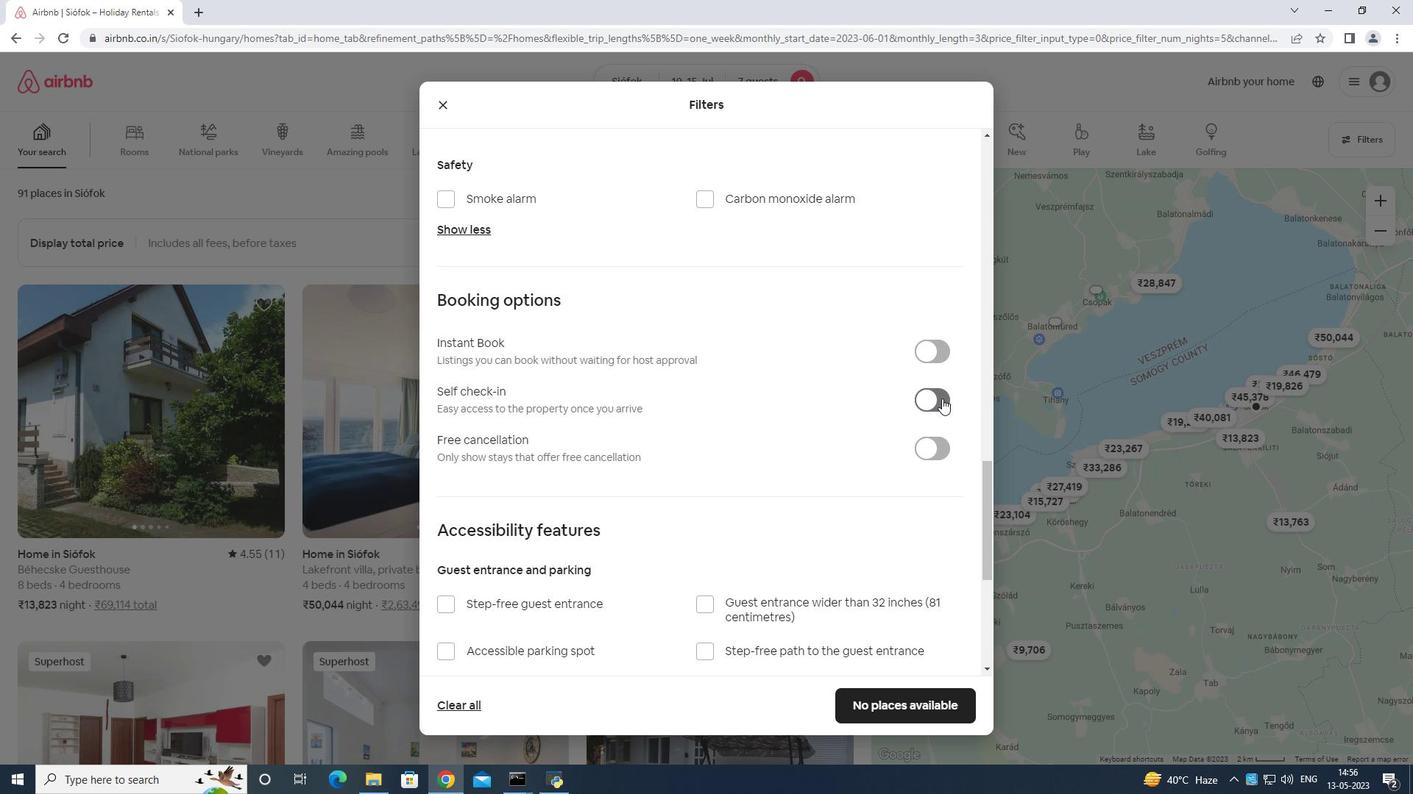 
Action: Mouse pressed left at (931, 397)
Screenshot: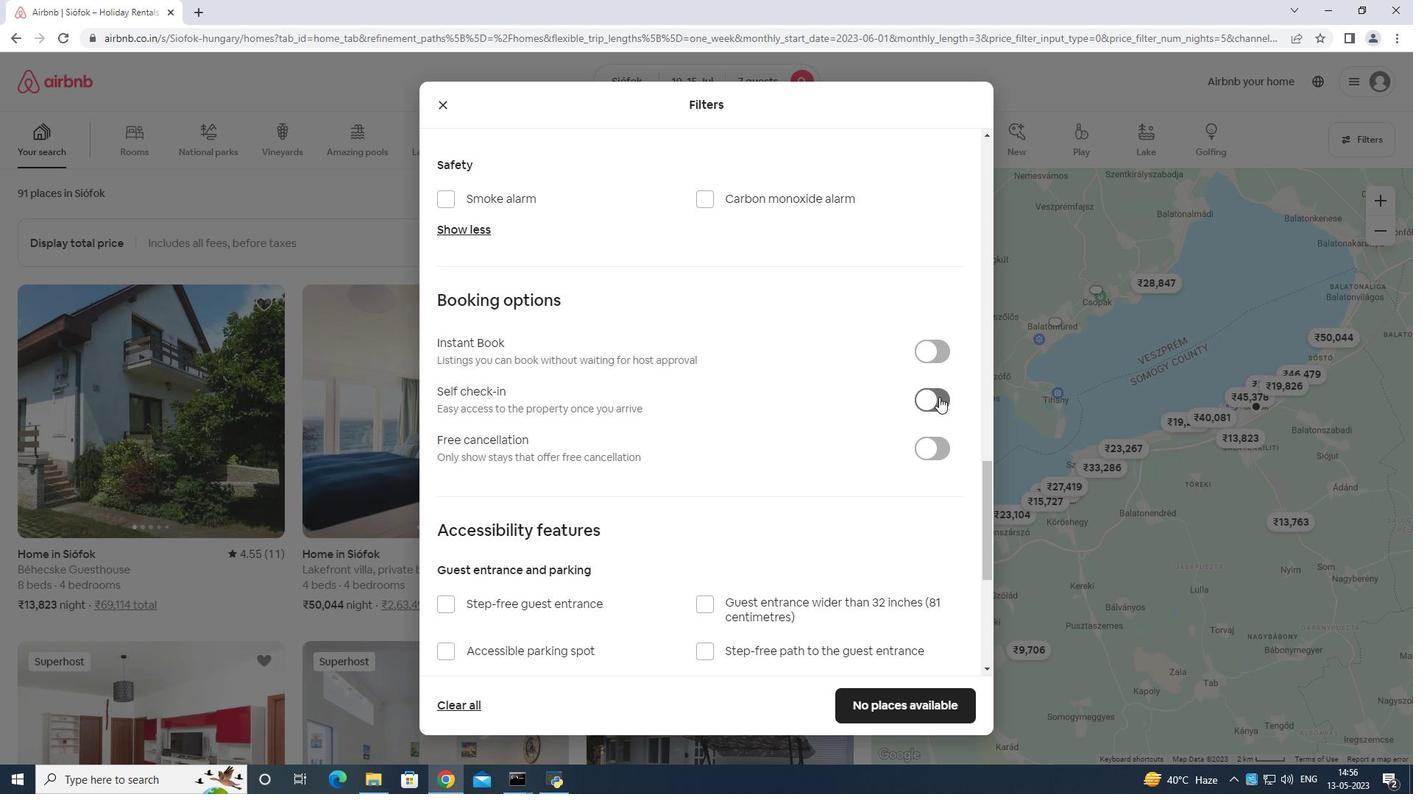 
Action: Mouse moved to (912, 381)
Screenshot: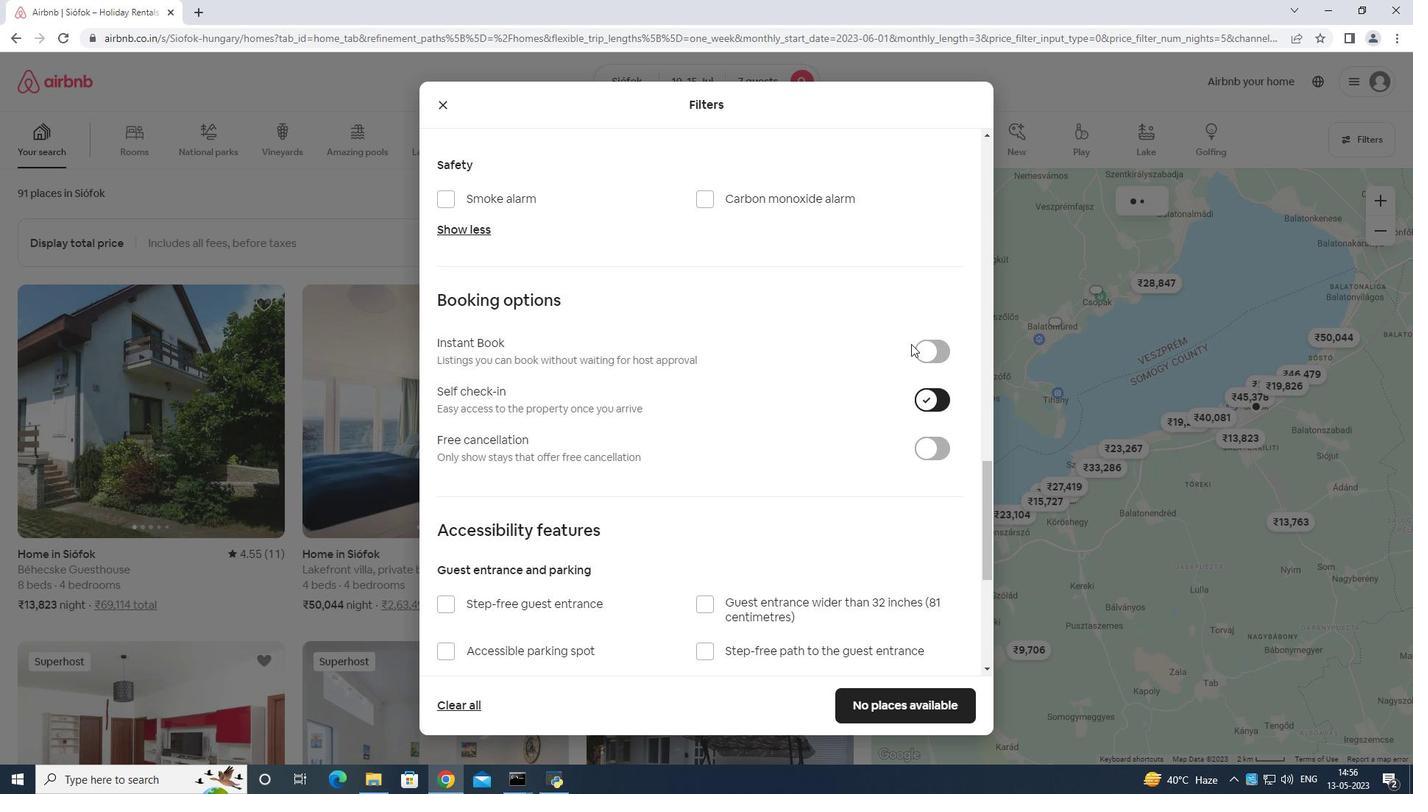 
Action: Mouse scrolled (912, 381) with delta (0, 0)
Screenshot: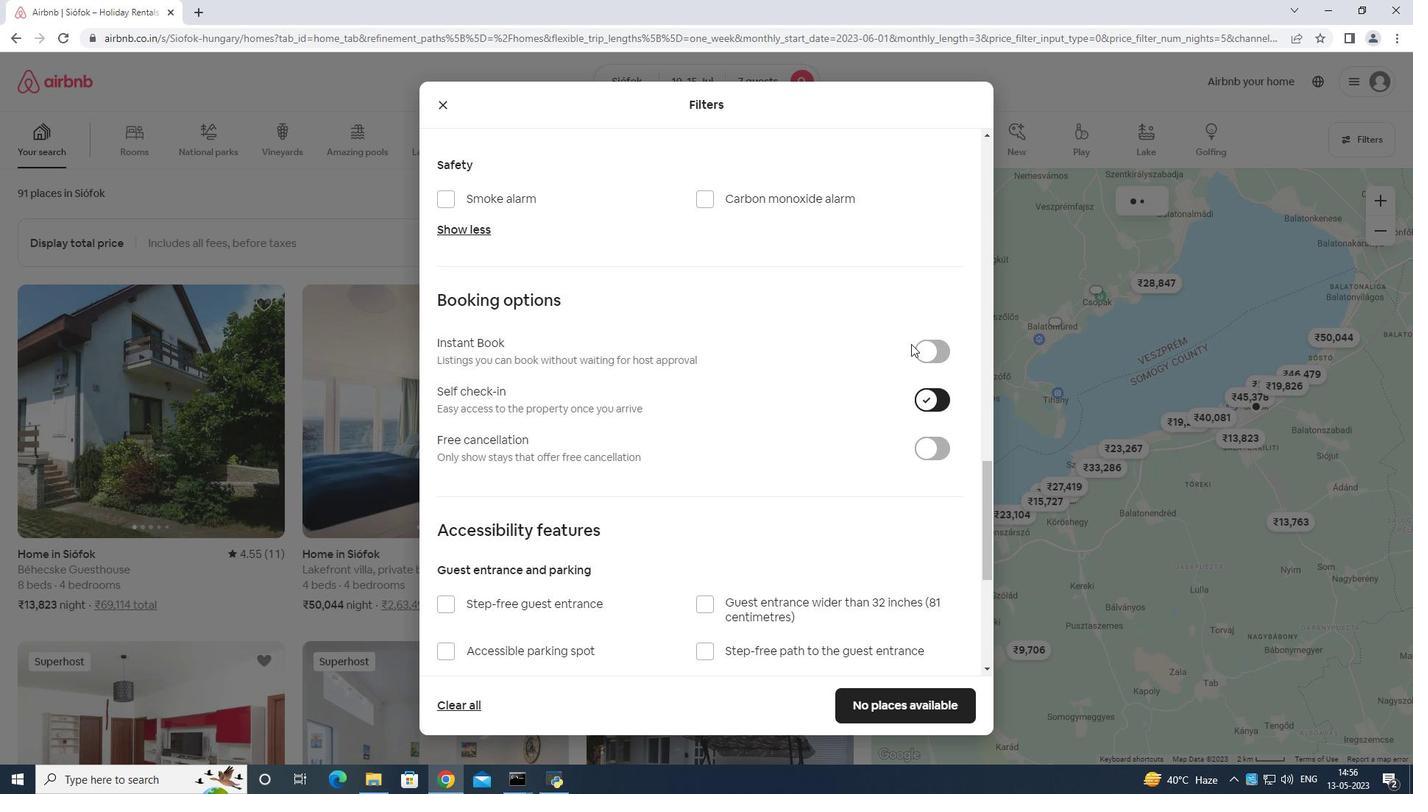 
Action: Mouse moved to (912, 386)
Screenshot: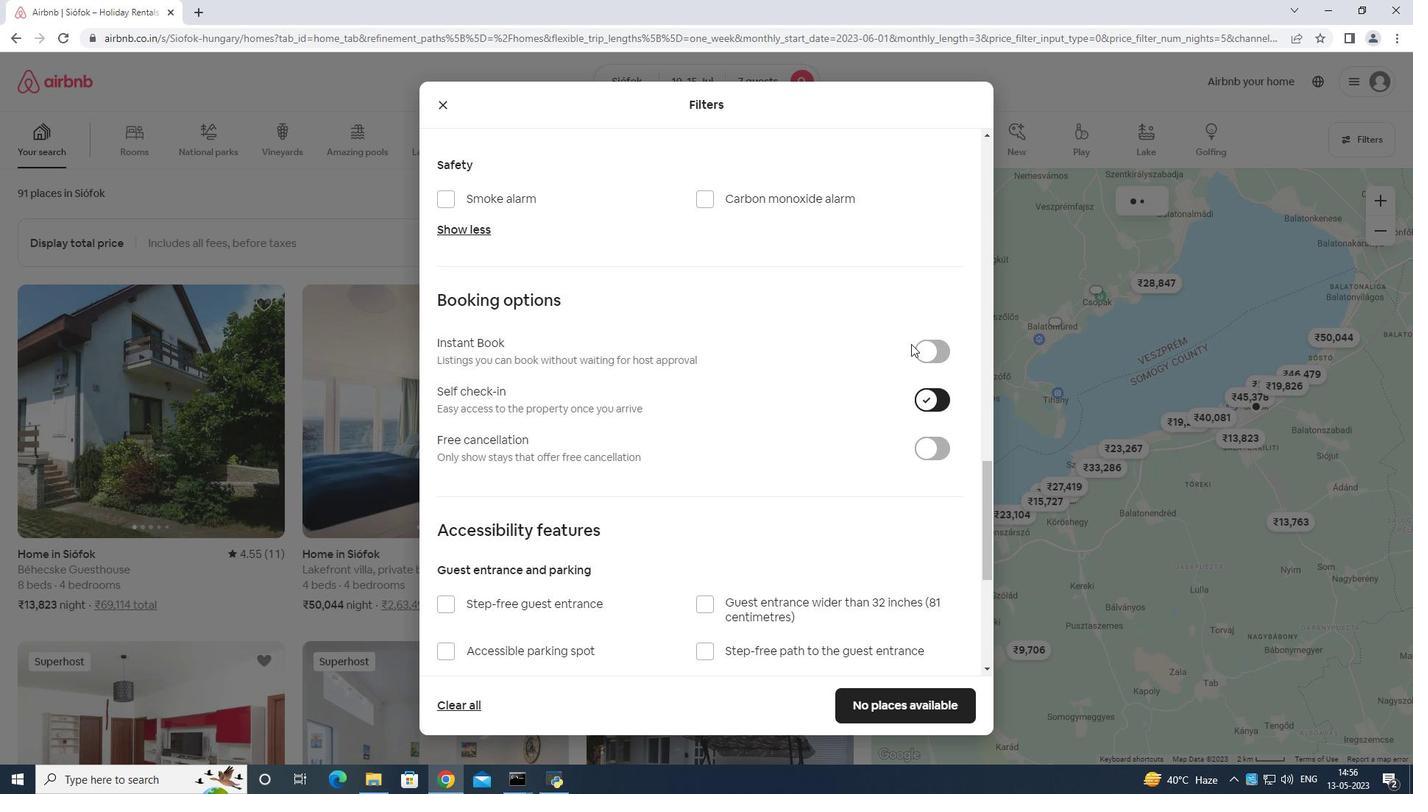 
Action: Mouse scrolled (912, 385) with delta (0, 0)
Screenshot: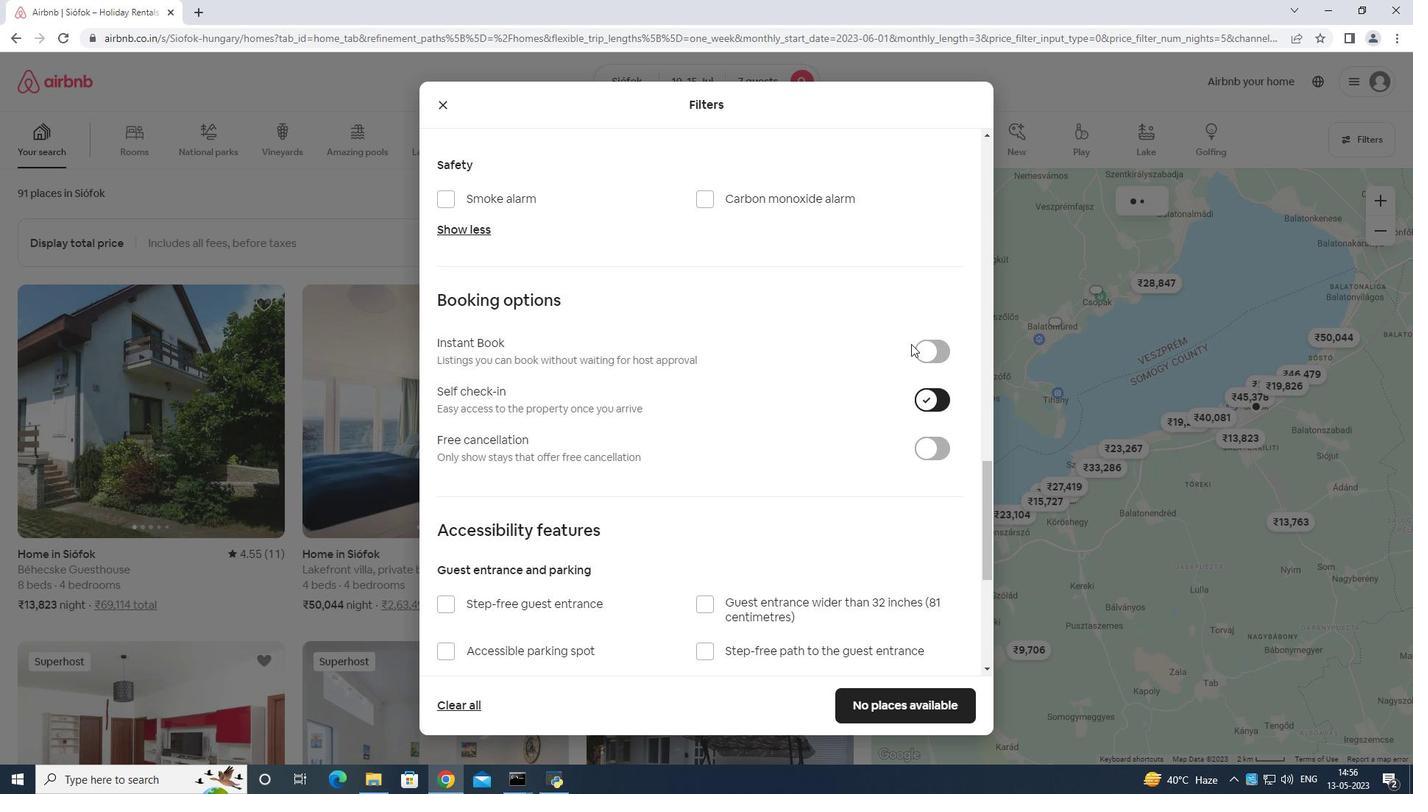 
Action: Mouse moved to (912, 388)
Screenshot: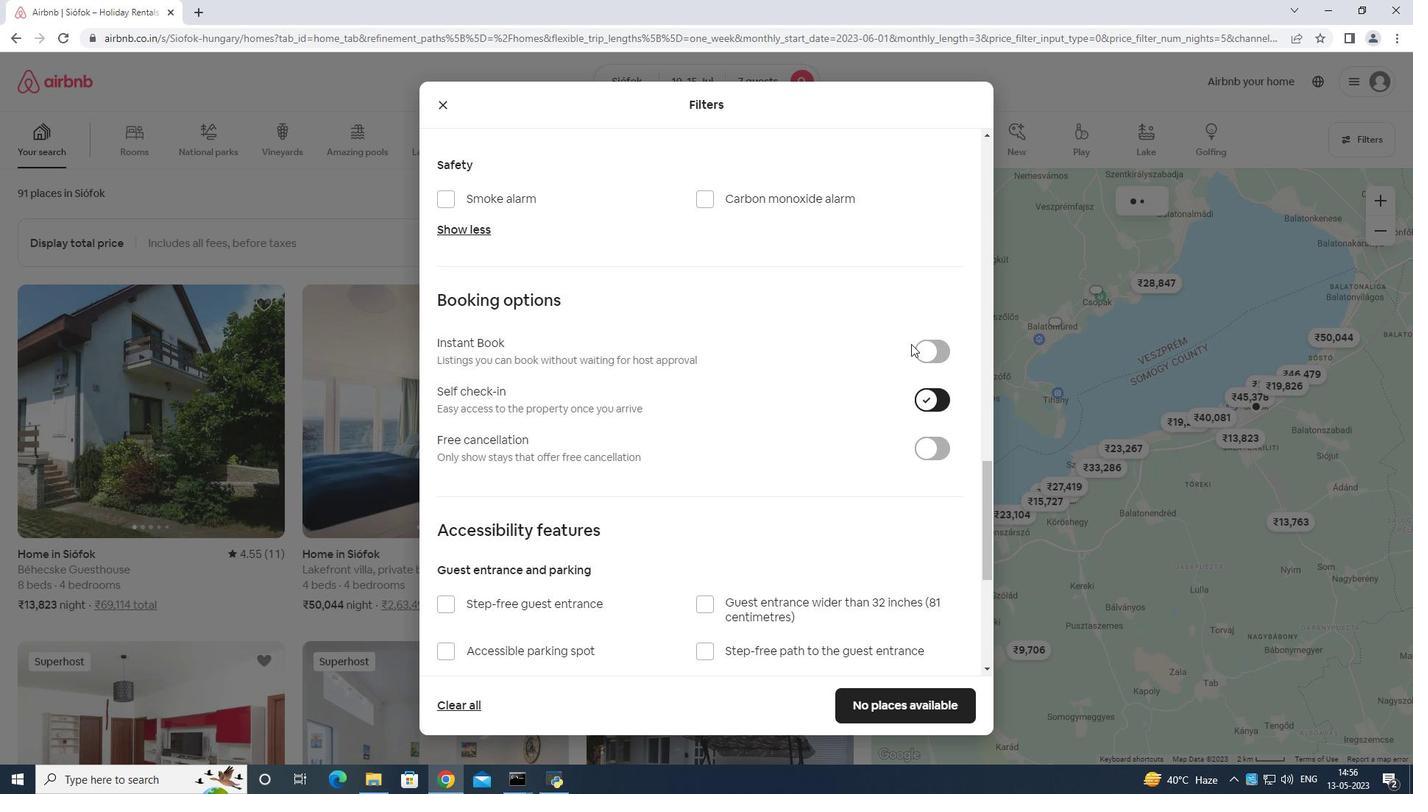 
Action: Mouse scrolled (912, 387) with delta (0, 0)
Screenshot: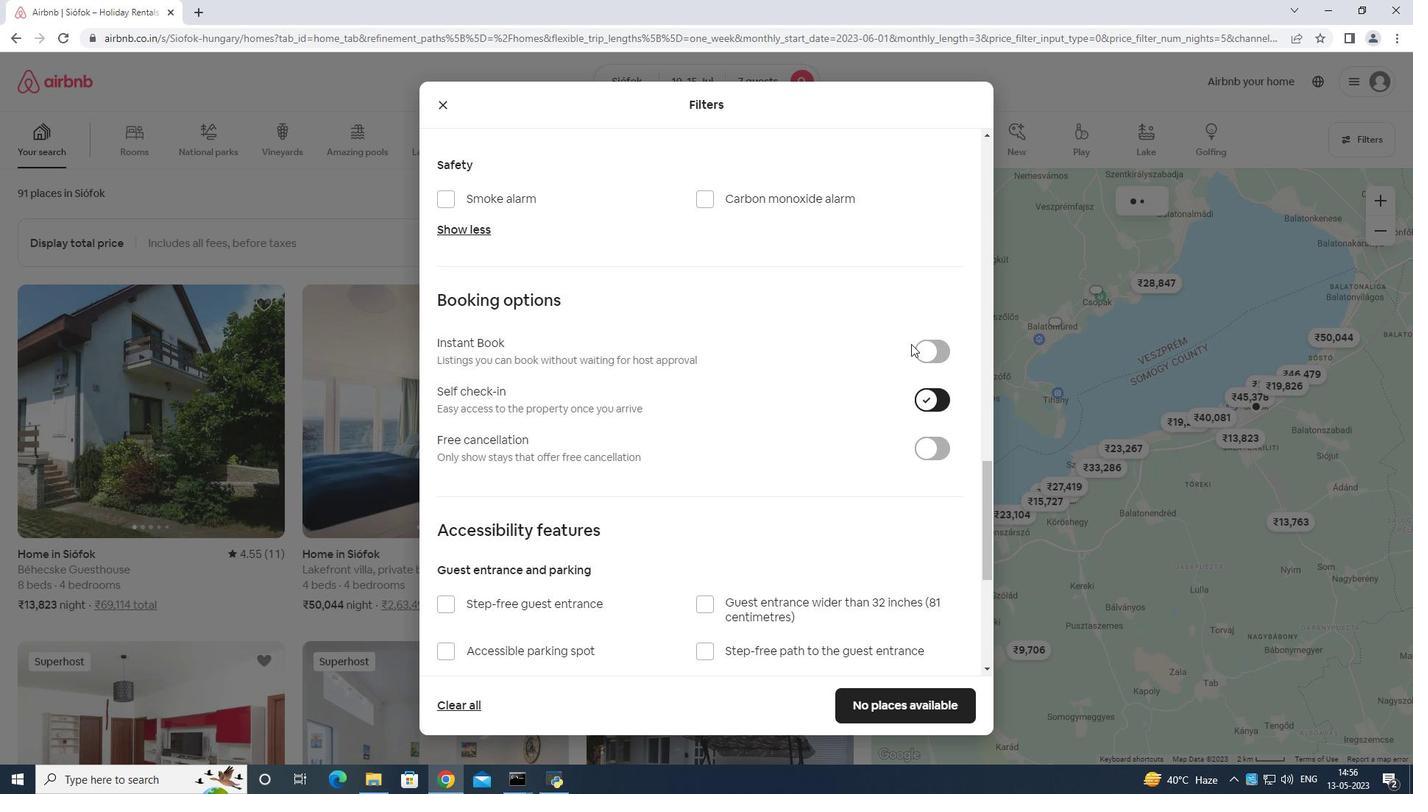 
Action: Mouse moved to (911, 392)
Screenshot: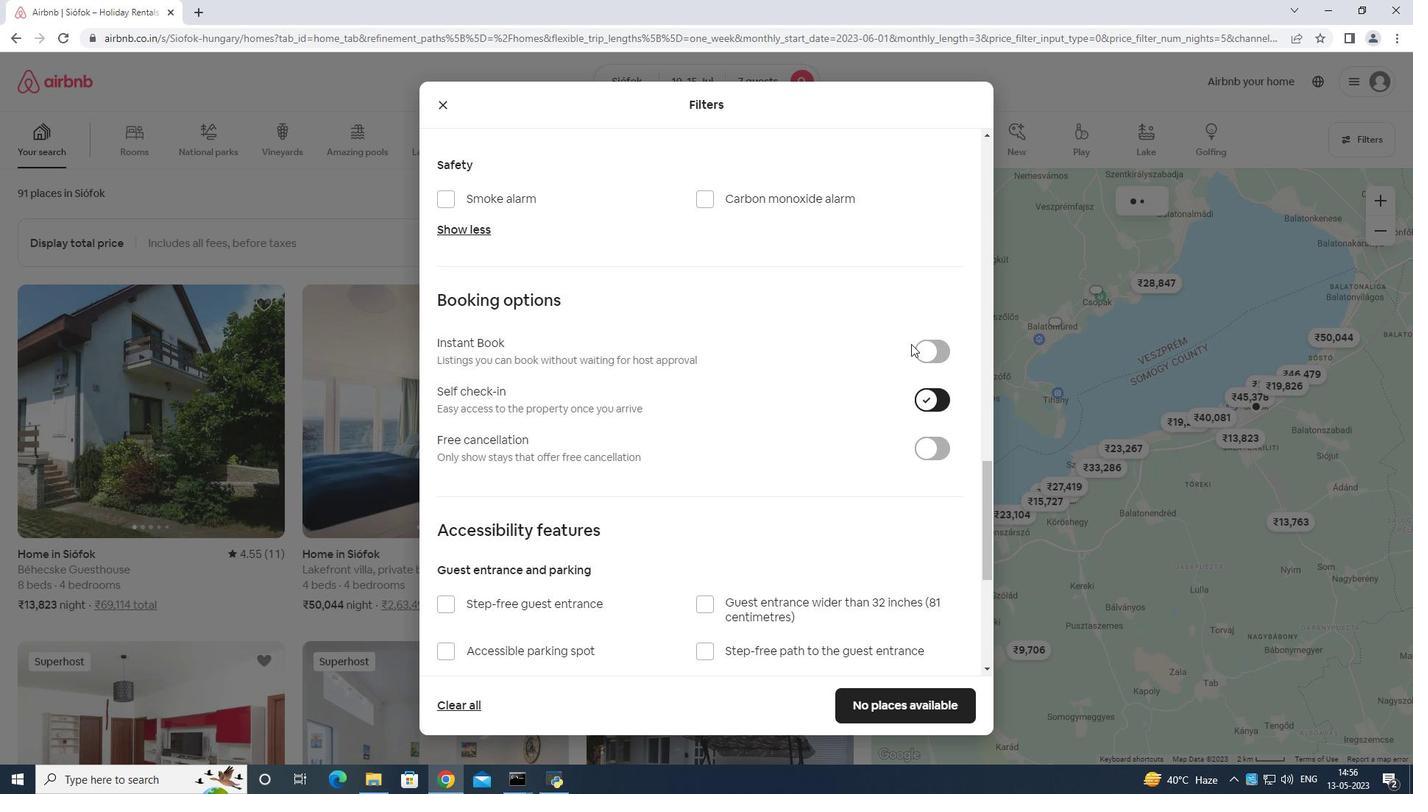 
Action: Mouse scrolled (911, 391) with delta (0, 0)
Screenshot: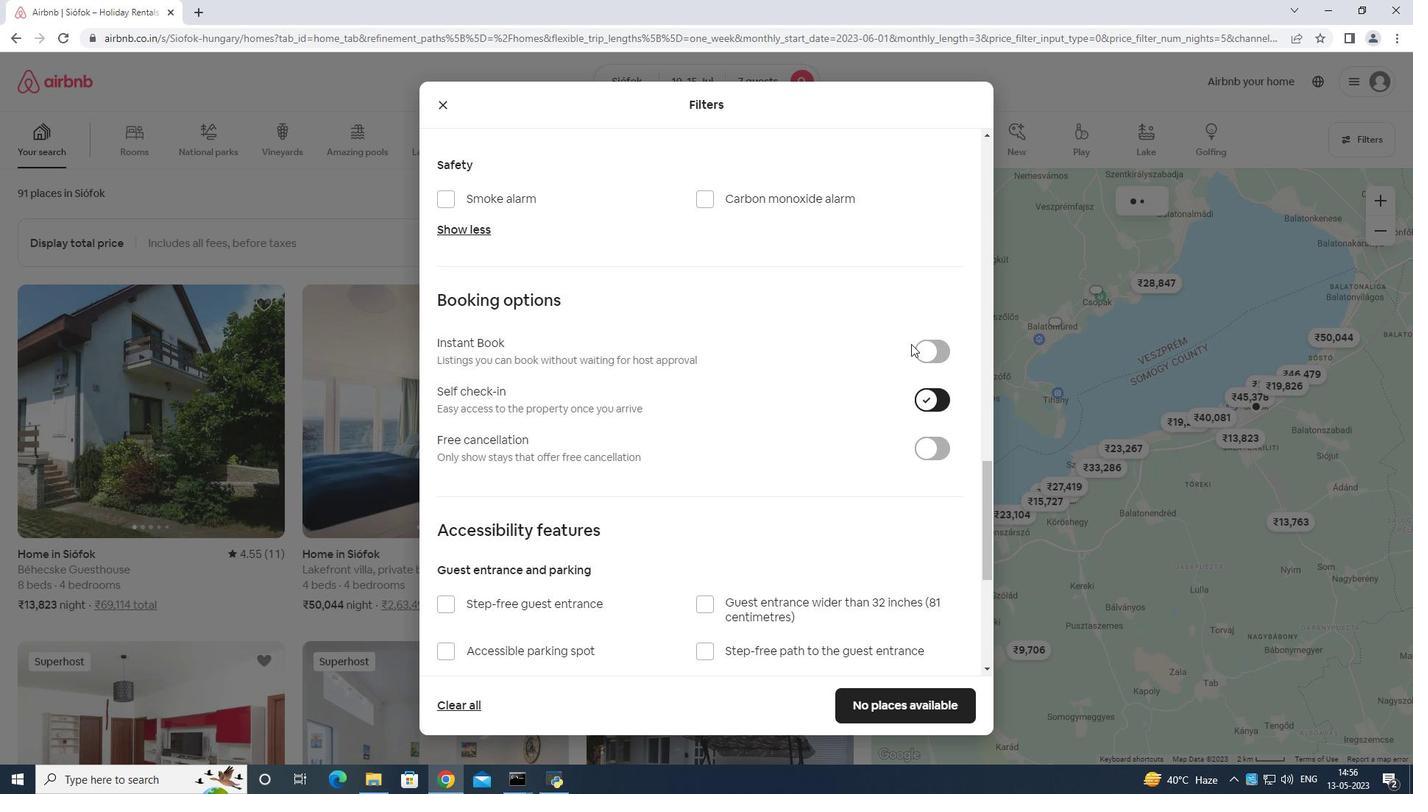 
Action: Mouse moved to (906, 397)
Screenshot: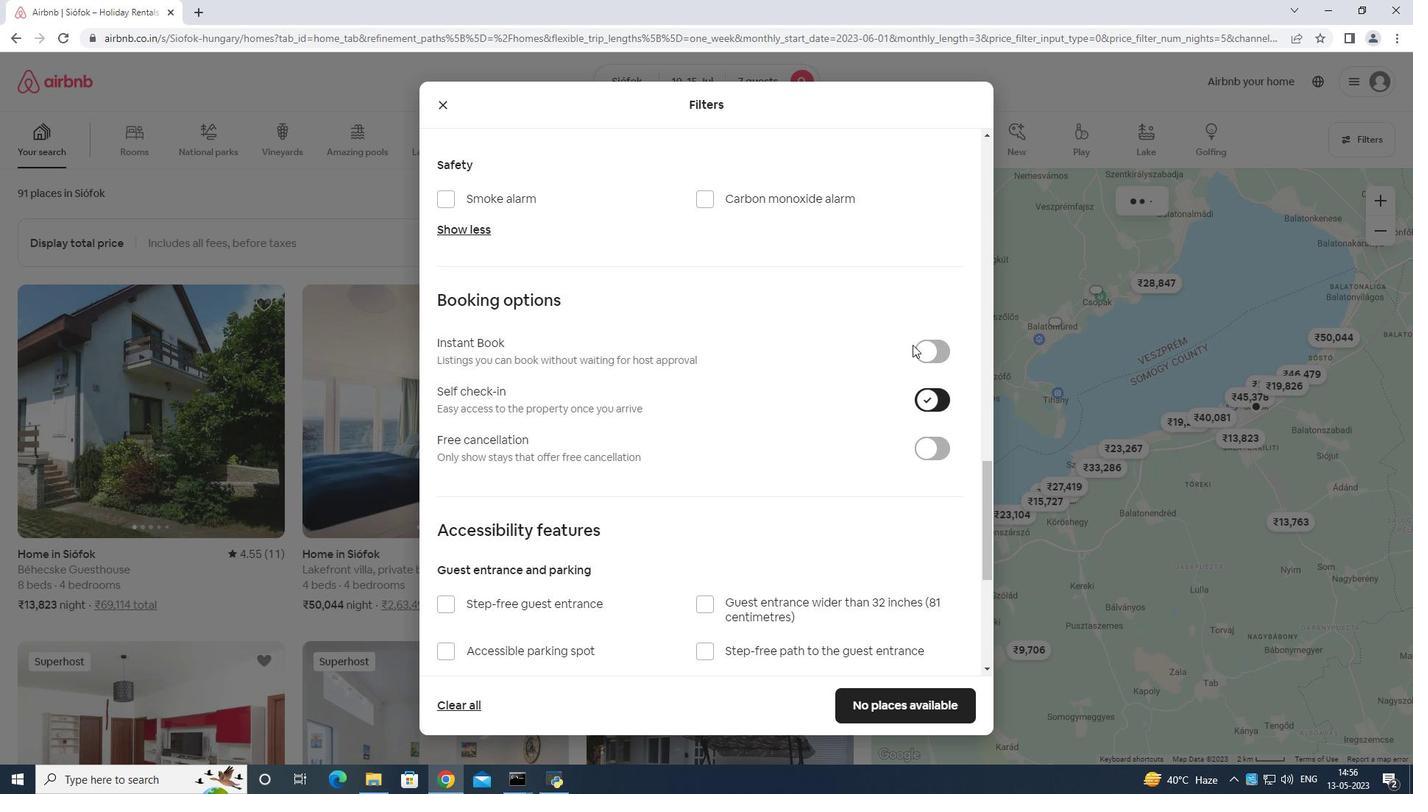 
Action: Mouse scrolled (907, 395) with delta (0, 0)
Screenshot: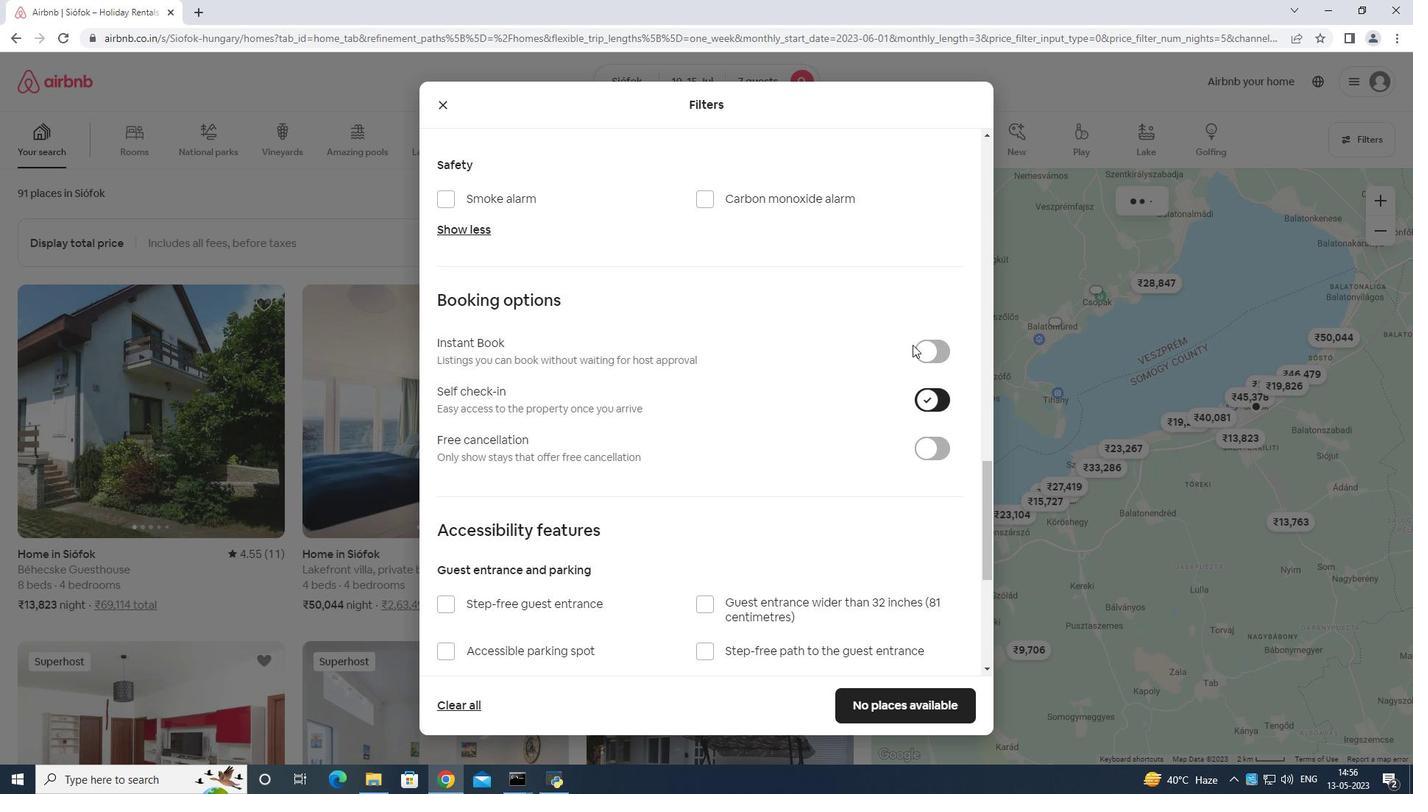
Action: Mouse moved to (888, 429)
Screenshot: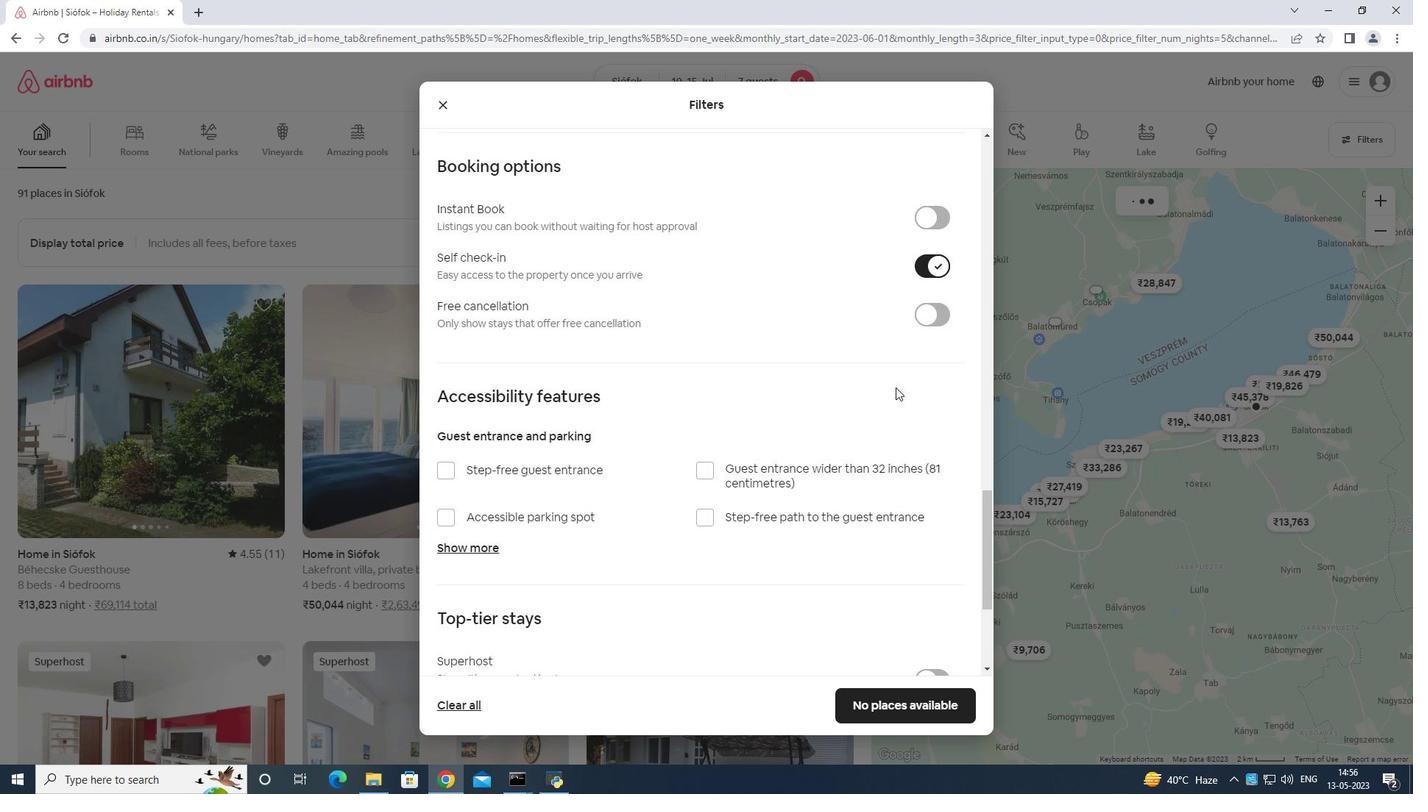 
Action: Mouse scrolled (894, 397) with delta (0, 0)
Screenshot: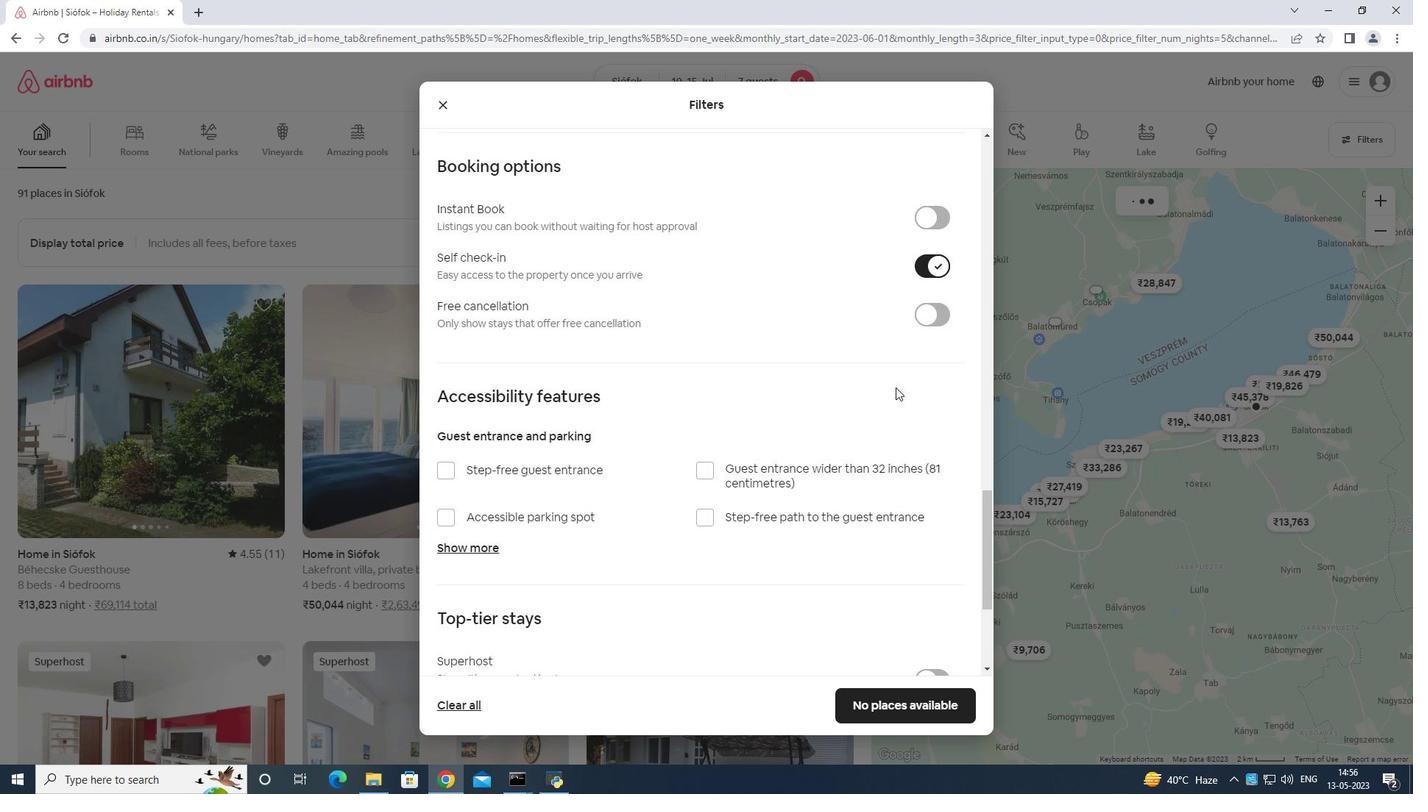 
Action: Mouse scrolled (891, 414) with delta (0, 0)
Screenshot: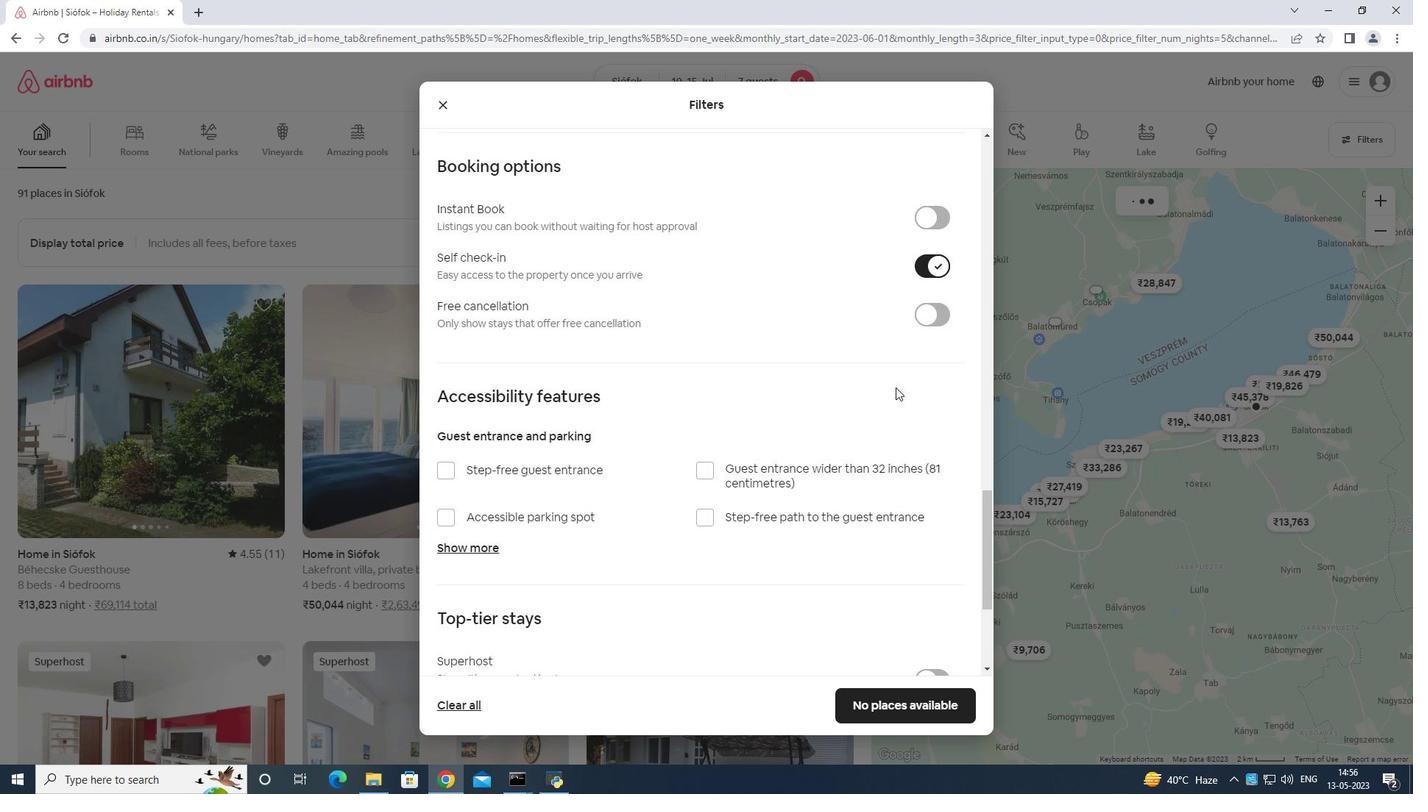 
Action: Mouse scrolled (891, 420) with delta (0, 0)
Screenshot: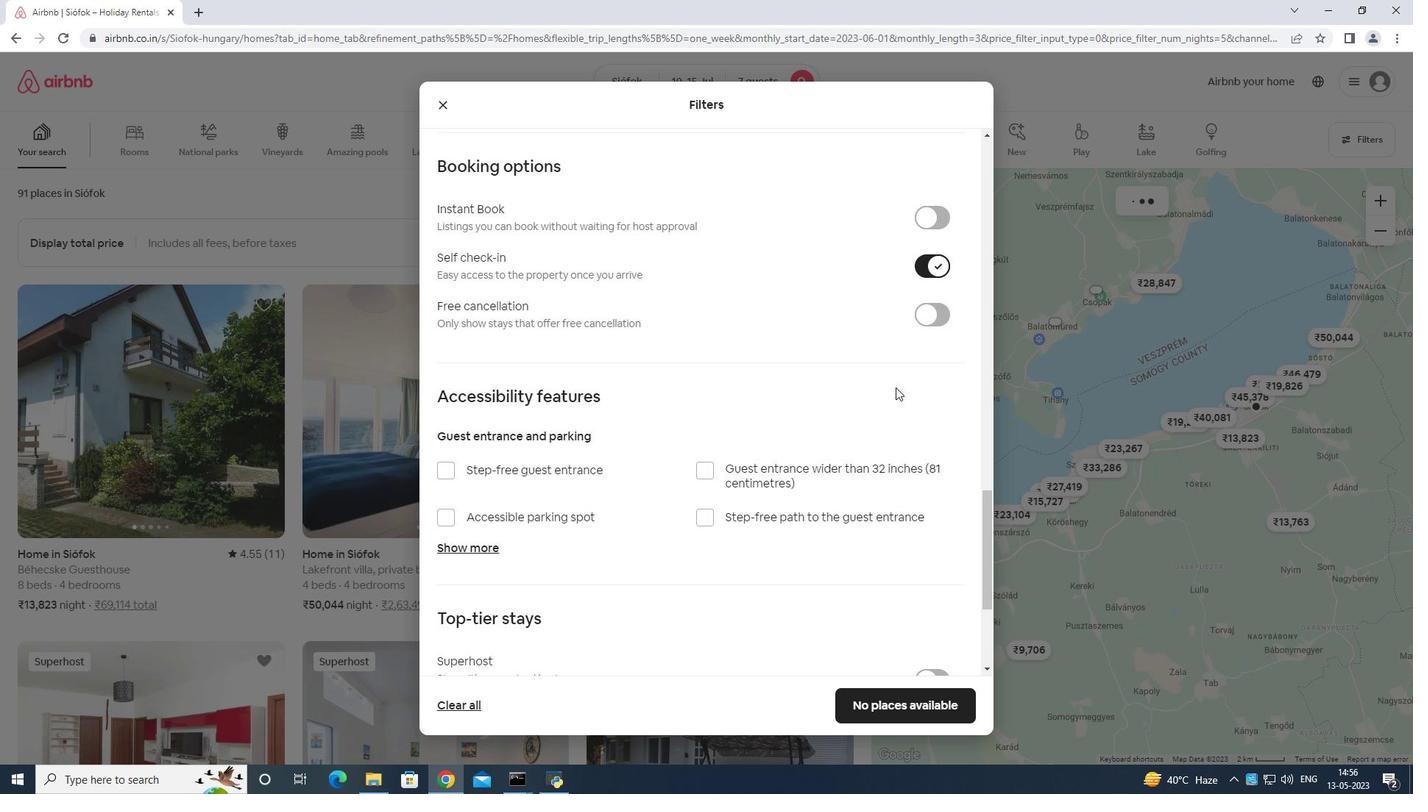 
Action: Mouse scrolled (891, 422) with delta (0, 0)
Screenshot: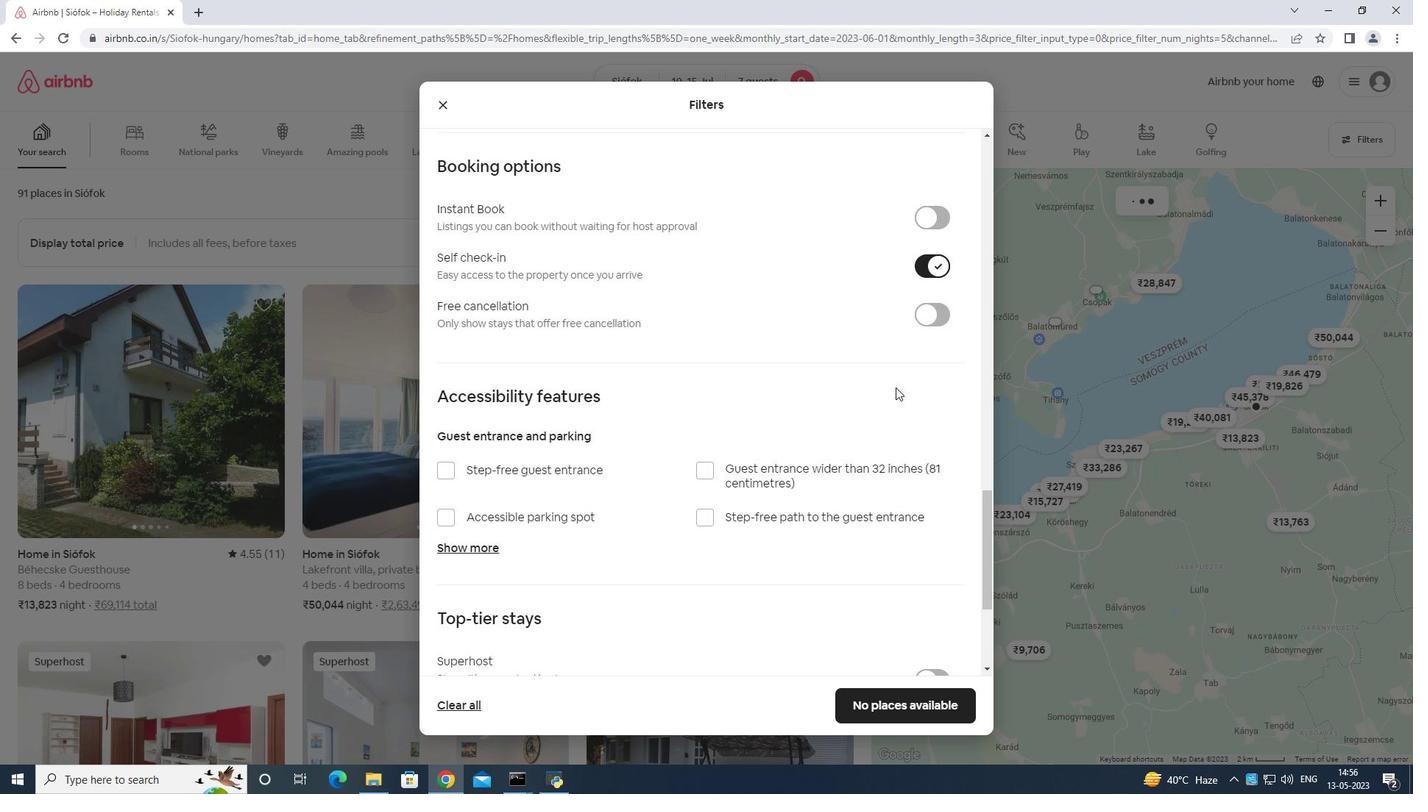 
Action: Mouse scrolled (890, 423) with delta (0, 0)
Screenshot: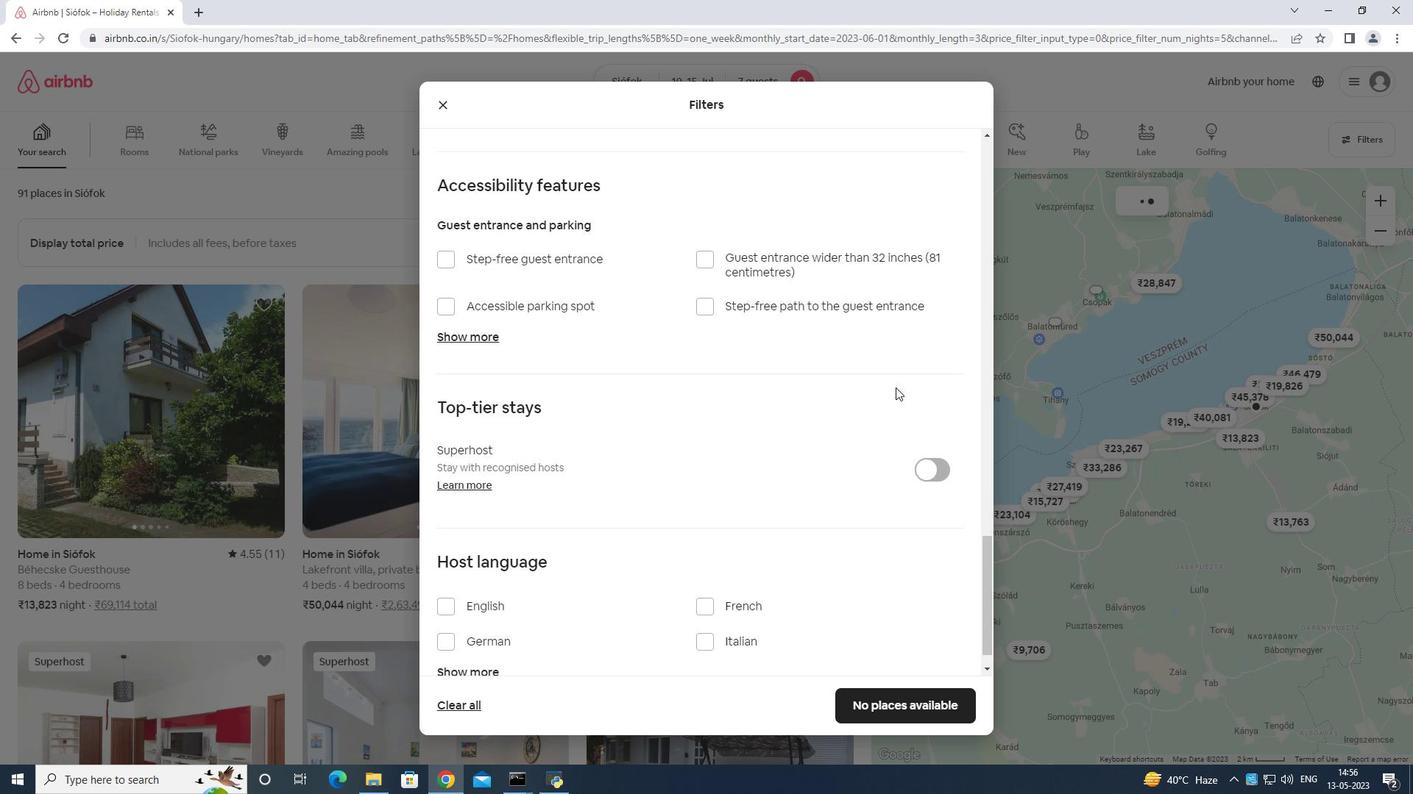 
Action: Mouse moved to (881, 444)
Screenshot: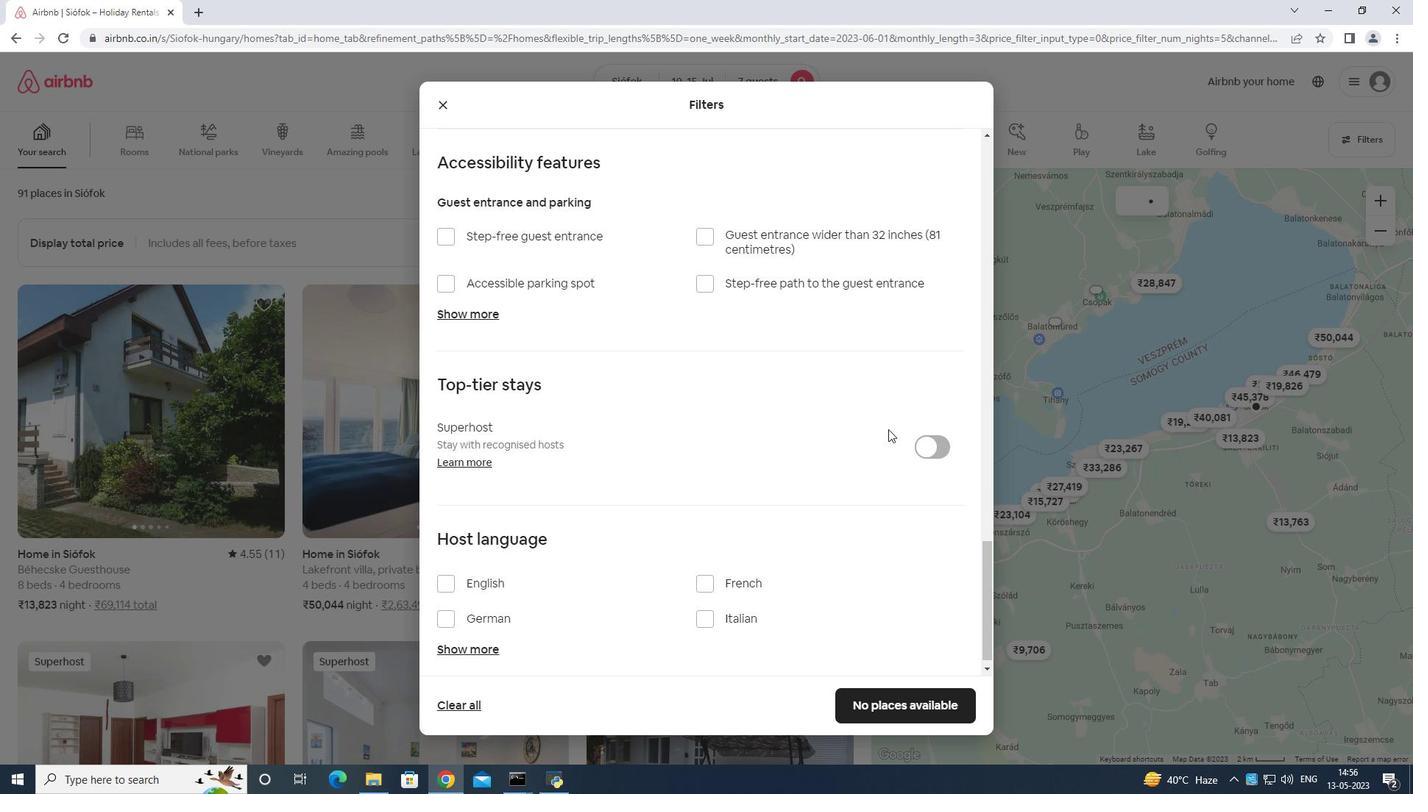 
Action: Mouse scrolled (881, 443) with delta (0, 0)
Screenshot: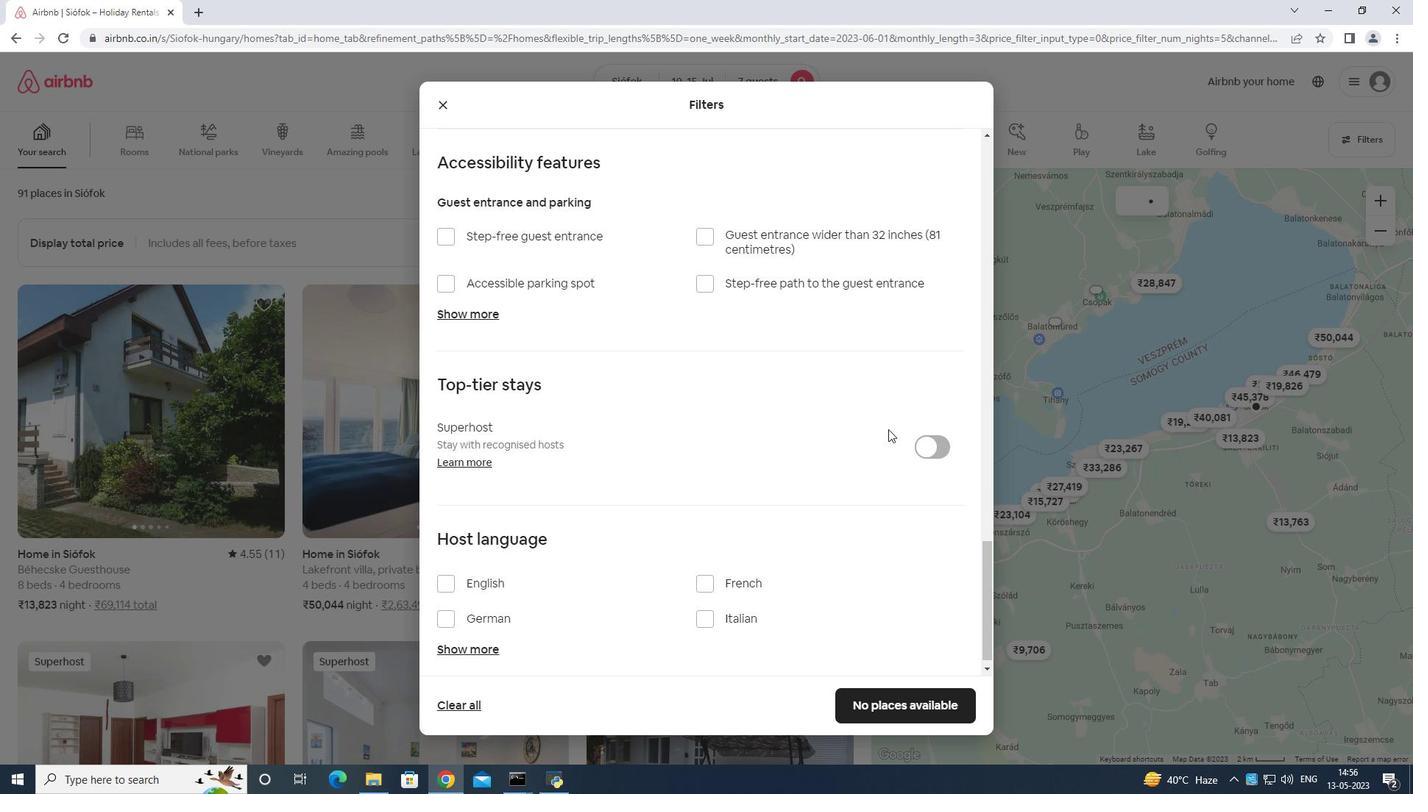 
Action: Mouse moved to (876, 453)
Screenshot: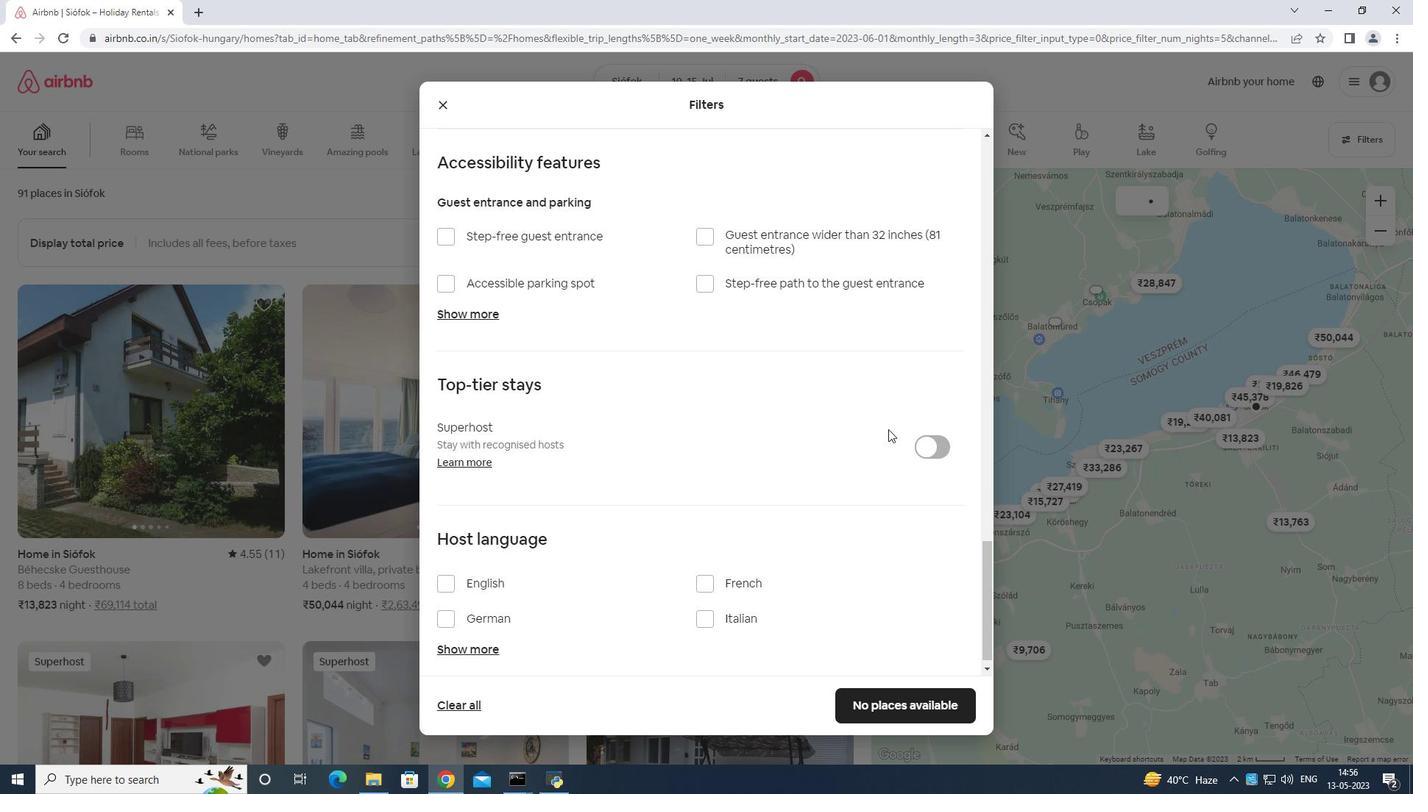 
Action: Mouse scrolled (878, 448) with delta (0, 0)
Screenshot: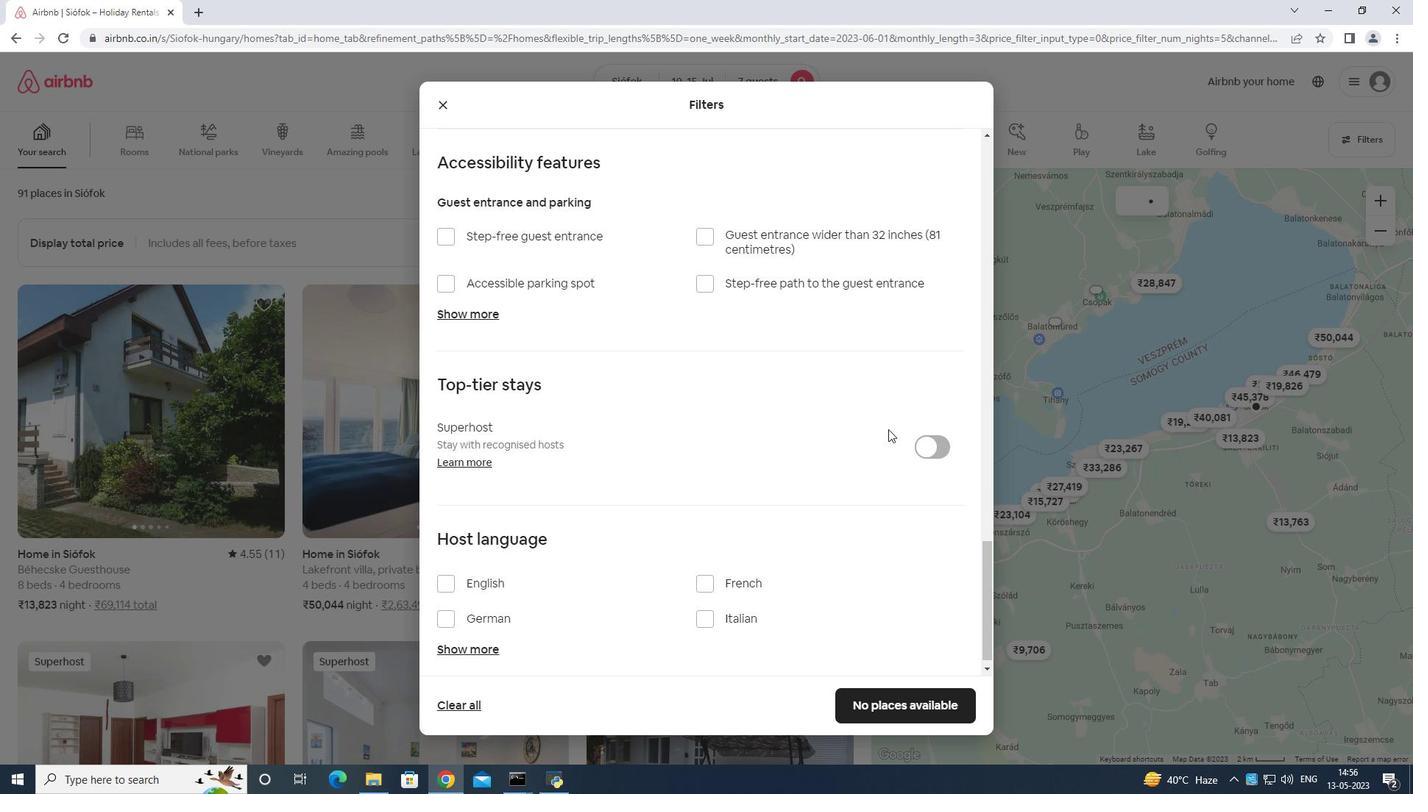 
Action: Mouse moved to (870, 459)
Screenshot: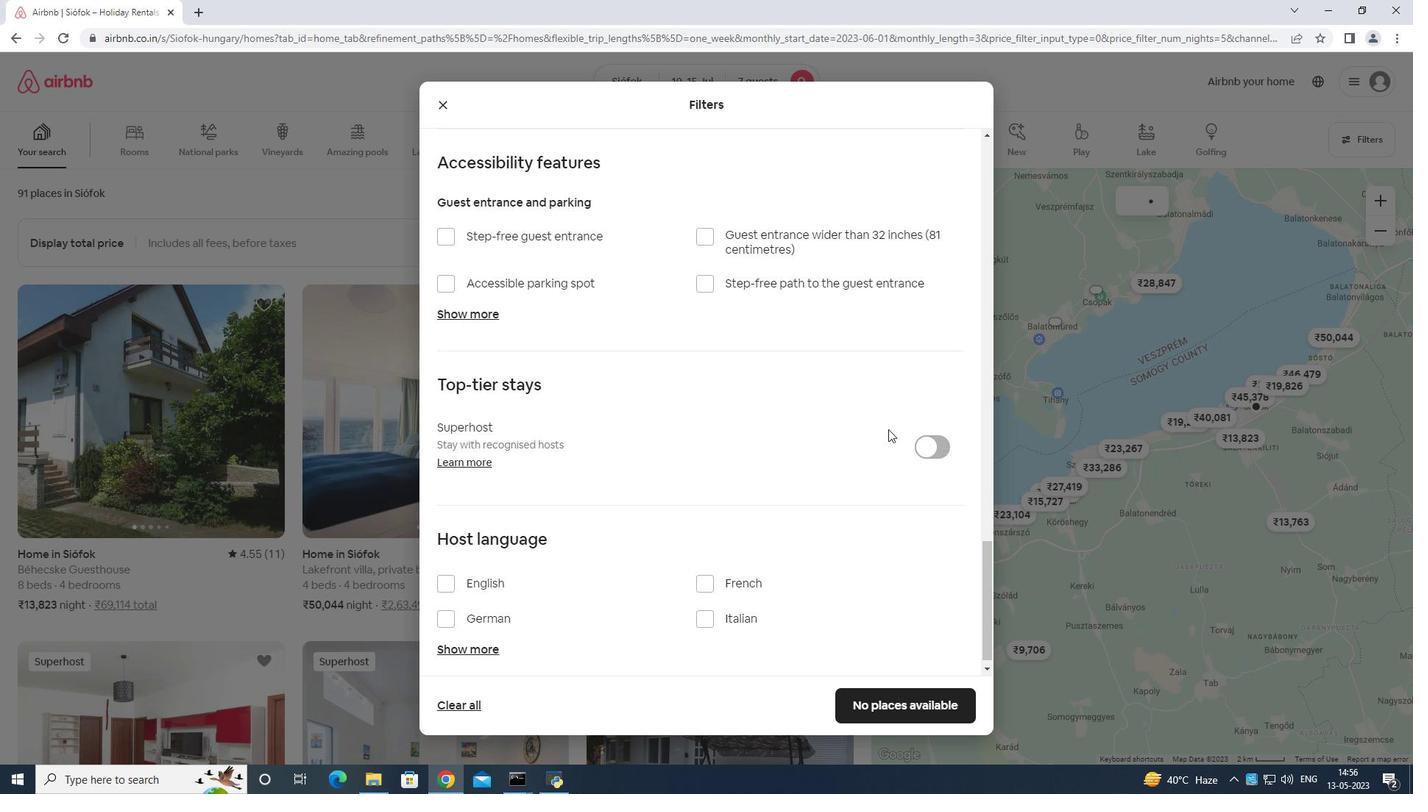 
Action: Mouse scrolled (874, 454) with delta (0, 0)
Screenshot: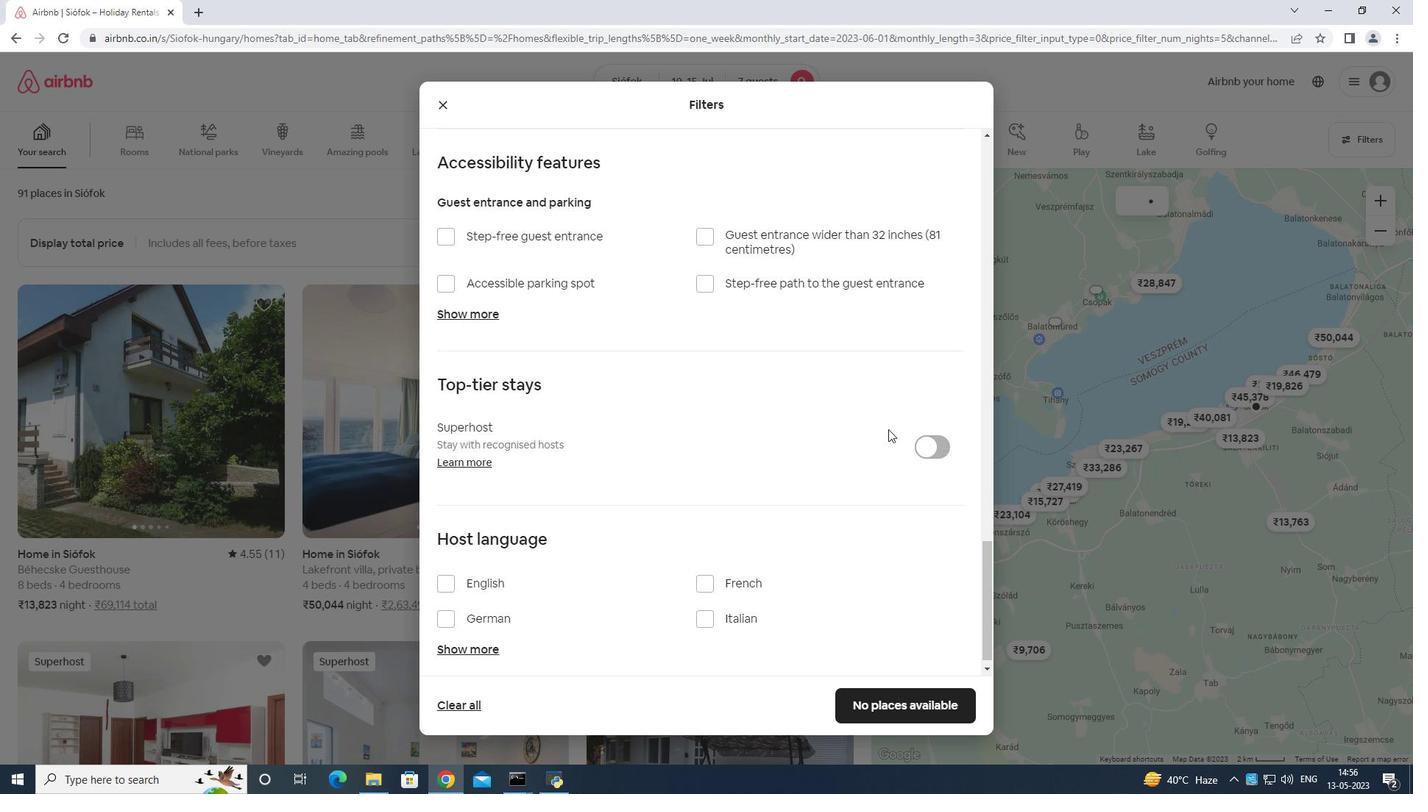 
Action: Mouse moved to (868, 460)
Screenshot: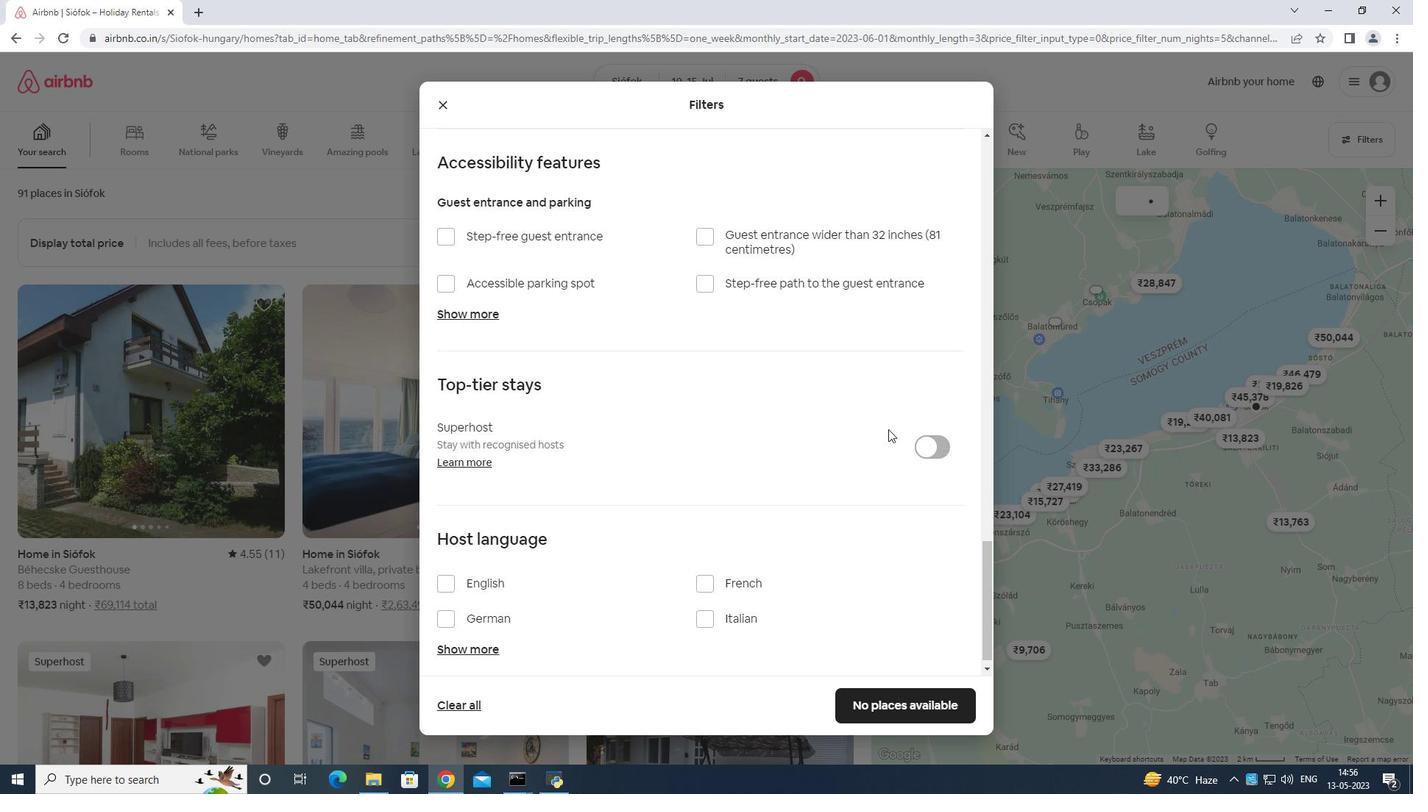 
Action: Mouse scrolled (870, 458) with delta (0, 0)
Screenshot: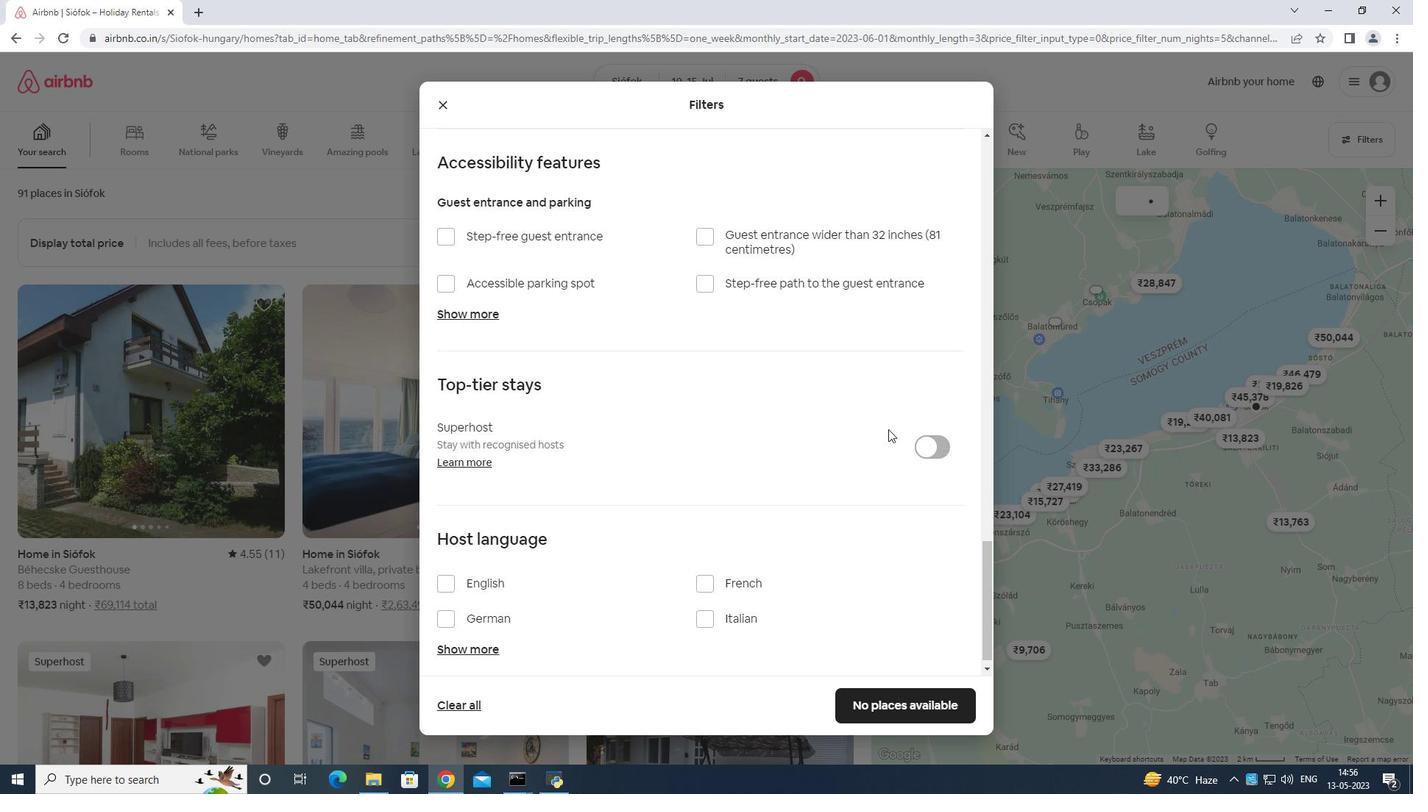 
Action: Mouse moved to (447, 571)
Screenshot: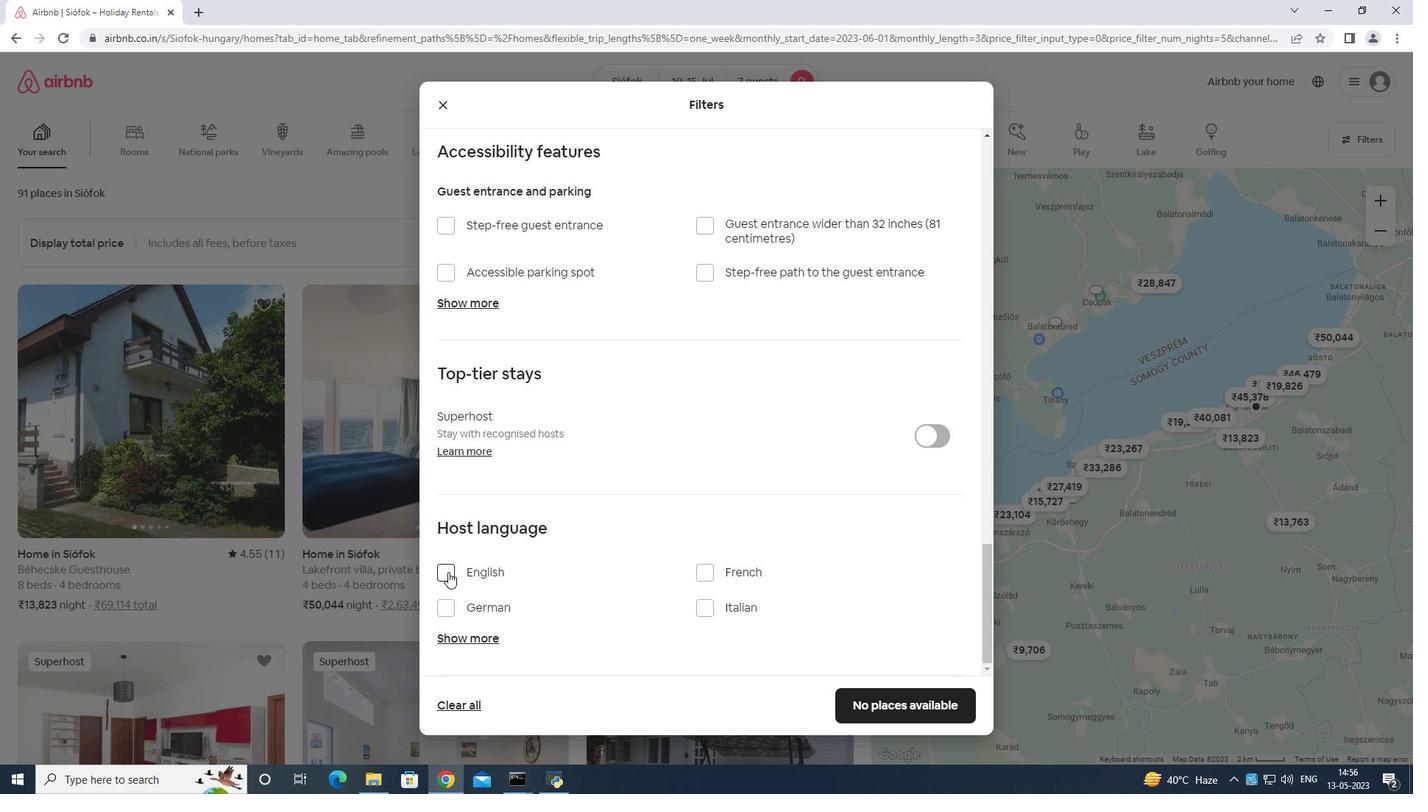 
Action: Mouse pressed left at (447, 571)
Screenshot: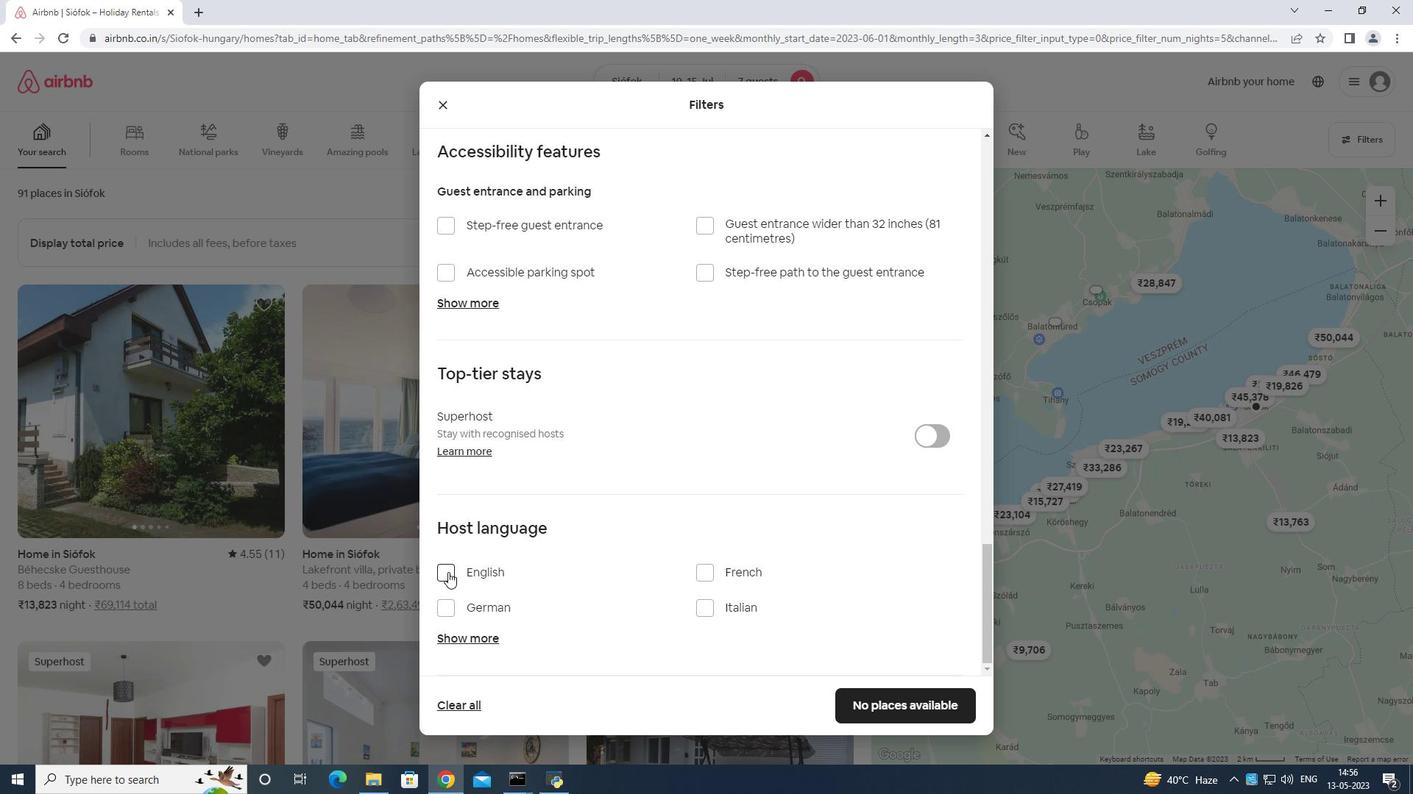 
Action: Mouse moved to (891, 704)
Screenshot: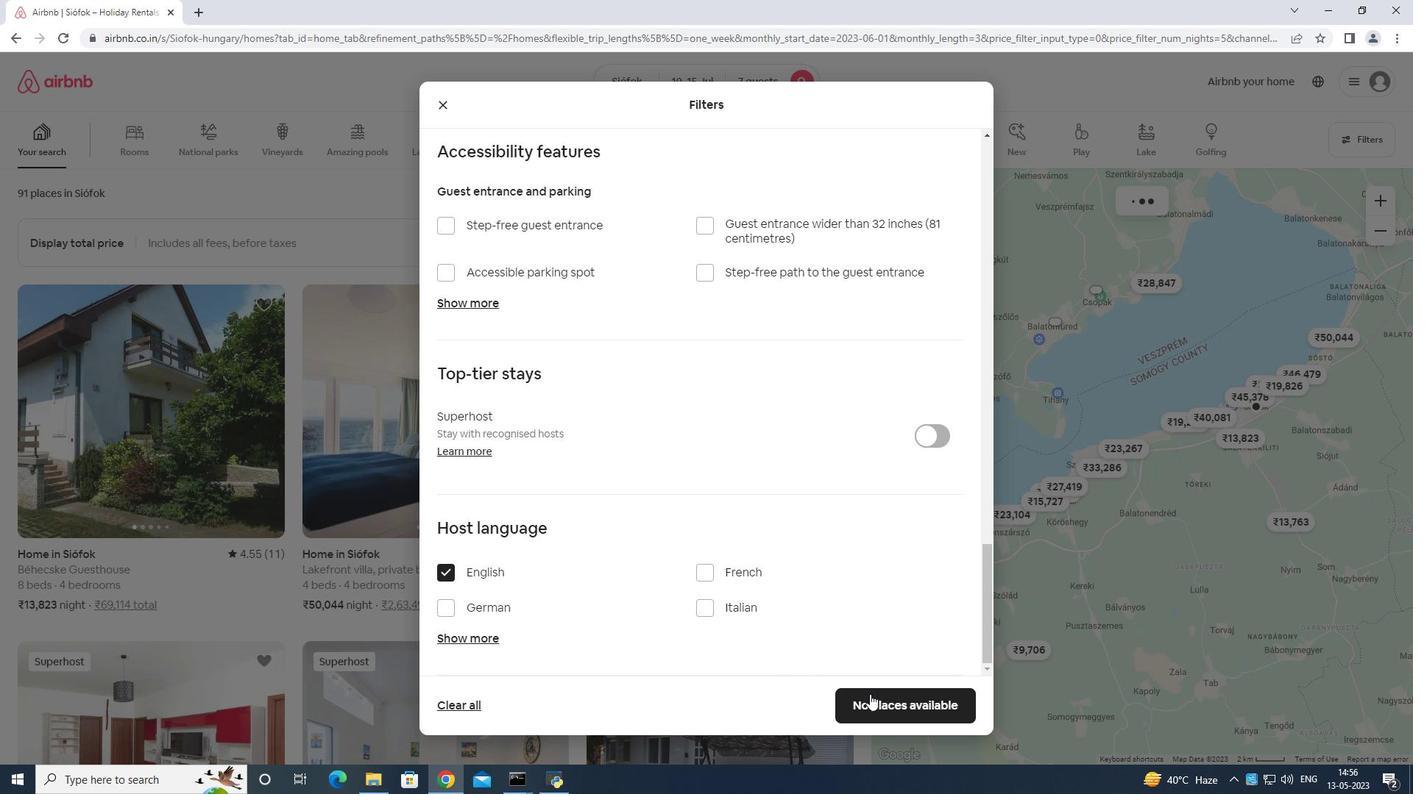 
Action: Mouse pressed left at (891, 704)
Screenshot: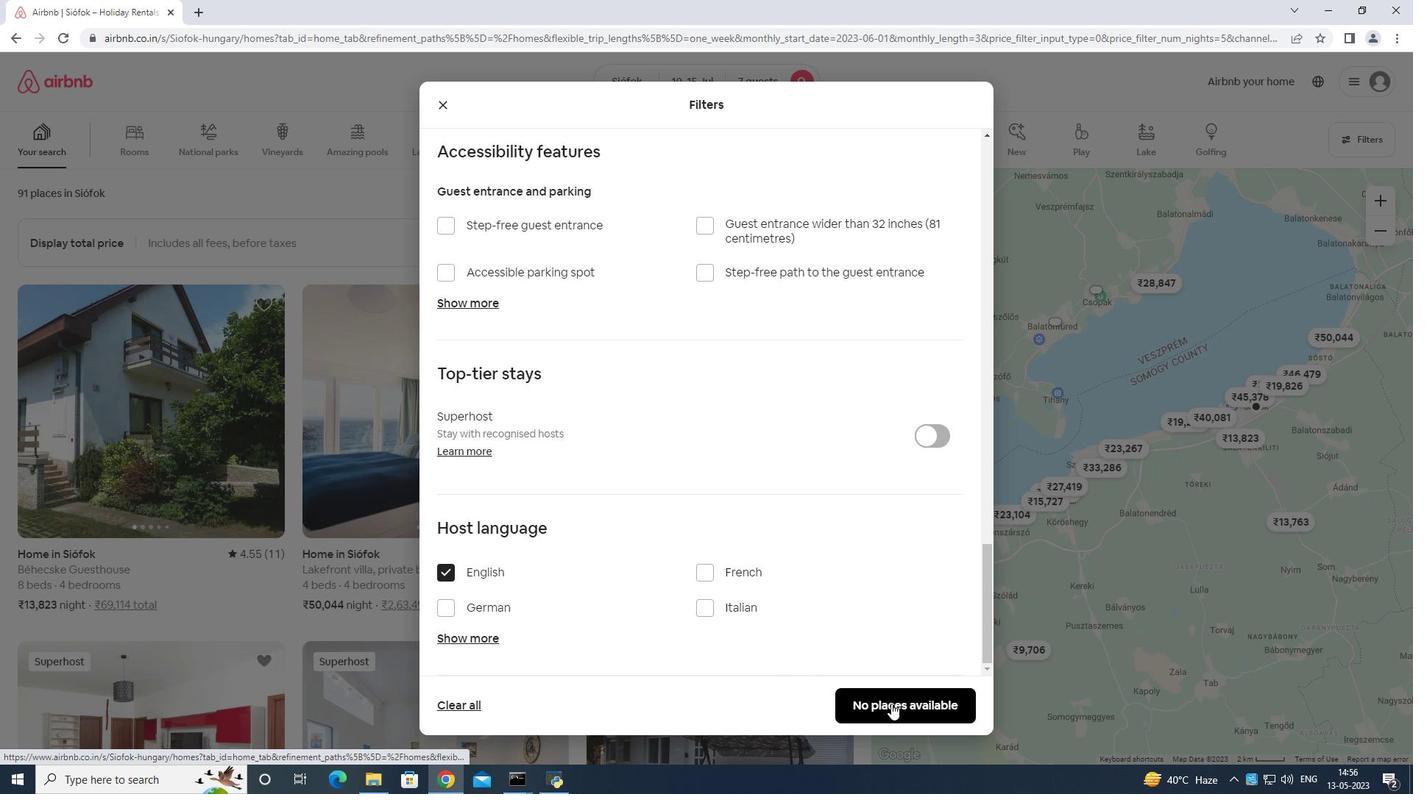 
Action: Mouse moved to (892, 704)
Screenshot: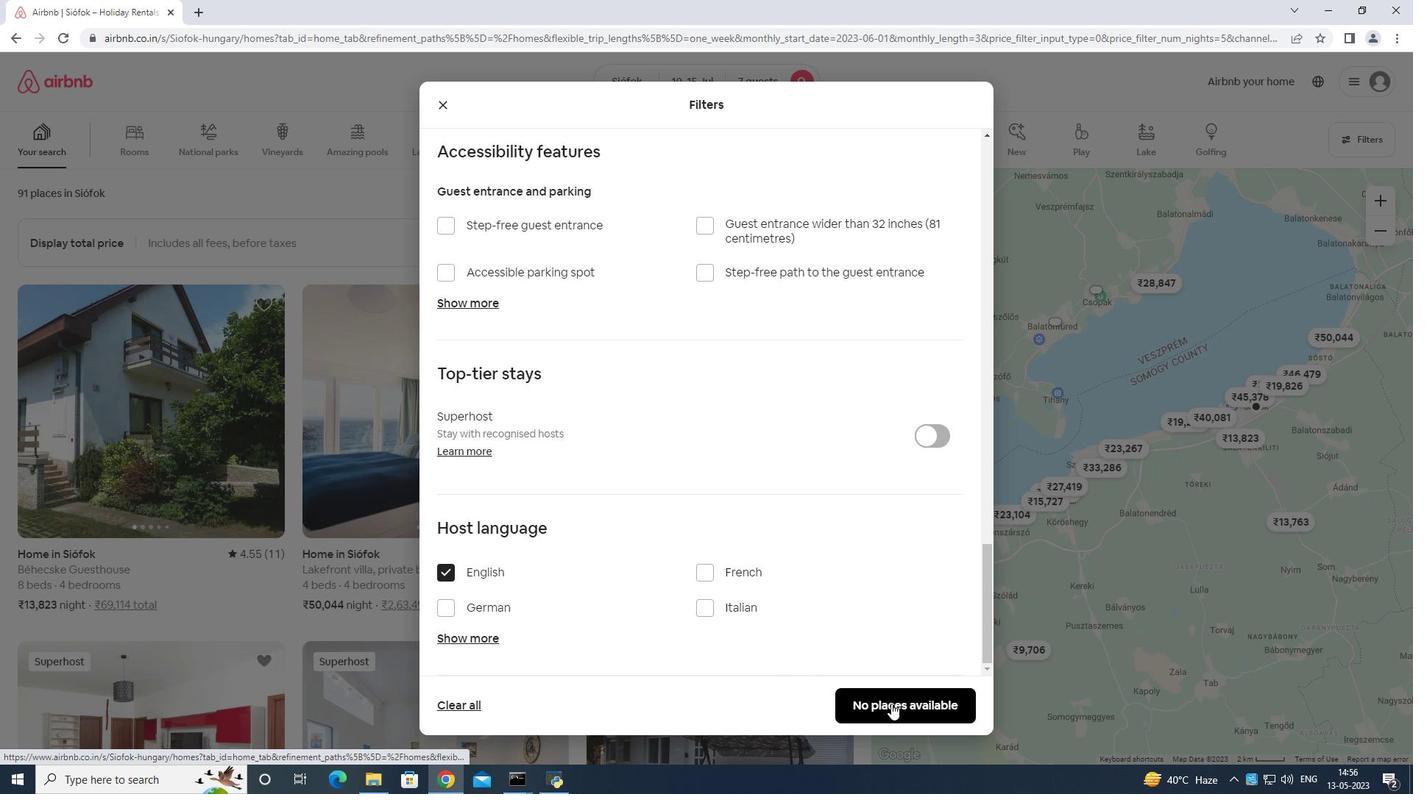 
